 Task: Plan a trip to Valvedditturai, Sri Lanka from 9th November, 2023 to 11th November, 2023 for 2 adults.2 bedrooms having 2 beds and 1 bathroom. Property type can be guest house. Amenities needed are: wifi. Look for 5 properties as per requirement.
Action: Mouse moved to (441, 66)
Screenshot: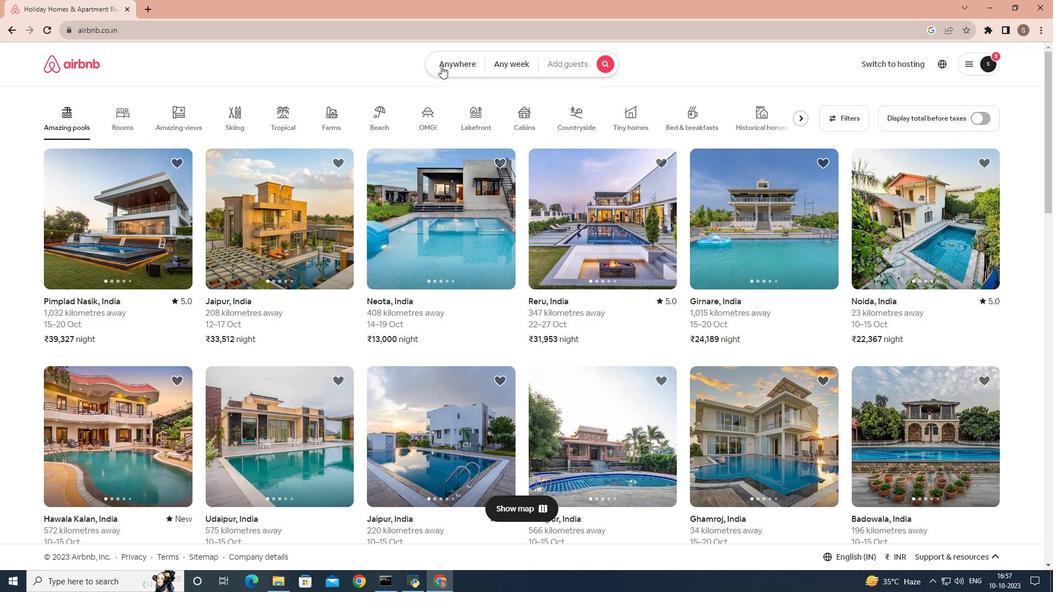 
Action: Mouse pressed left at (441, 66)
Screenshot: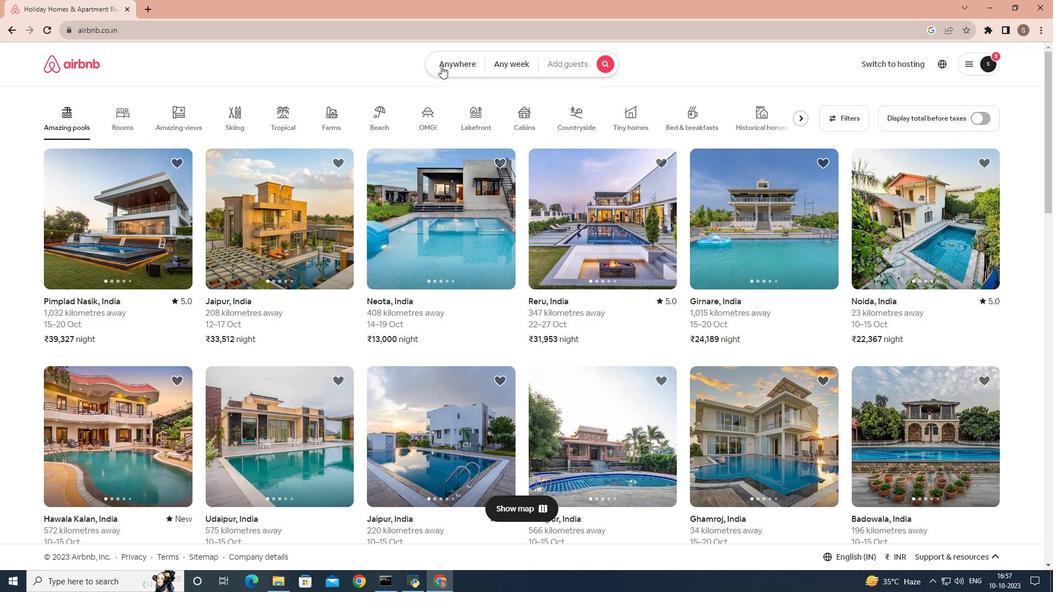 
Action: Mouse moved to (390, 103)
Screenshot: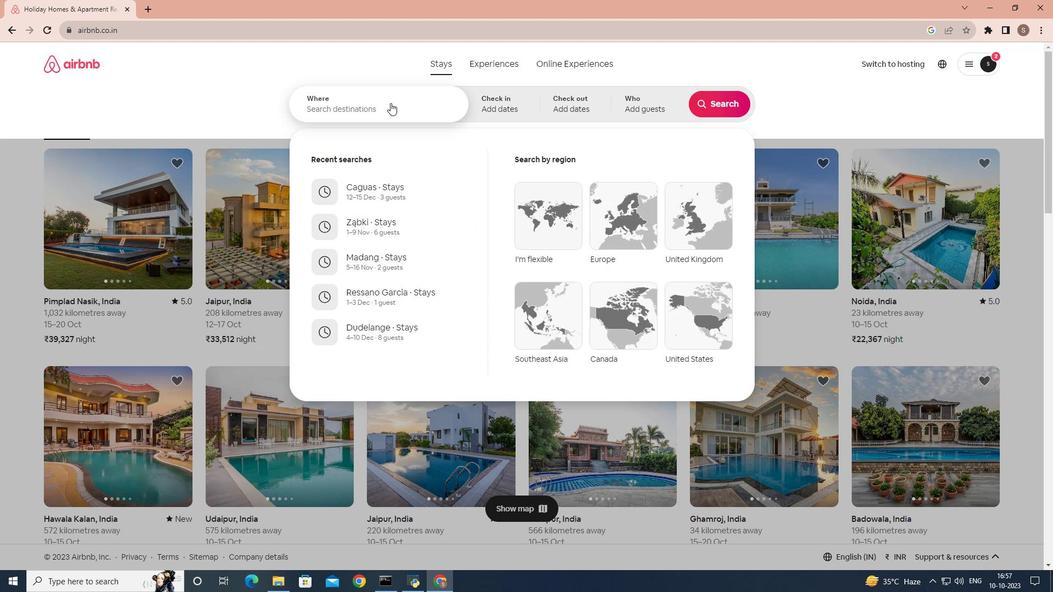 
Action: Mouse pressed left at (390, 103)
Screenshot: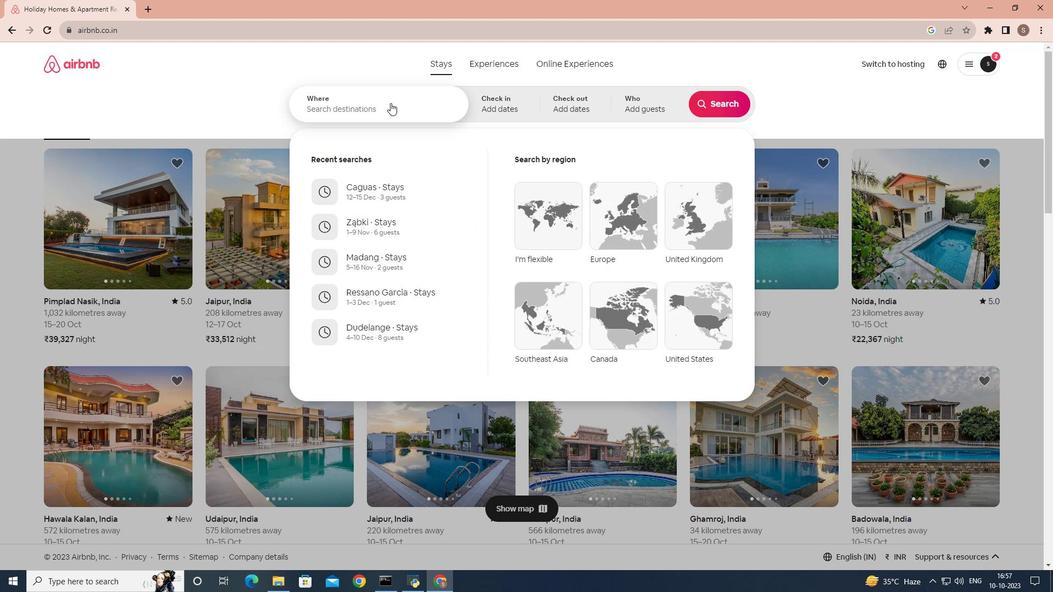 
Action: Mouse moved to (383, 108)
Screenshot: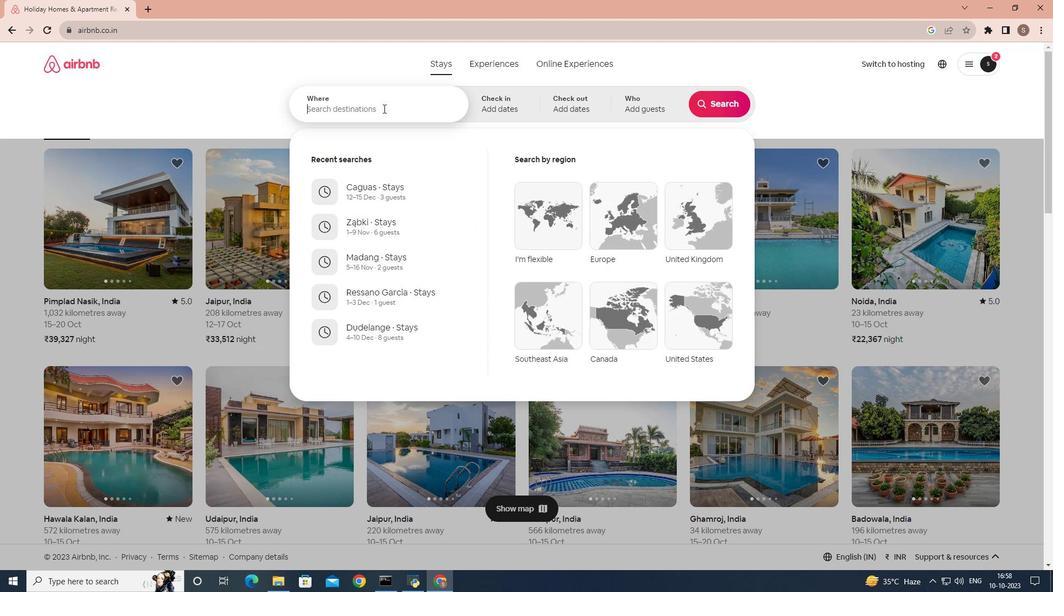 
Action: Key pressed <Key.shift>Valvedditturai,<Key.space><Key.shift>Sri<Key.space><Key.shift>Lanka
Screenshot: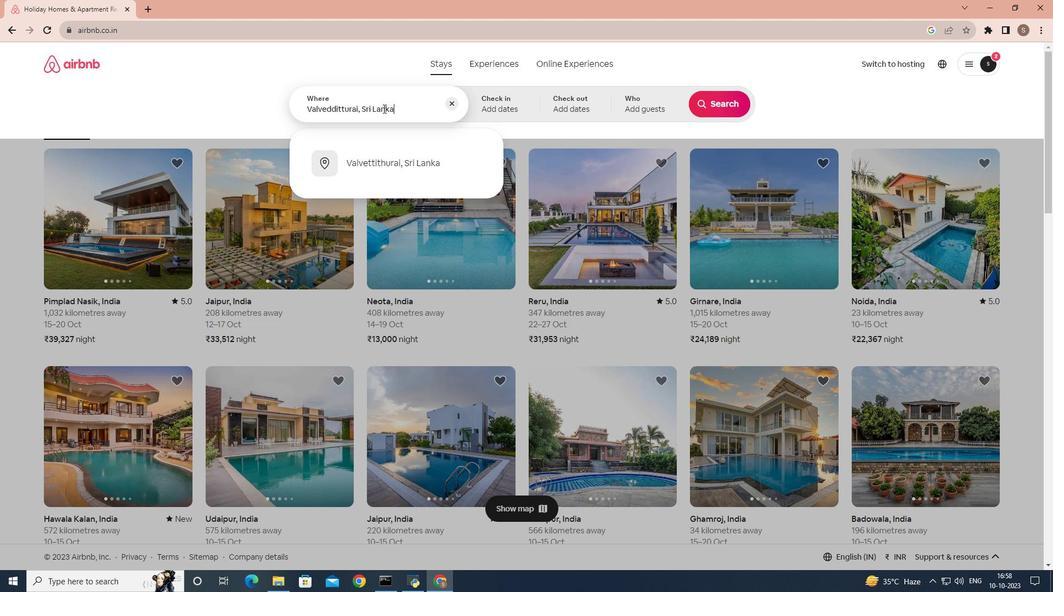 
Action: Mouse moved to (416, 162)
Screenshot: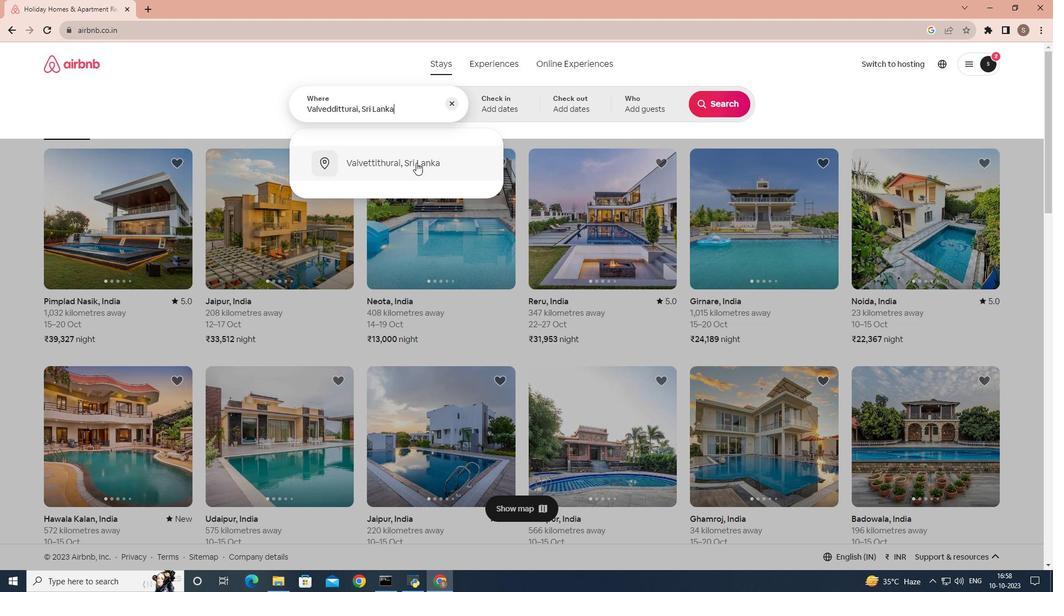 
Action: Mouse pressed left at (416, 162)
Screenshot: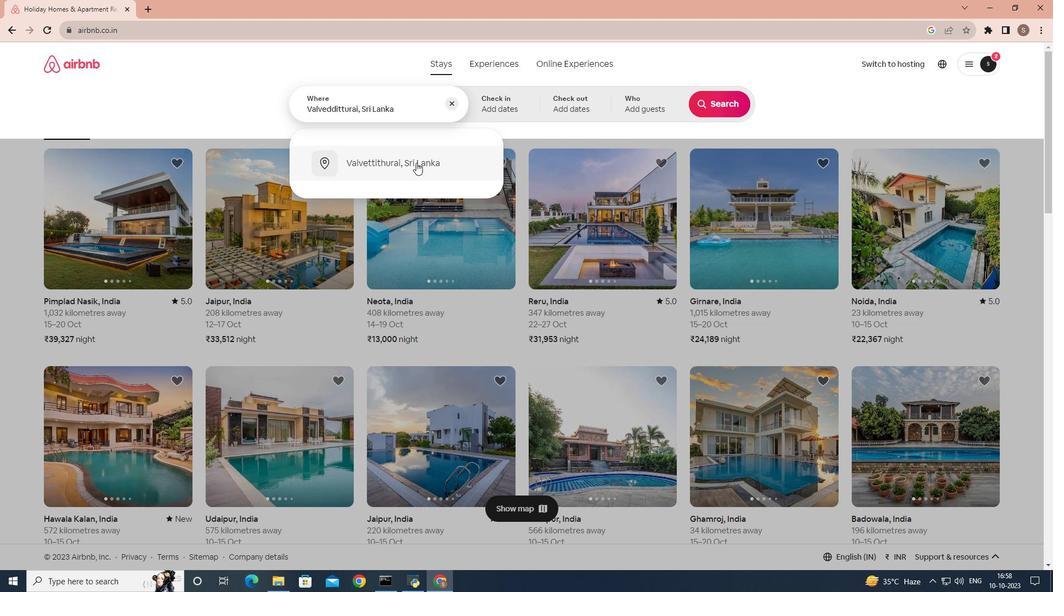 
Action: Mouse moved to (655, 262)
Screenshot: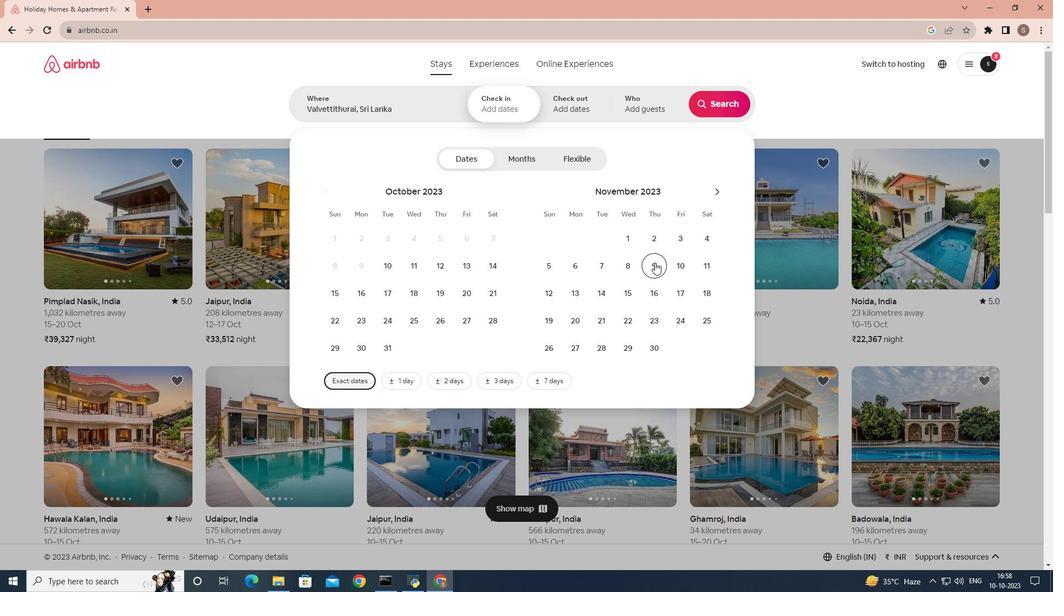 
Action: Mouse pressed left at (655, 262)
Screenshot: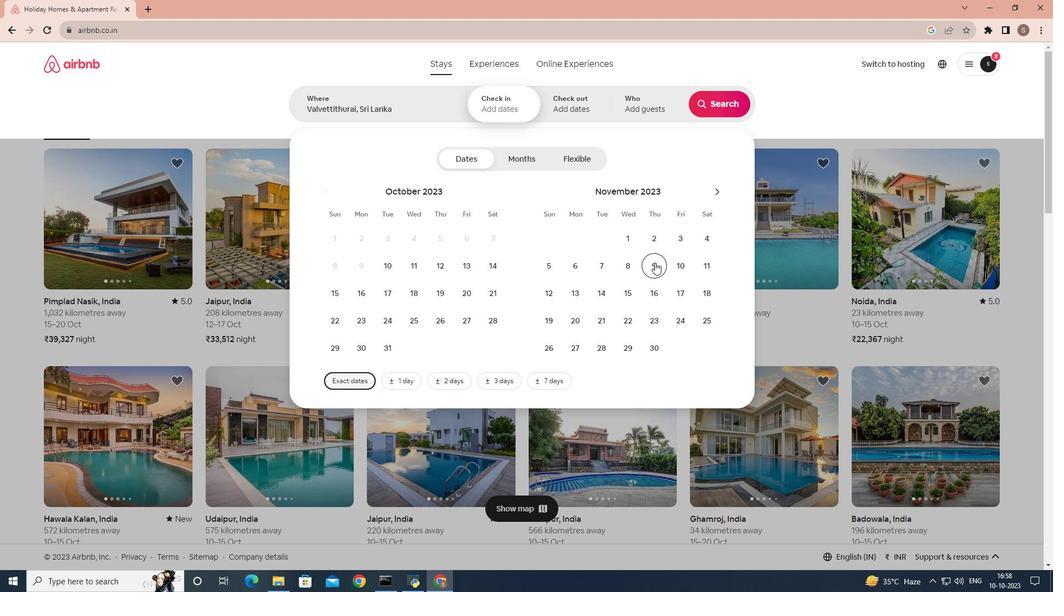 
Action: Mouse moved to (707, 266)
Screenshot: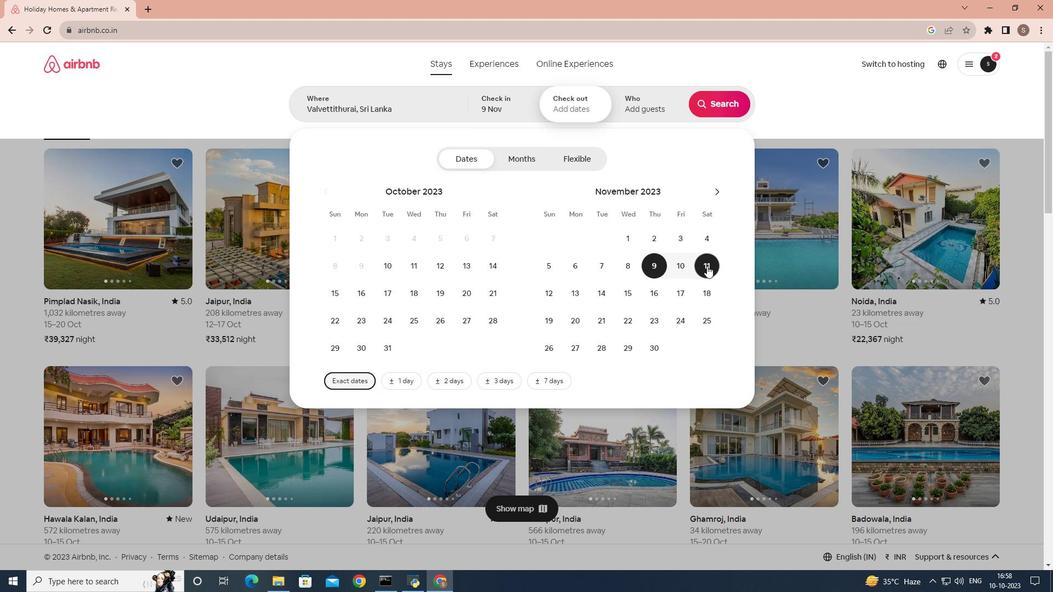 
Action: Mouse pressed left at (707, 266)
Screenshot: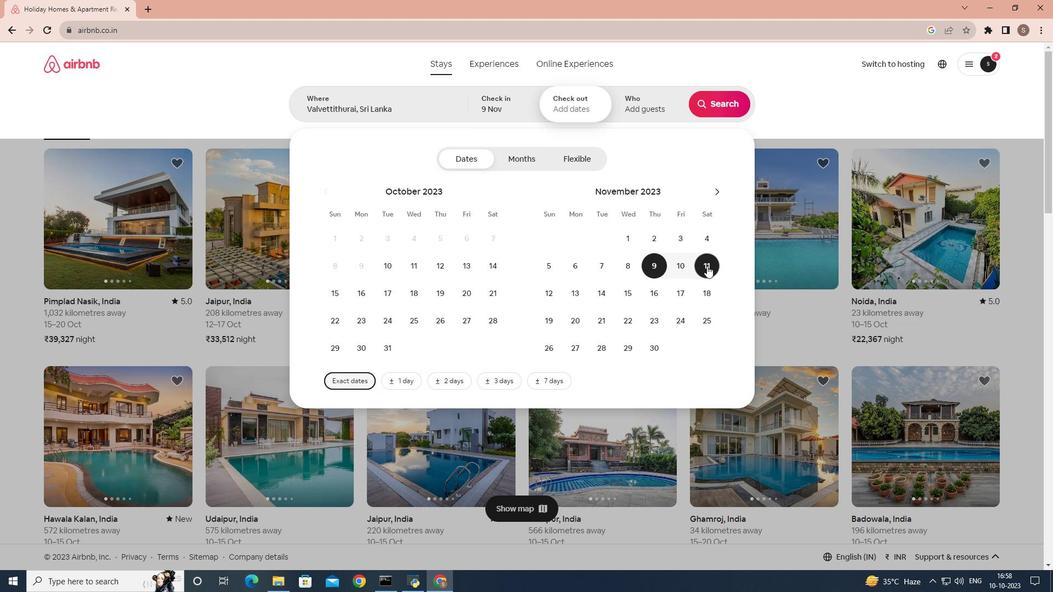 
Action: Mouse moved to (648, 100)
Screenshot: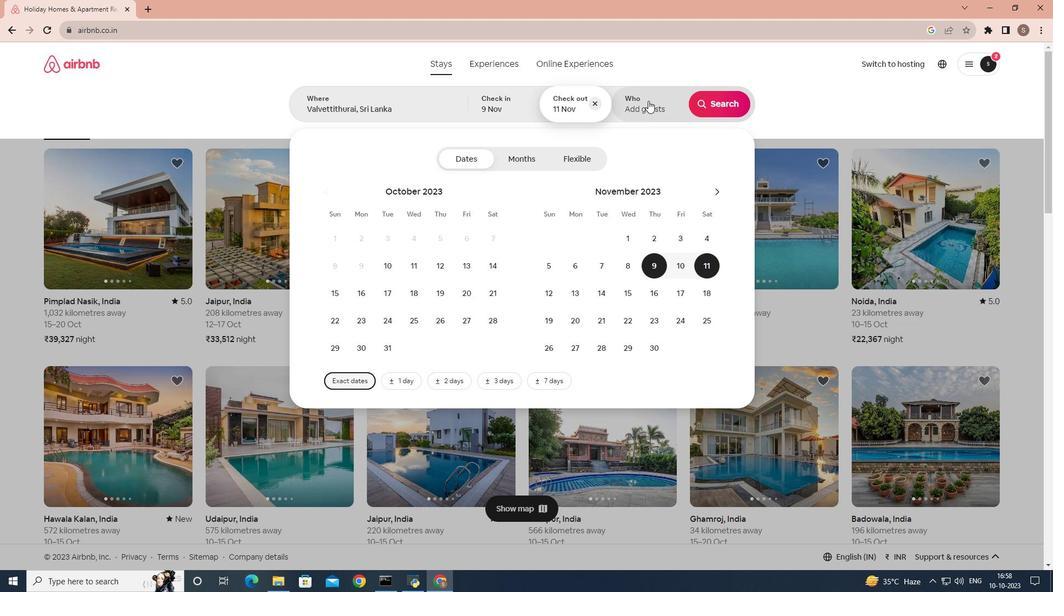 
Action: Mouse pressed left at (648, 100)
Screenshot: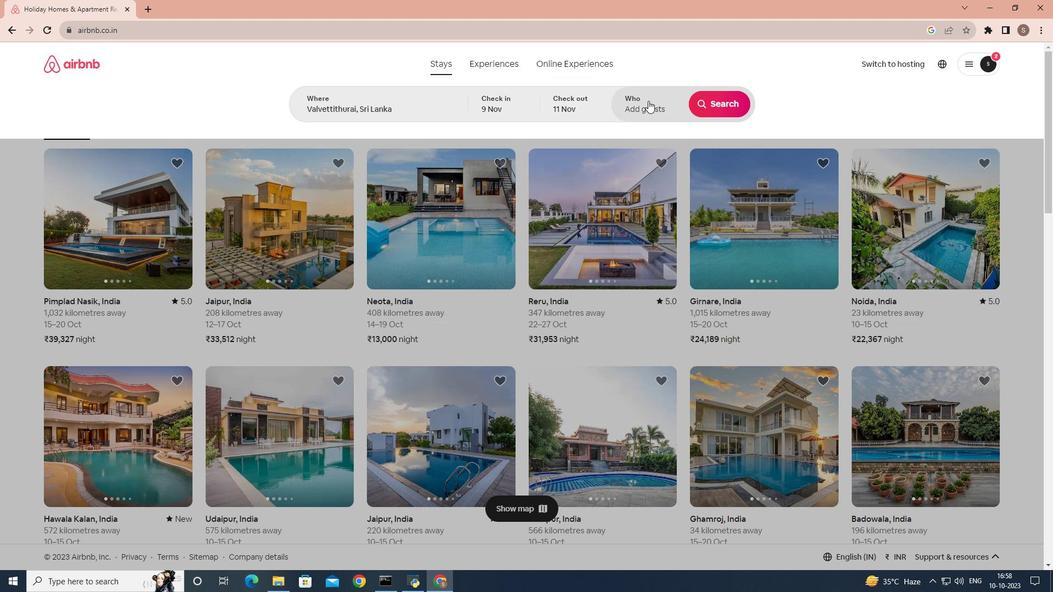 
Action: Mouse moved to (722, 155)
Screenshot: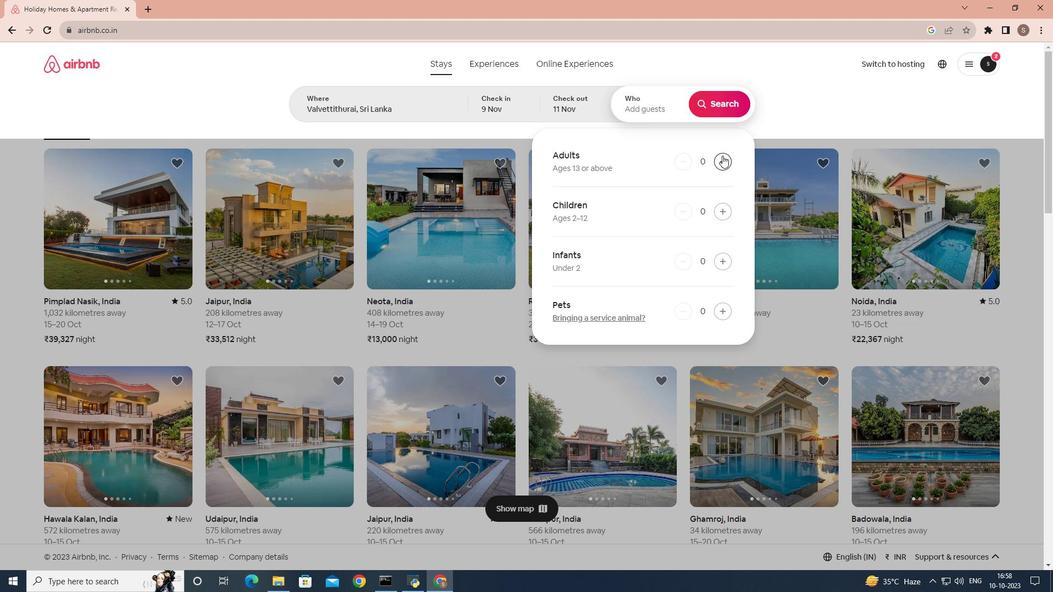 
Action: Mouse pressed left at (722, 155)
Screenshot: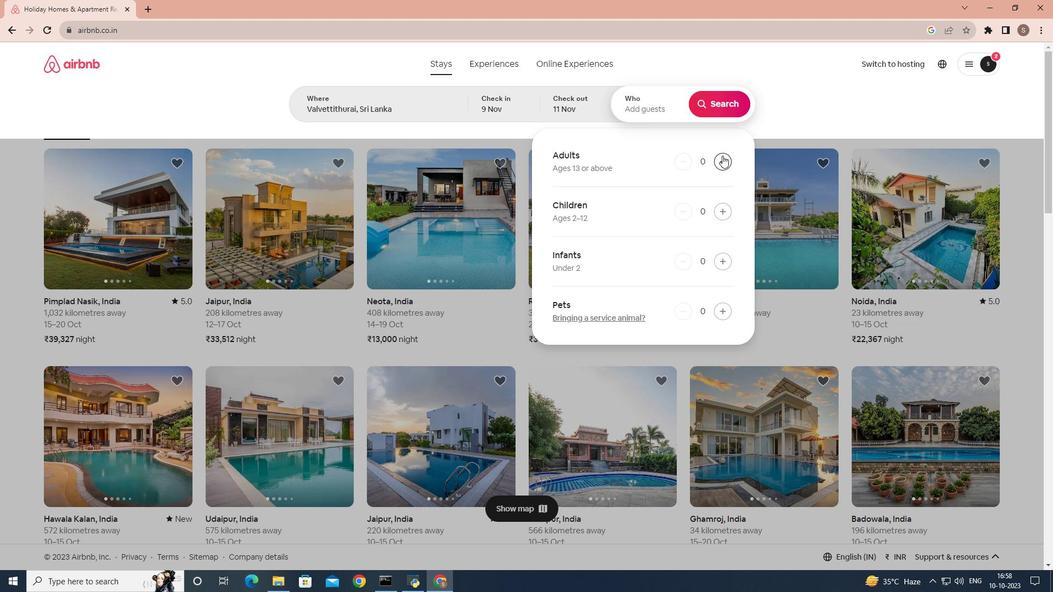 
Action: Mouse pressed left at (722, 155)
Screenshot: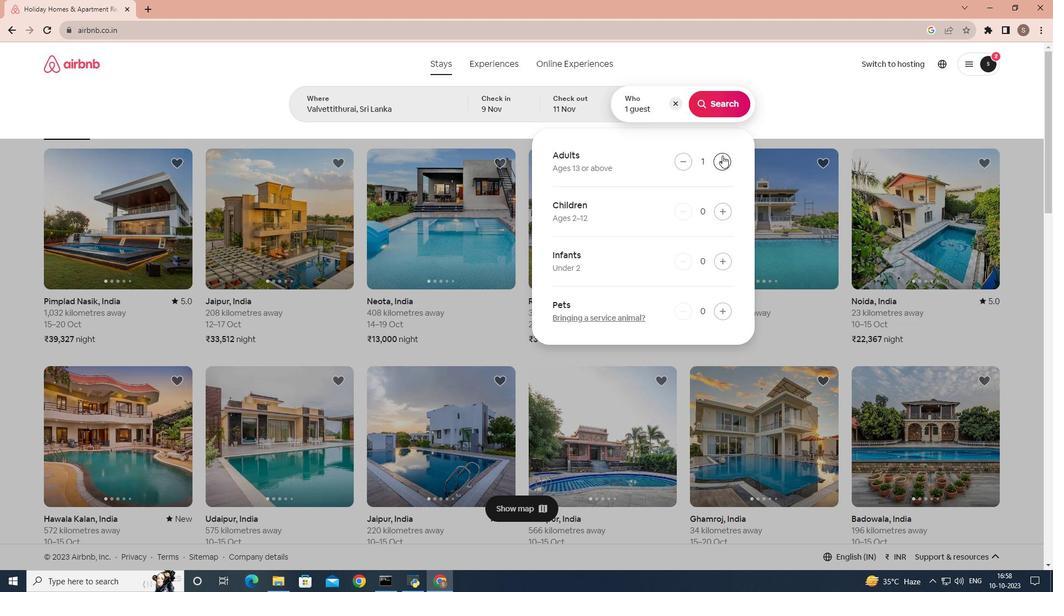 
Action: Mouse moved to (727, 105)
Screenshot: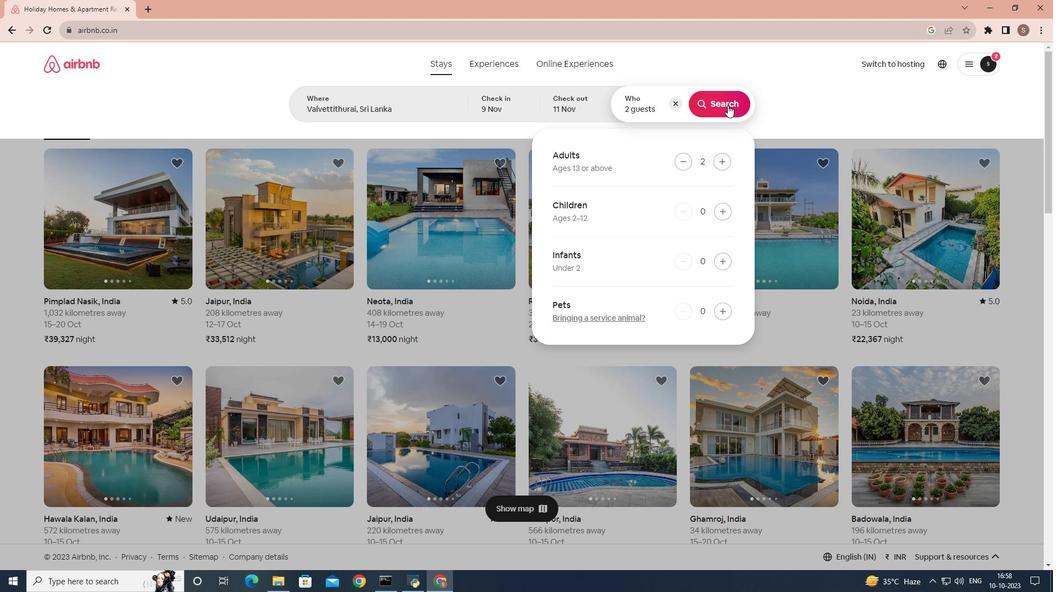 
Action: Mouse pressed left at (727, 105)
Screenshot: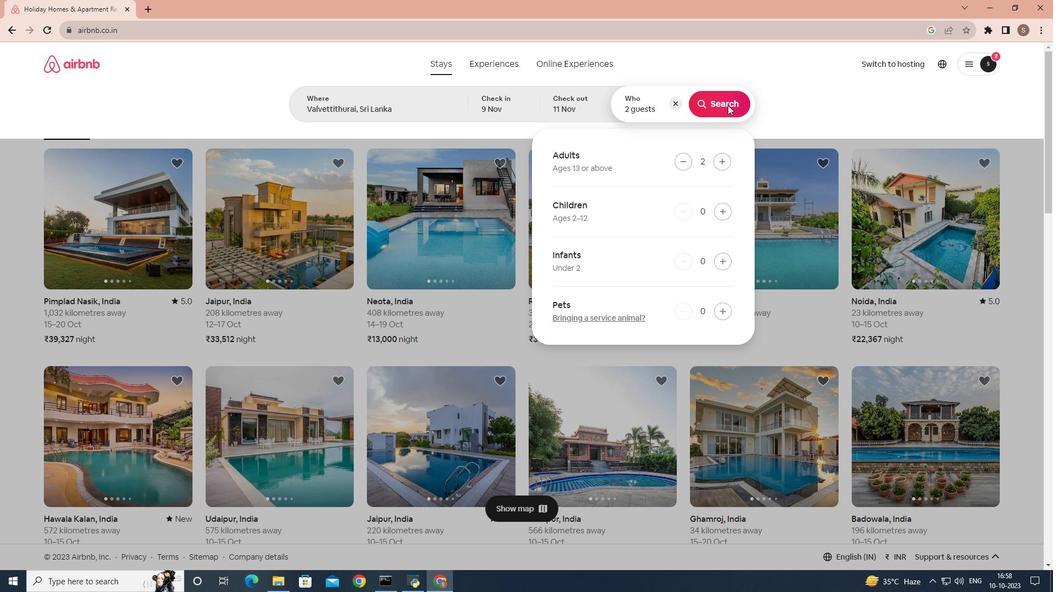 
Action: Mouse moved to (874, 104)
Screenshot: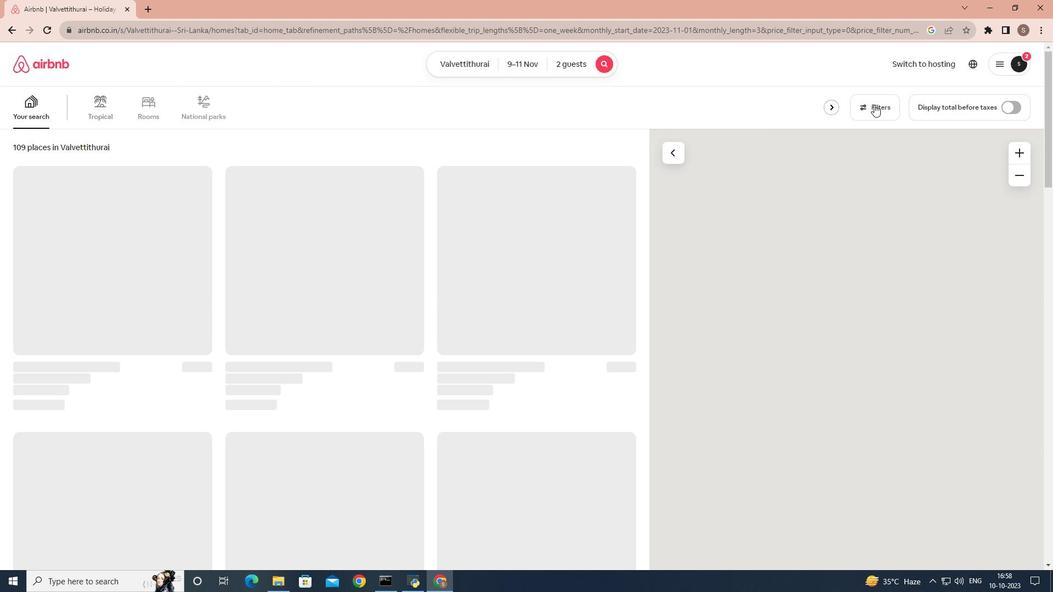 
Action: Mouse pressed left at (874, 104)
Screenshot: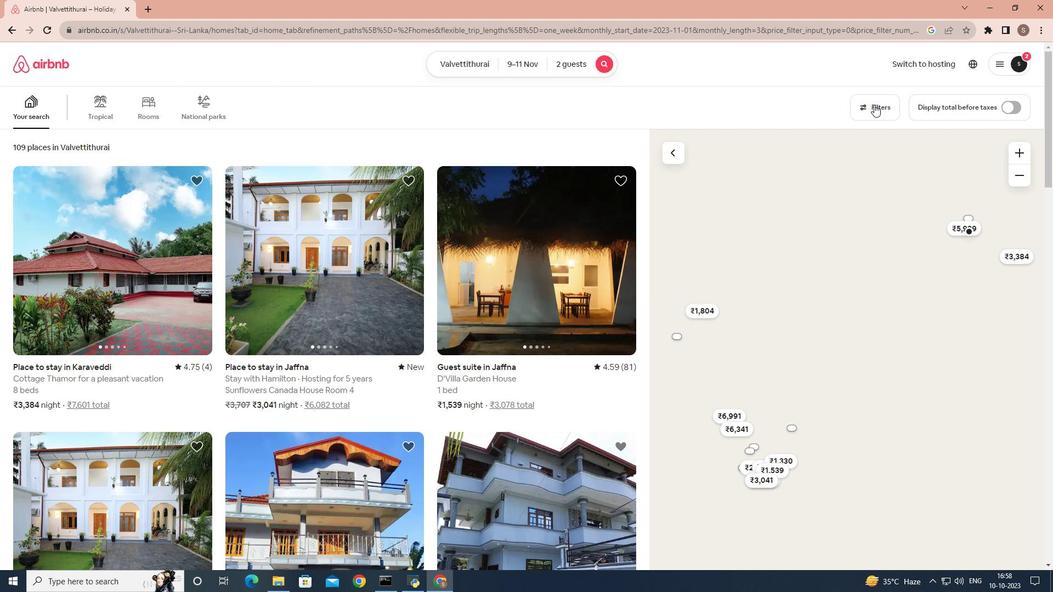 
Action: Mouse moved to (523, 300)
Screenshot: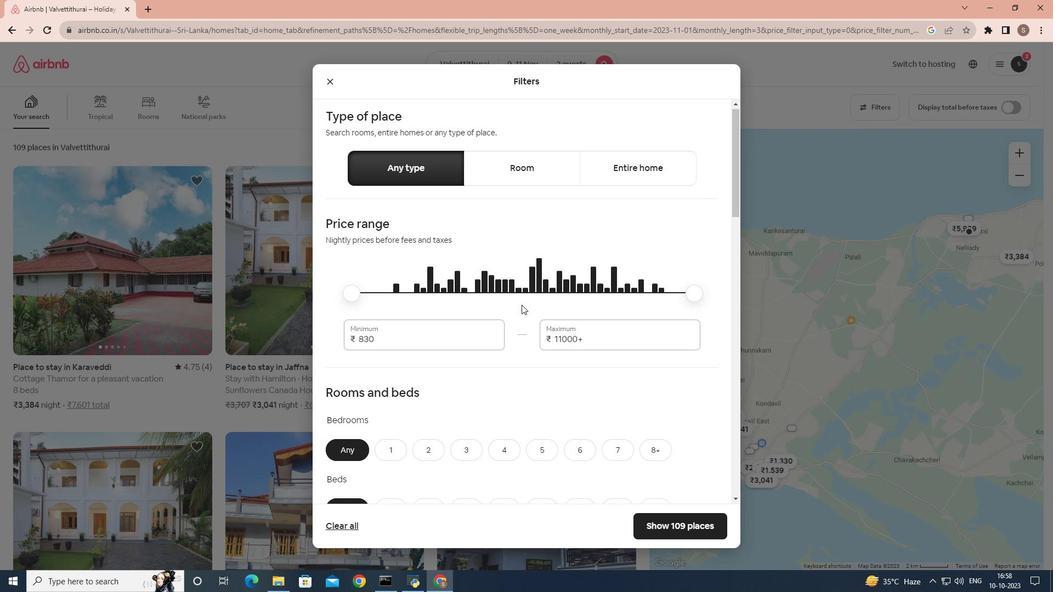 
Action: Mouse scrolled (523, 300) with delta (0, 0)
Screenshot: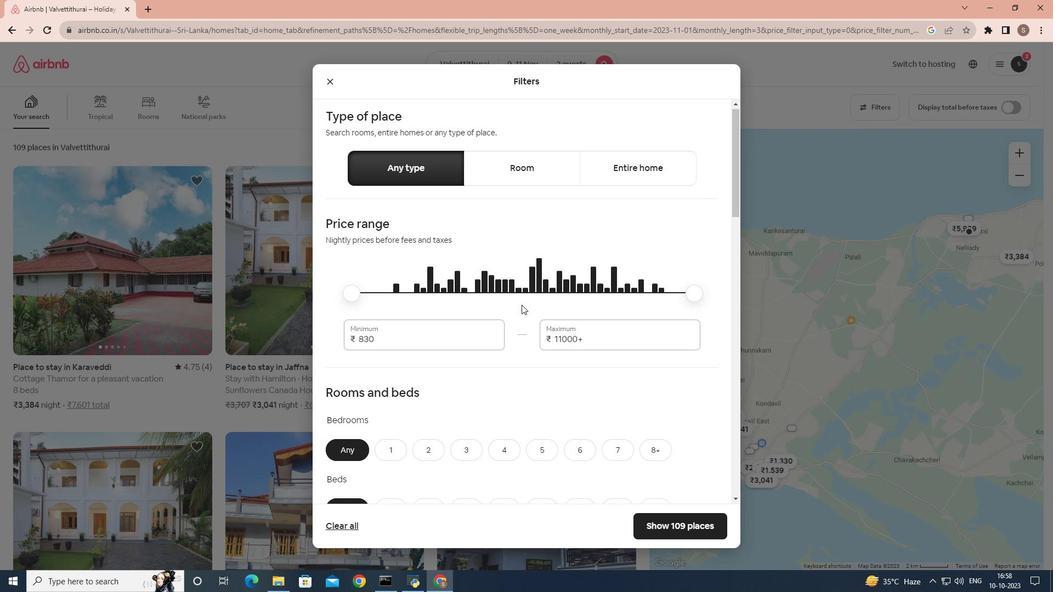 
Action: Mouse moved to (427, 394)
Screenshot: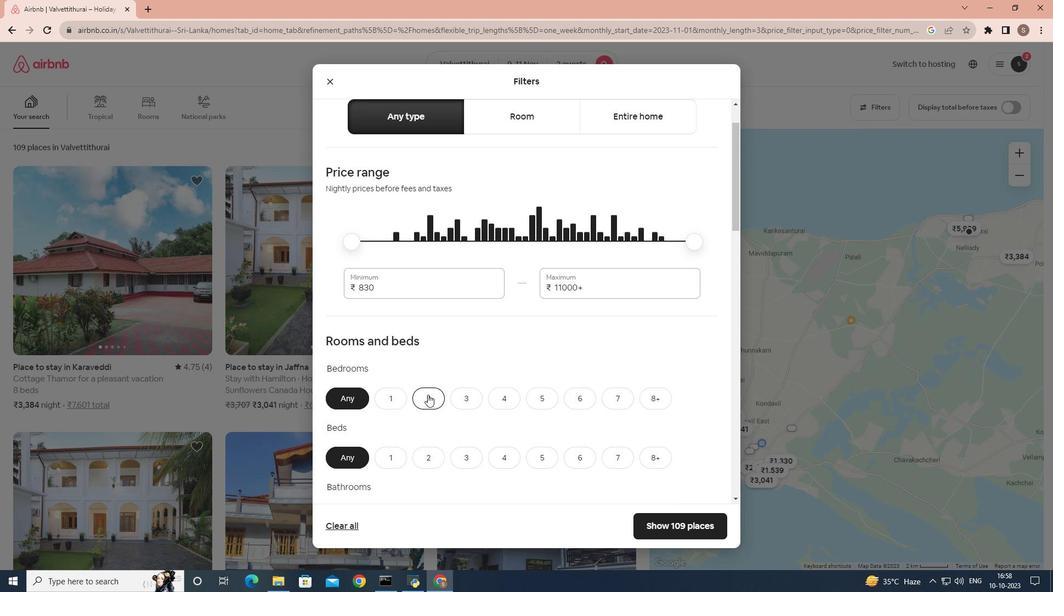 
Action: Mouse pressed left at (427, 394)
Screenshot: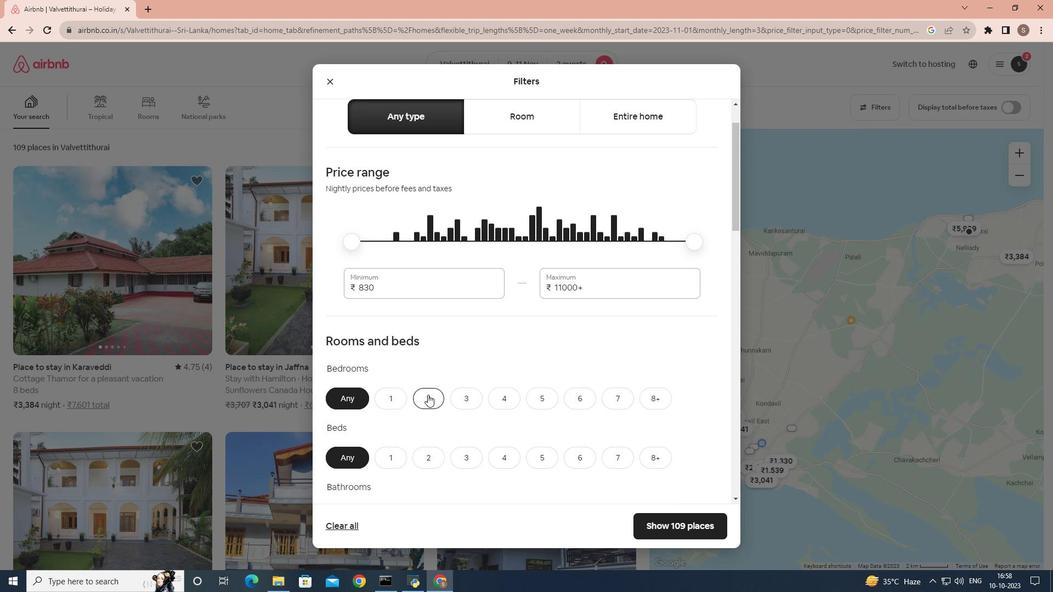 
Action: Mouse moved to (440, 390)
Screenshot: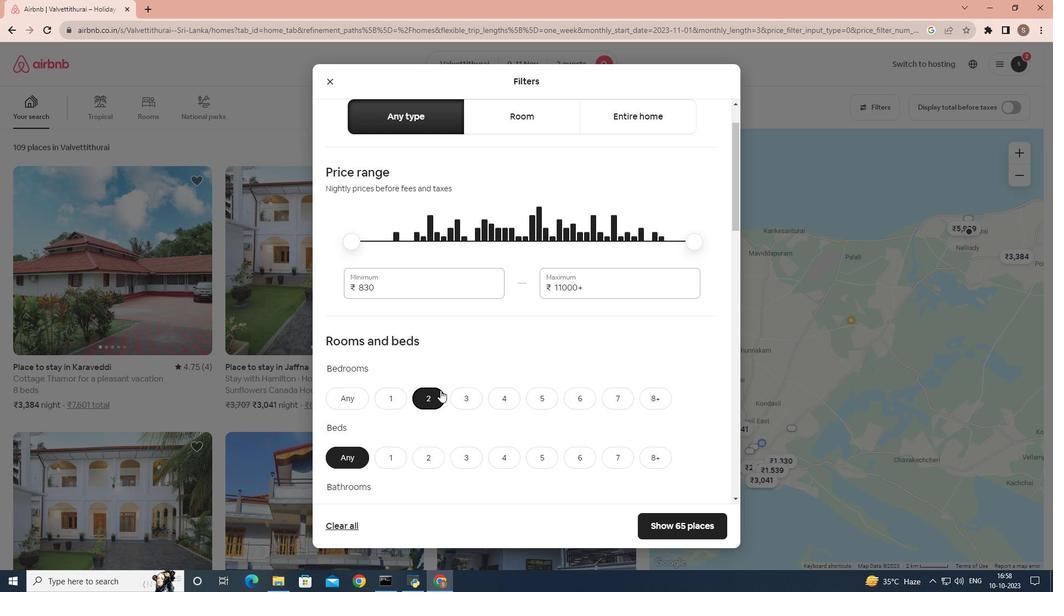 
Action: Mouse scrolled (440, 390) with delta (0, 0)
Screenshot: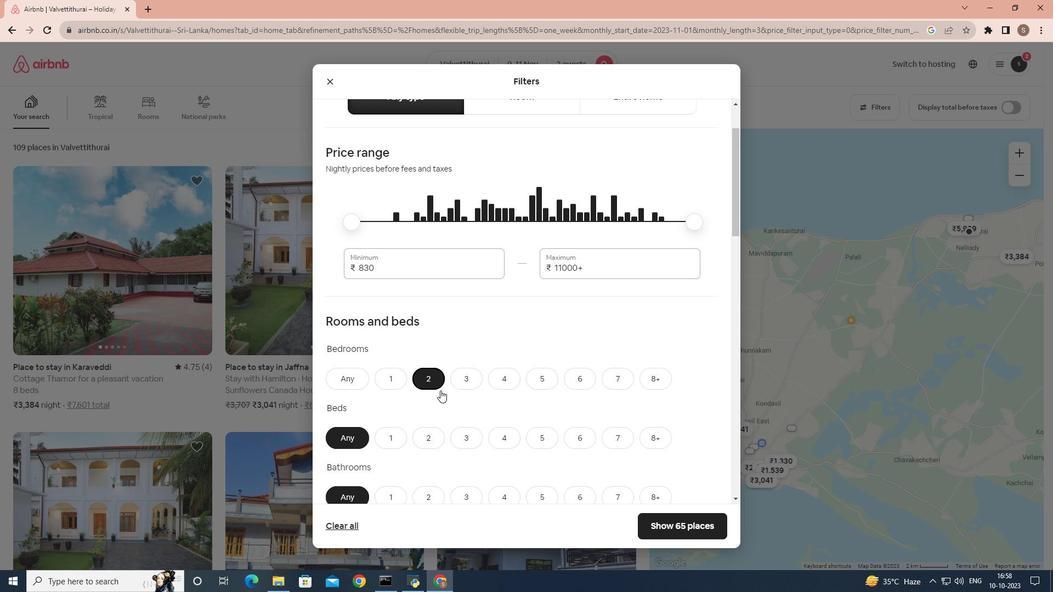 
Action: Mouse moved to (429, 399)
Screenshot: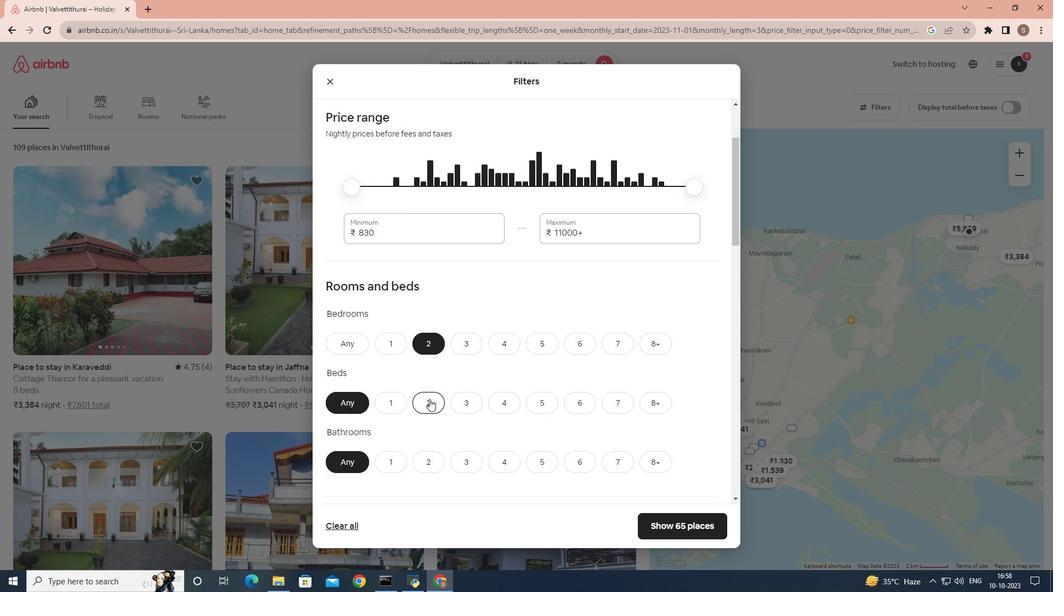 
Action: Mouse pressed left at (429, 399)
Screenshot: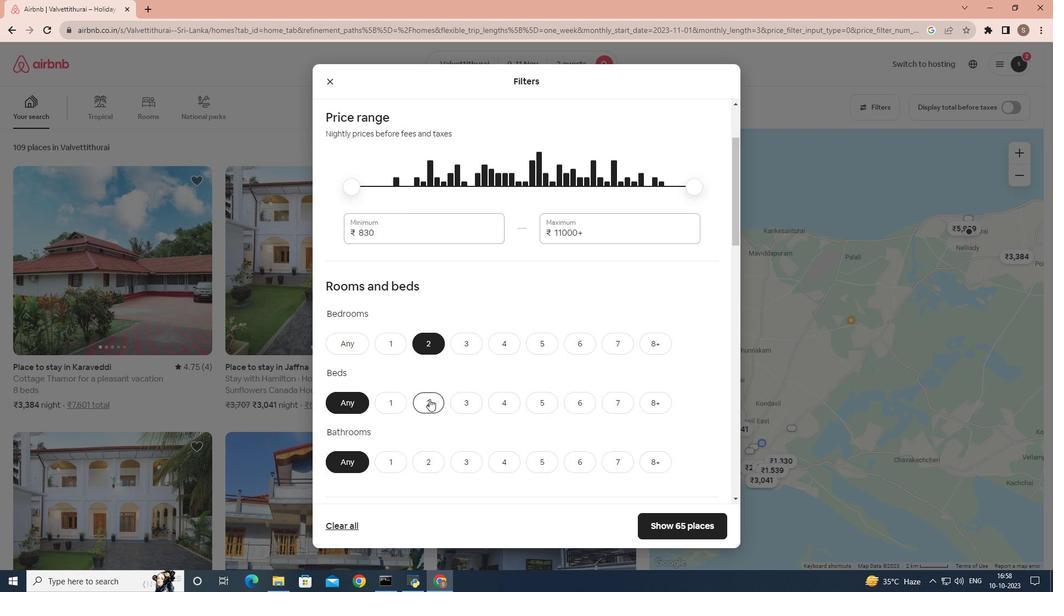 
Action: Mouse scrolled (429, 398) with delta (0, 0)
Screenshot: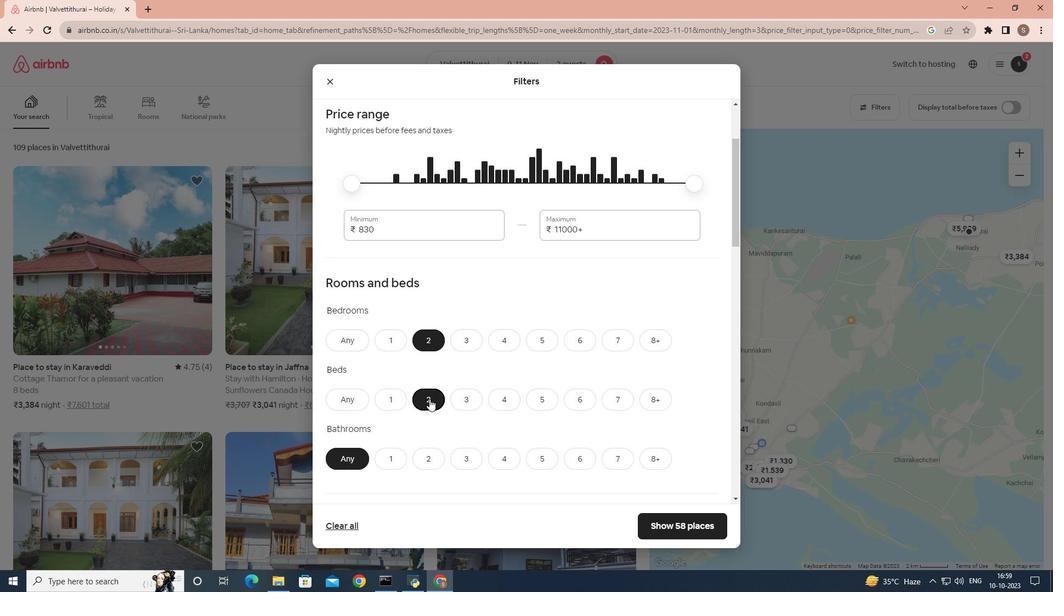 
Action: Mouse moved to (391, 404)
Screenshot: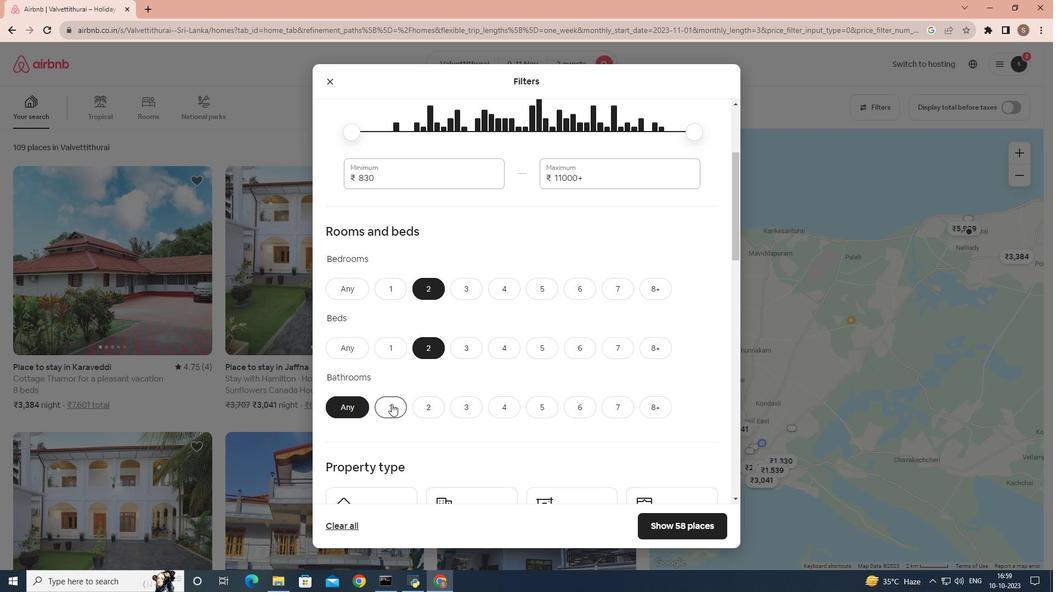 
Action: Mouse pressed left at (391, 404)
Screenshot: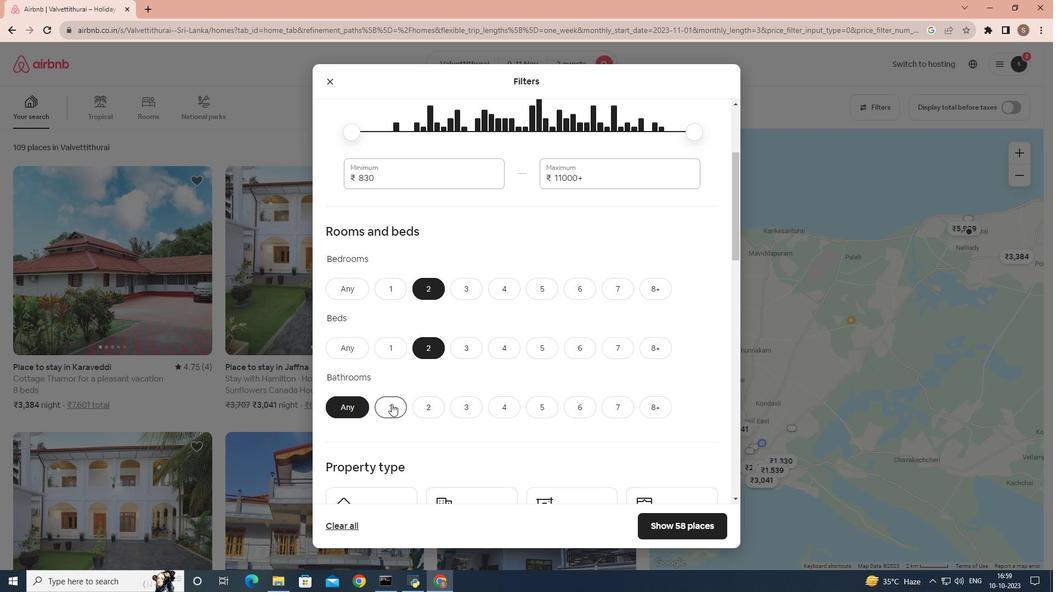 
Action: Mouse moved to (446, 397)
Screenshot: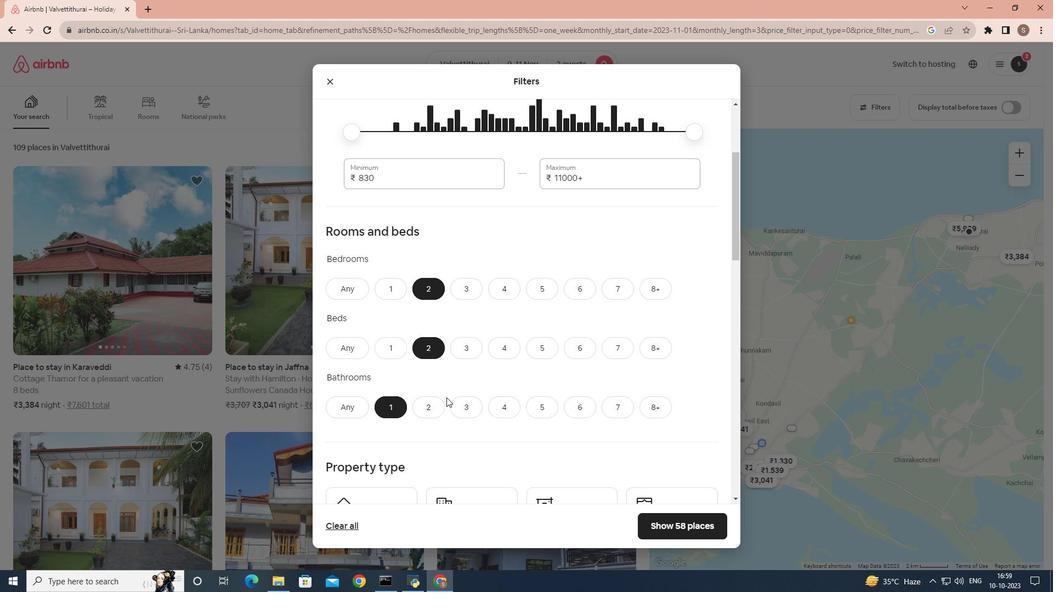 
Action: Mouse scrolled (446, 397) with delta (0, 0)
Screenshot: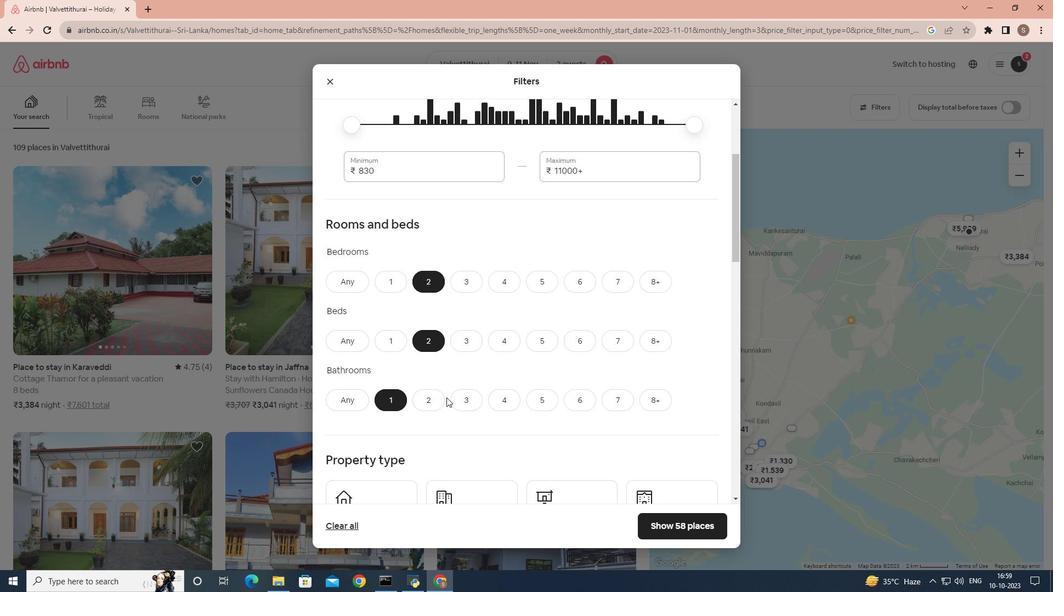 
Action: Mouse scrolled (446, 397) with delta (0, 0)
Screenshot: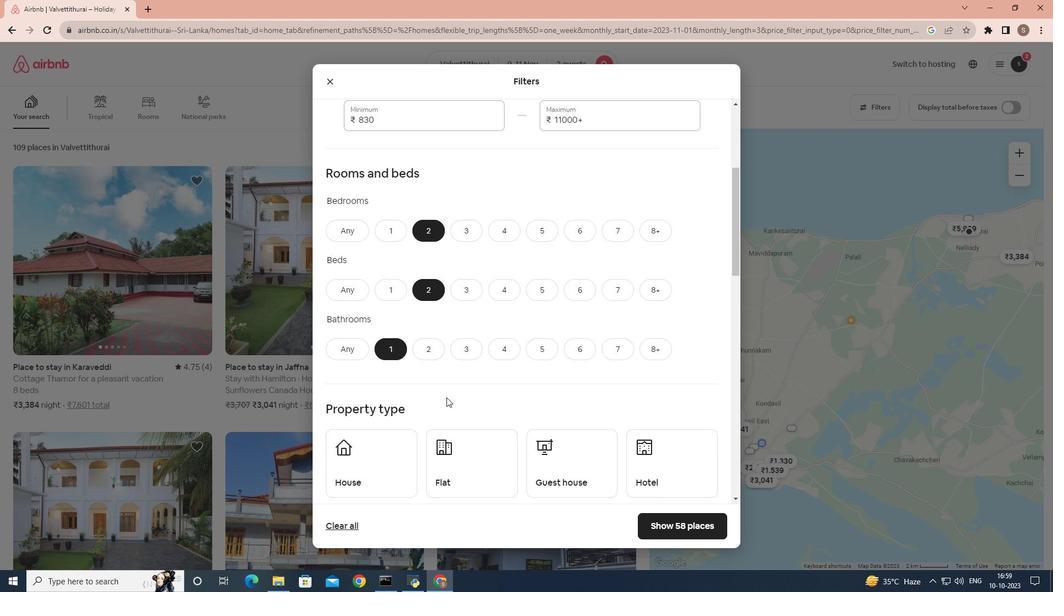 
Action: Mouse moved to (552, 414)
Screenshot: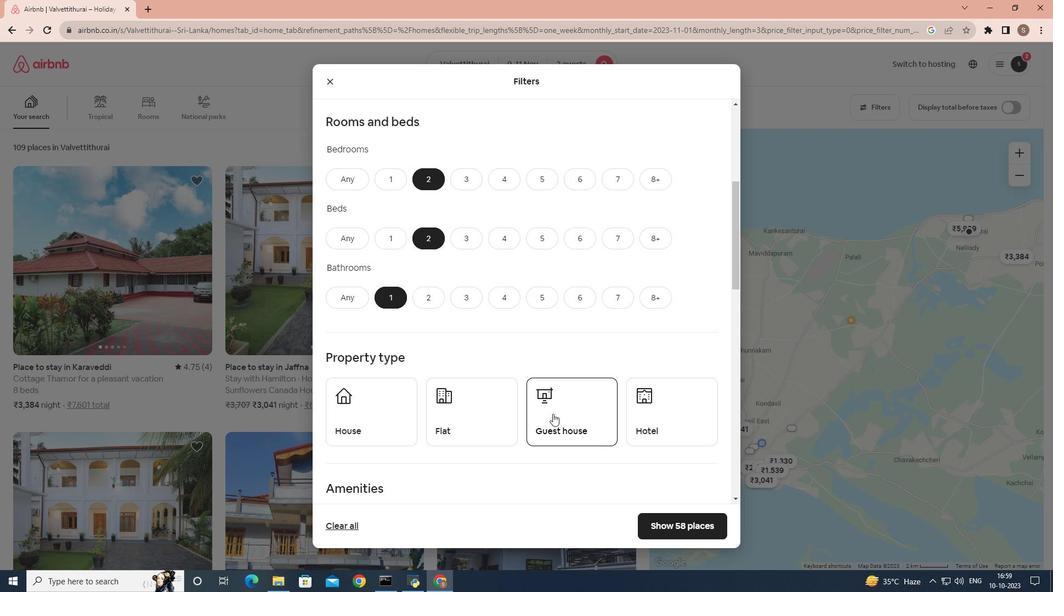 
Action: Mouse pressed left at (552, 414)
Screenshot: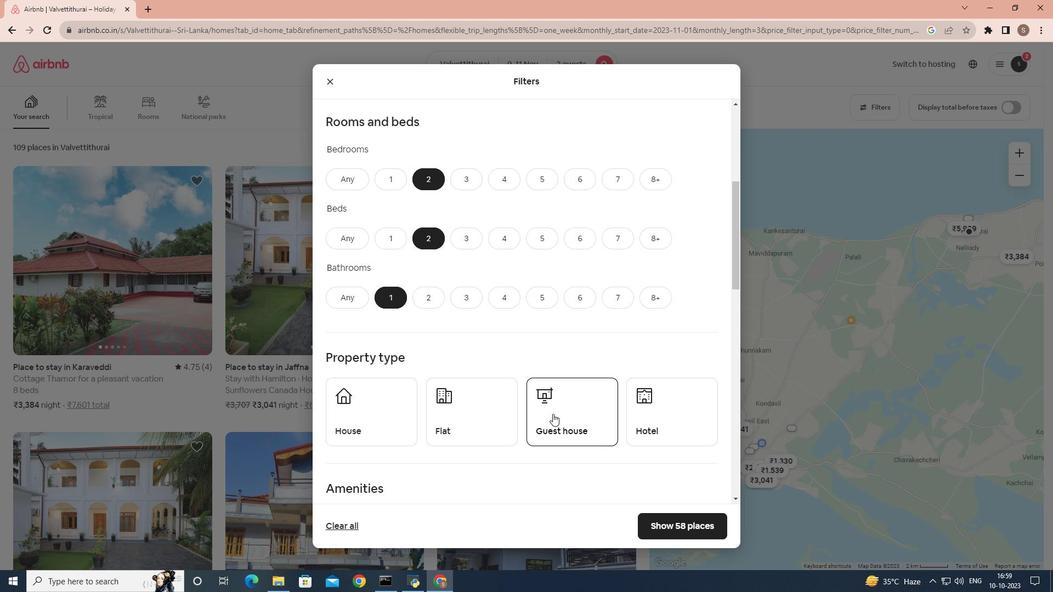 
Action: Mouse moved to (507, 387)
Screenshot: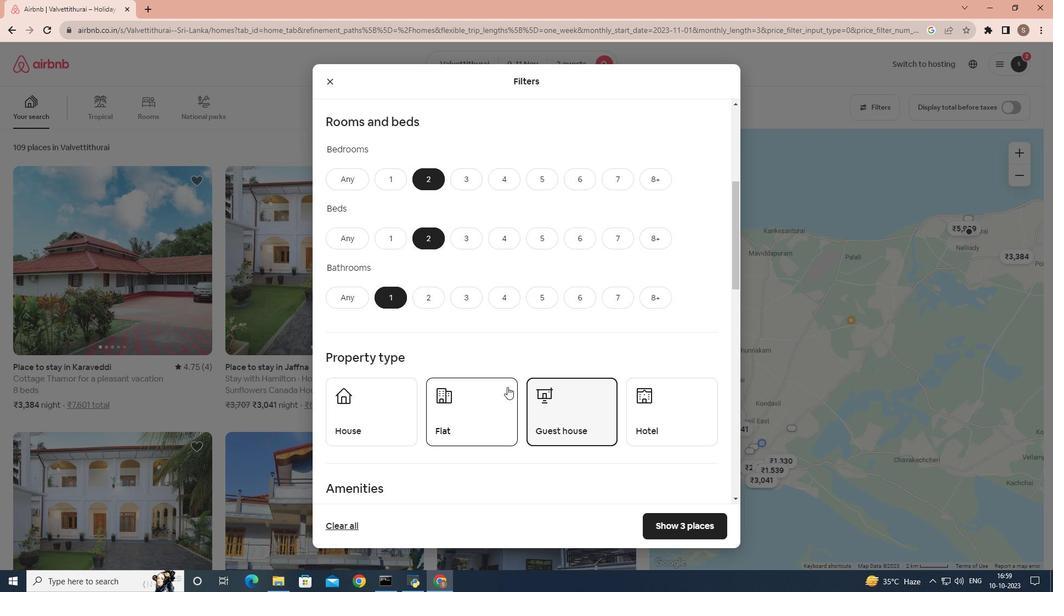 
Action: Mouse scrolled (507, 386) with delta (0, 0)
Screenshot: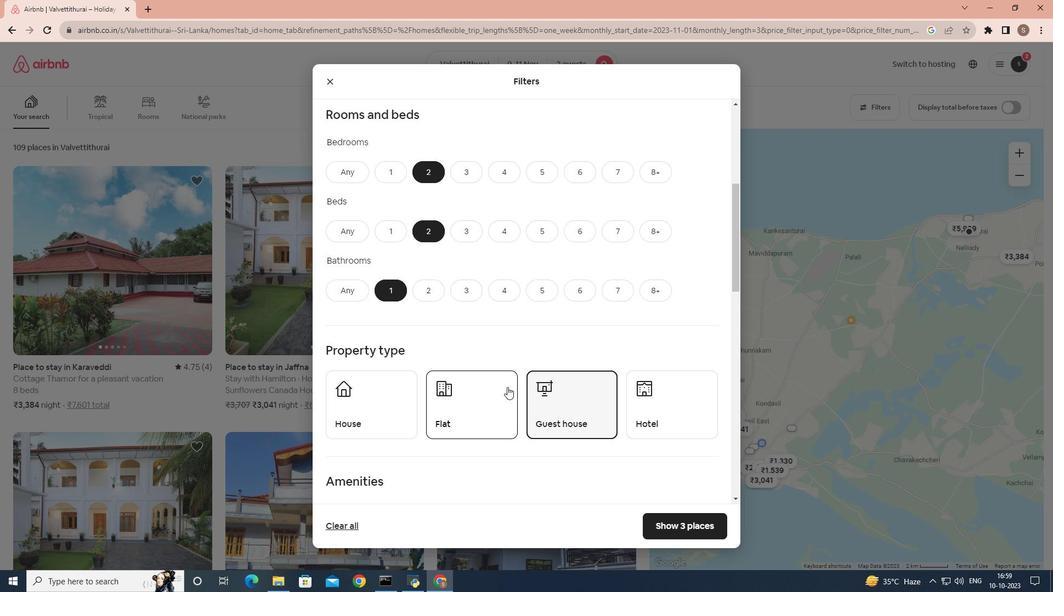
Action: Mouse moved to (509, 387)
Screenshot: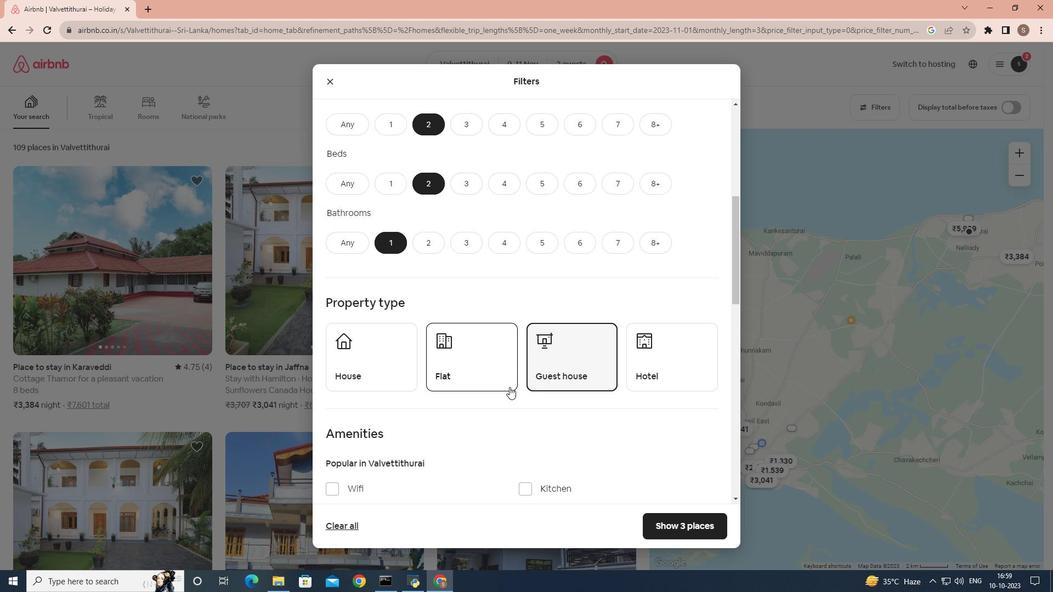 
Action: Mouse scrolled (509, 386) with delta (0, 0)
Screenshot: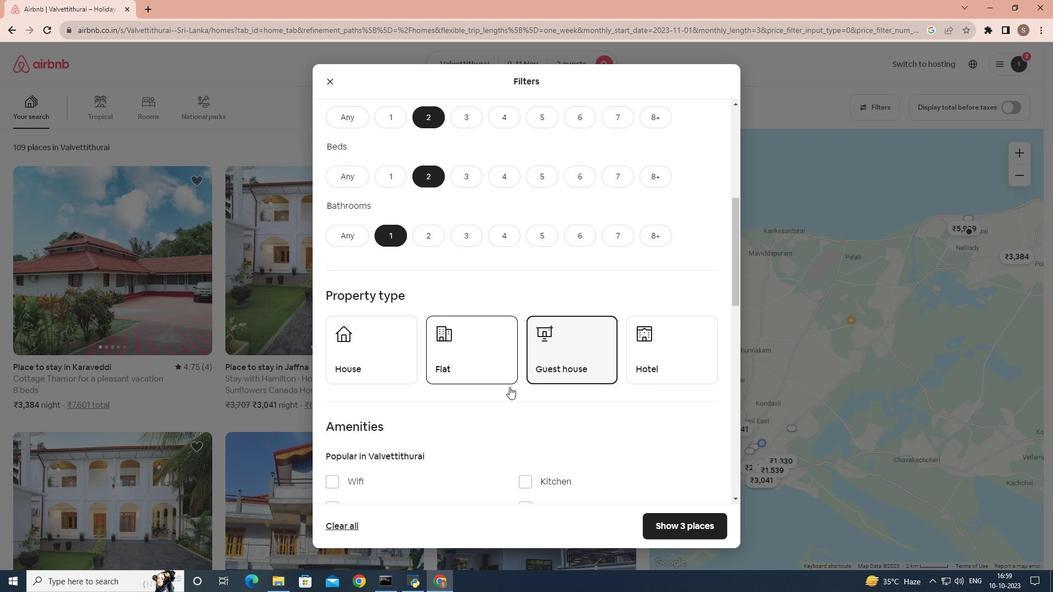 
Action: Mouse scrolled (509, 386) with delta (0, 0)
Screenshot: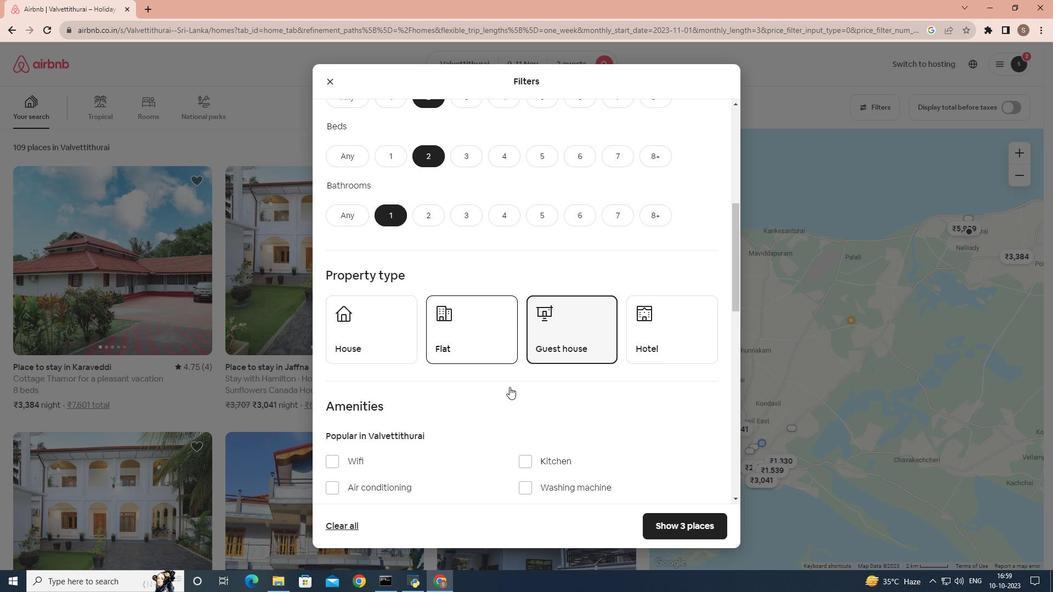 
Action: Mouse moved to (497, 394)
Screenshot: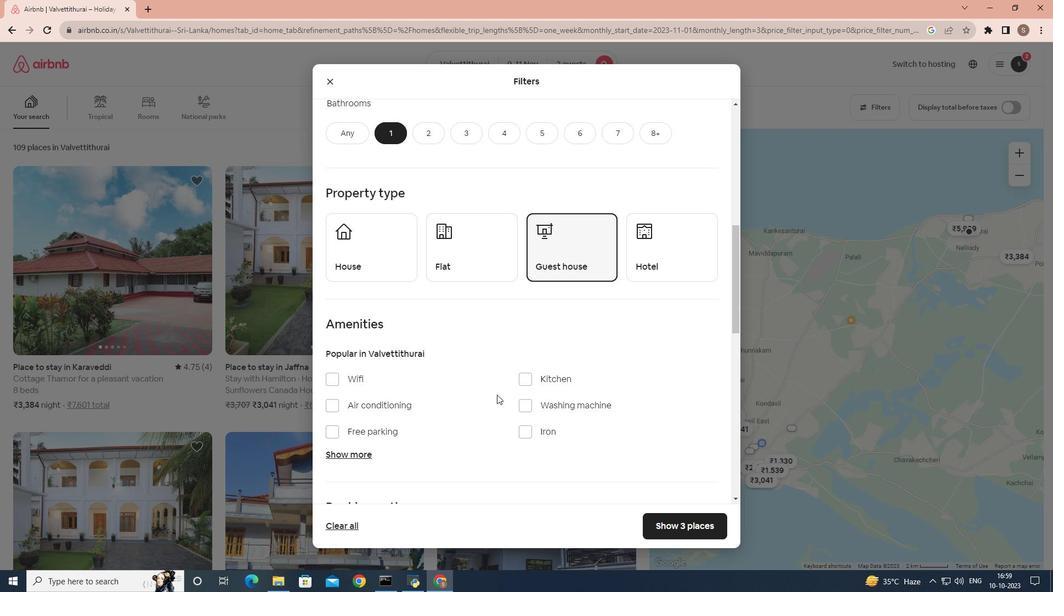 
Action: Mouse scrolled (497, 394) with delta (0, 0)
Screenshot: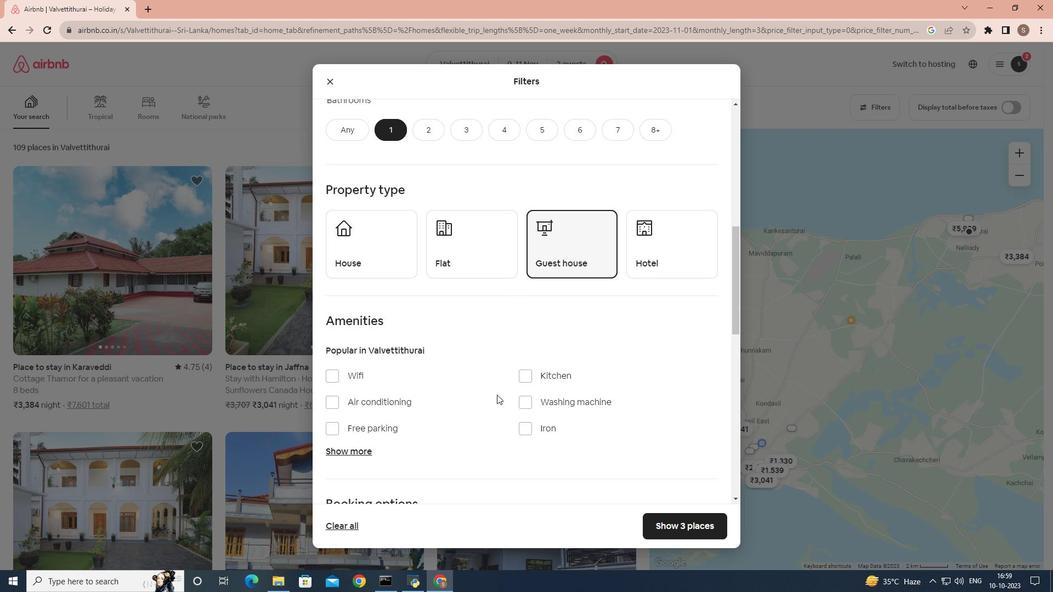 
Action: Mouse moved to (334, 326)
Screenshot: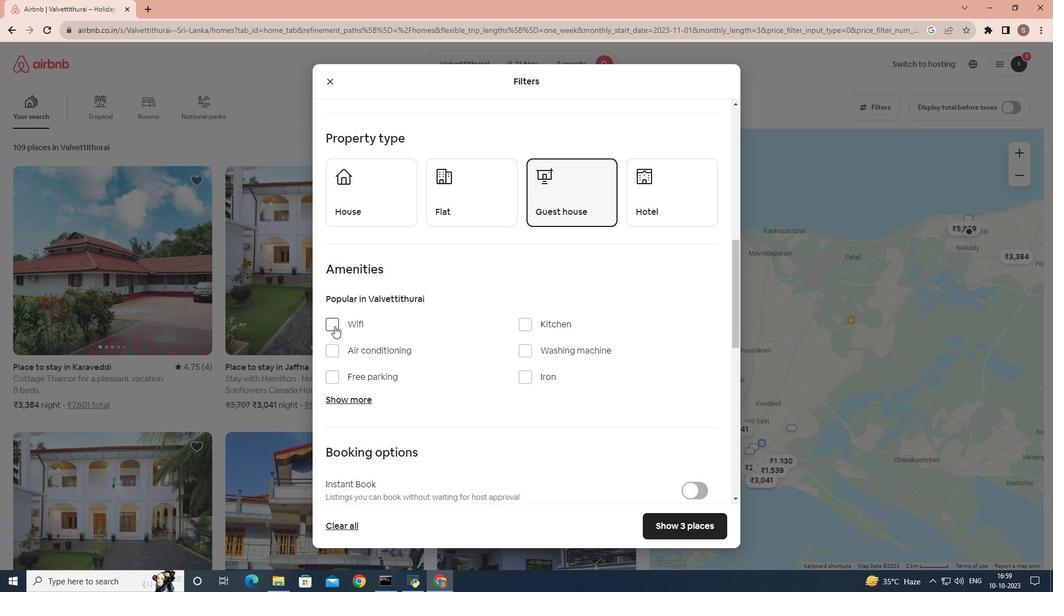 
Action: Mouse pressed left at (334, 326)
Screenshot: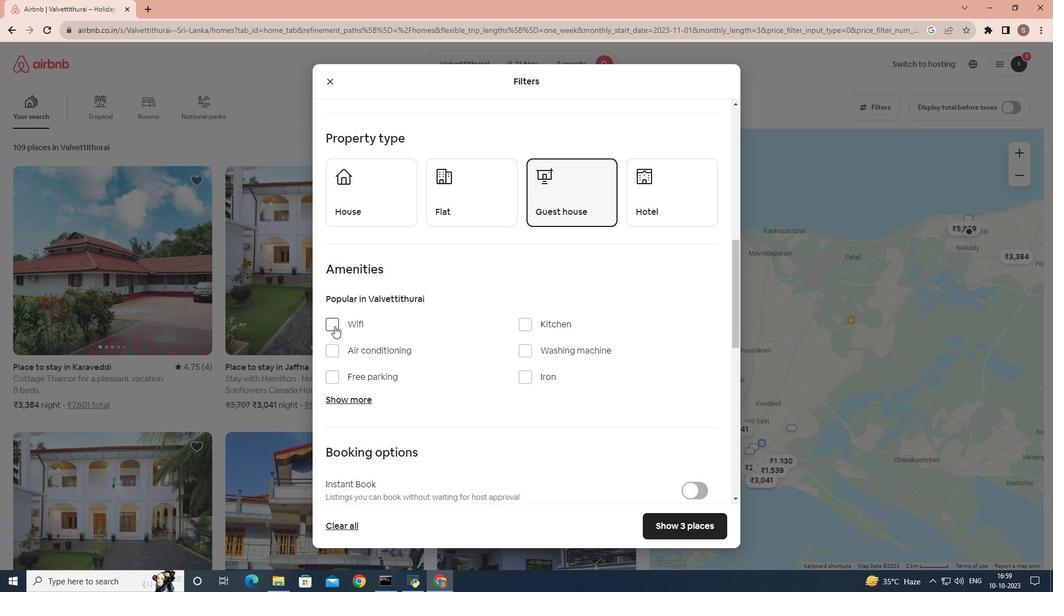 
Action: Mouse moved to (428, 335)
Screenshot: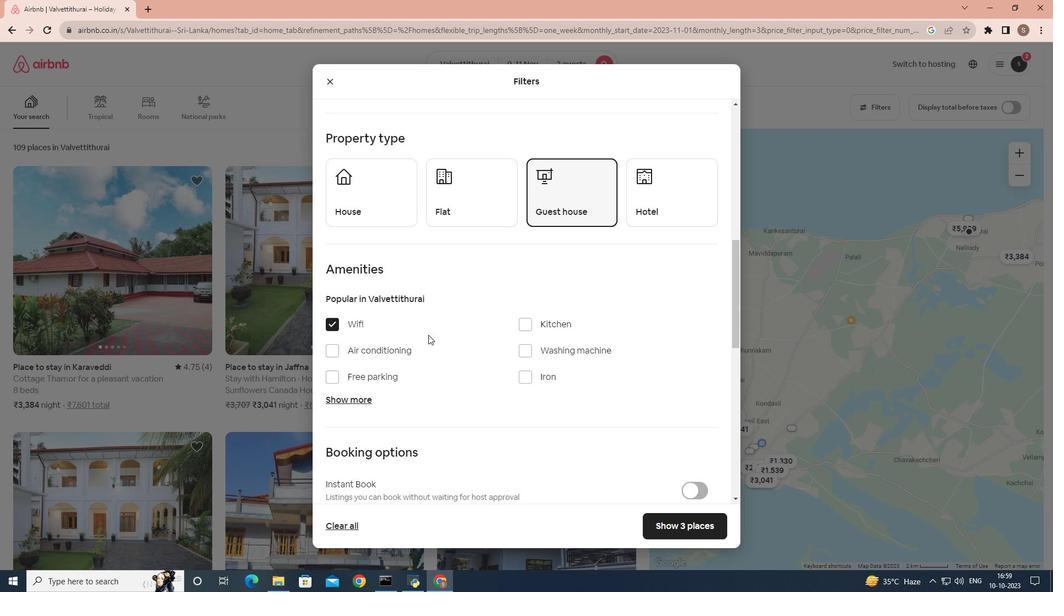 
Action: Mouse scrolled (428, 334) with delta (0, 0)
Screenshot: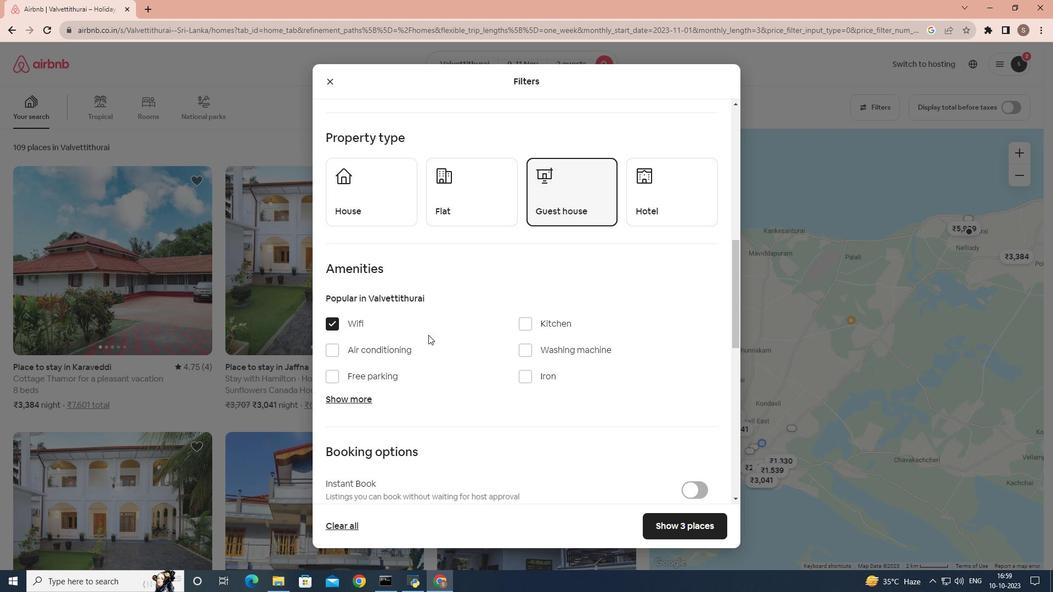 
Action: Mouse moved to (668, 523)
Screenshot: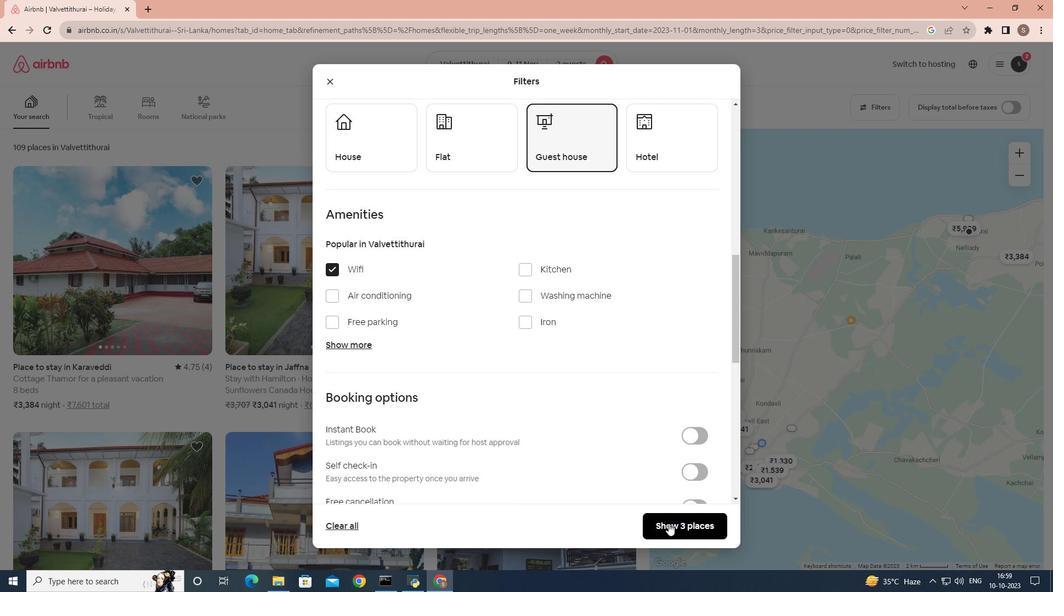 
Action: Mouse pressed left at (668, 523)
Screenshot: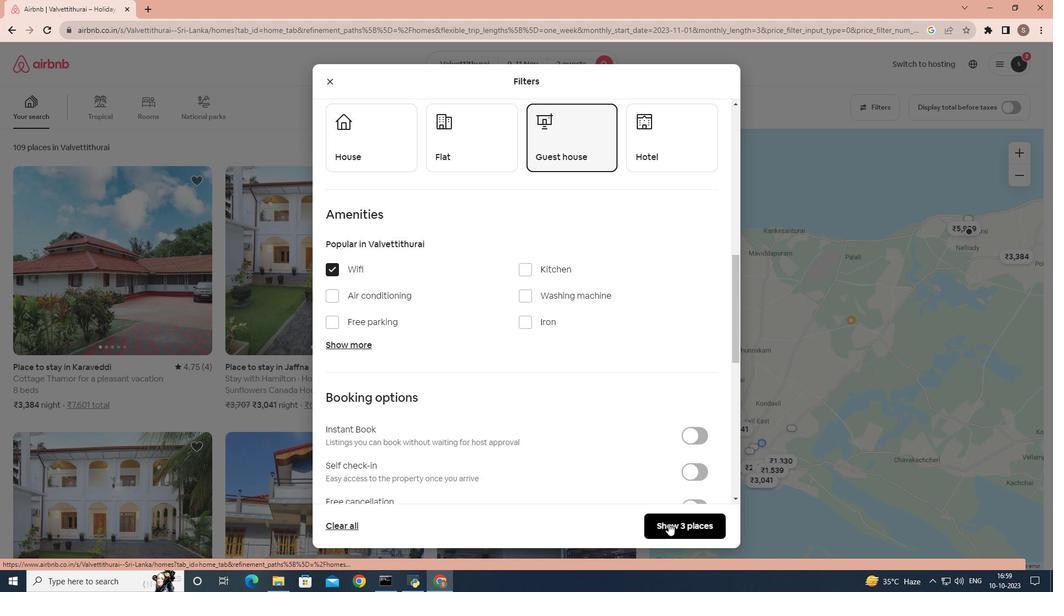 
Action: Mouse moved to (145, 277)
Screenshot: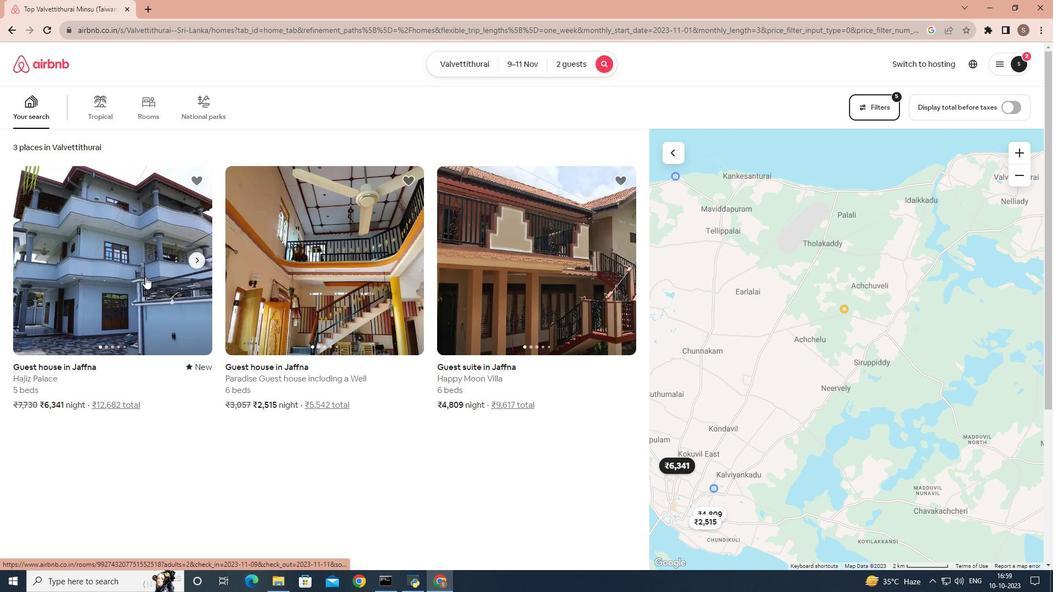 
Action: Mouse pressed left at (145, 277)
Screenshot: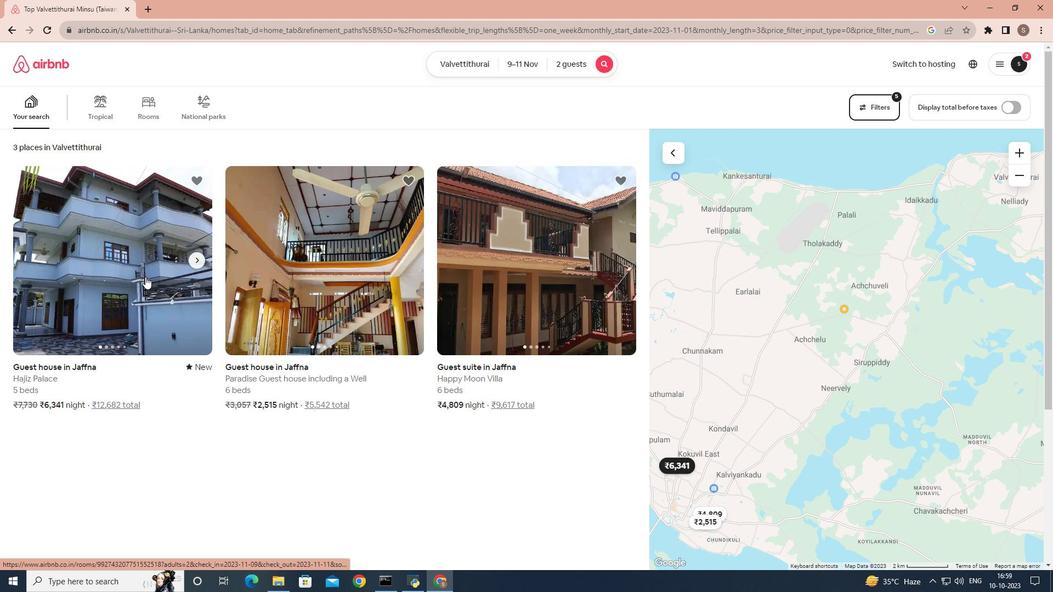 
Action: Mouse moved to (761, 404)
Screenshot: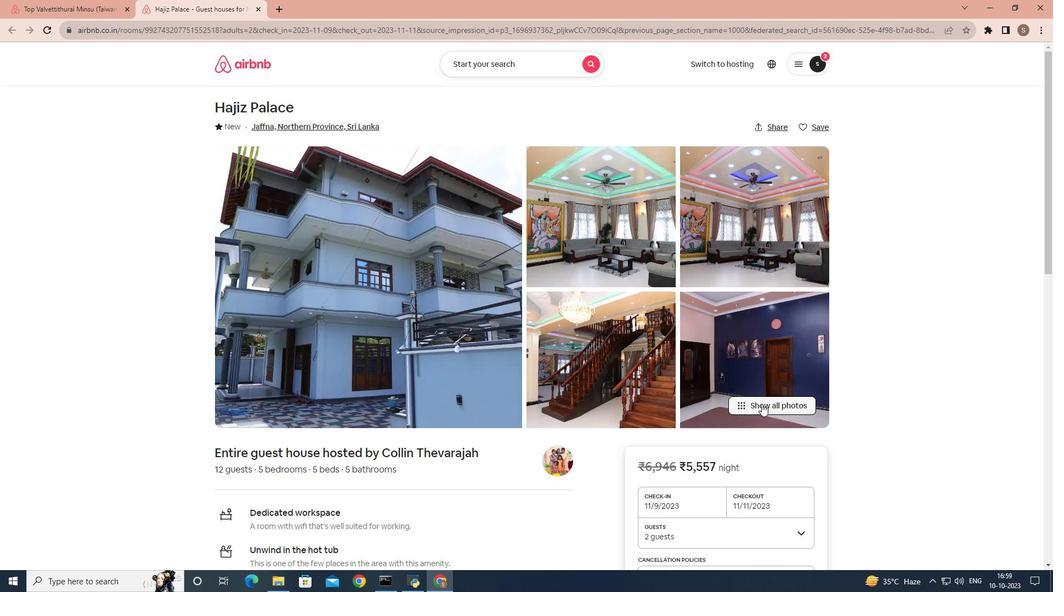 
Action: Mouse pressed left at (761, 404)
Screenshot: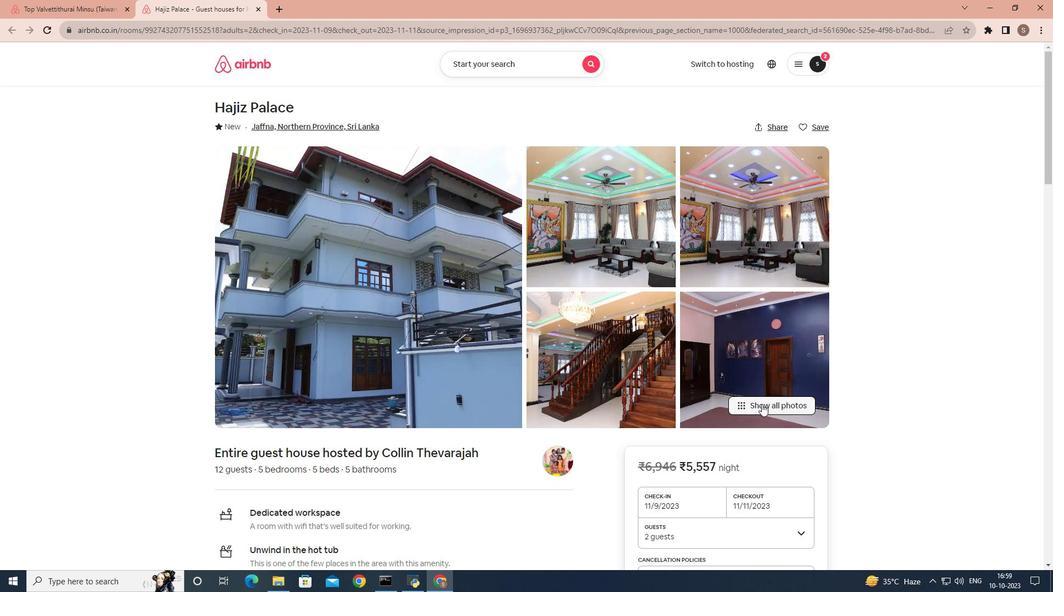 
Action: Mouse moved to (758, 364)
Screenshot: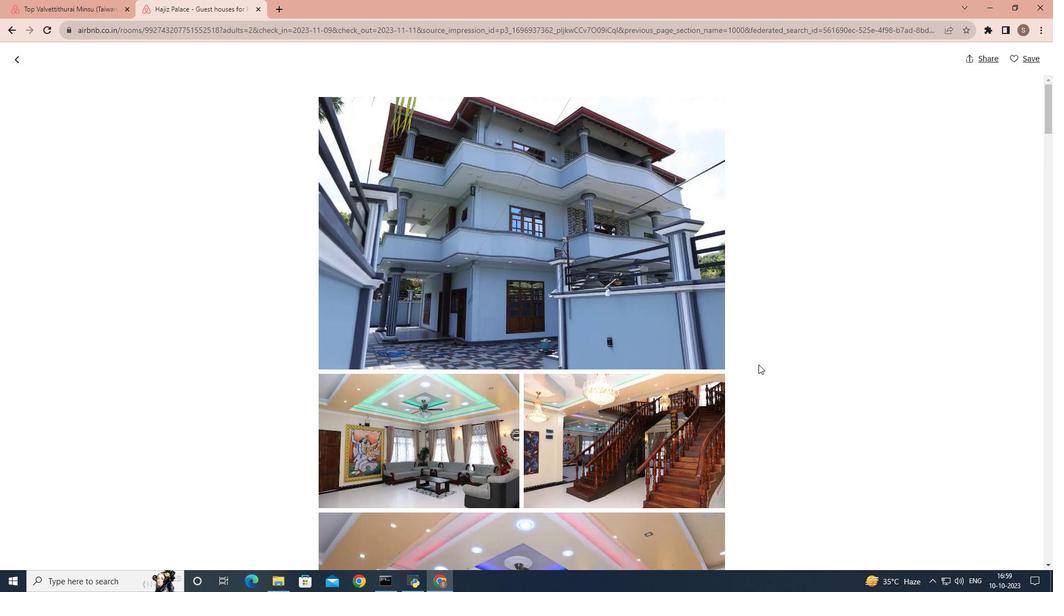 
Action: Mouse scrolled (758, 364) with delta (0, 0)
Screenshot: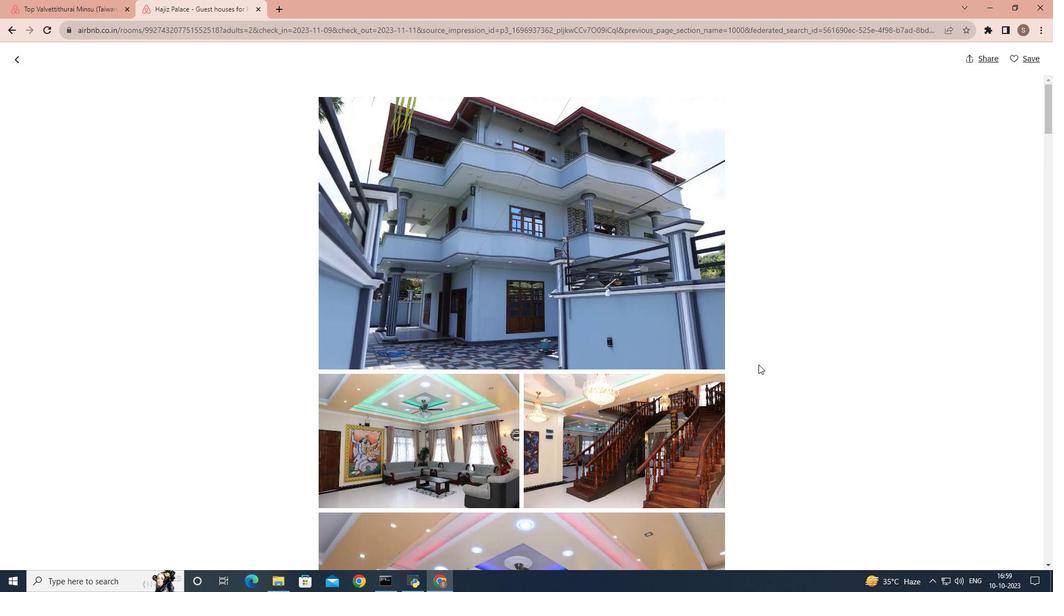 
Action: Mouse scrolled (758, 364) with delta (0, 0)
Screenshot: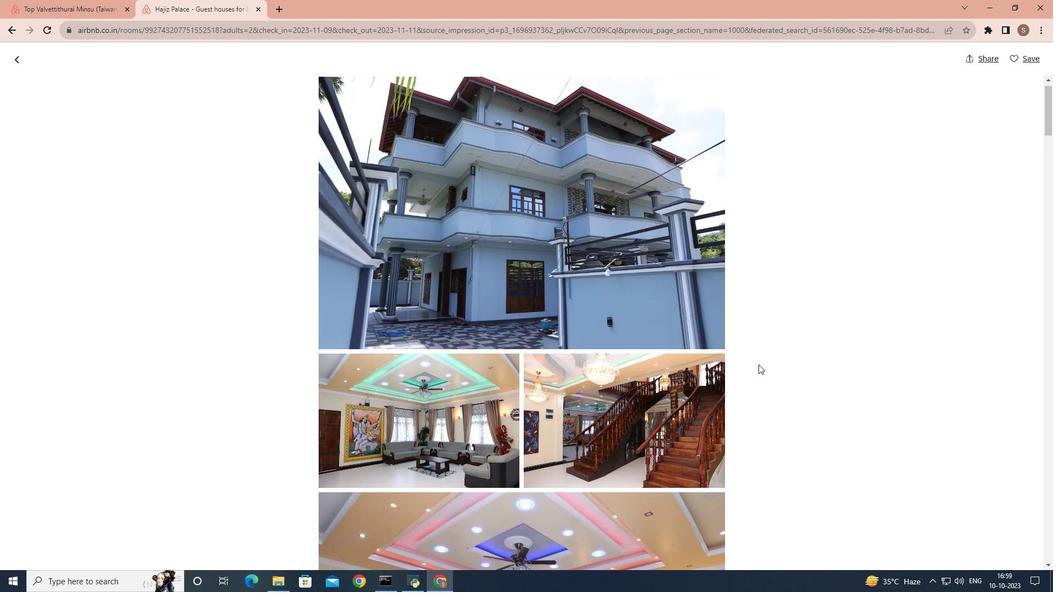 
Action: Mouse scrolled (758, 364) with delta (0, 0)
Screenshot: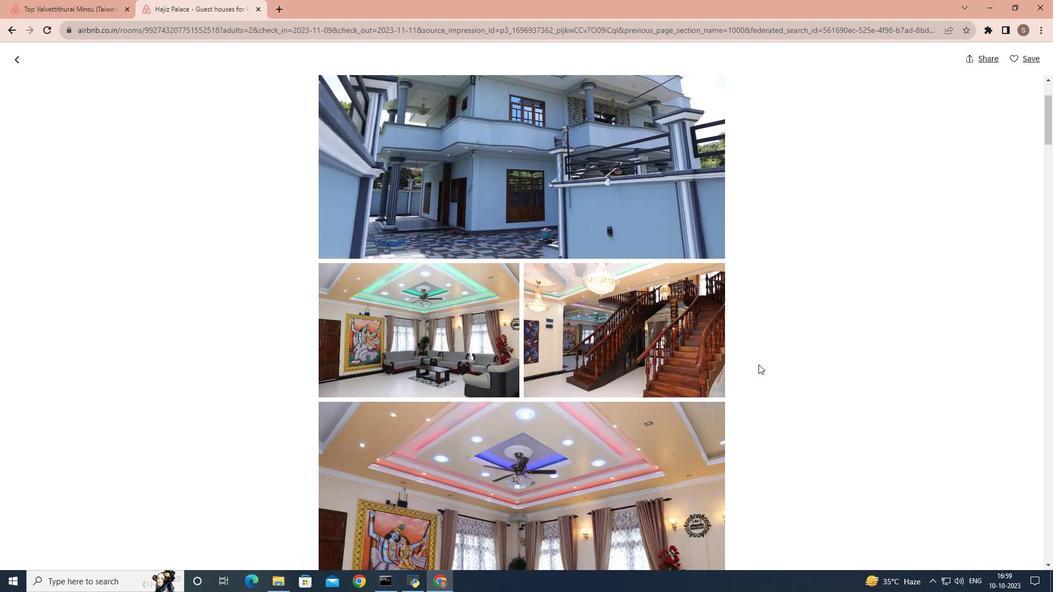 
Action: Mouse scrolled (758, 364) with delta (0, 0)
Screenshot: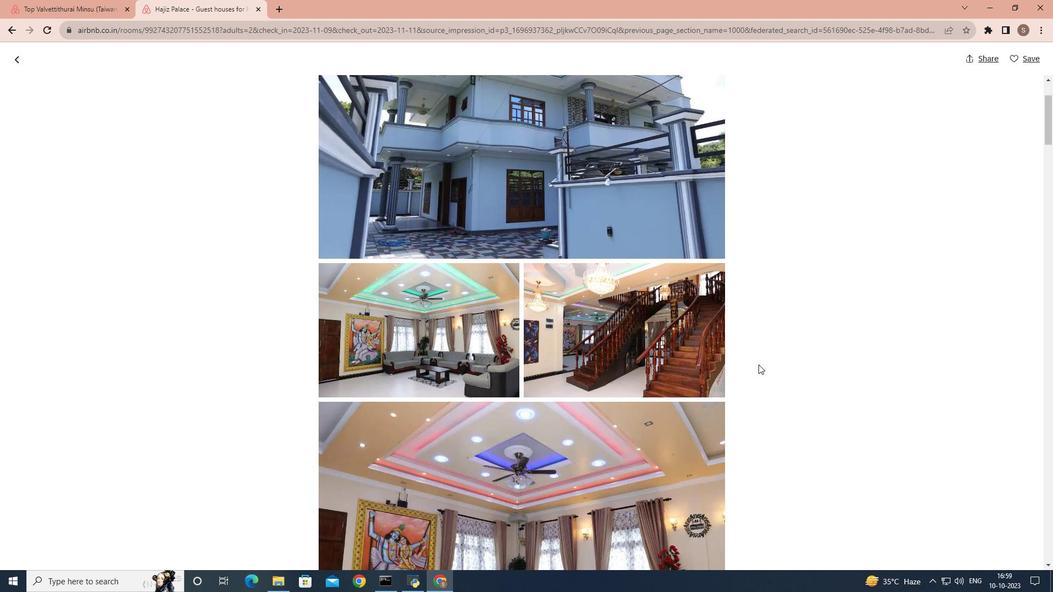 
Action: Mouse scrolled (758, 364) with delta (0, 0)
Screenshot: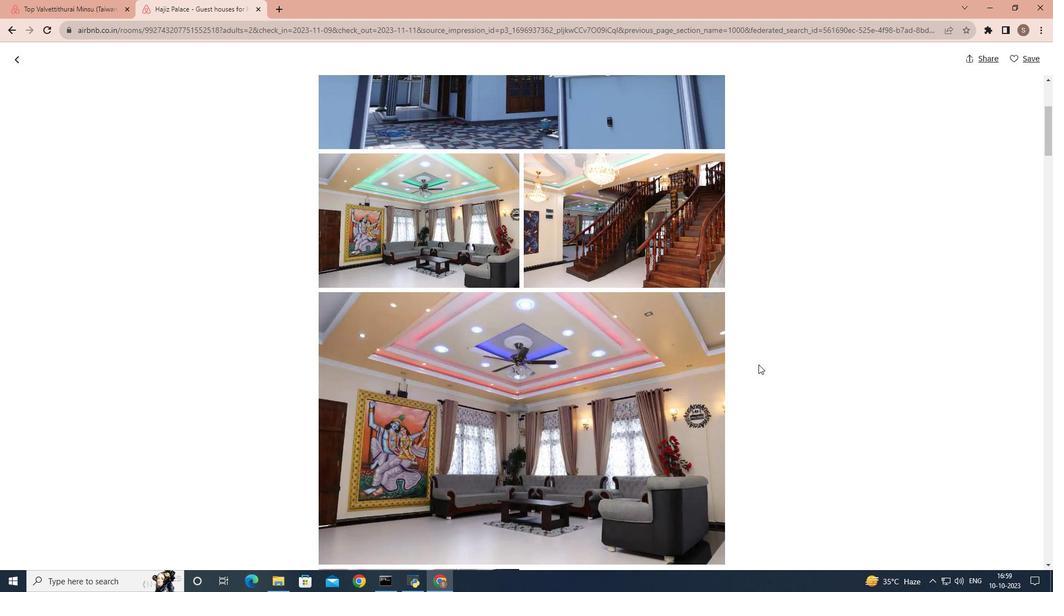 
Action: Mouse scrolled (758, 364) with delta (0, 0)
Screenshot: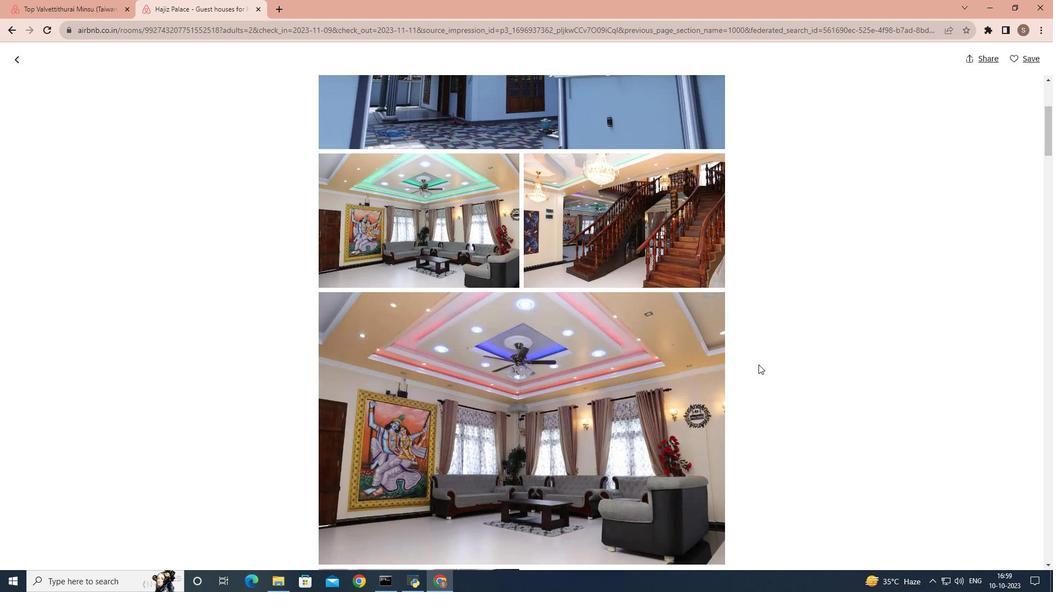 
Action: Mouse scrolled (758, 364) with delta (0, 0)
Screenshot: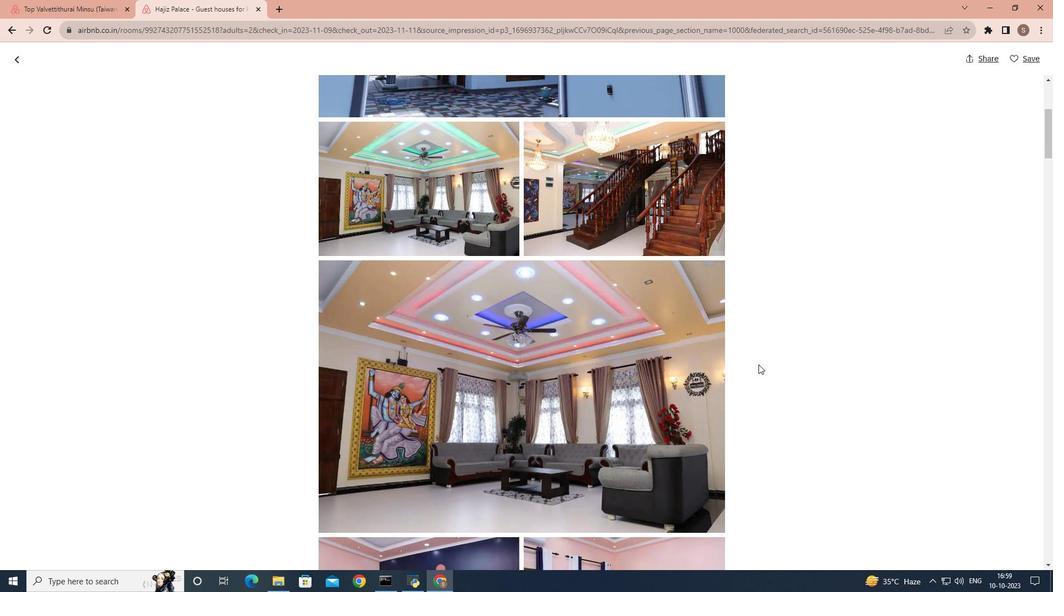 
Action: Mouse scrolled (758, 364) with delta (0, 0)
Screenshot: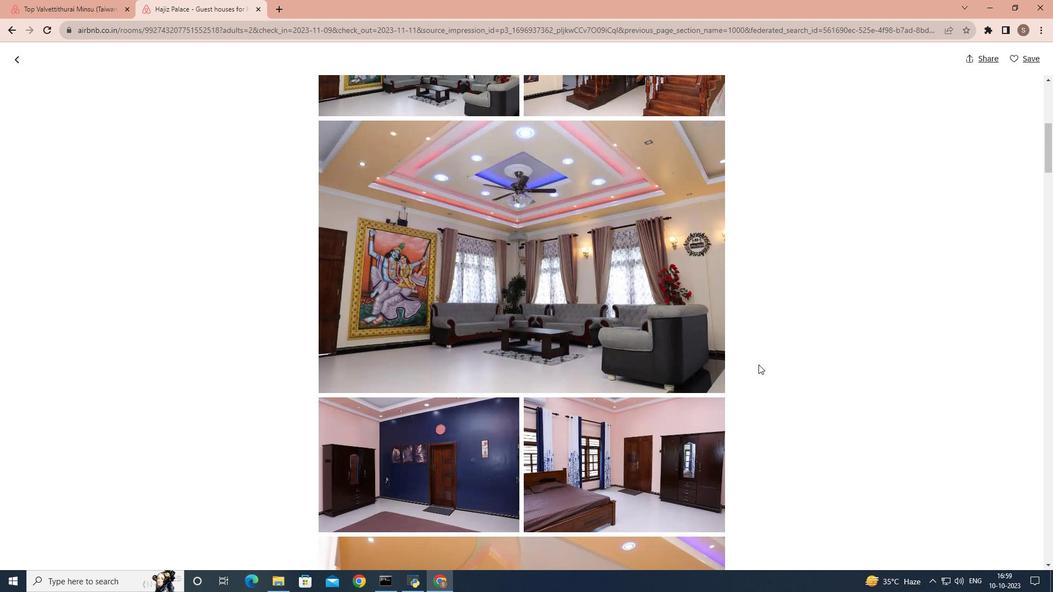 
Action: Mouse scrolled (758, 364) with delta (0, 0)
Screenshot: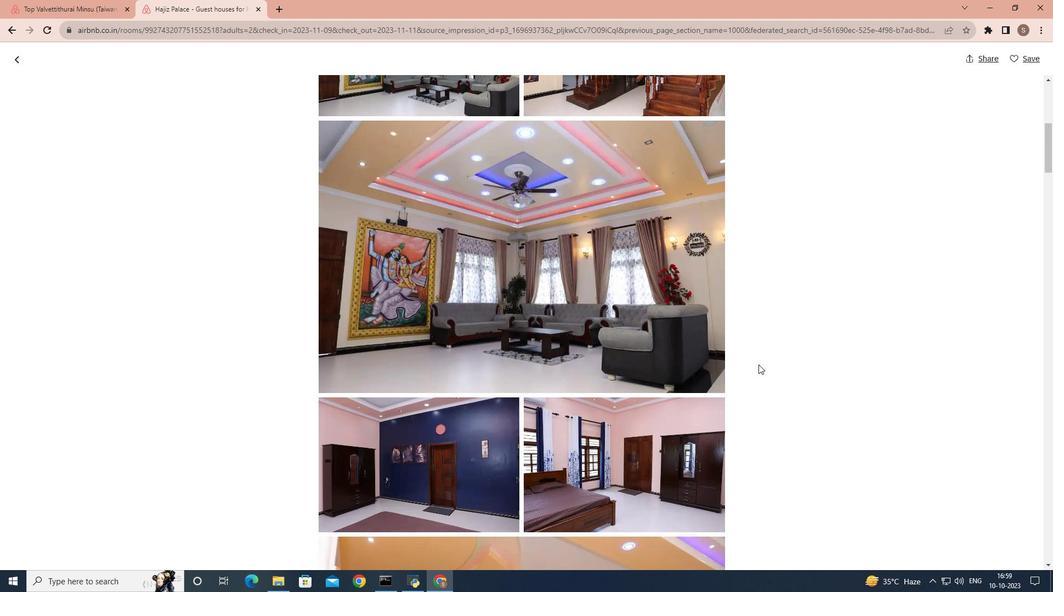 
Action: Mouse scrolled (758, 364) with delta (0, 0)
Screenshot: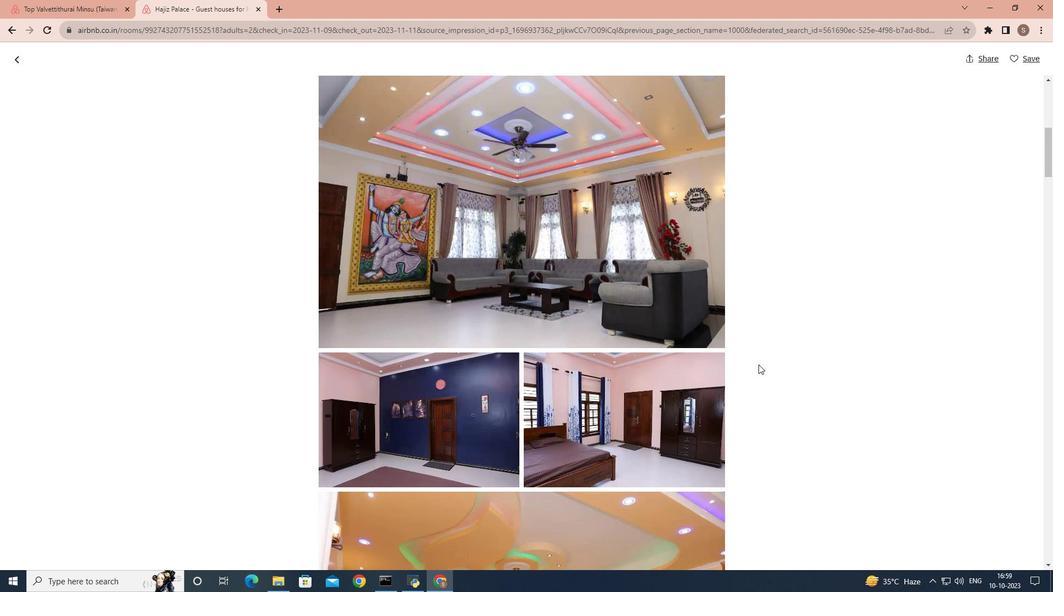 
Action: Mouse scrolled (758, 364) with delta (0, 0)
Screenshot: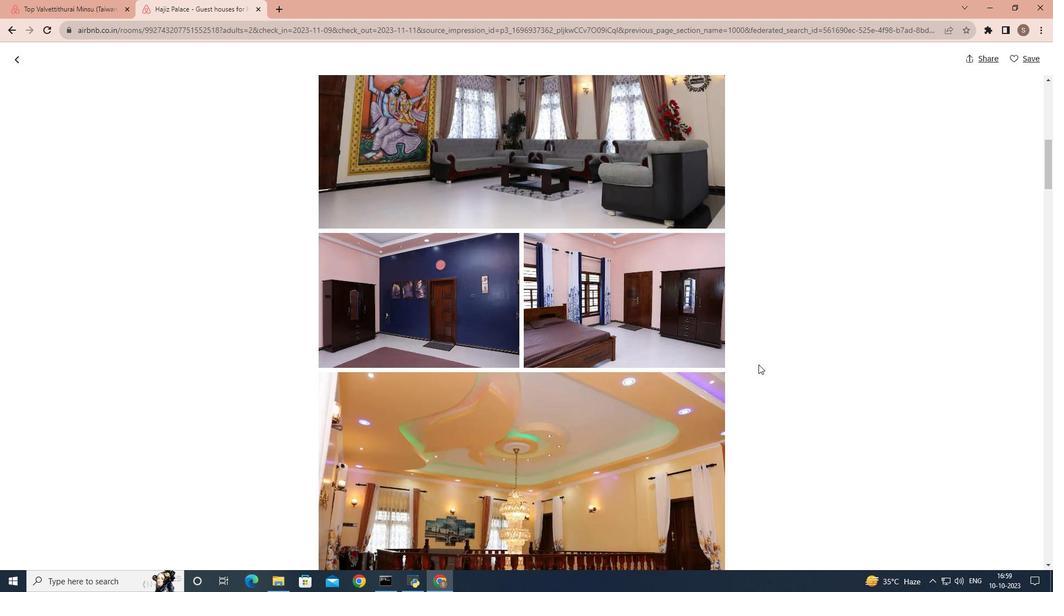 
Action: Mouse scrolled (758, 364) with delta (0, 0)
Screenshot: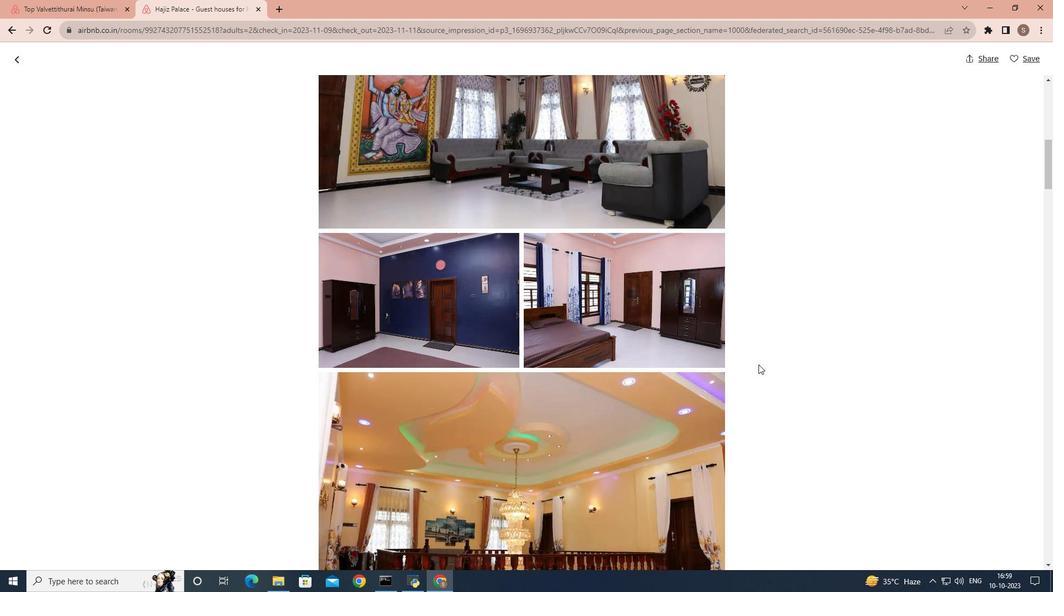 
Action: Mouse scrolled (758, 364) with delta (0, 0)
Screenshot: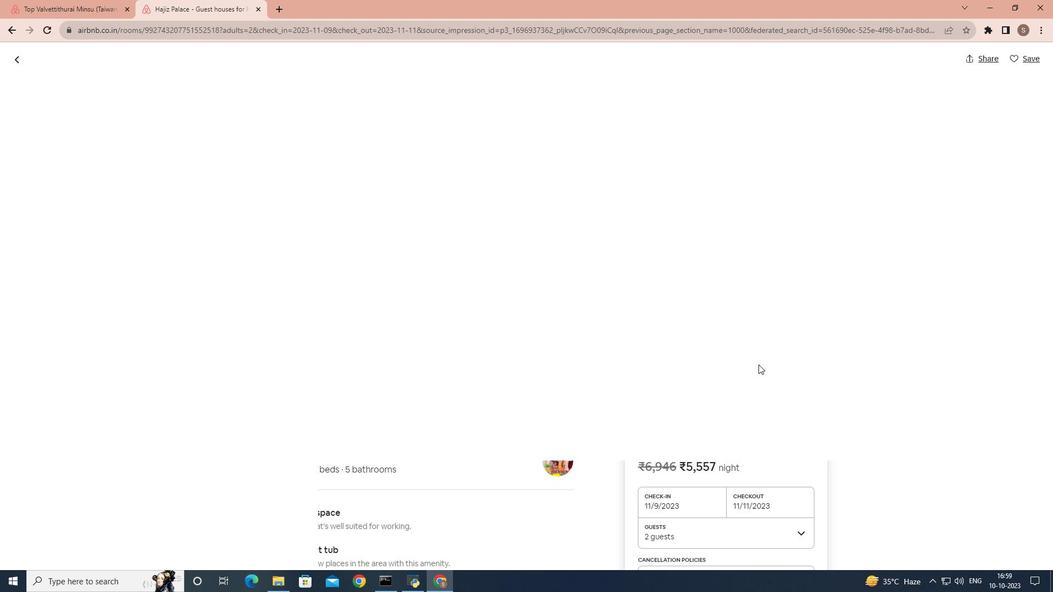 
Action: Mouse scrolled (758, 364) with delta (0, 0)
Screenshot: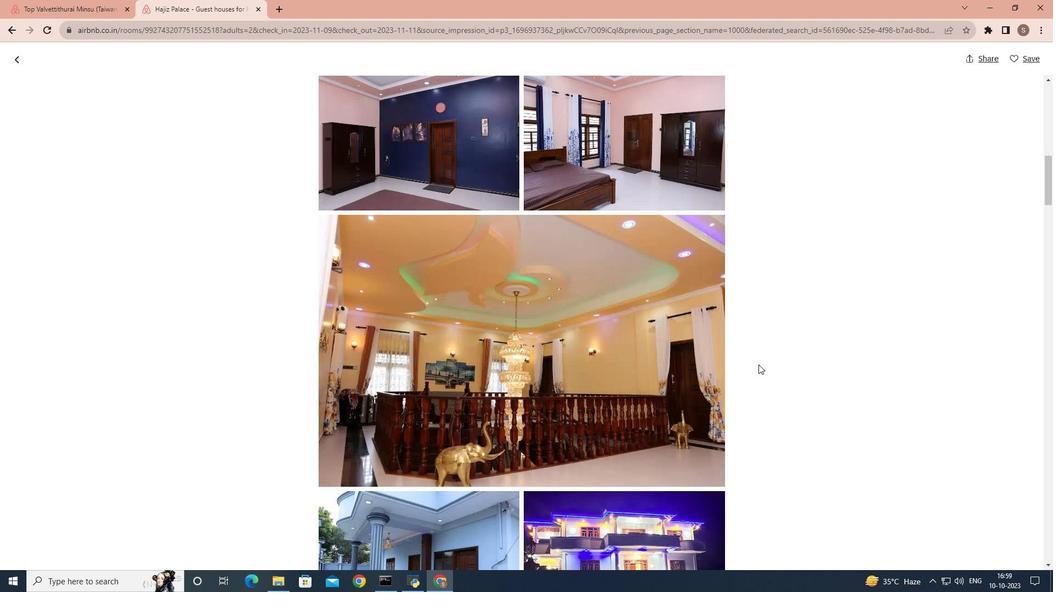 
Action: Mouse scrolled (758, 364) with delta (0, 0)
Screenshot: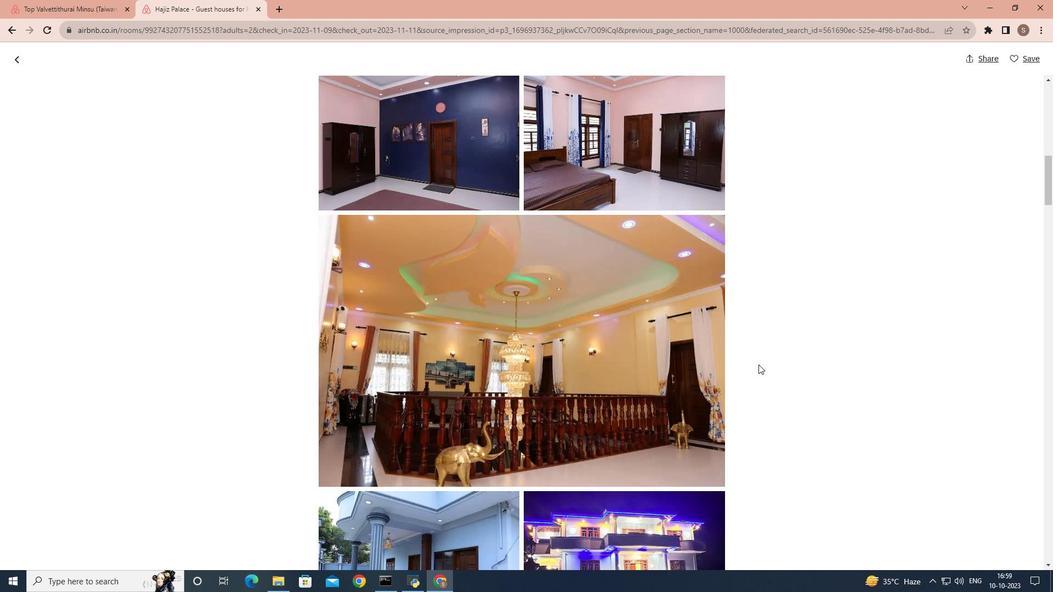 
Action: Mouse scrolled (758, 364) with delta (0, 0)
Screenshot: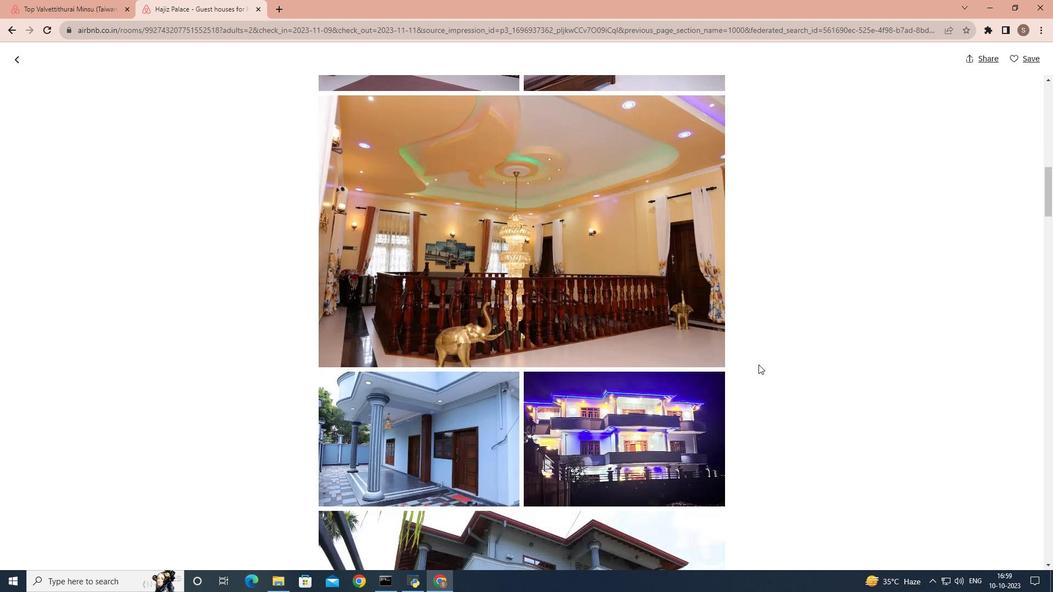 
Action: Mouse scrolled (758, 364) with delta (0, 0)
Screenshot: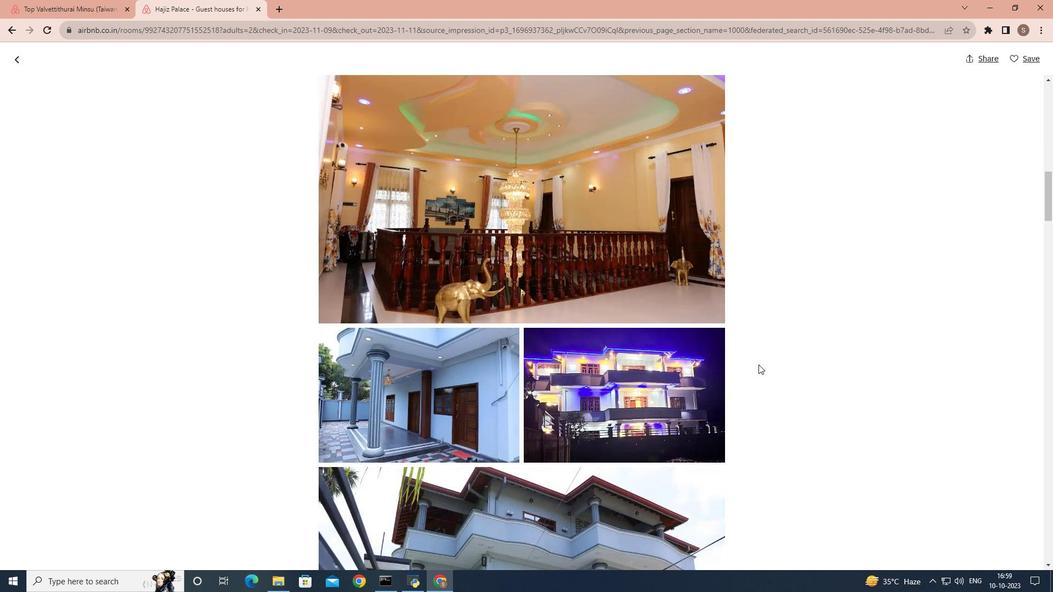 
Action: Mouse scrolled (758, 364) with delta (0, 0)
Screenshot: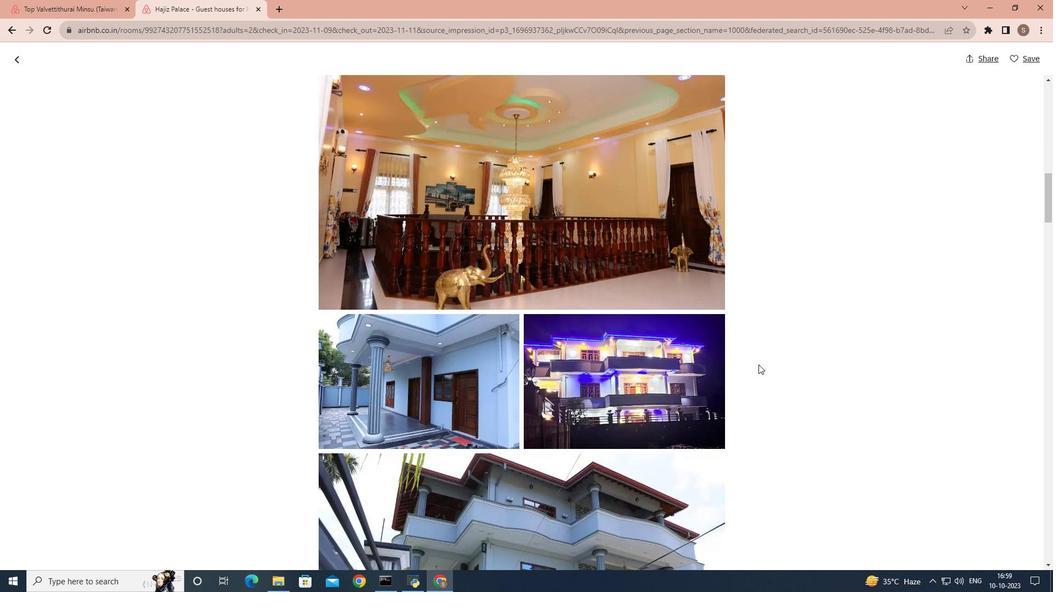 
Action: Mouse scrolled (758, 364) with delta (0, 0)
Screenshot: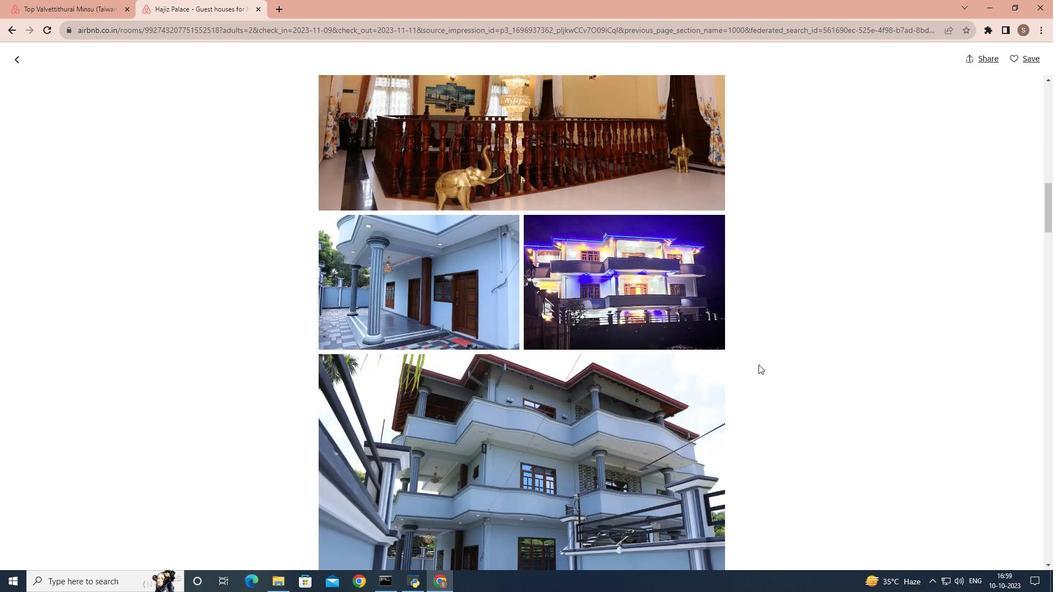 
Action: Mouse scrolled (758, 364) with delta (0, 0)
Screenshot: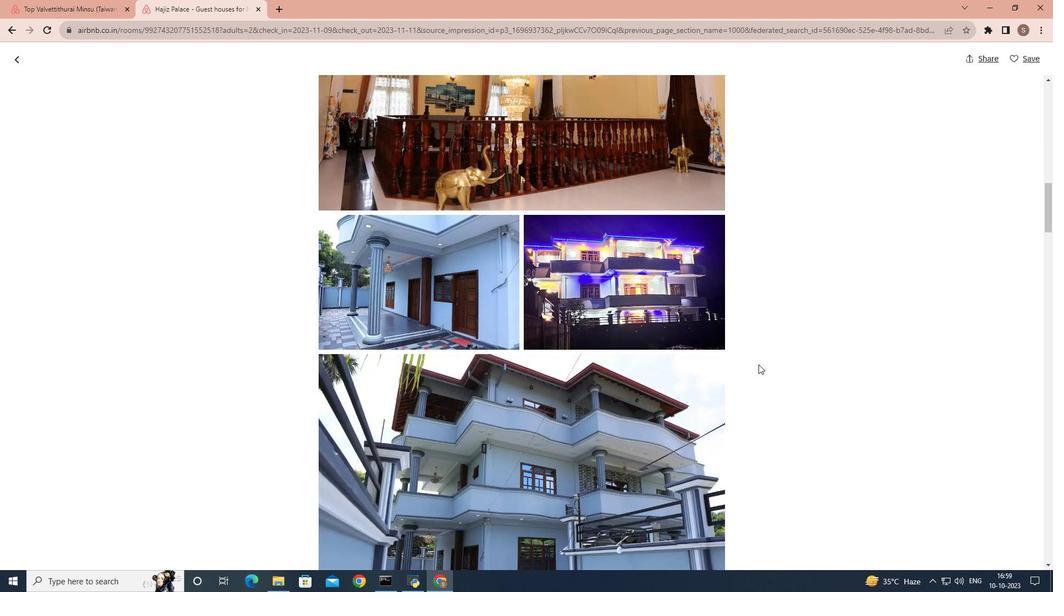 
Action: Mouse scrolled (758, 364) with delta (0, 0)
Screenshot: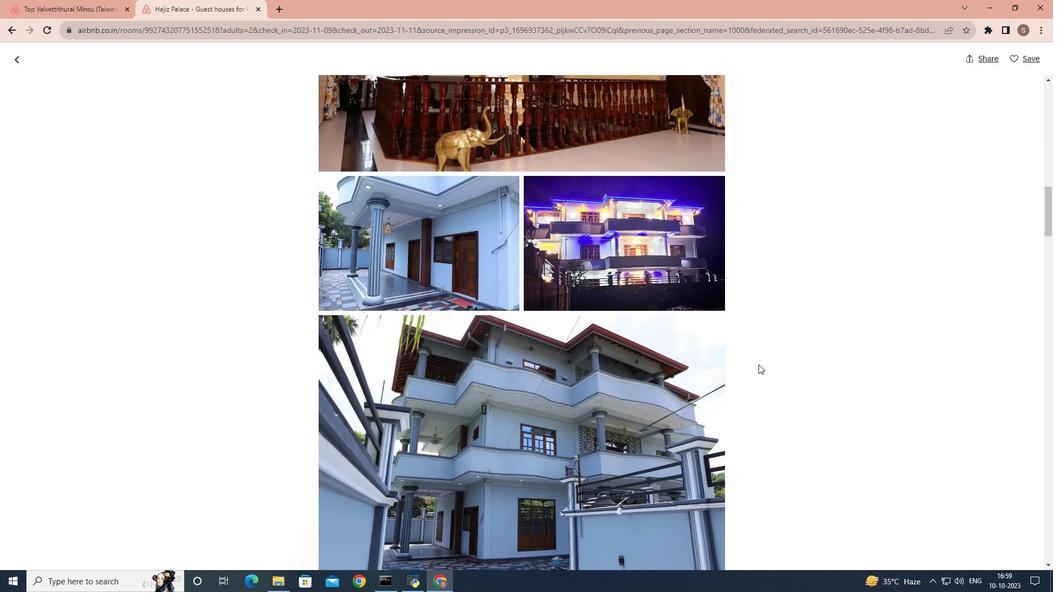 
Action: Mouse scrolled (758, 364) with delta (0, 0)
Screenshot: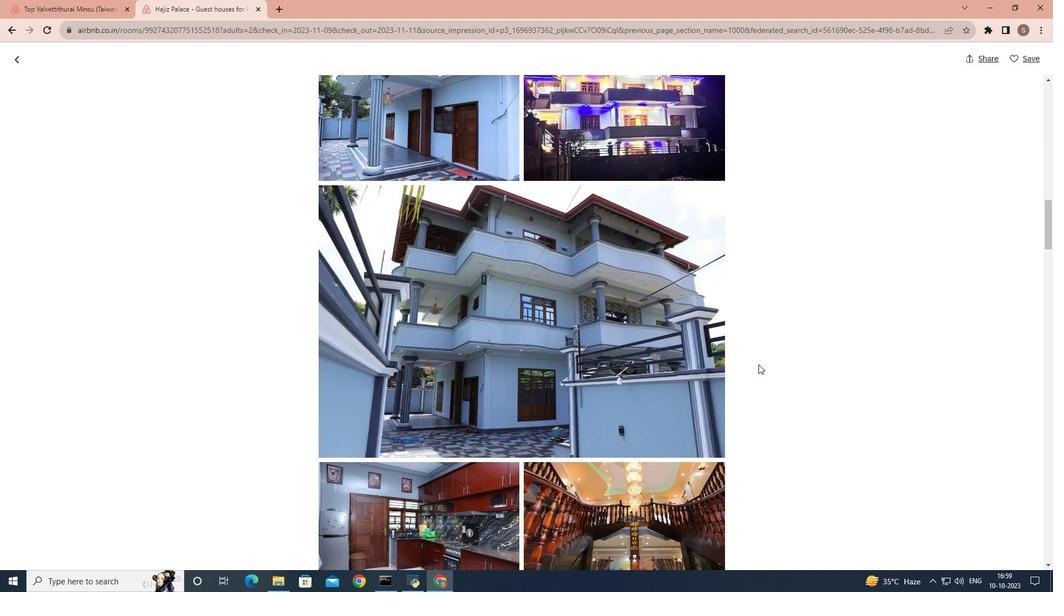 
Action: Mouse scrolled (758, 364) with delta (0, 0)
Screenshot: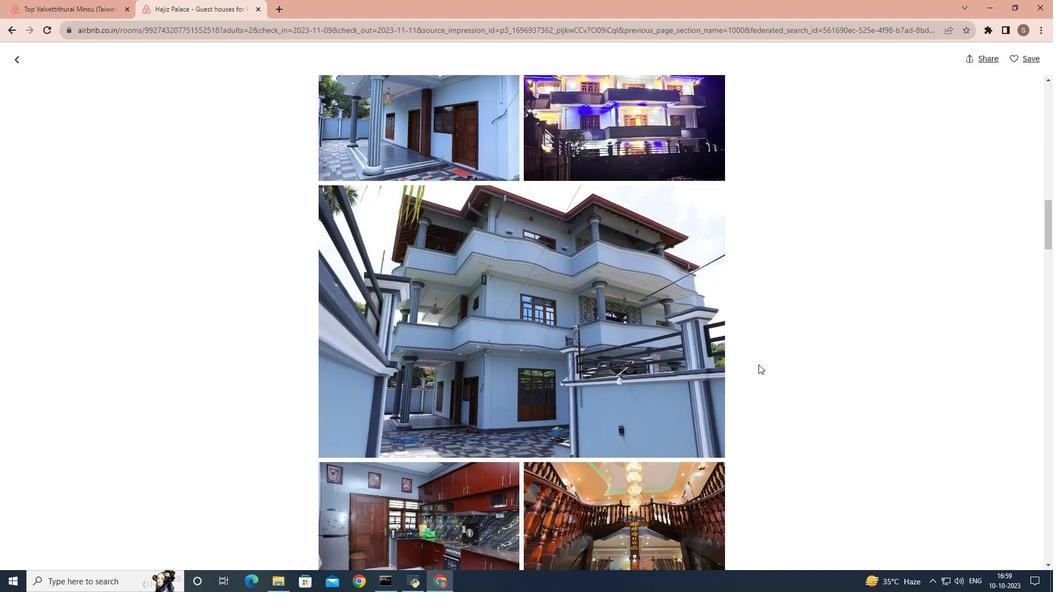 
Action: Mouse scrolled (758, 364) with delta (0, 0)
Screenshot: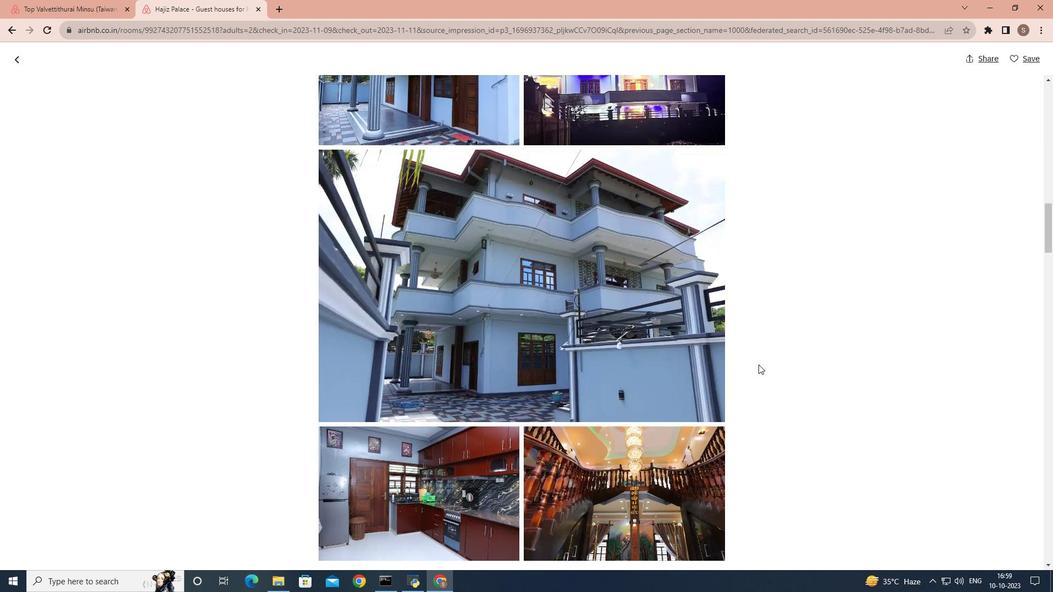 
Action: Mouse scrolled (758, 364) with delta (0, 0)
Screenshot: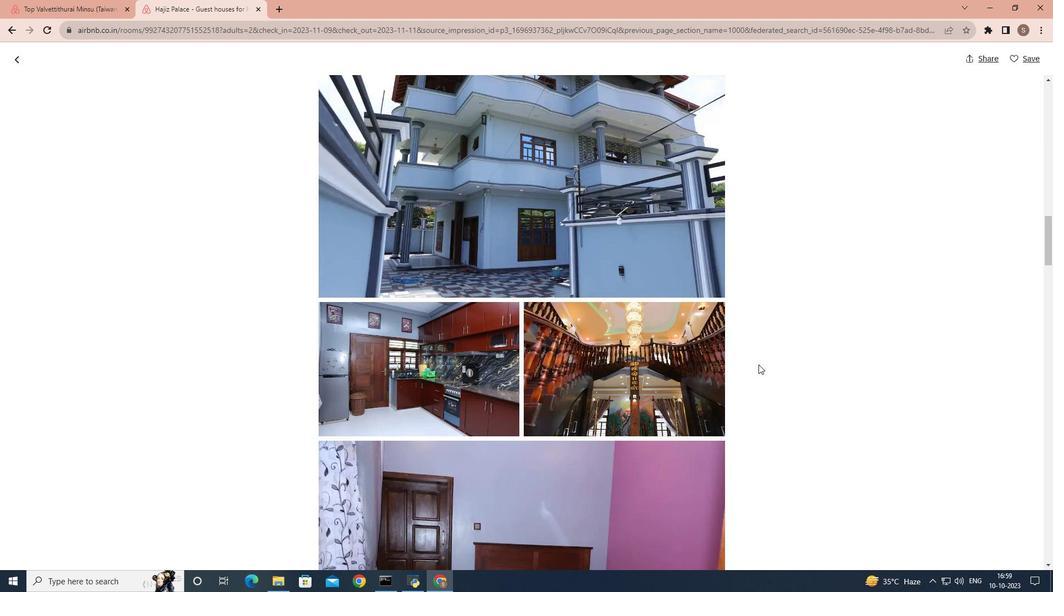 
Action: Mouse scrolled (758, 364) with delta (0, 0)
Screenshot: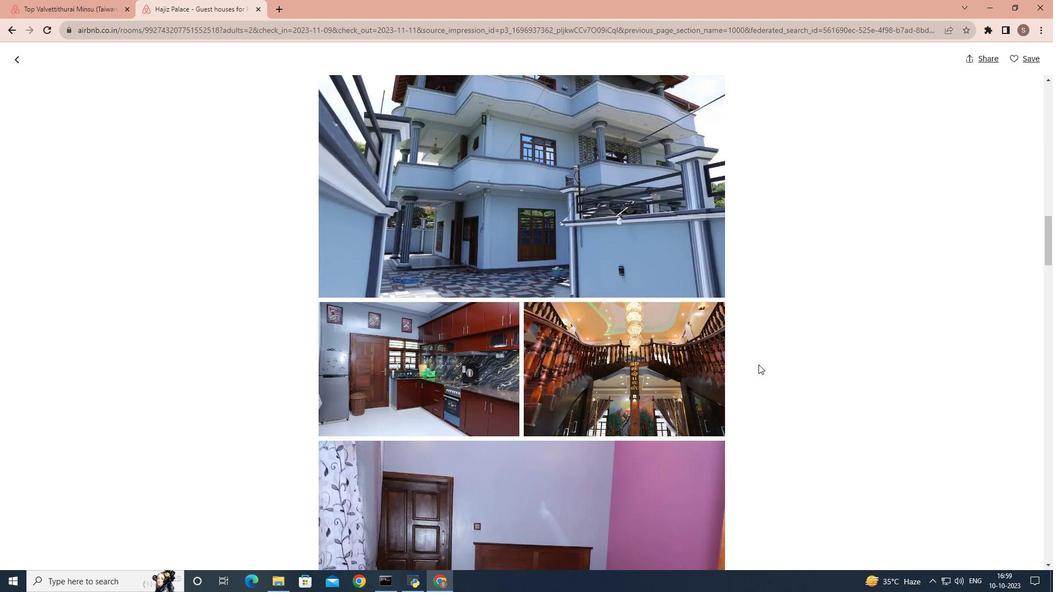 
Action: Mouse scrolled (758, 364) with delta (0, 0)
Screenshot: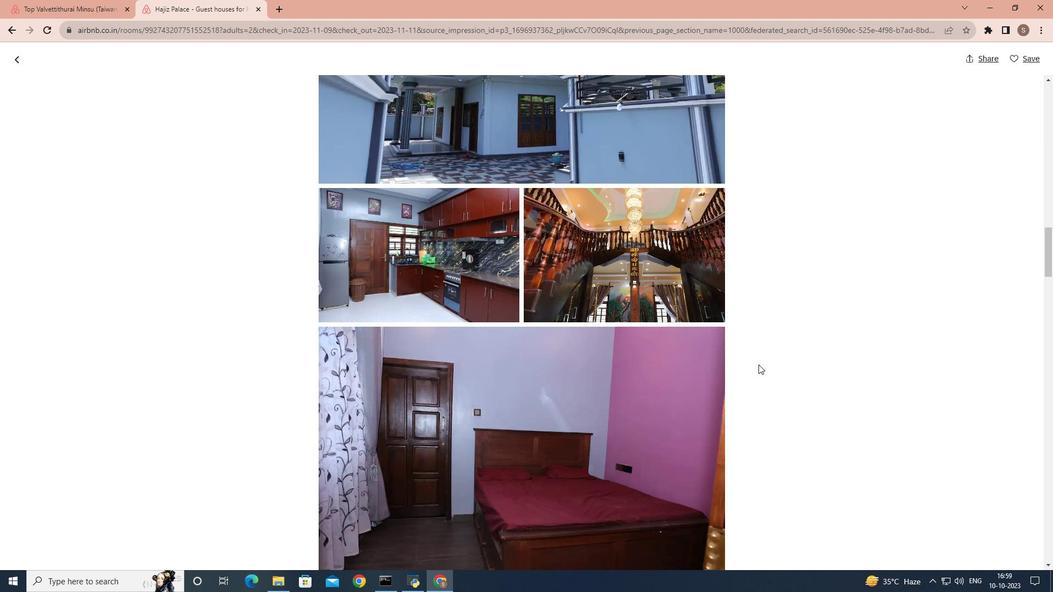 
Action: Mouse scrolled (758, 364) with delta (0, 0)
Screenshot: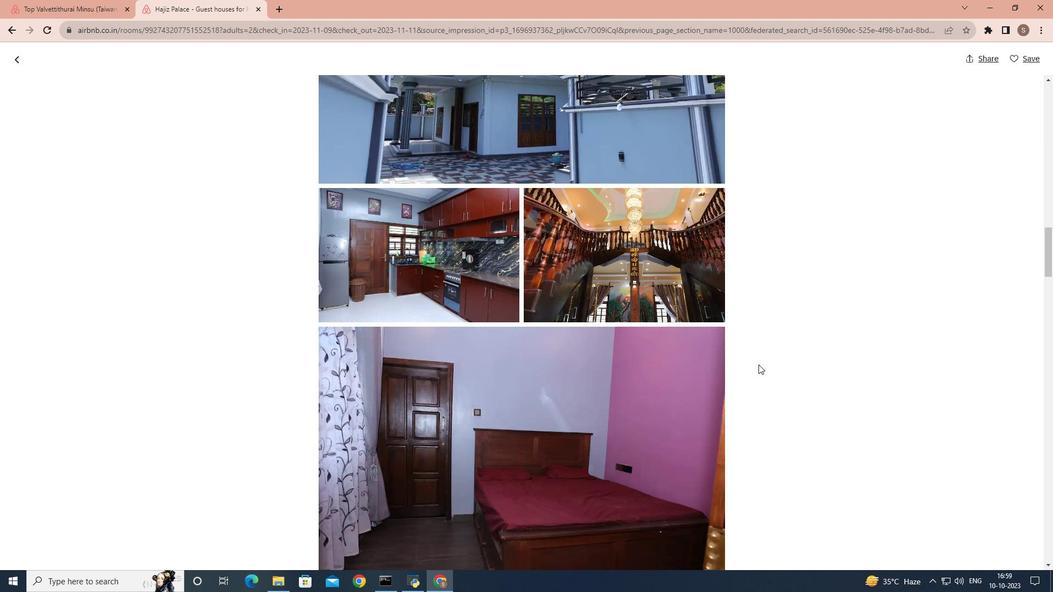 
Action: Mouse scrolled (758, 364) with delta (0, 0)
Screenshot: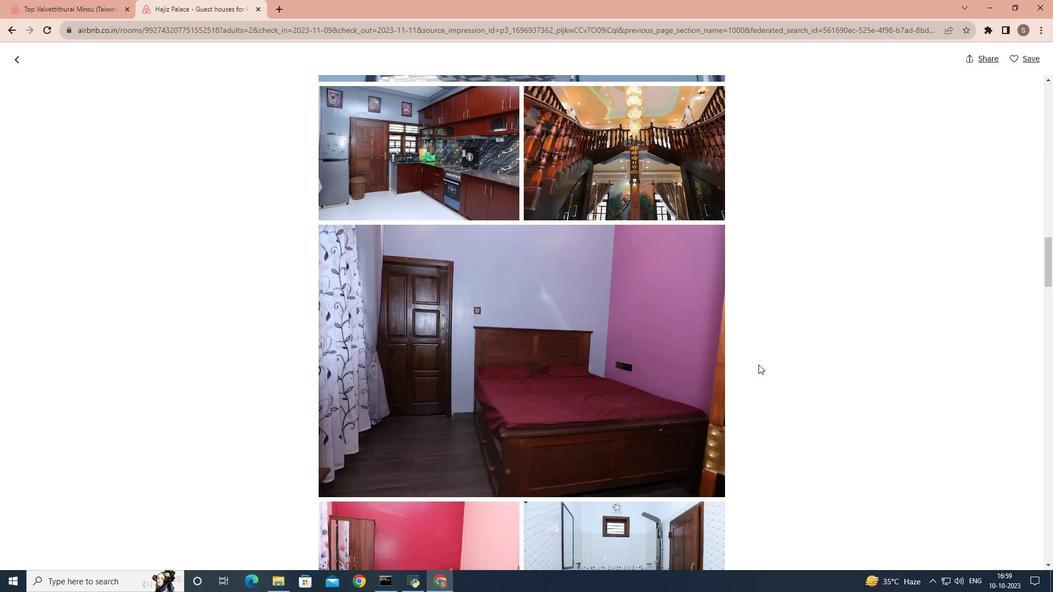 
Action: Mouse scrolled (758, 364) with delta (0, 0)
Screenshot: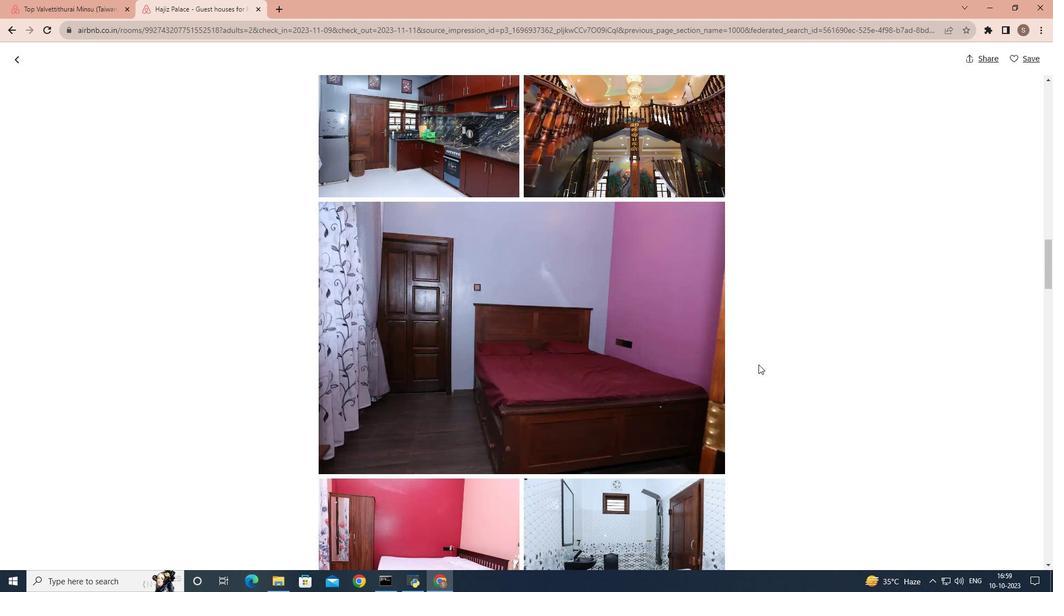 
Action: Mouse scrolled (758, 364) with delta (0, 0)
Screenshot: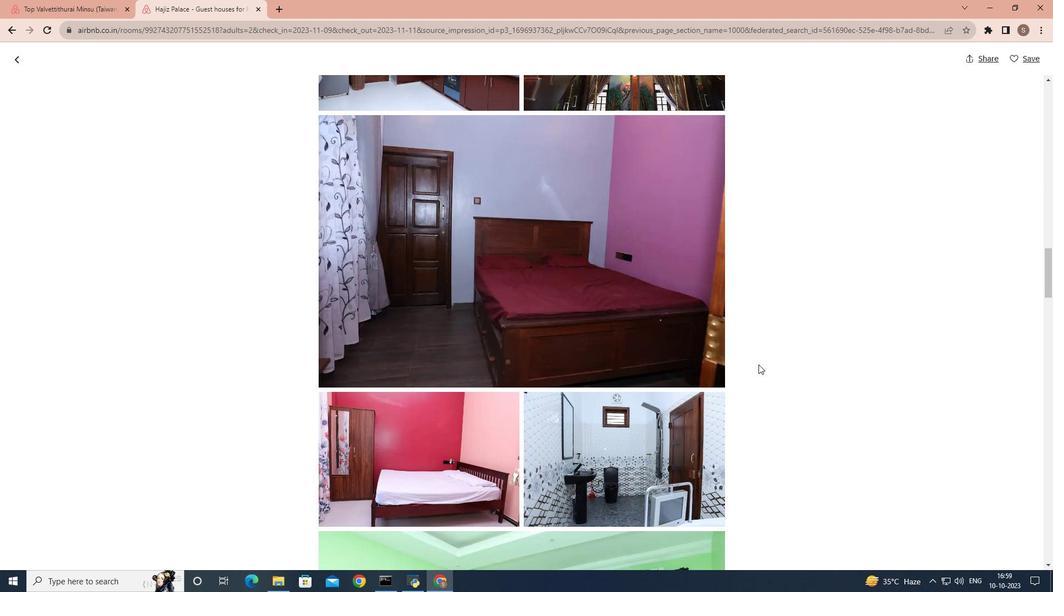 
Action: Mouse scrolled (758, 364) with delta (0, 0)
Screenshot: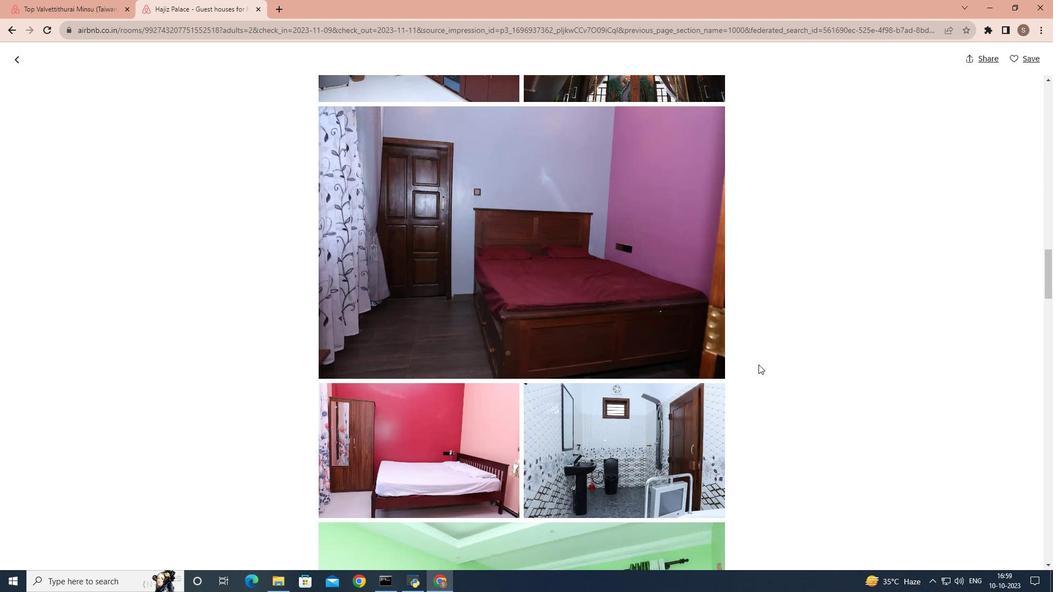 
Action: Mouse scrolled (758, 364) with delta (0, 0)
Screenshot: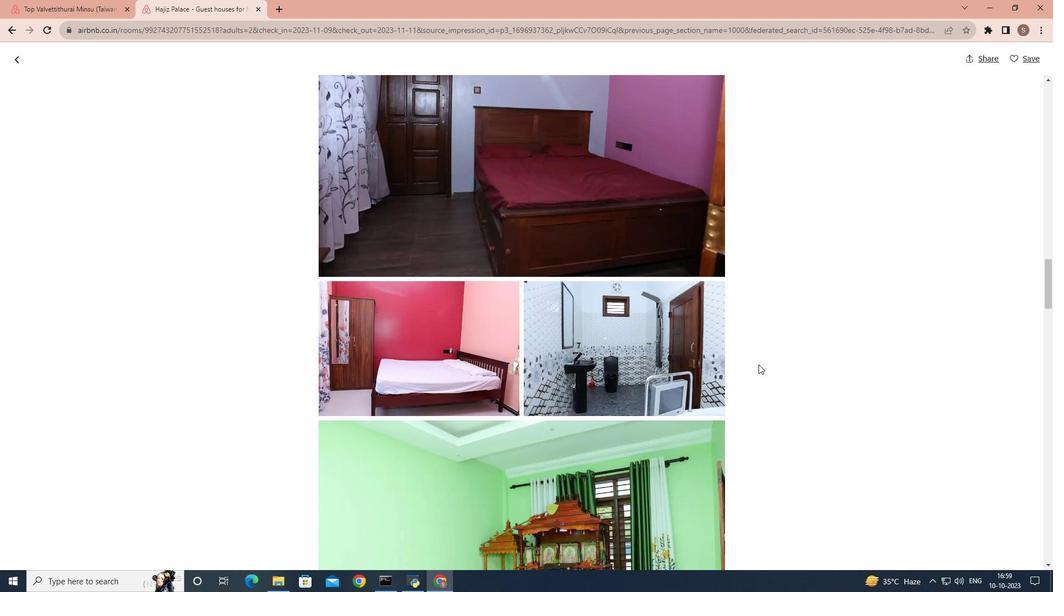 
Action: Mouse scrolled (758, 364) with delta (0, 0)
Screenshot: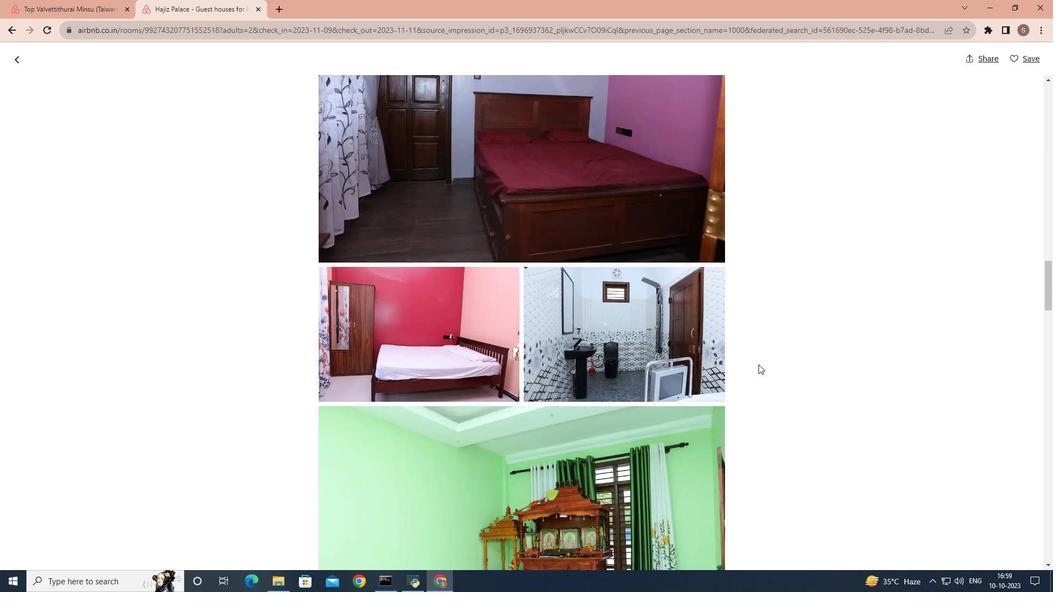 
Action: Mouse scrolled (758, 364) with delta (0, 0)
Screenshot: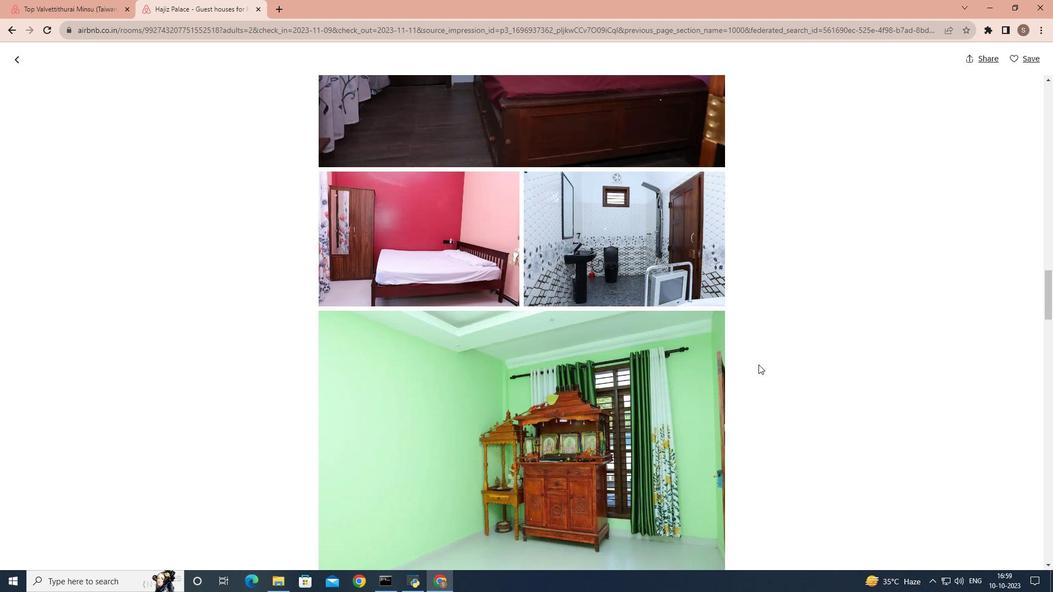 
Action: Mouse scrolled (758, 364) with delta (0, 0)
Screenshot: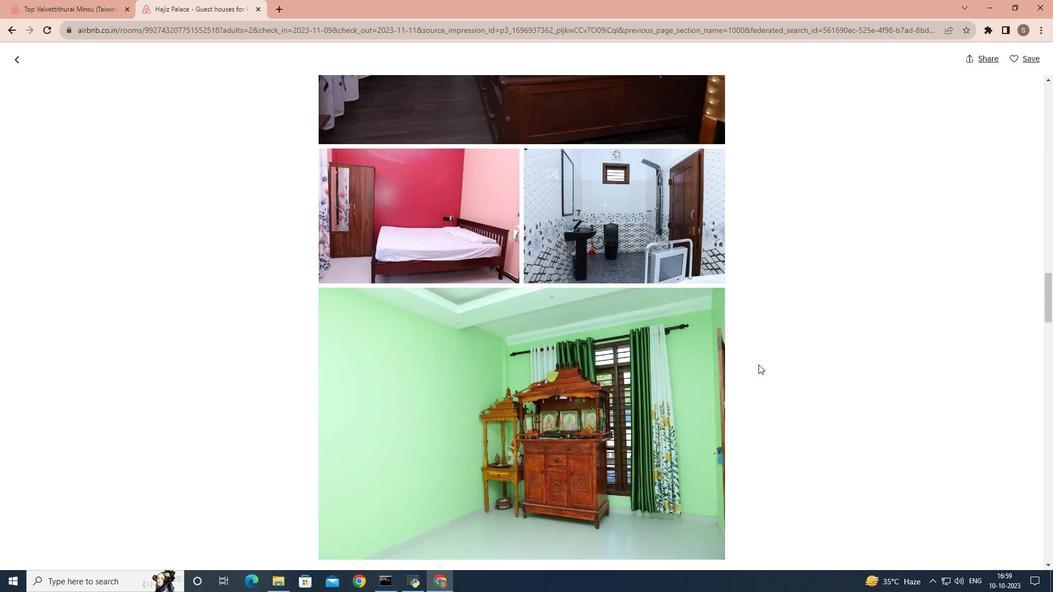 
Action: Mouse scrolled (758, 364) with delta (0, 0)
Screenshot: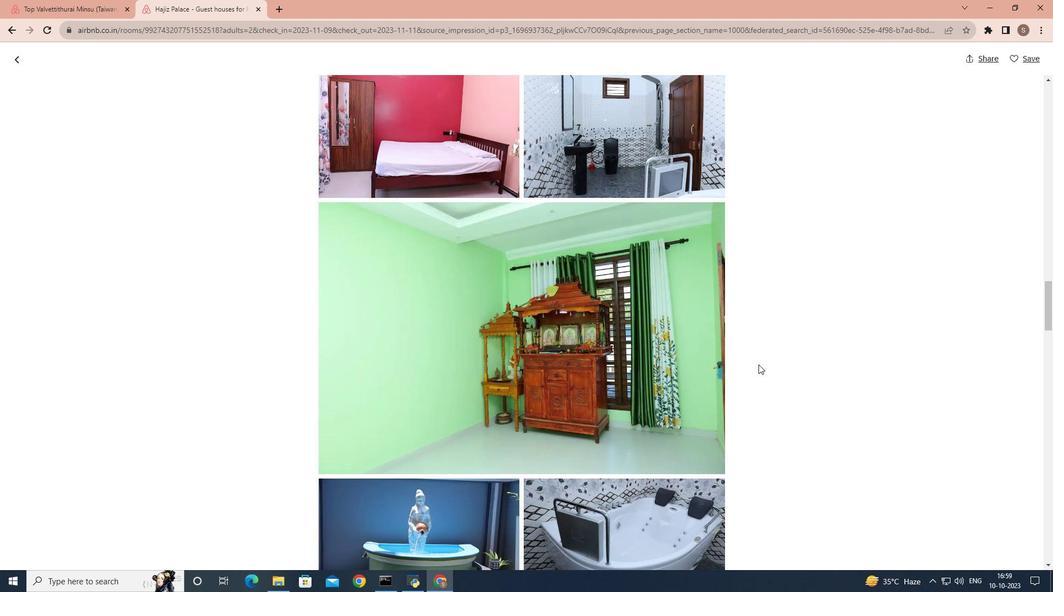 
Action: Mouse scrolled (758, 364) with delta (0, 0)
Screenshot: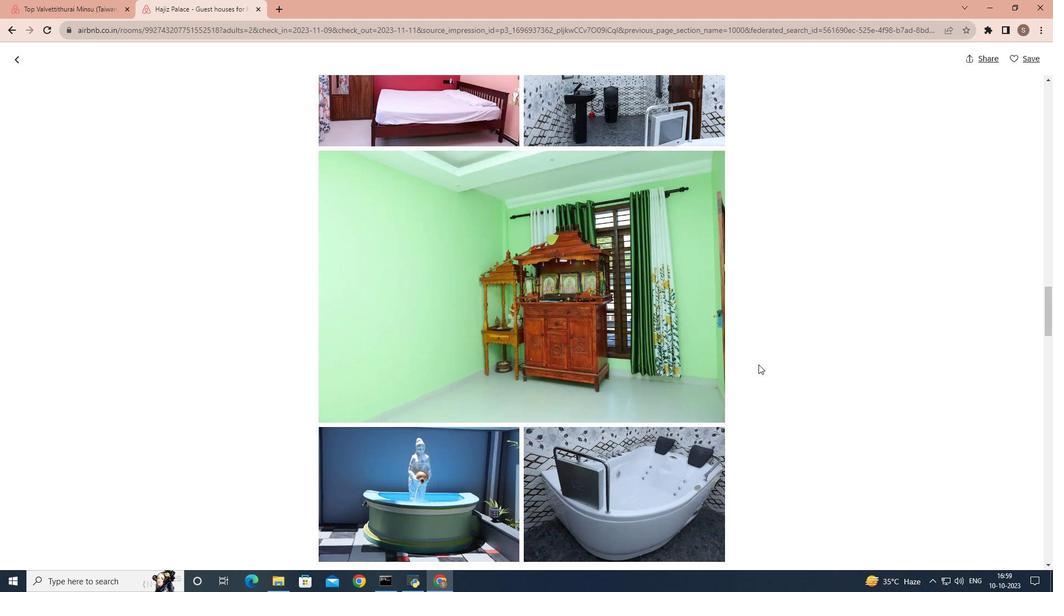 
Action: Mouse scrolled (758, 364) with delta (0, 0)
Screenshot: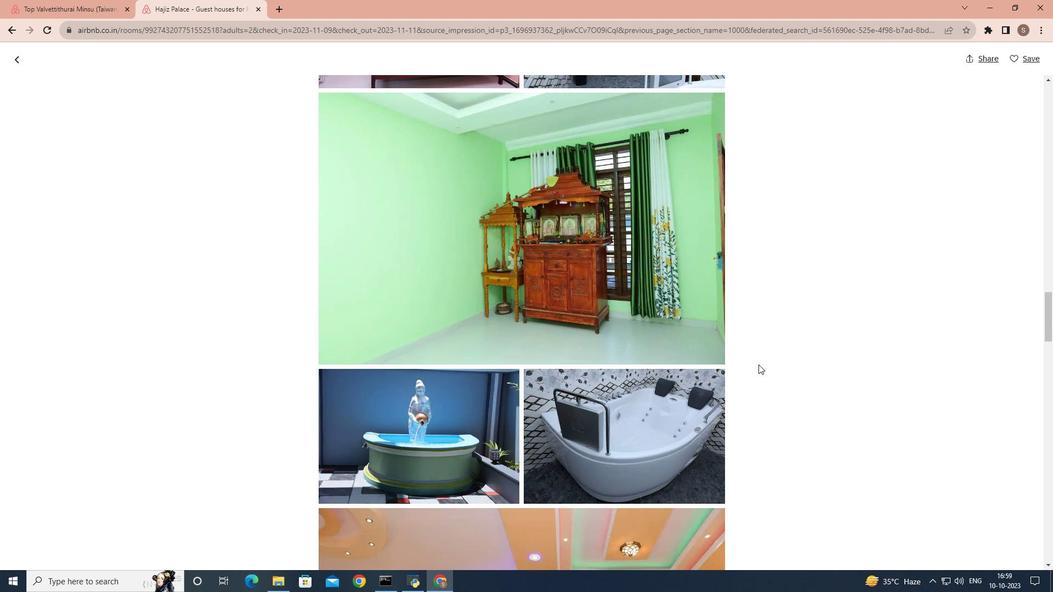 
Action: Mouse scrolled (758, 364) with delta (0, 0)
Screenshot: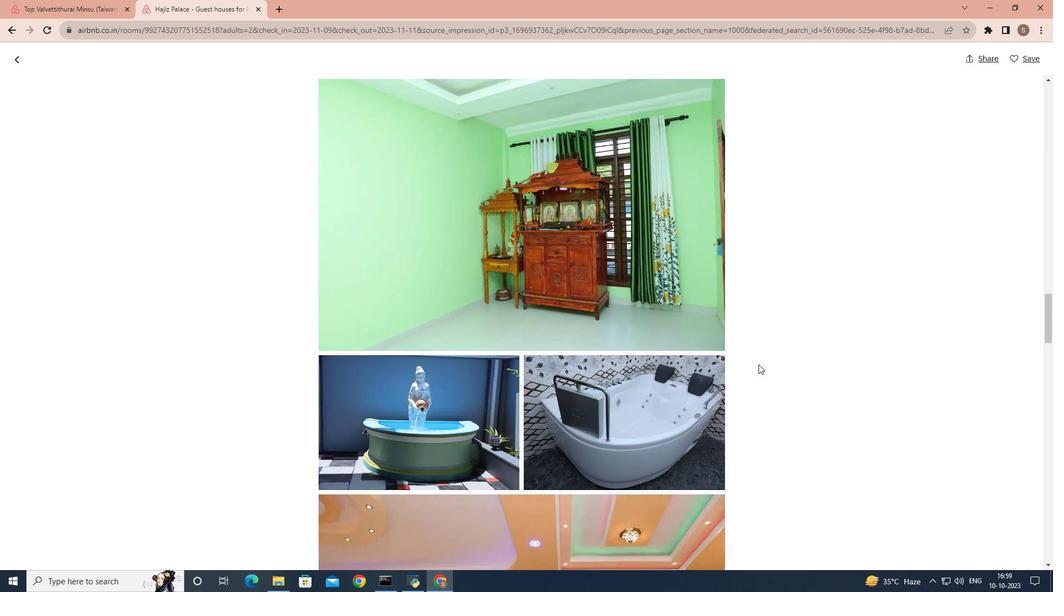 
Action: Mouse scrolled (758, 364) with delta (0, 0)
Screenshot: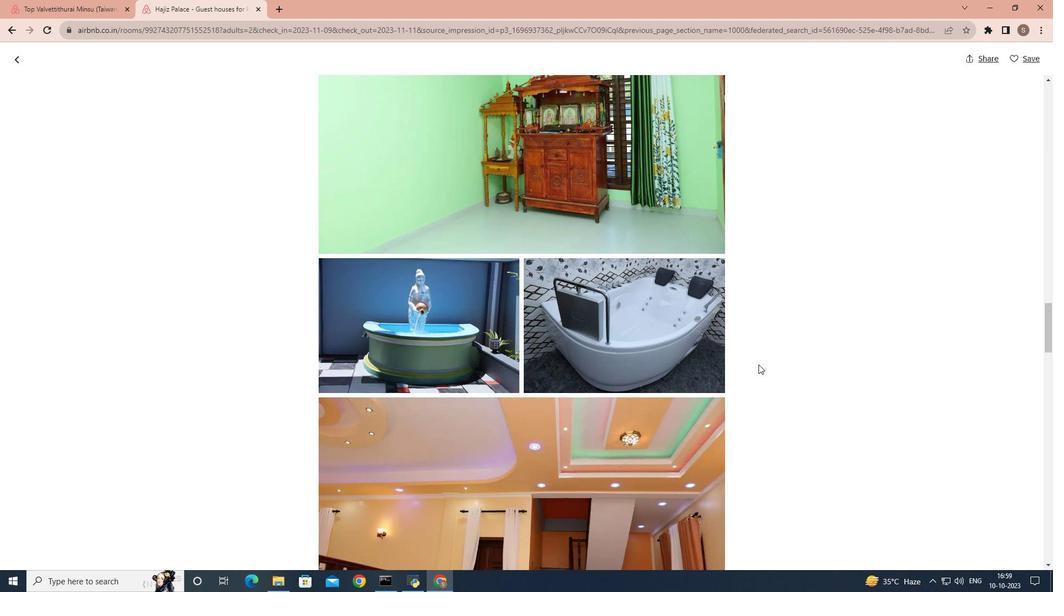 
Action: Mouse scrolled (758, 364) with delta (0, 0)
Screenshot: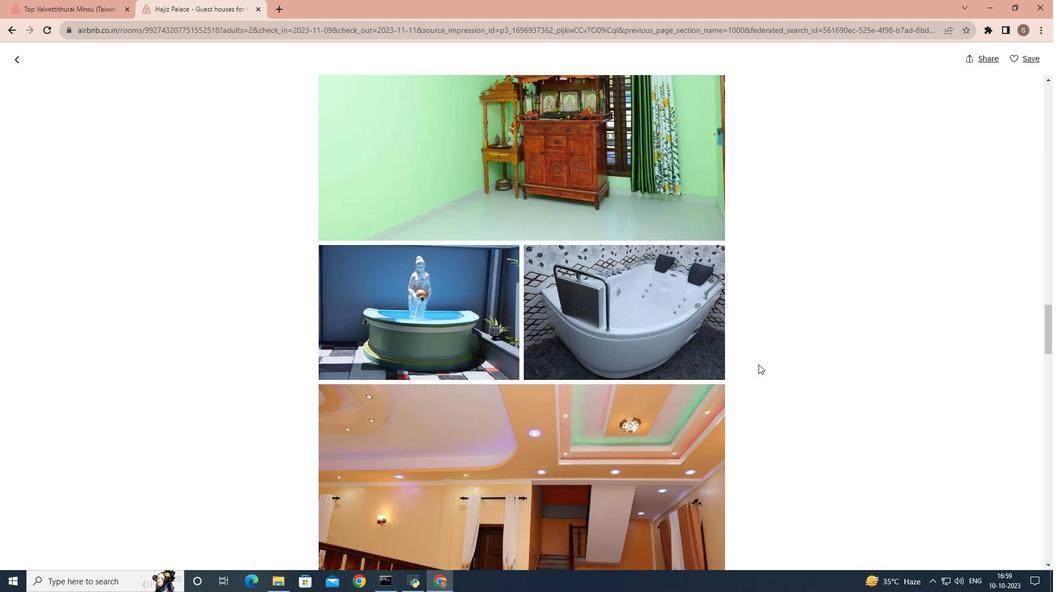 
Action: Mouse scrolled (758, 364) with delta (0, 0)
Screenshot: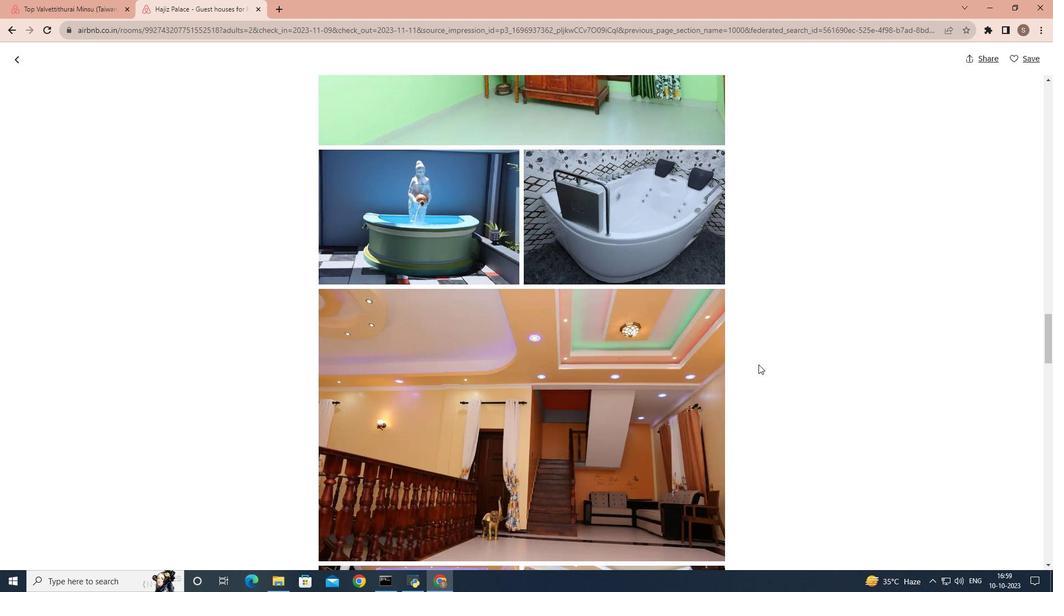 
Action: Mouse scrolled (758, 364) with delta (0, 0)
Screenshot: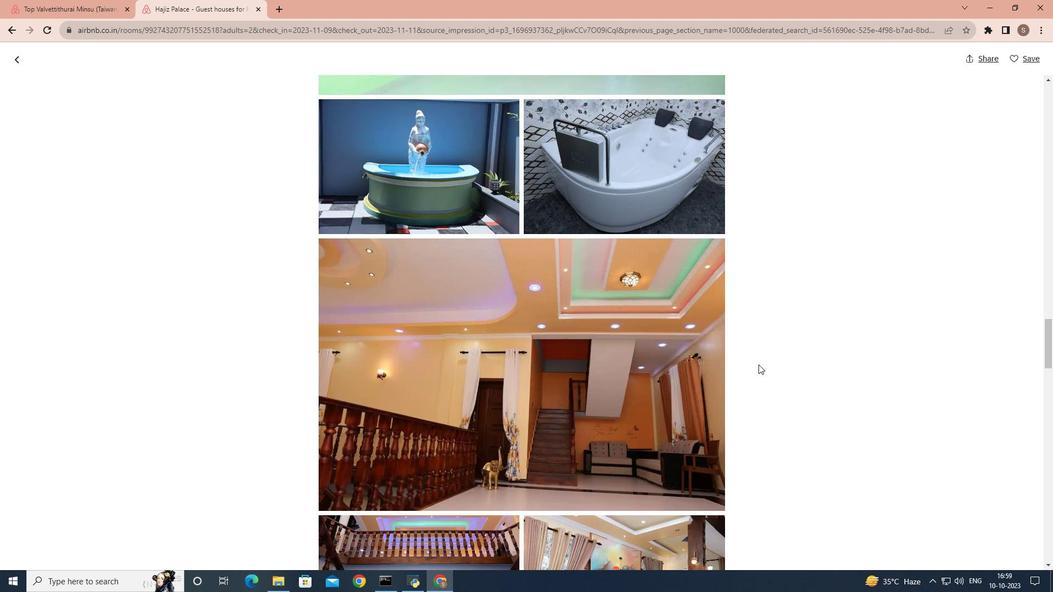 
Action: Mouse scrolled (758, 364) with delta (0, 0)
Screenshot: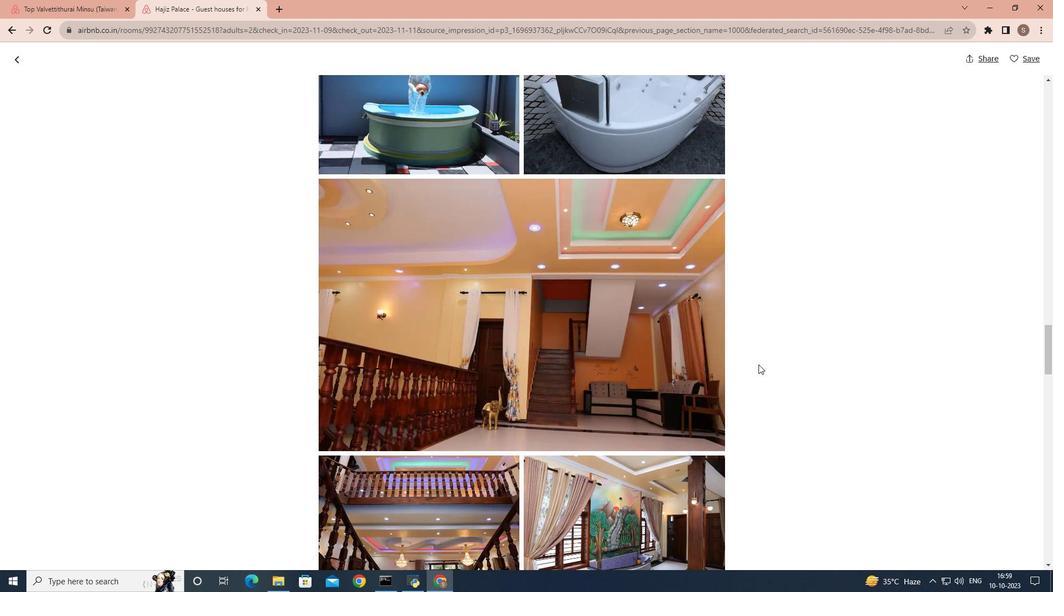 
Action: Mouse scrolled (758, 364) with delta (0, 0)
Screenshot: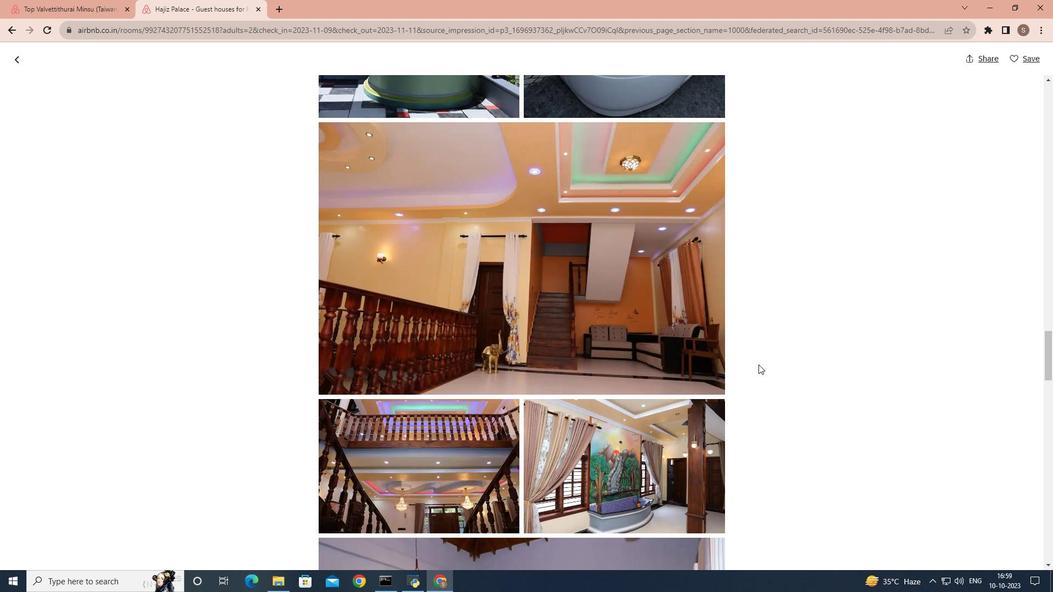 
Action: Mouse scrolled (758, 364) with delta (0, 0)
Screenshot: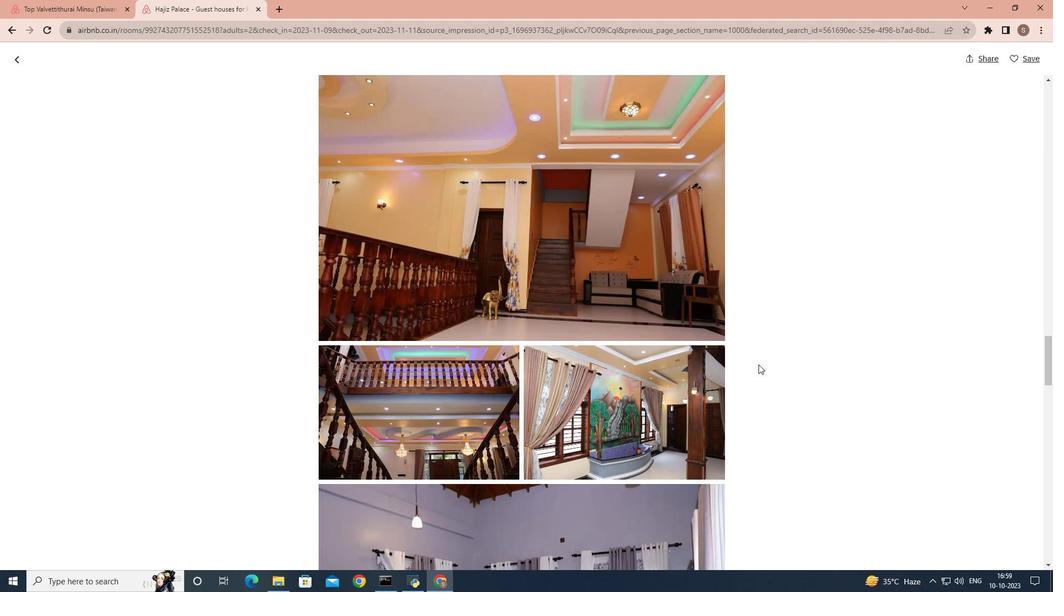 
Action: Mouse scrolled (758, 364) with delta (0, 0)
Screenshot: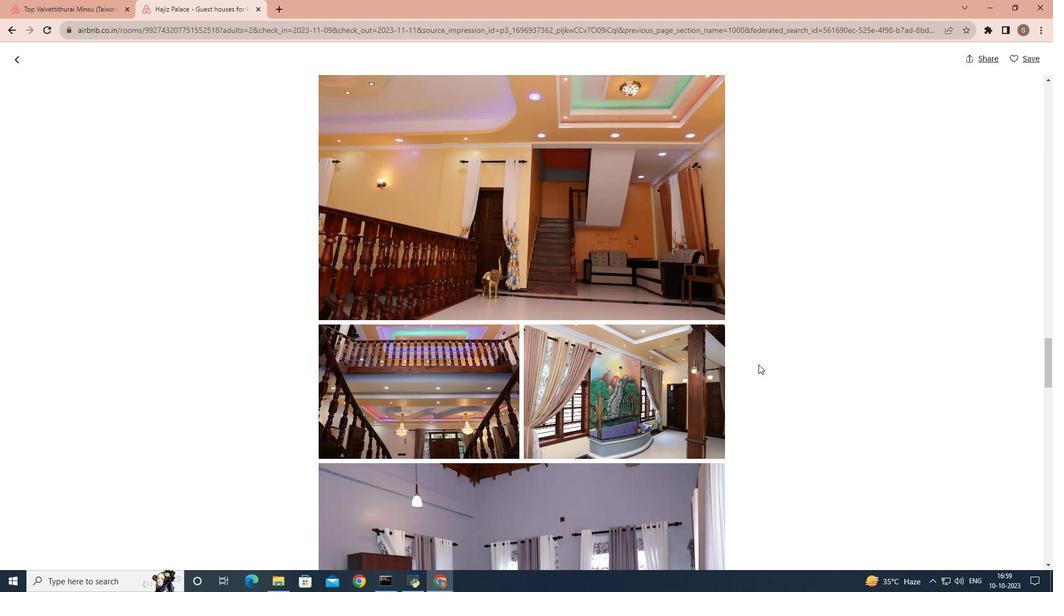 
Action: Mouse scrolled (758, 364) with delta (0, 0)
Screenshot: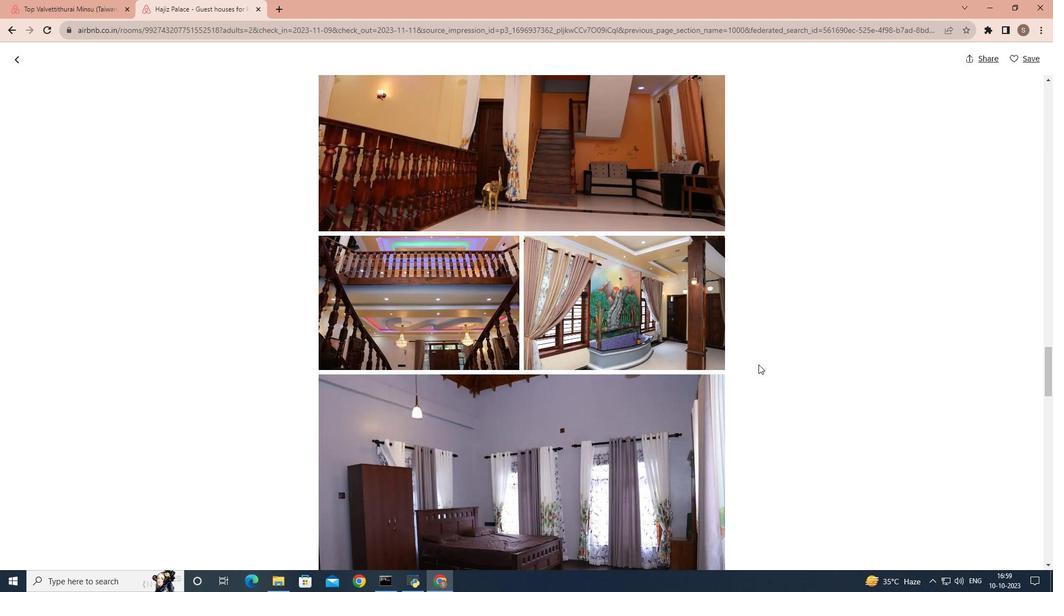 
Action: Mouse scrolled (758, 364) with delta (0, 0)
Screenshot: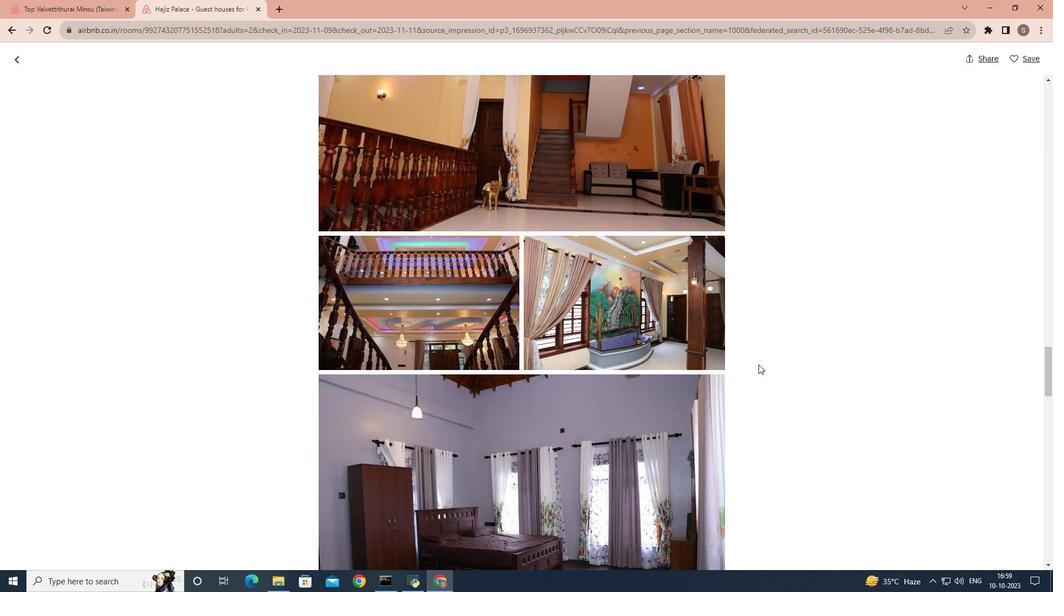 
Action: Mouse scrolled (758, 364) with delta (0, 0)
Screenshot: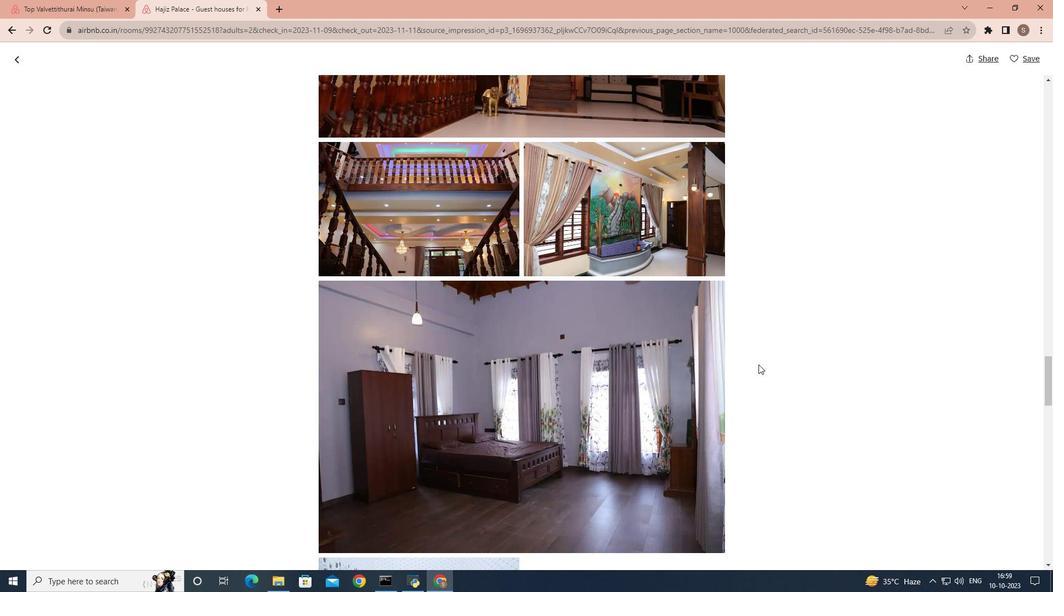 
Action: Mouse scrolled (758, 364) with delta (0, 0)
Screenshot: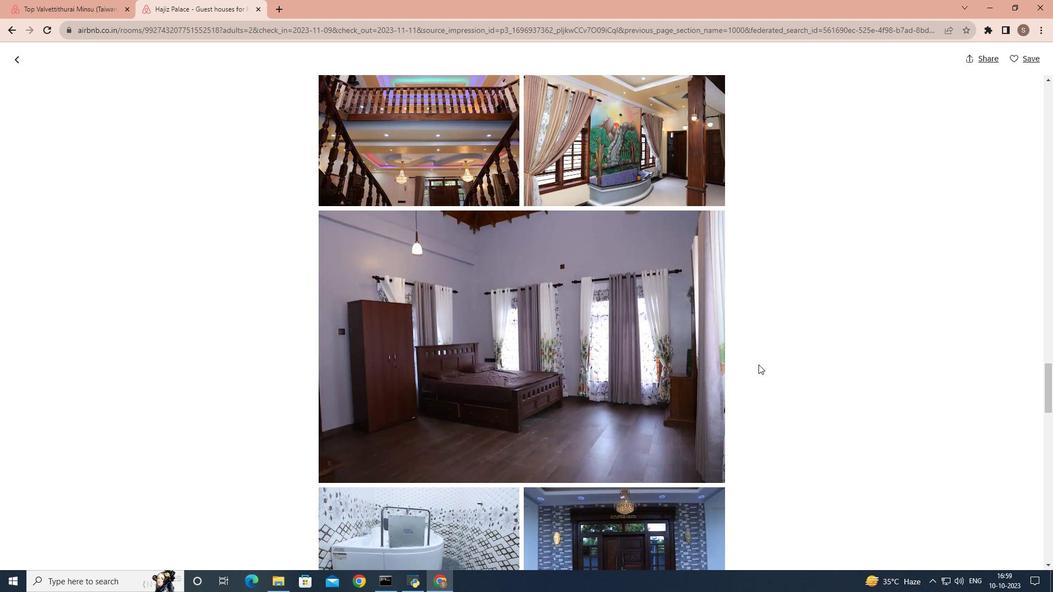 
Action: Mouse scrolled (758, 364) with delta (0, 0)
Screenshot: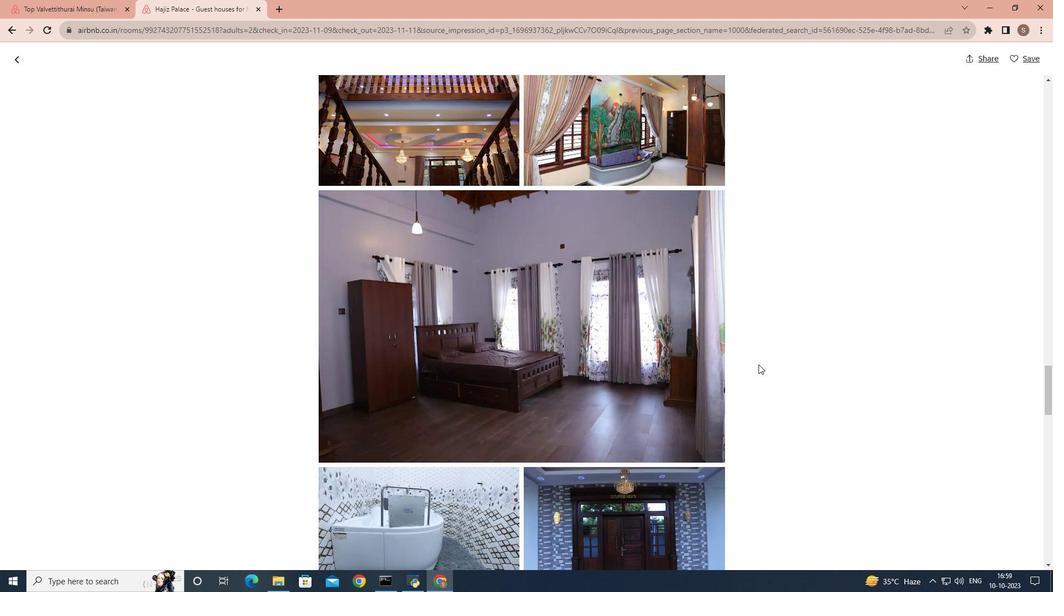 
Action: Mouse scrolled (758, 364) with delta (0, 0)
Screenshot: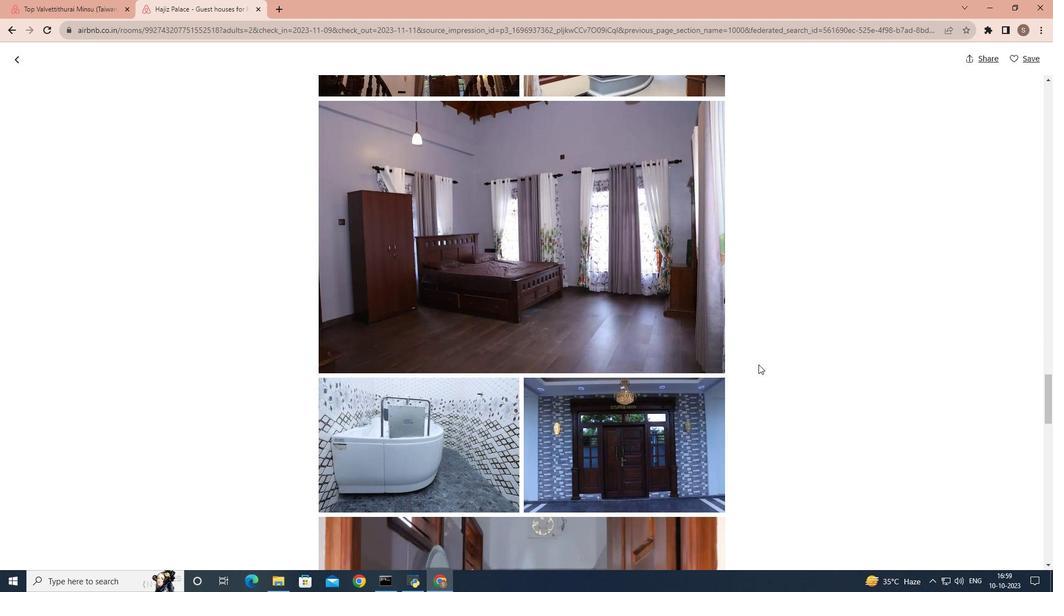 
Action: Mouse scrolled (758, 364) with delta (0, 0)
Screenshot: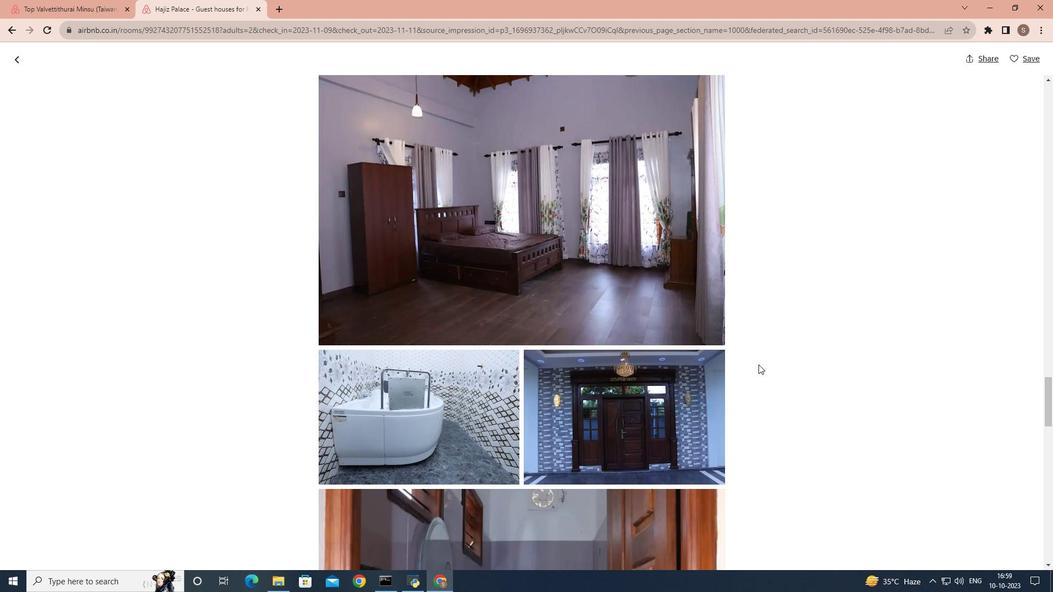 
Action: Mouse scrolled (758, 364) with delta (0, 0)
Screenshot: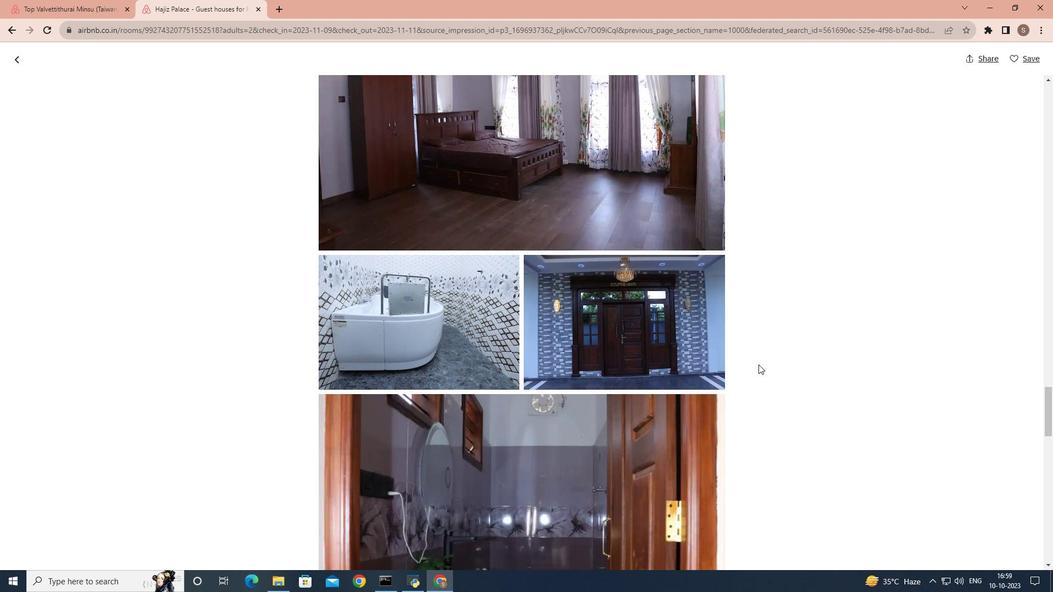 
Action: Mouse scrolled (758, 364) with delta (0, 0)
Screenshot: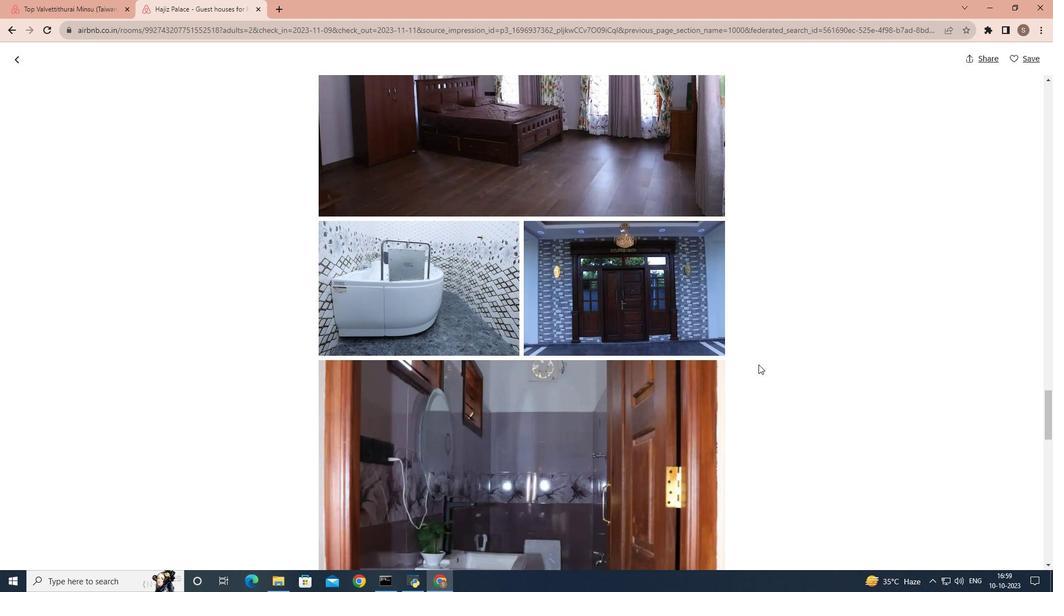 
Action: Mouse scrolled (758, 364) with delta (0, 0)
Screenshot: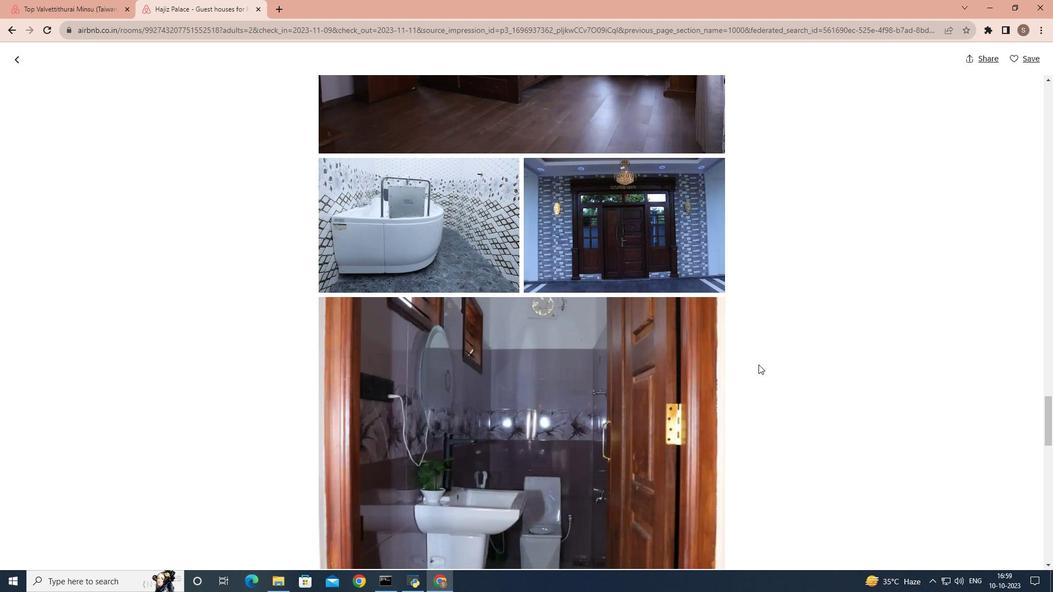 
Action: Mouse scrolled (758, 364) with delta (0, 0)
Screenshot: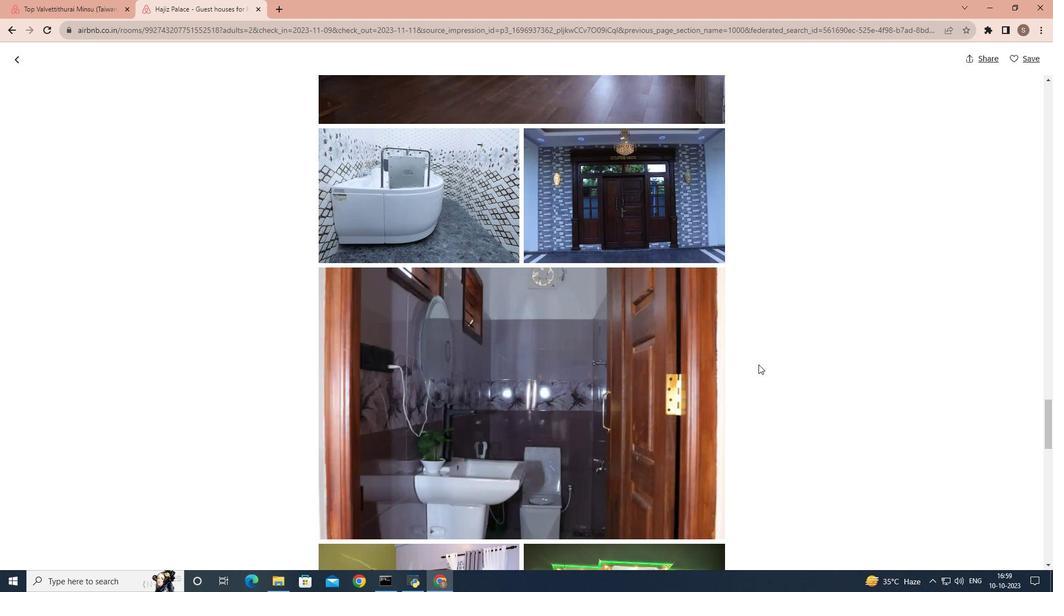 
Action: Mouse scrolled (758, 364) with delta (0, 0)
Screenshot: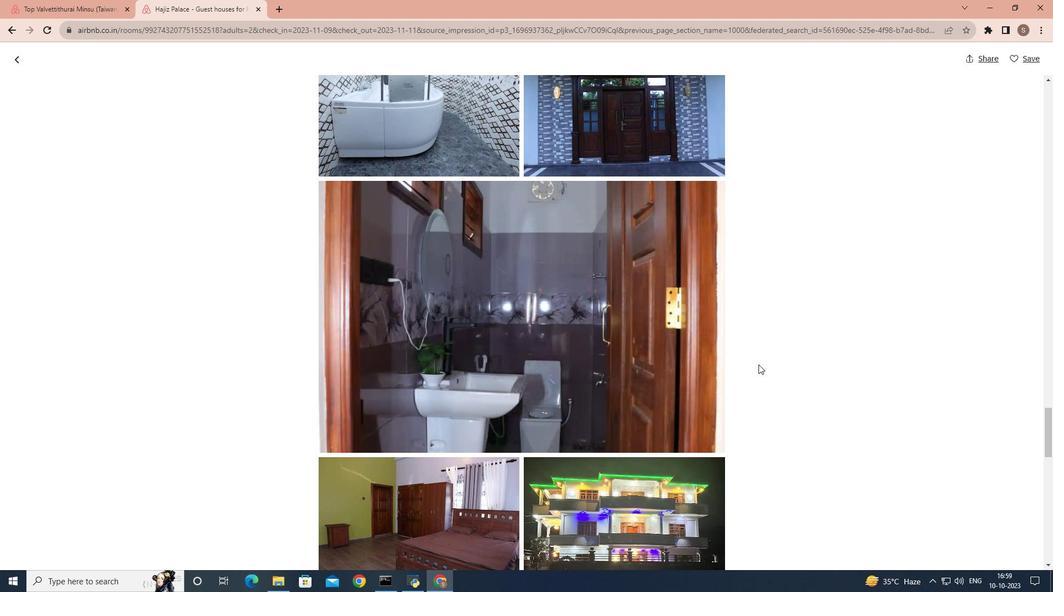 
Action: Mouse scrolled (758, 364) with delta (0, 0)
Screenshot: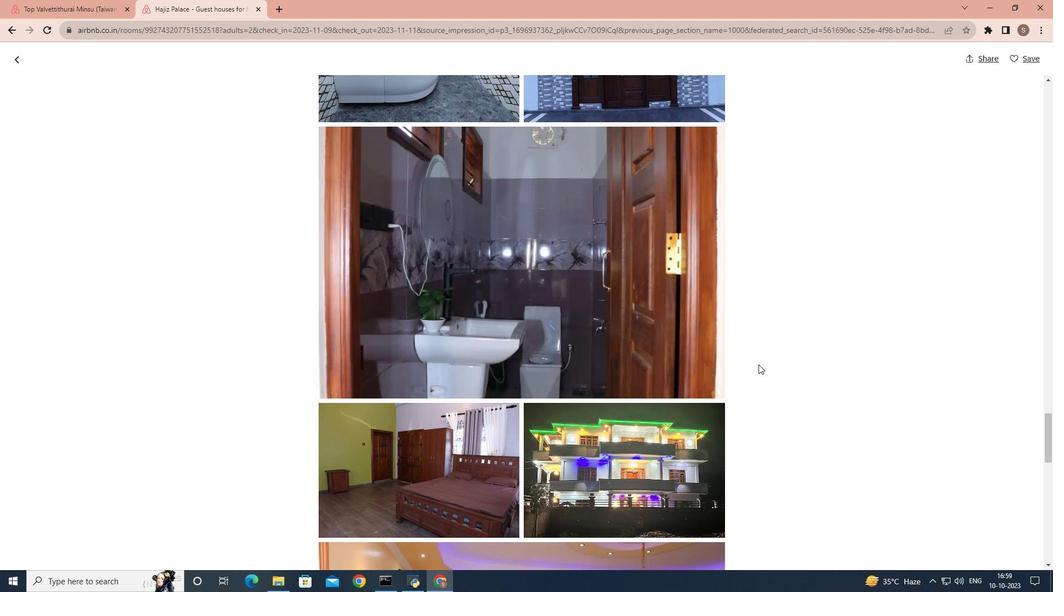 
Action: Mouse scrolled (758, 364) with delta (0, 0)
Screenshot: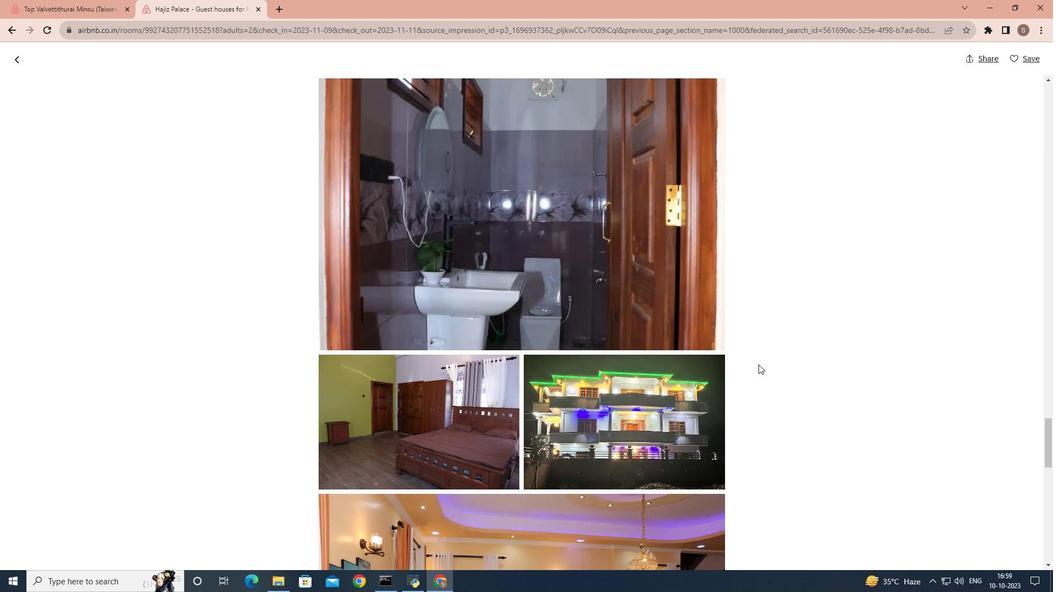 
Action: Mouse scrolled (758, 364) with delta (0, 0)
Screenshot: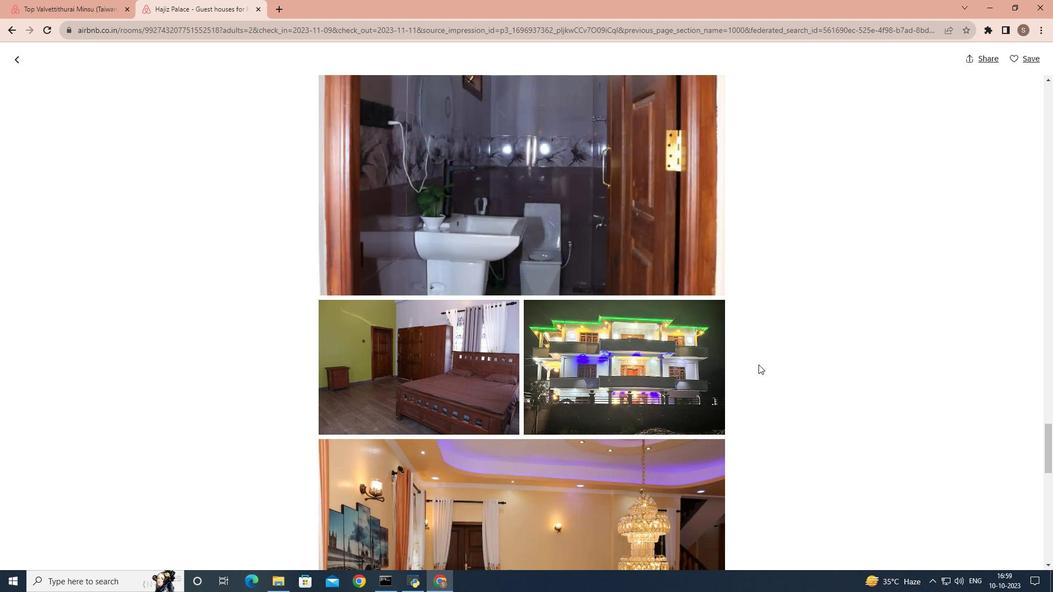 
Action: Mouse scrolled (758, 364) with delta (0, 0)
Screenshot: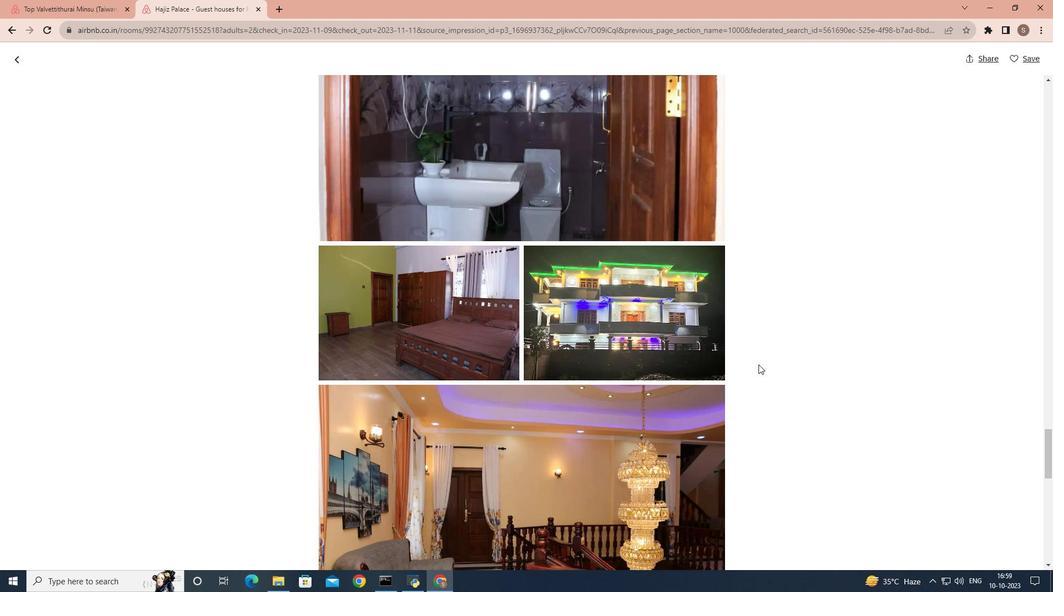 
Action: Mouse scrolled (758, 364) with delta (0, 0)
Screenshot: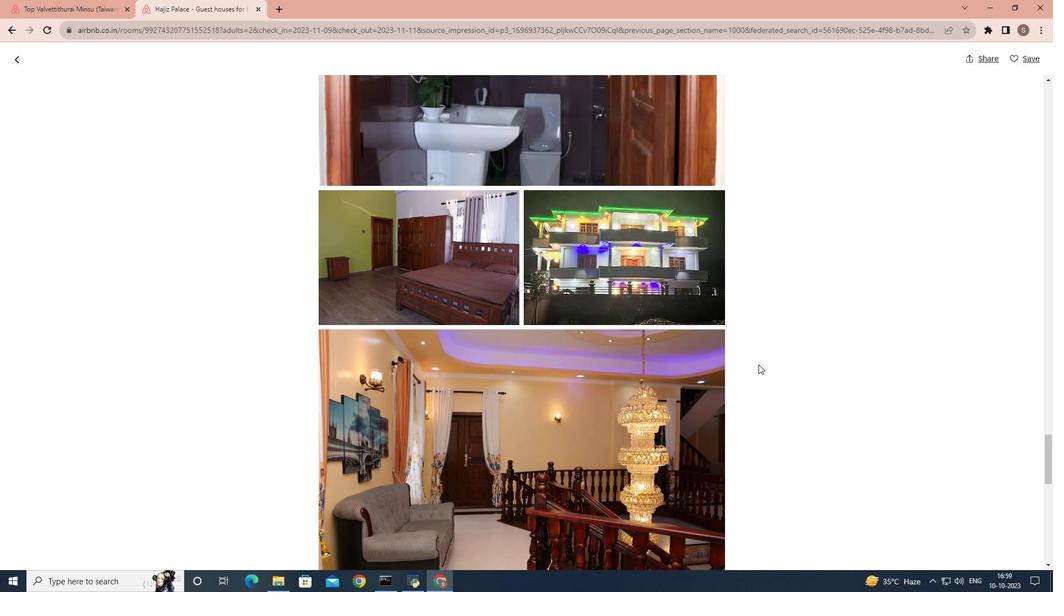 
Action: Mouse scrolled (758, 364) with delta (0, 0)
Screenshot: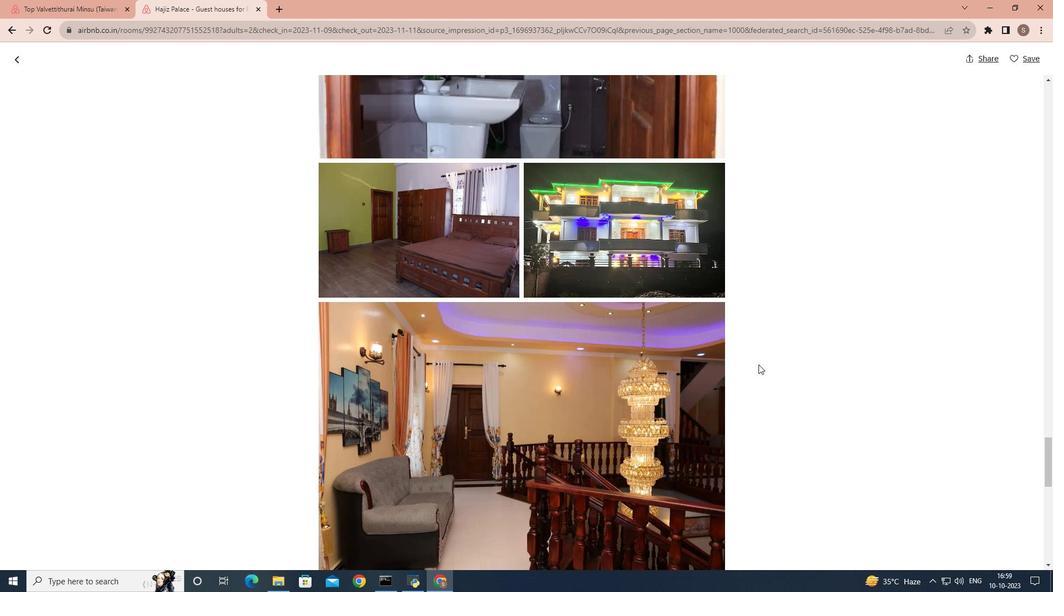 
Action: Mouse scrolled (758, 364) with delta (0, 0)
Screenshot: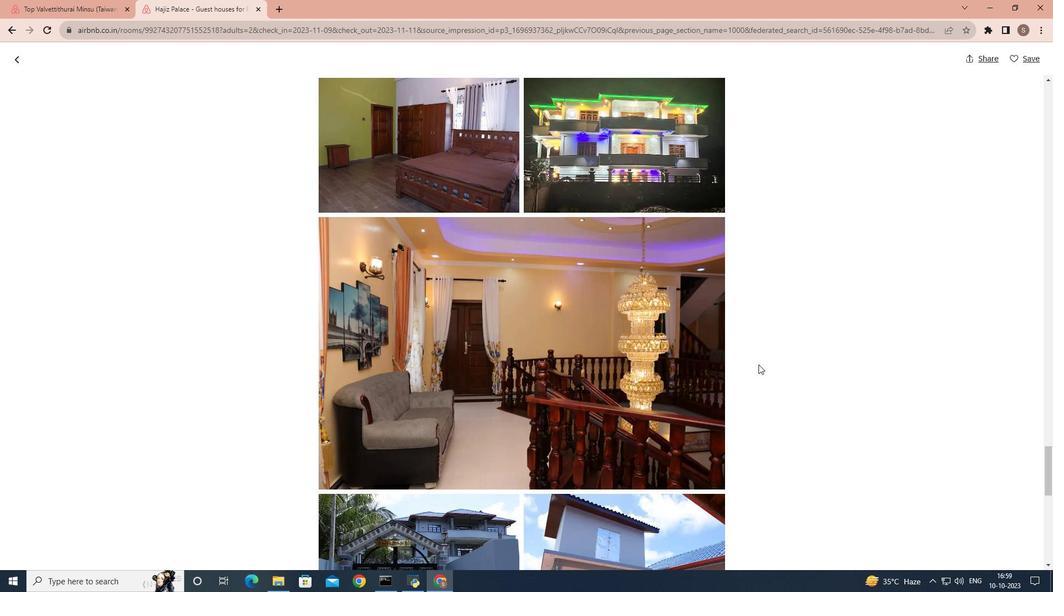 
Action: Mouse scrolled (758, 364) with delta (0, 0)
Screenshot: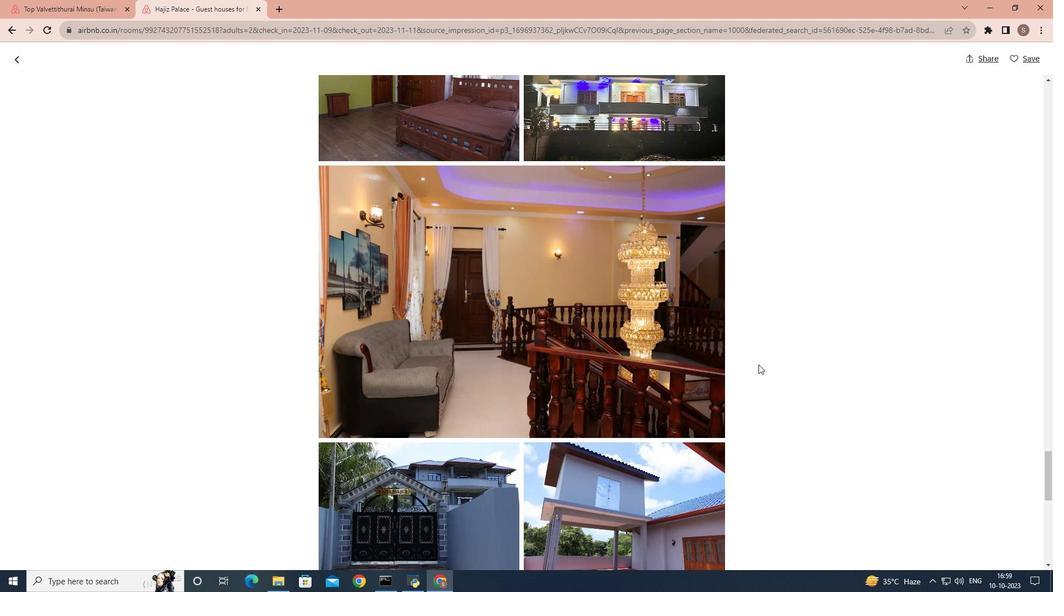 
Action: Mouse scrolled (758, 364) with delta (0, 0)
Screenshot: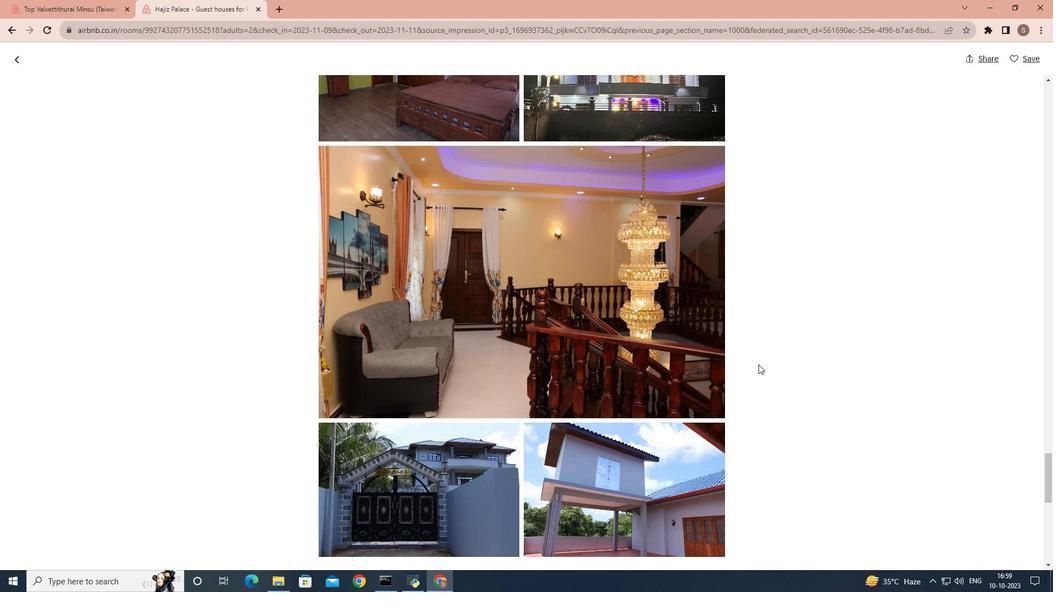 
Action: Mouse scrolled (758, 364) with delta (0, 0)
Screenshot: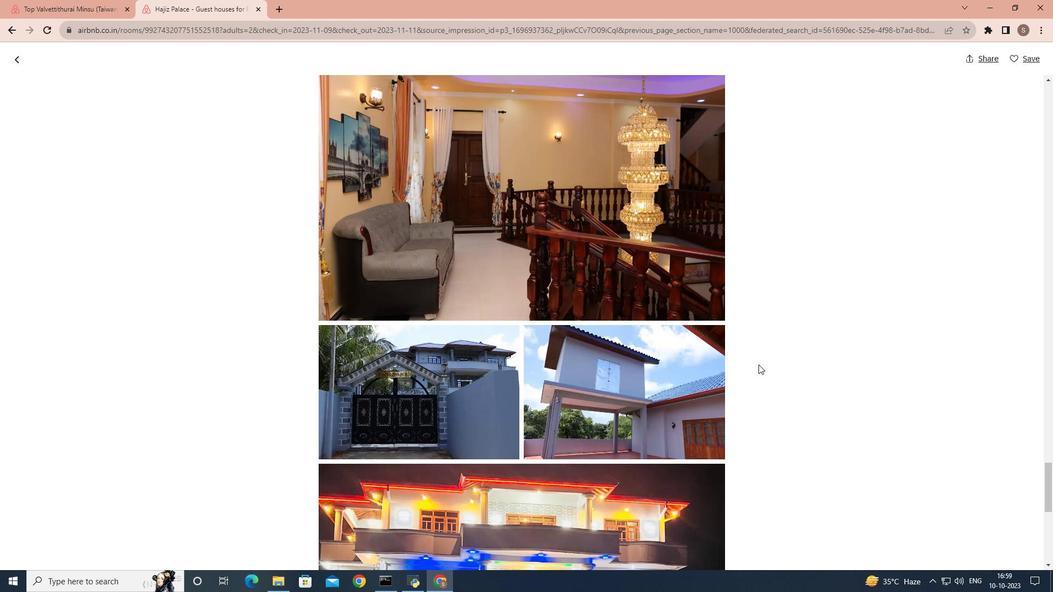 
Action: Mouse scrolled (758, 364) with delta (0, 0)
Screenshot: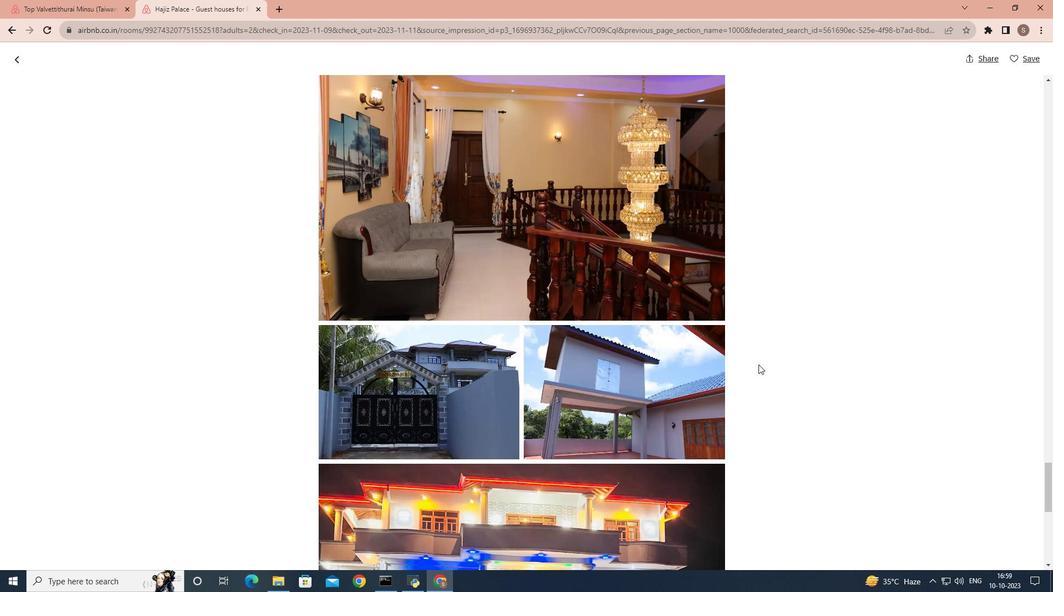 
Action: Mouse scrolled (758, 364) with delta (0, 0)
Screenshot: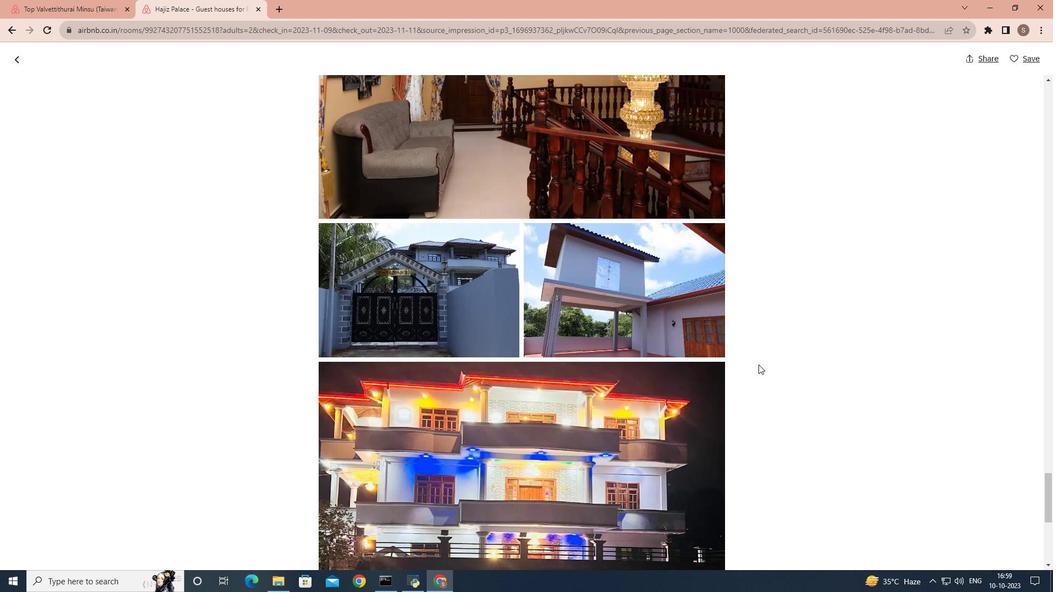 
Action: Mouse scrolled (758, 364) with delta (0, 0)
Screenshot: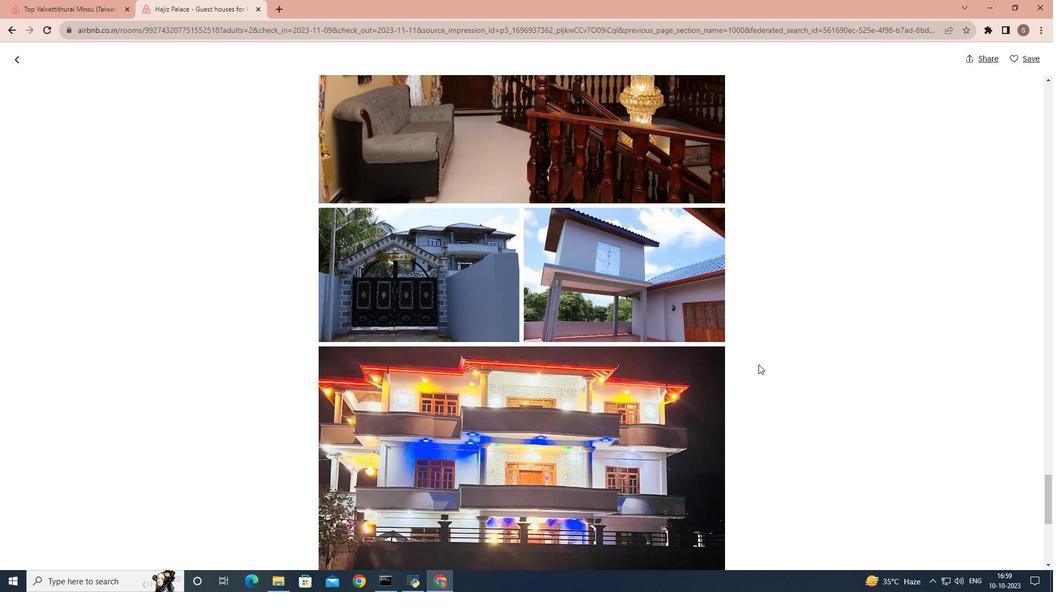 
Action: Mouse scrolled (758, 364) with delta (0, 0)
Screenshot: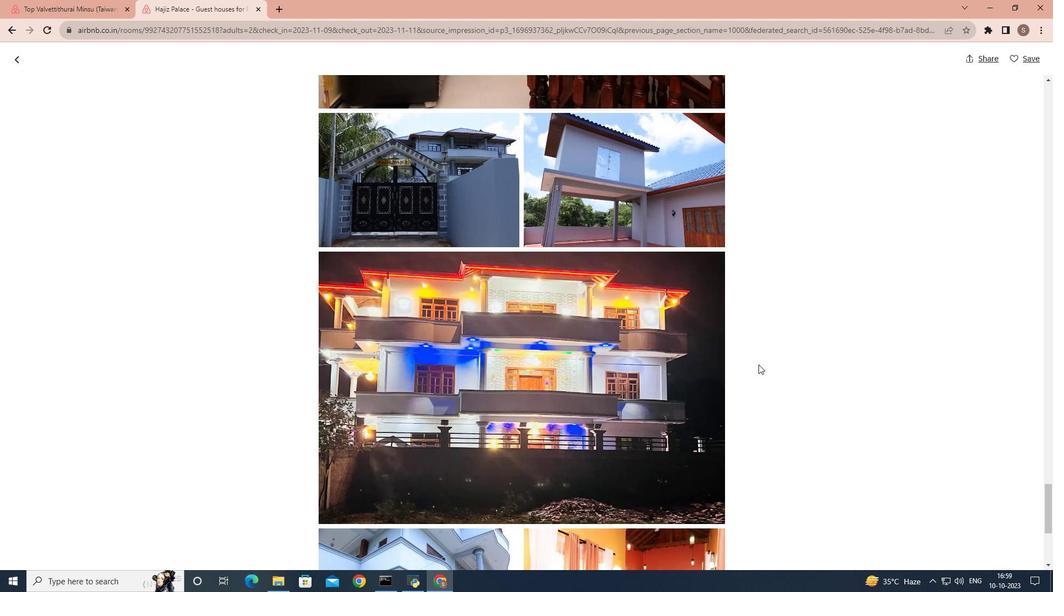 
Action: Mouse scrolled (758, 364) with delta (0, 0)
Screenshot: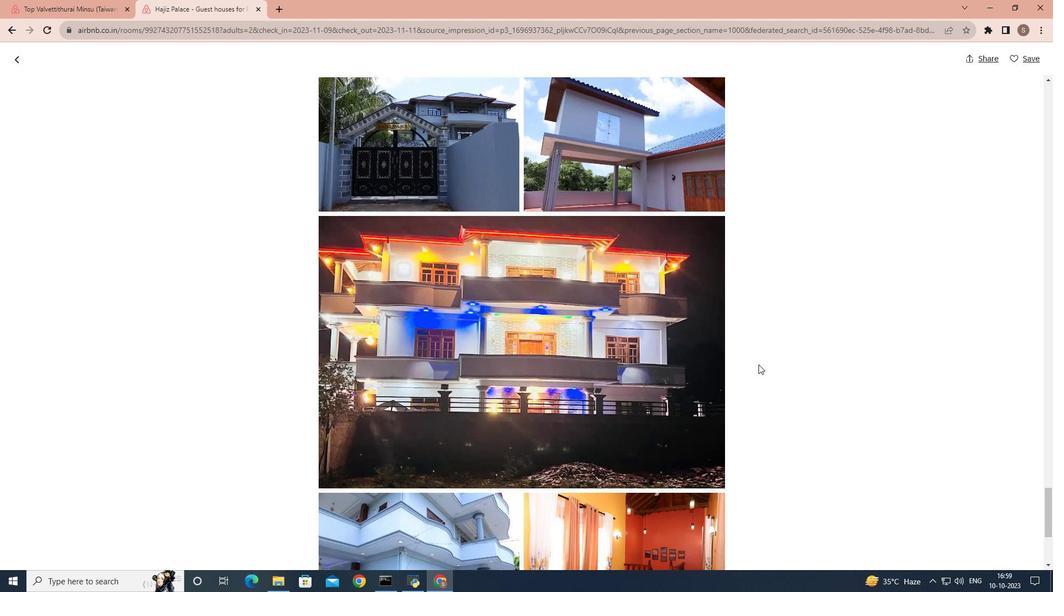 
Action: Mouse scrolled (758, 364) with delta (0, 0)
Screenshot: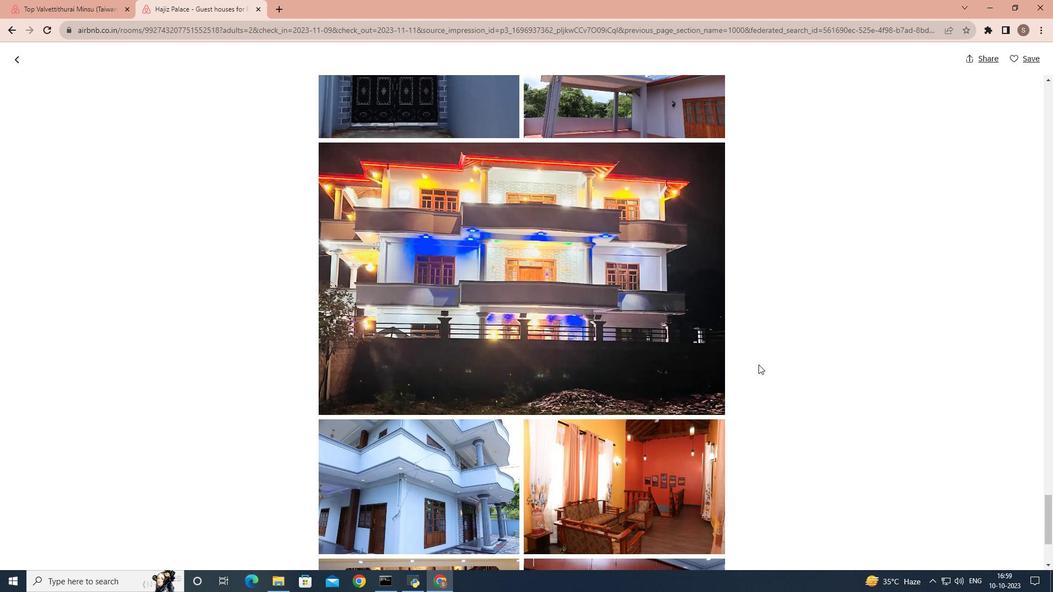 
Action: Mouse scrolled (758, 364) with delta (0, 0)
Screenshot: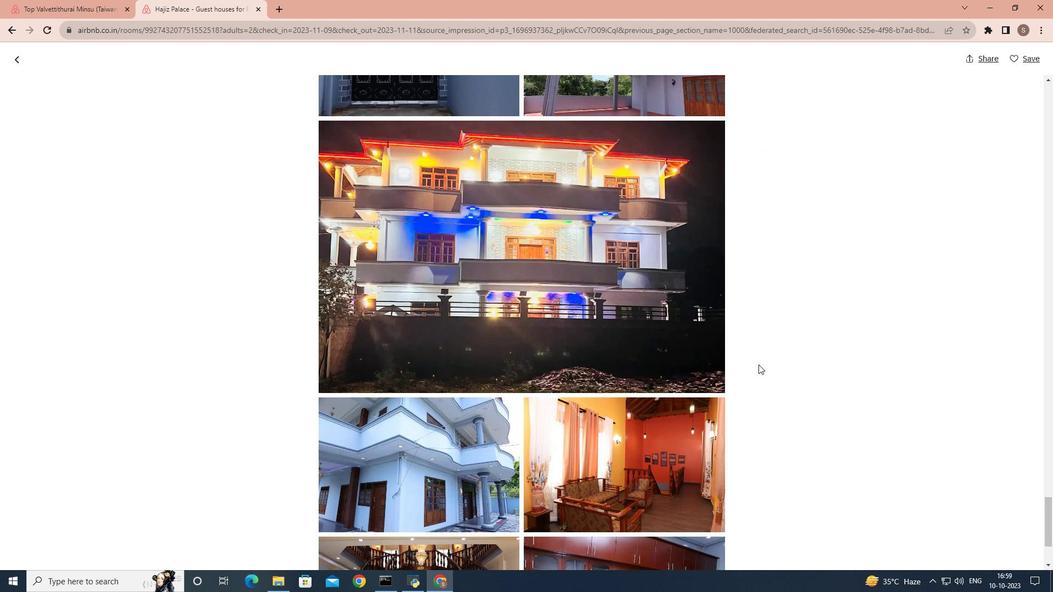 
Action: Mouse scrolled (758, 364) with delta (0, 0)
Screenshot: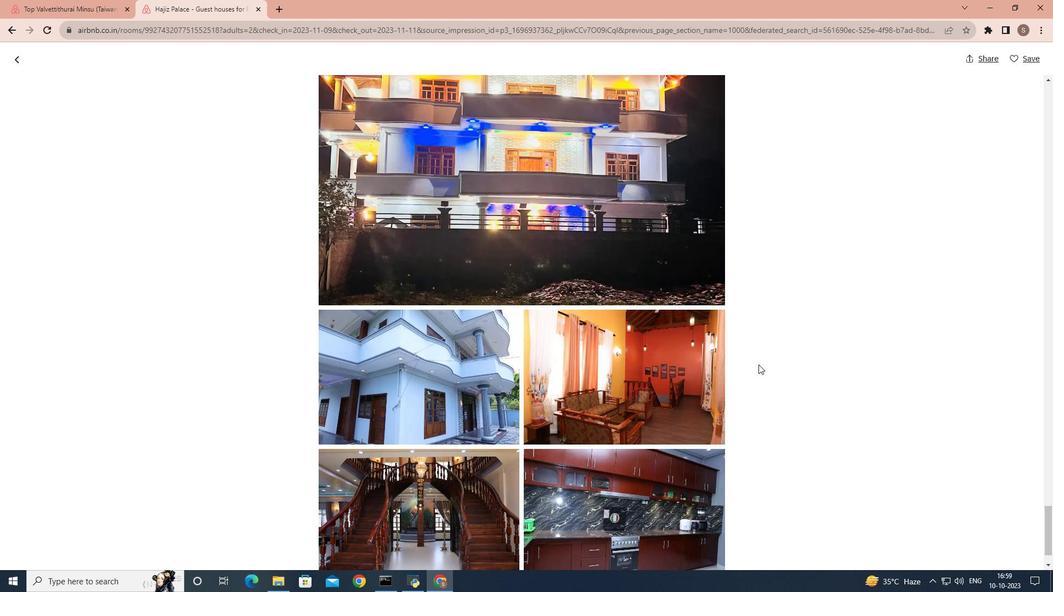 
Action: Mouse scrolled (758, 364) with delta (0, 0)
Screenshot: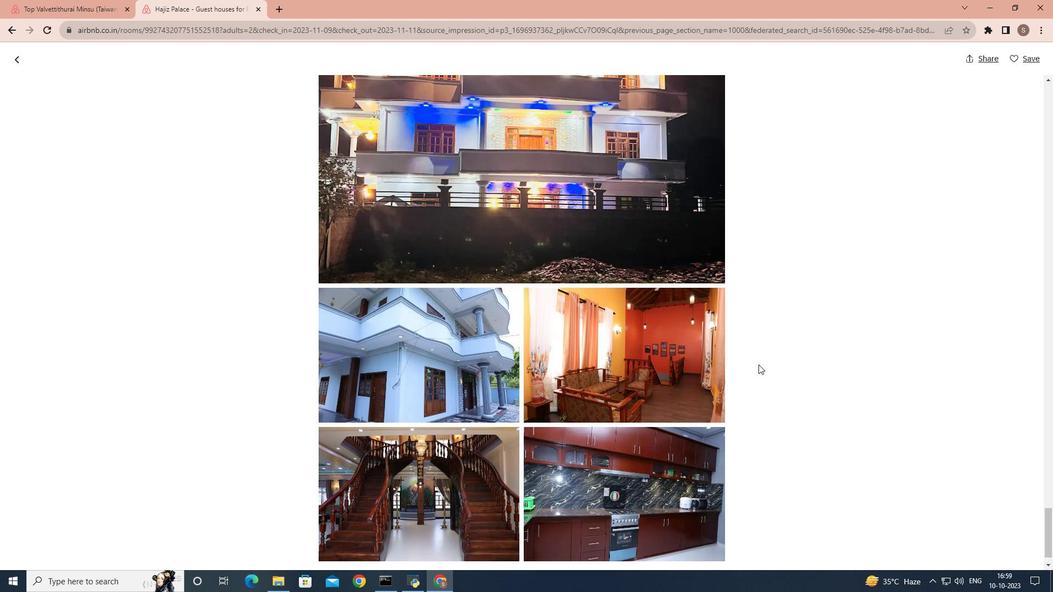 
Action: Mouse scrolled (758, 364) with delta (0, 0)
Screenshot: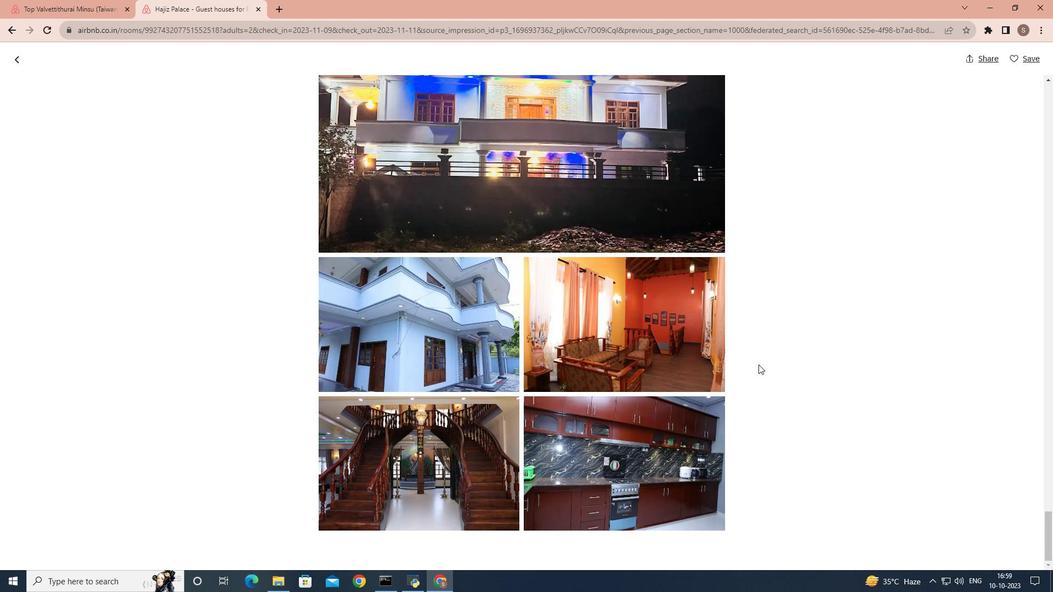
Action: Mouse scrolled (758, 364) with delta (0, 0)
Screenshot: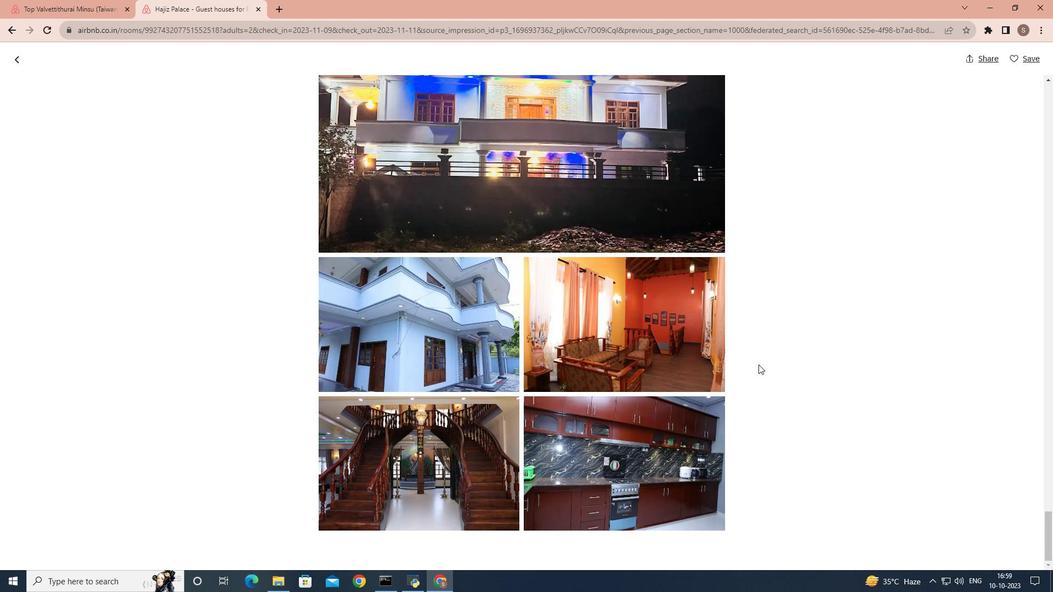 
Action: Mouse scrolled (758, 364) with delta (0, 0)
Screenshot: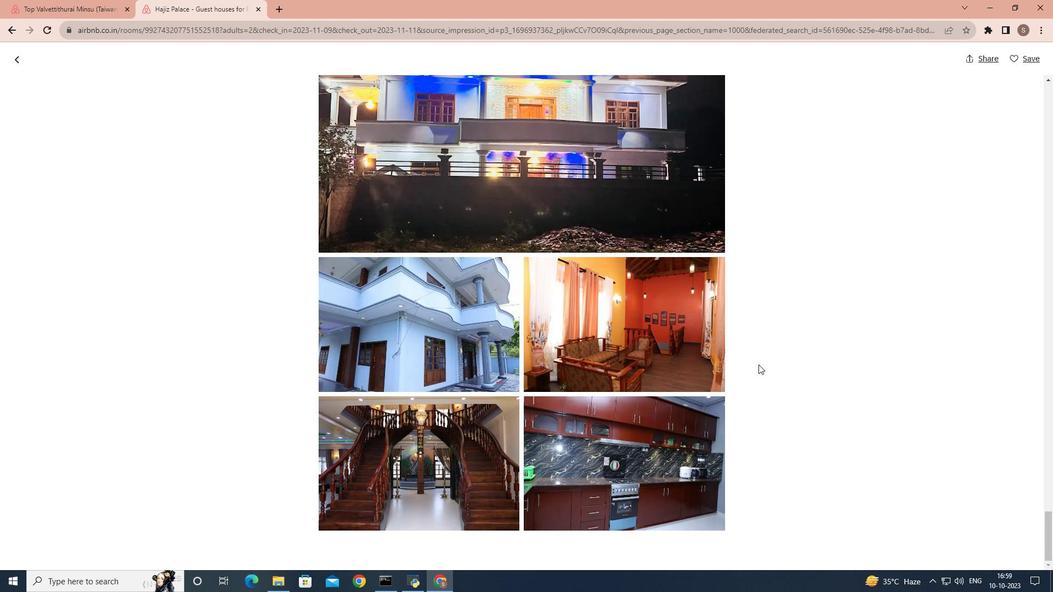 
Action: Mouse scrolled (758, 364) with delta (0, 0)
Screenshot: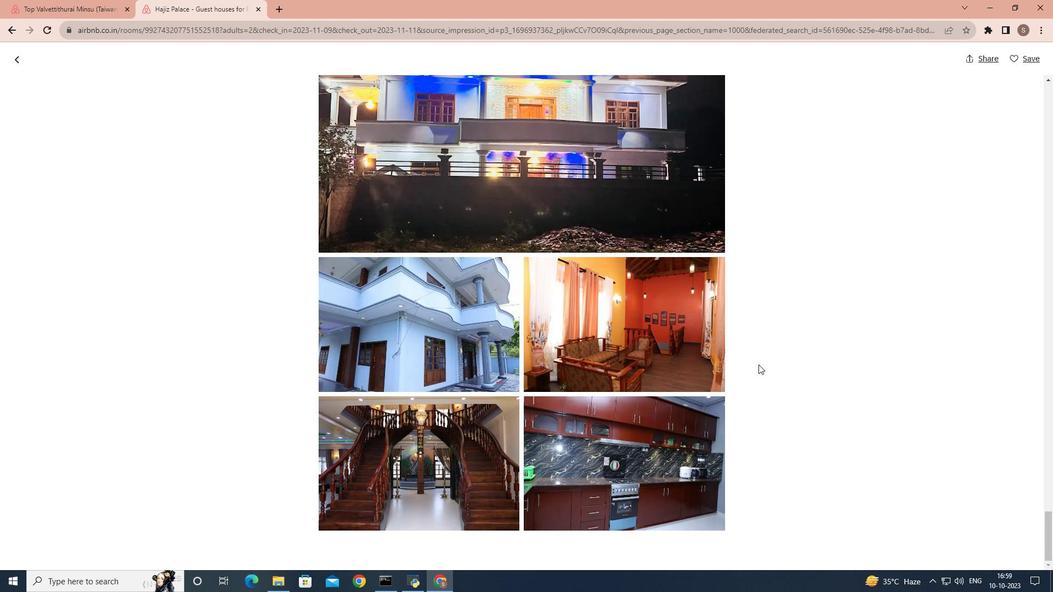 
Action: Mouse scrolled (758, 364) with delta (0, 0)
Screenshot: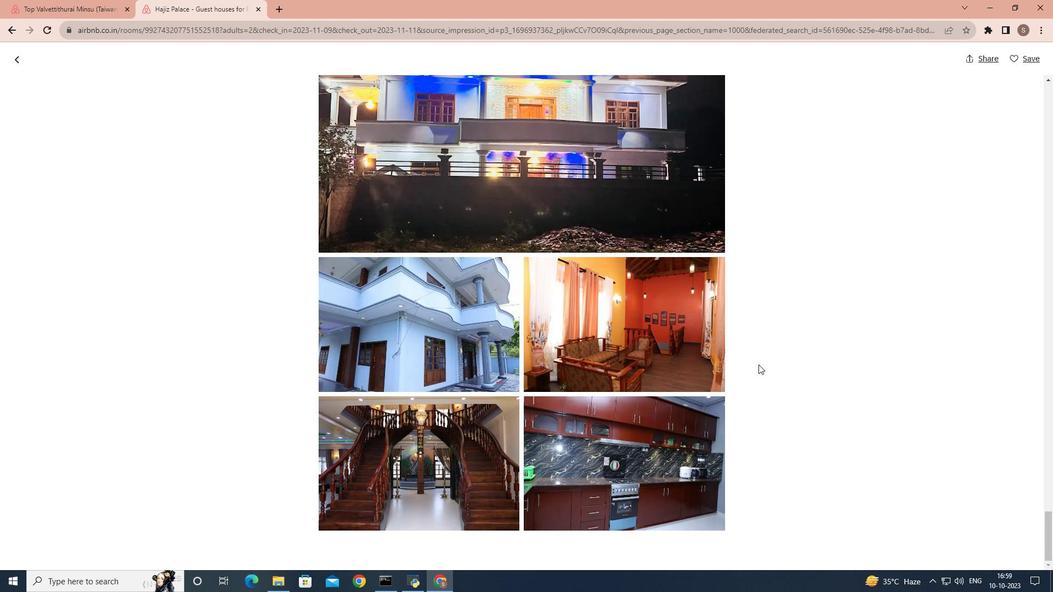
Action: Mouse moved to (18, 63)
Screenshot: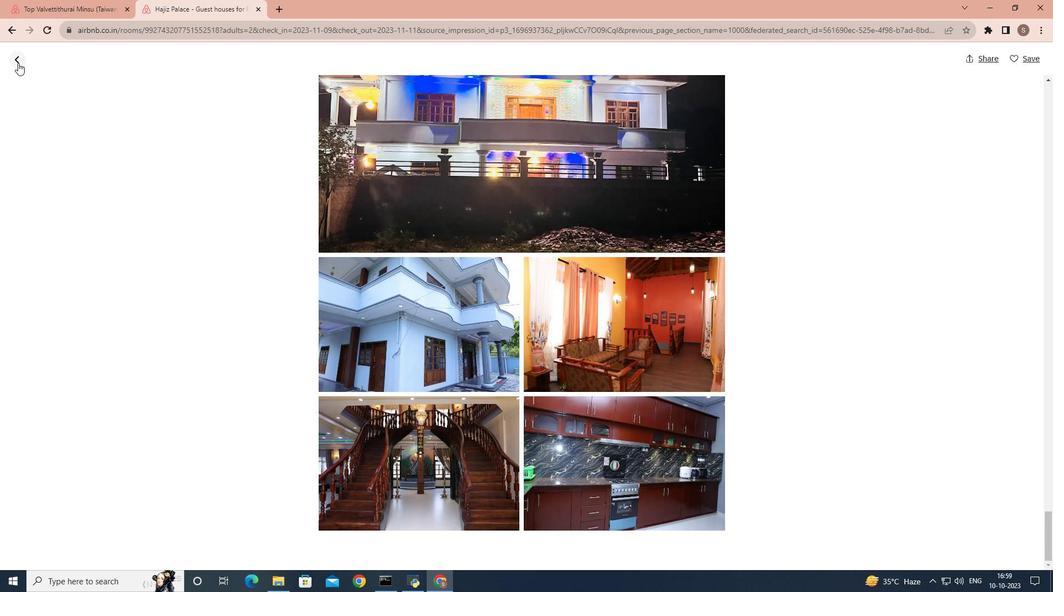 
Action: Mouse pressed left at (18, 63)
Screenshot: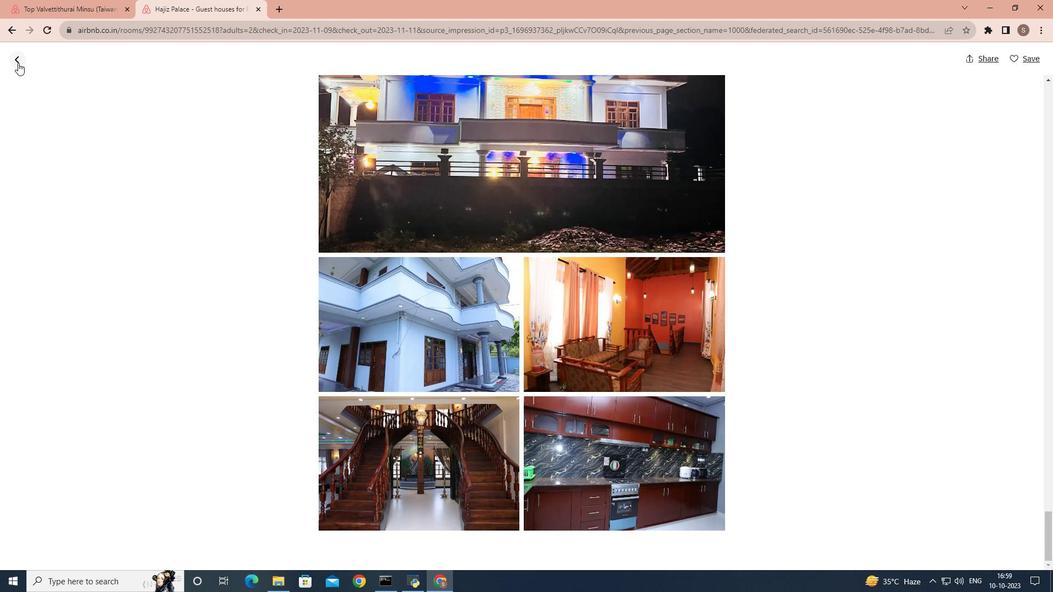 
Action: Mouse moved to (472, 319)
Screenshot: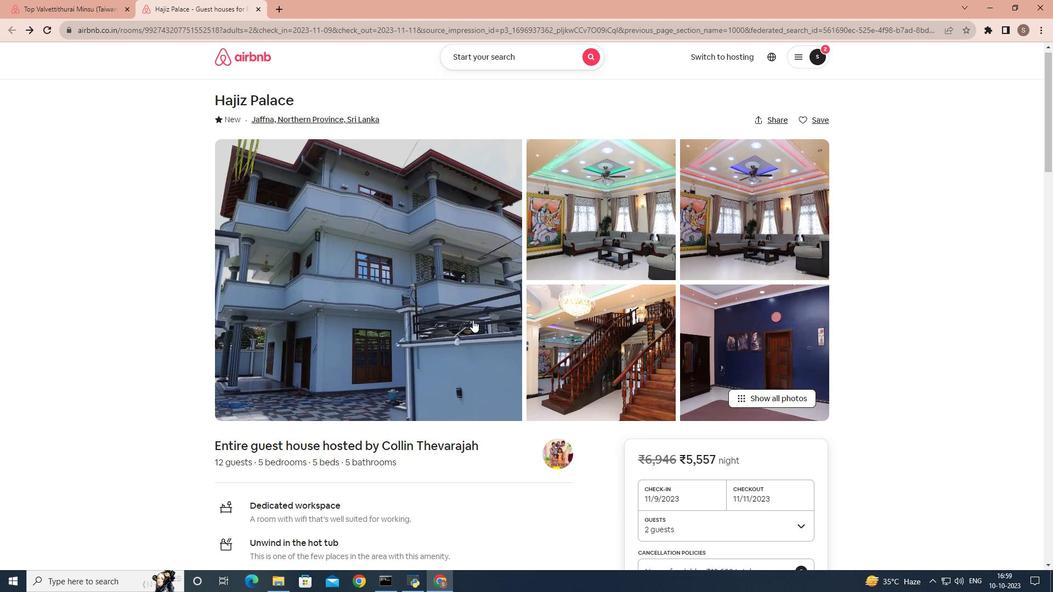 
Action: Mouse scrolled (472, 319) with delta (0, 0)
Screenshot: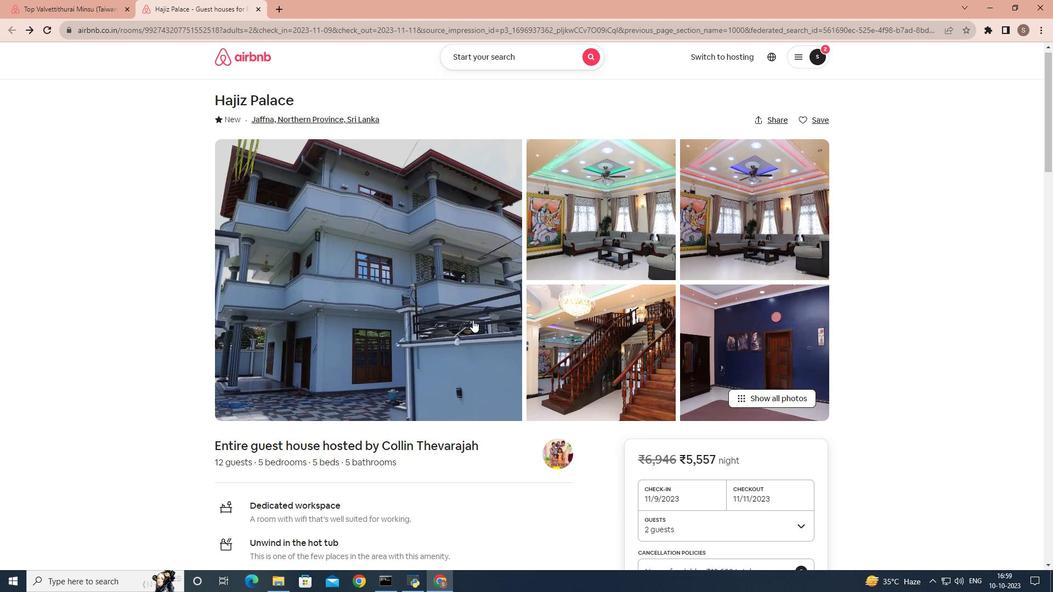 
Action: Mouse moved to (472, 320)
Screenshot: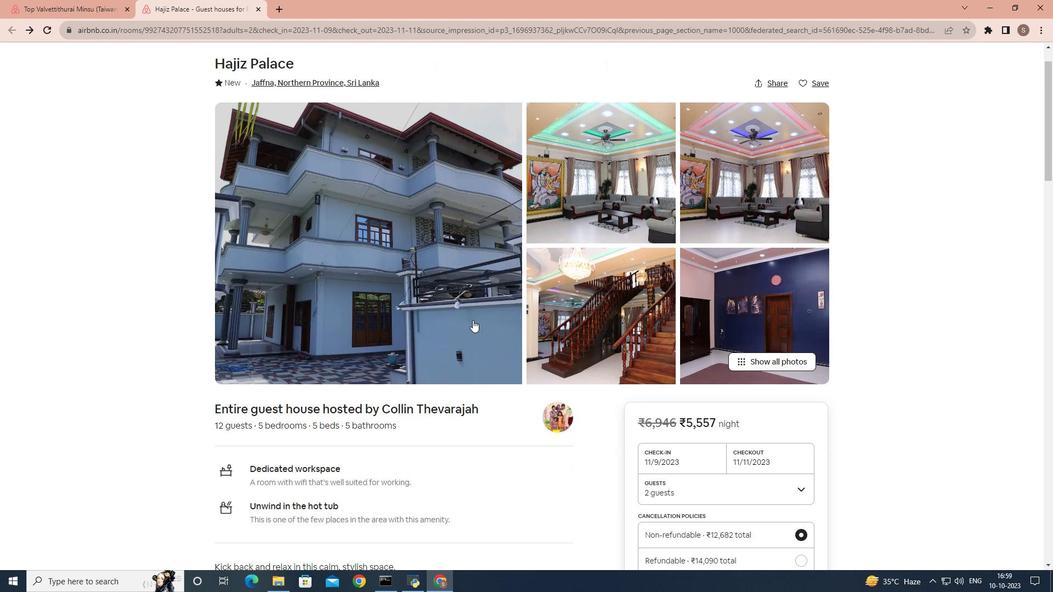 
Action: Mouse scrolled (472, 319) with delta (0, 0)
Screenshot: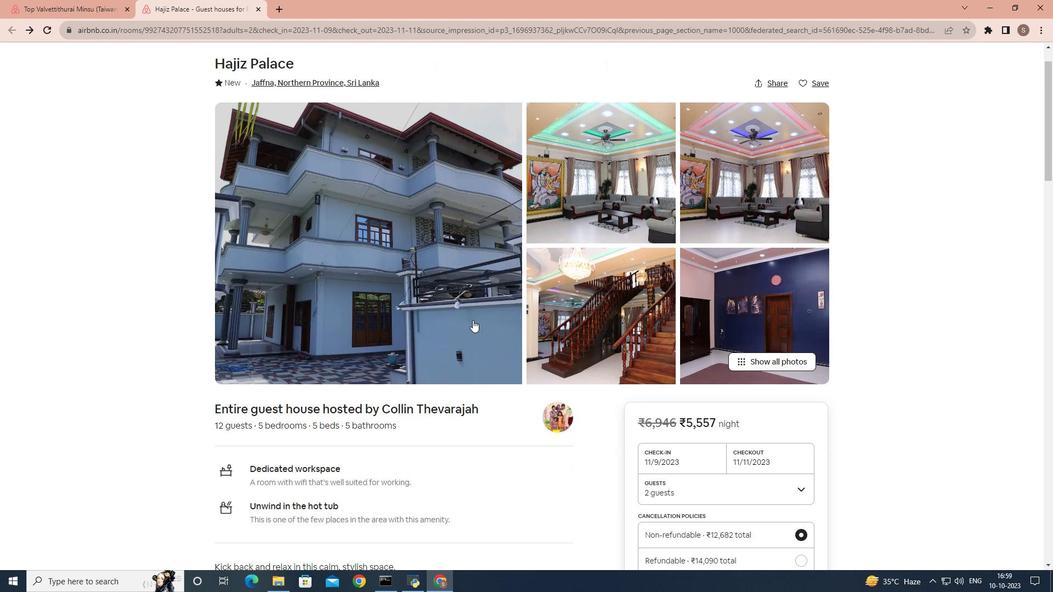 
Action: Mouse scrolled (472, 319) with delta (0, 0)
Screenshot: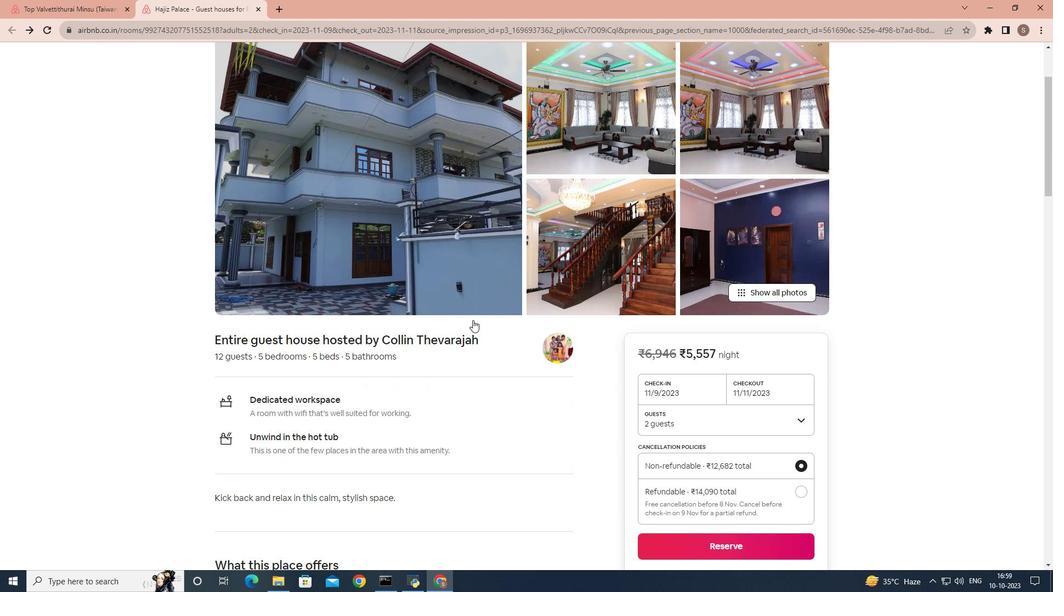 
Action: Mouse moved to (654, 372)
Screenshot: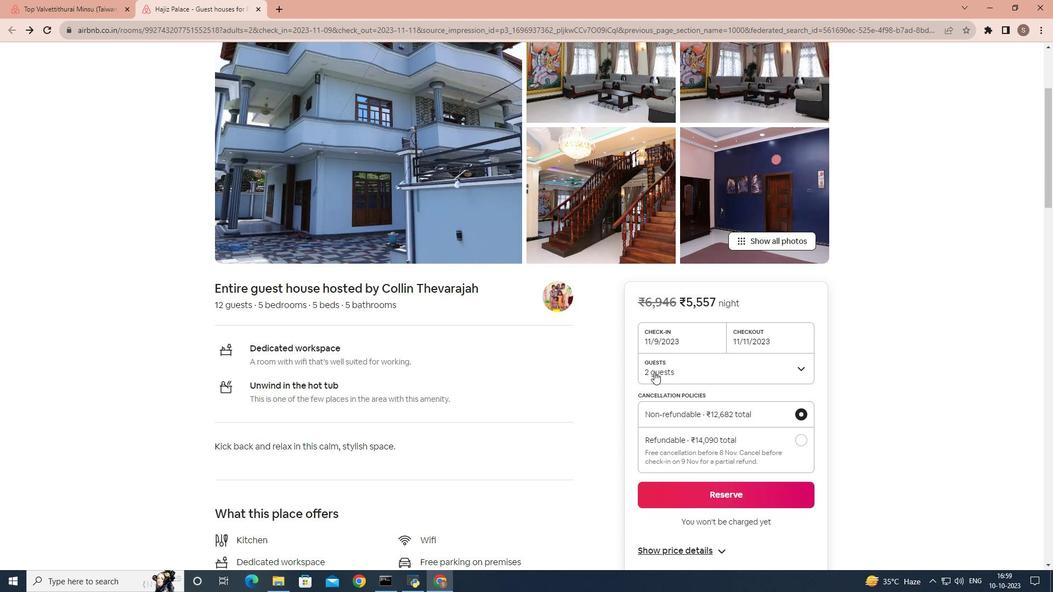 
Action: Mouse scrolled (654, 371) with delta (0, 0)
Screenshot: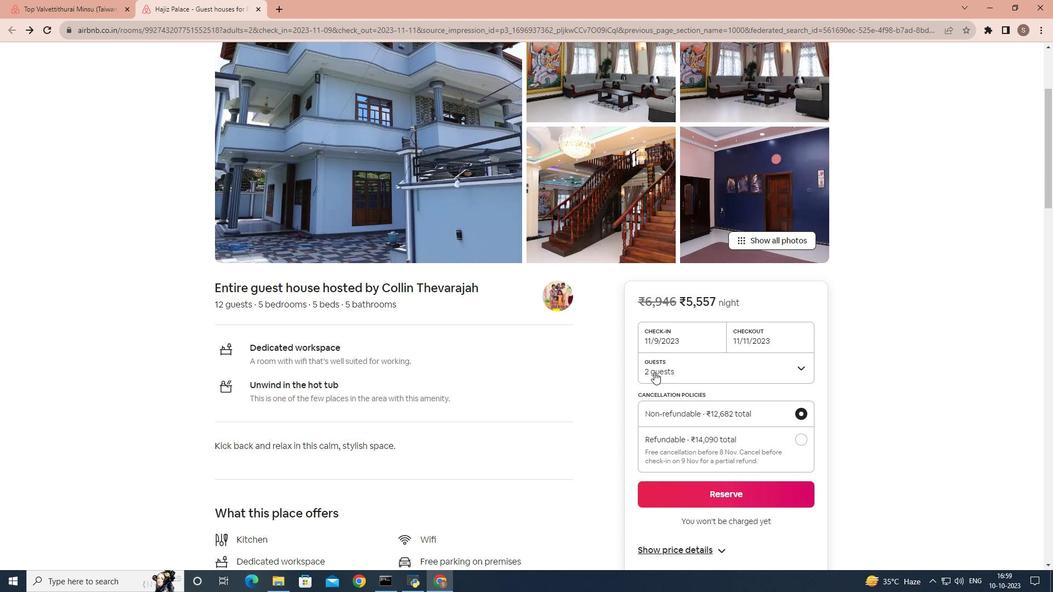 
Action: Mouse moved to (634, 370)
Screenshot: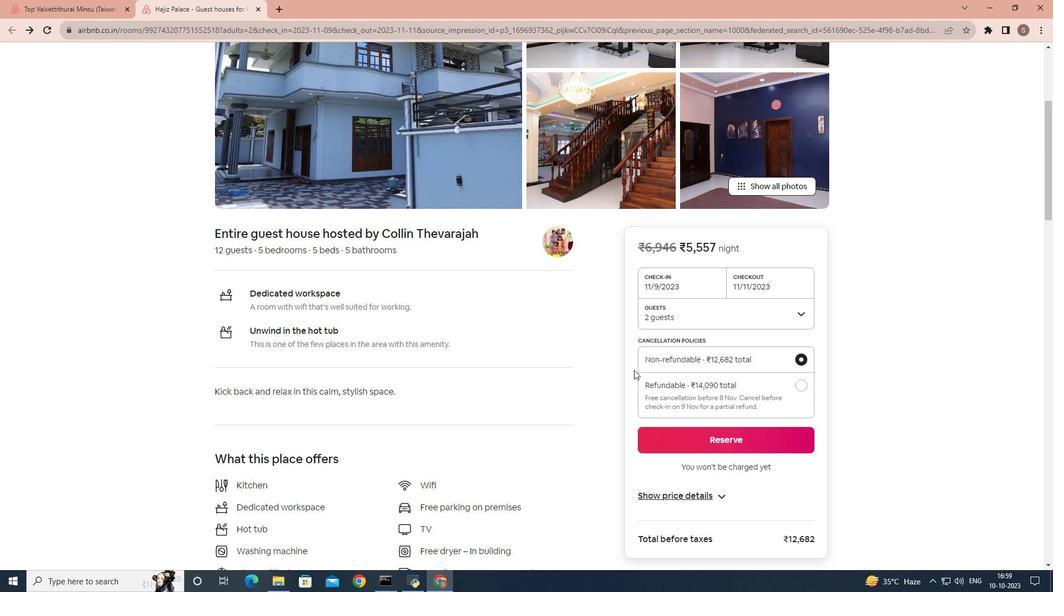 
Action: Mouse scrolled (634, 369) with delta (0, 0)
Screenshot: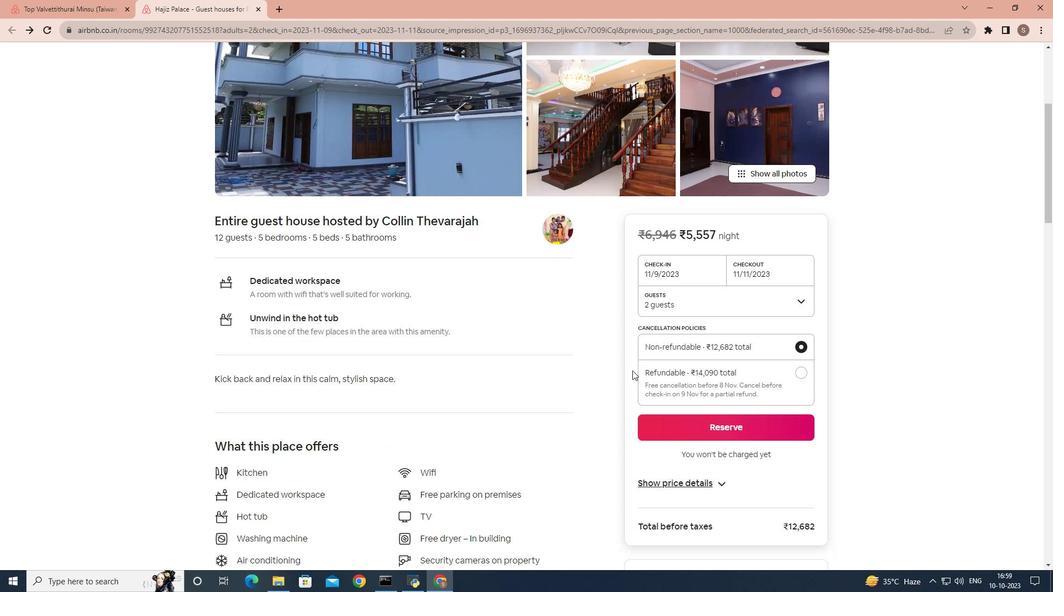 
Action: Mouse moved to (632, 370)
Screenshot: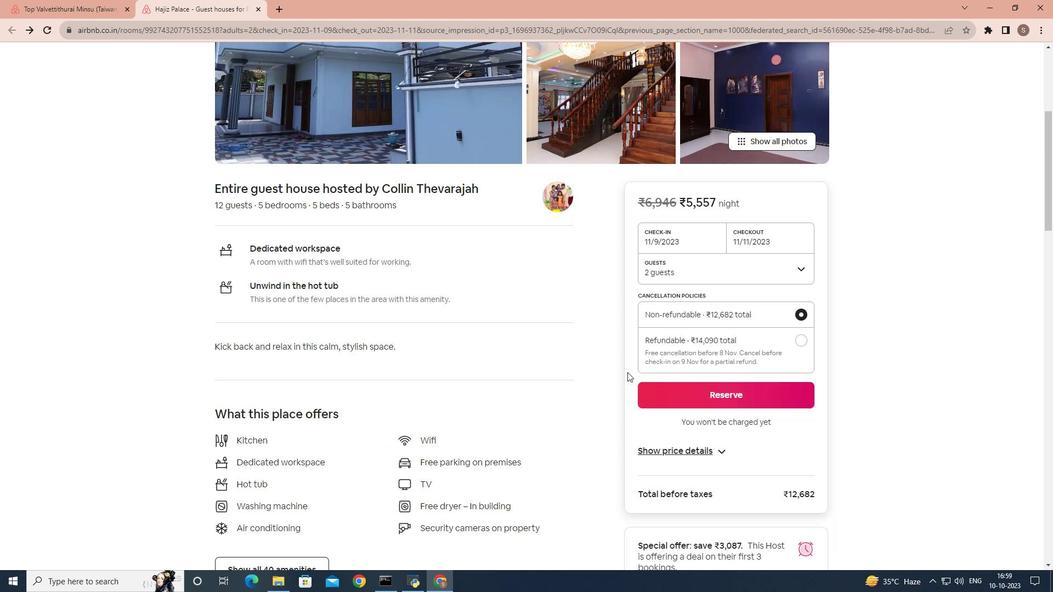 
Action: Mouse scrolled (632, 370) with delta (0, 0)
Screenshot: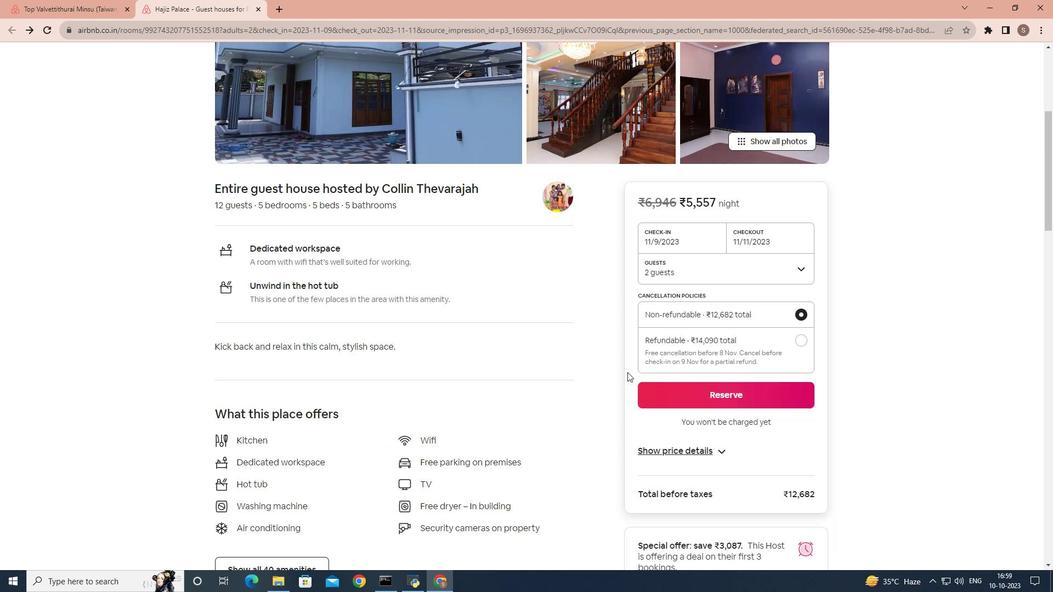 
Action: Mouse moved to (490, 364)
Screenshot: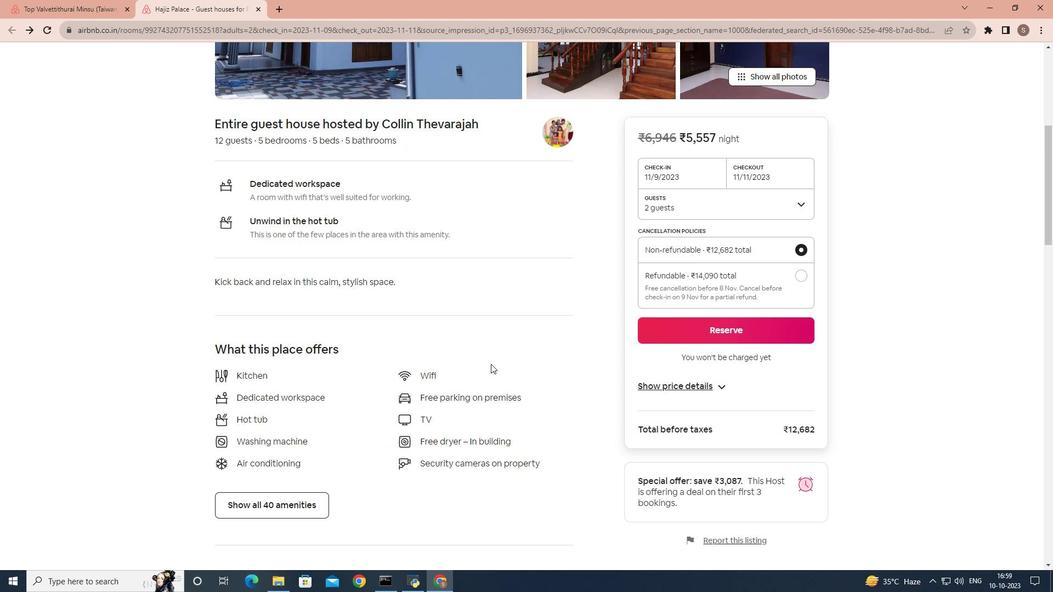 
Action: Mouse scrolled (490, 363) with delta (0, 0)
Screenshot: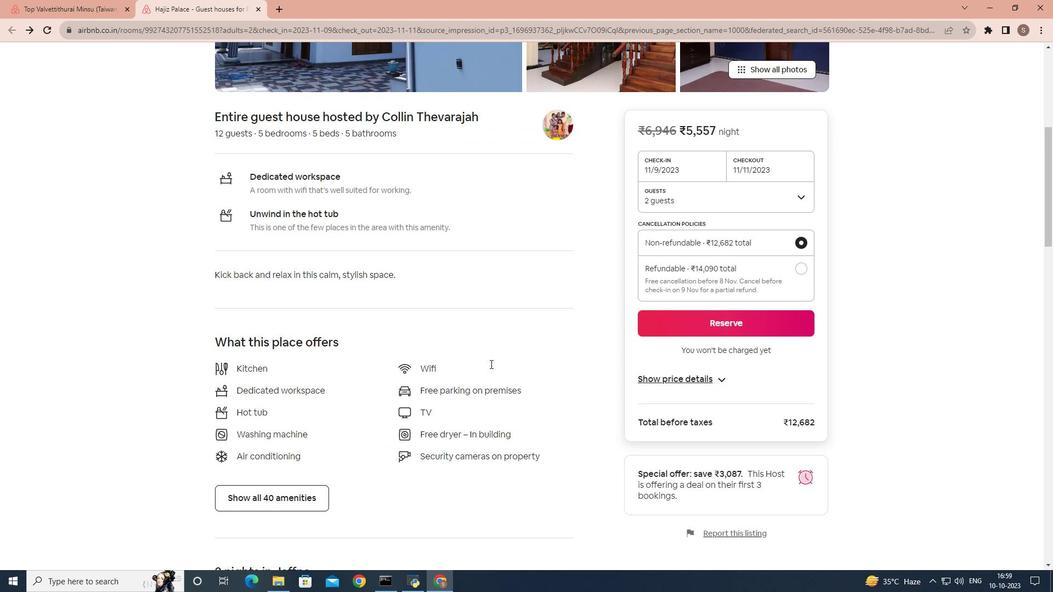 
Action: Mouse moved to (438, 361)
Screenshot: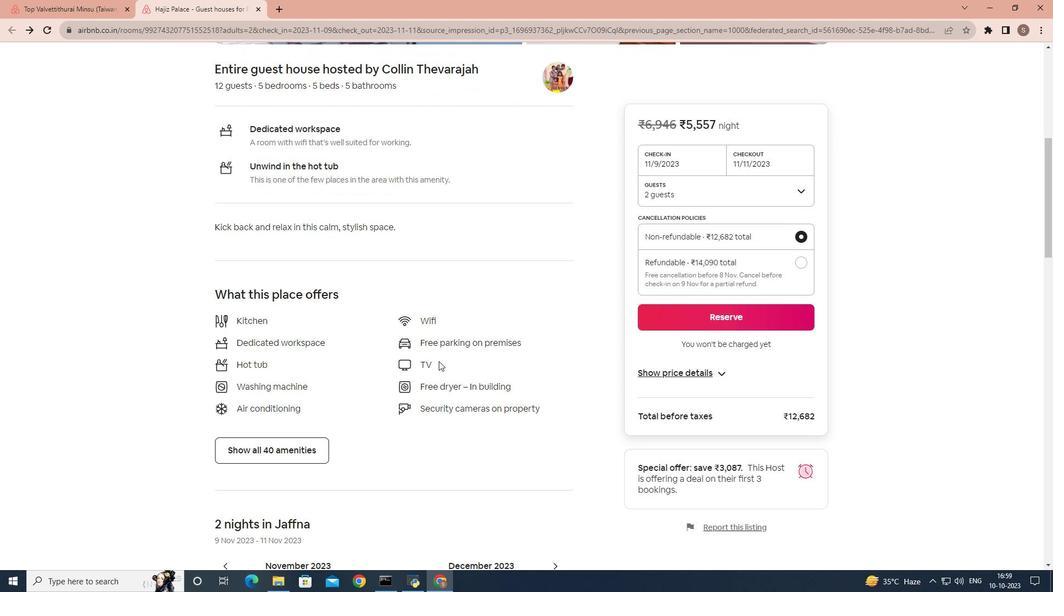 
Action: Mouse scrolled (438, 360) with delta (0, 0)
Screenshot: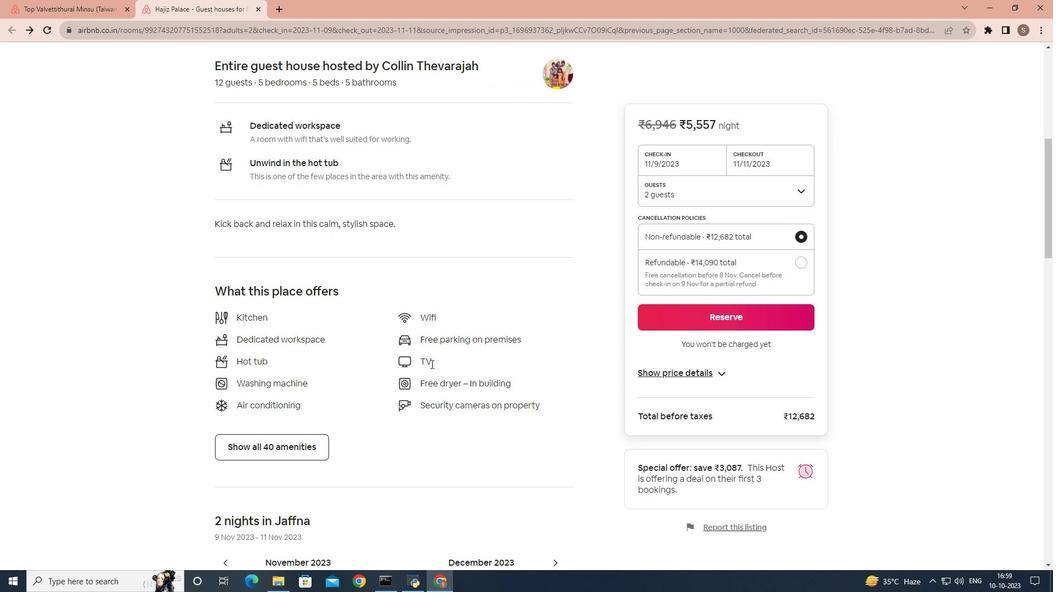 
Action: Mouse moved to (422, 366)
Screenshot: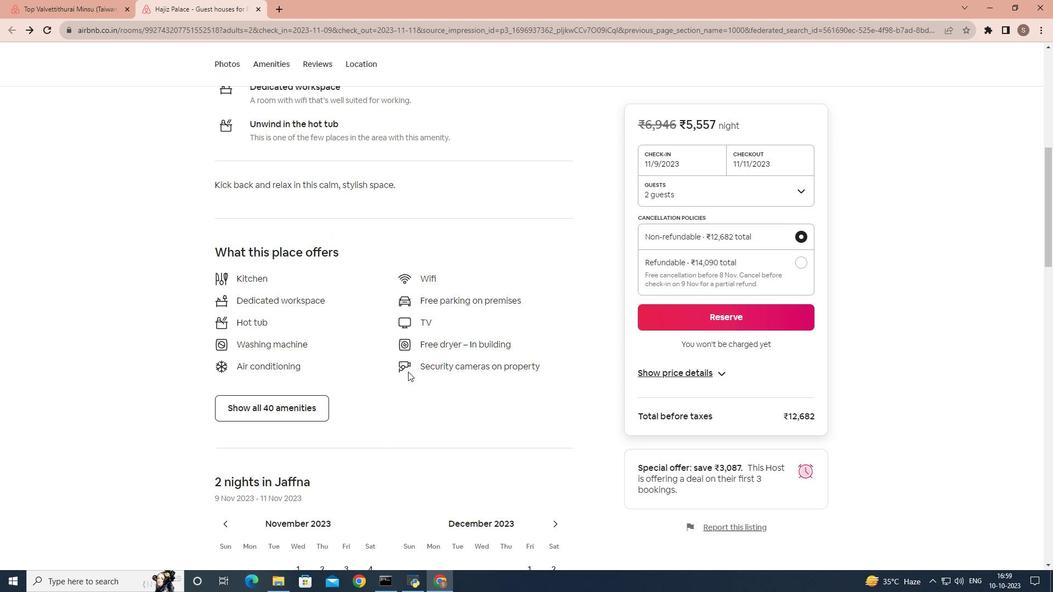 
Action: Mouse scrolled (427, 364) with delta (0, 0)
Screenshot: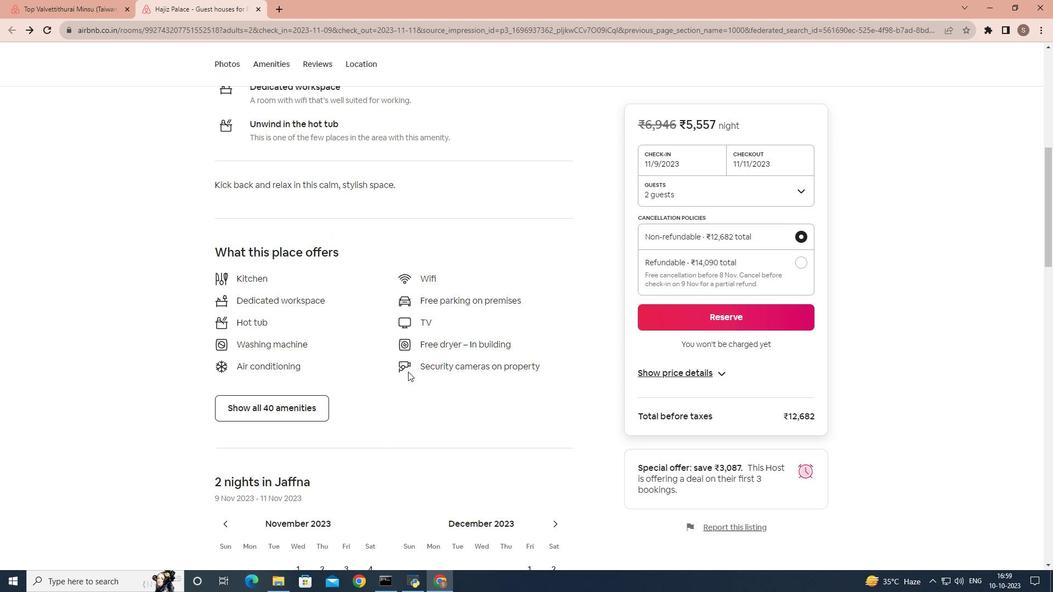 
Action: Mouse moved to (286, 336)
Screenshot: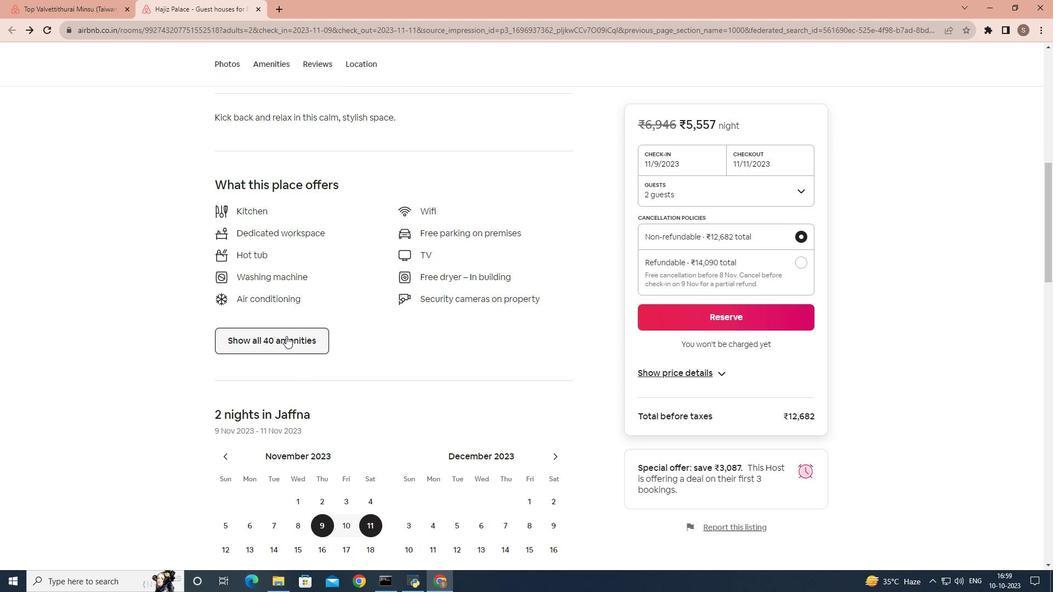 
Action: Mouse pressed left at (286, 336)
Screenshot: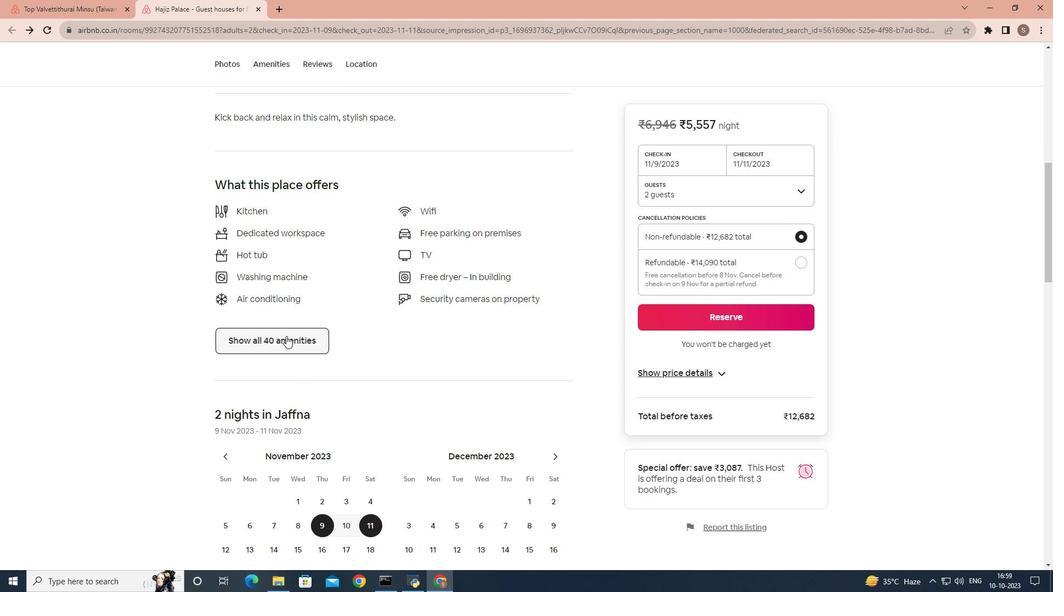 
Action: Mouse moved to (458, 345)
Screenshot: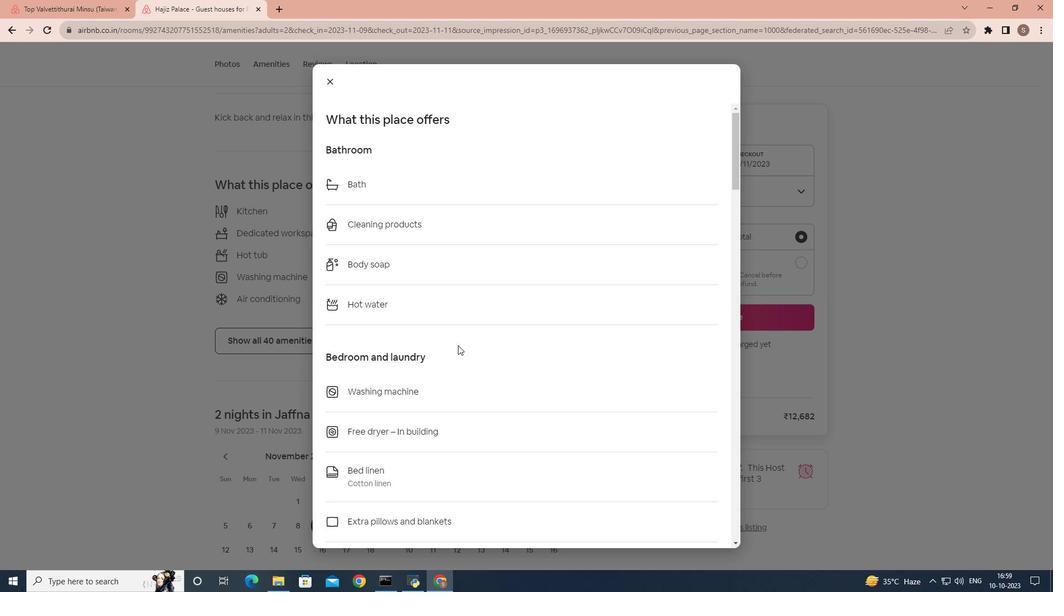 
Action: Mouse scrolled (458, 345) with delta (0, 0)
Screenshot: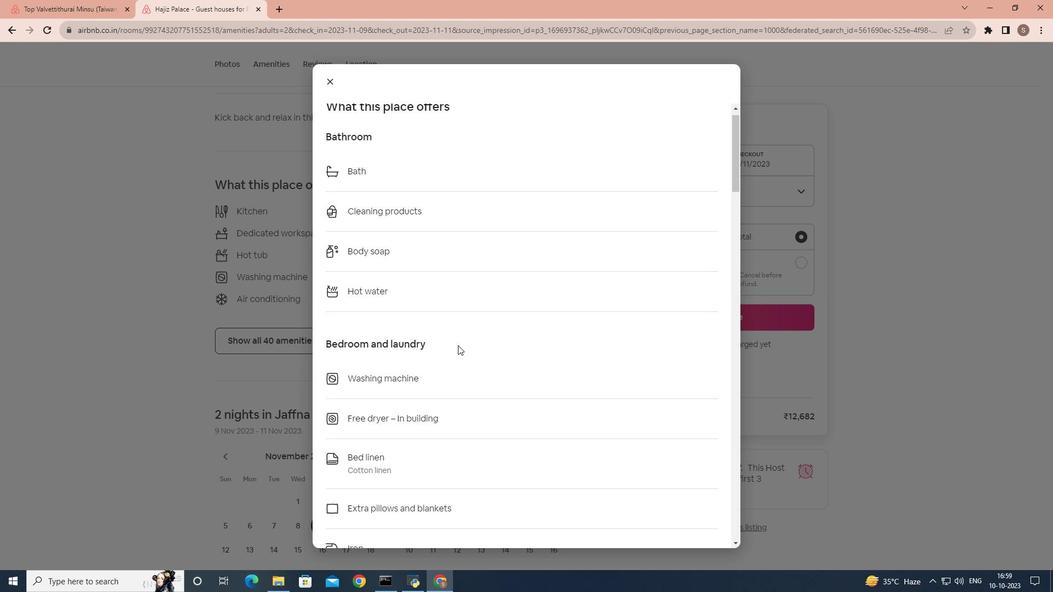 
Action: Mouse scrolled (458, 345) with delta (0, 0)
Screenshot: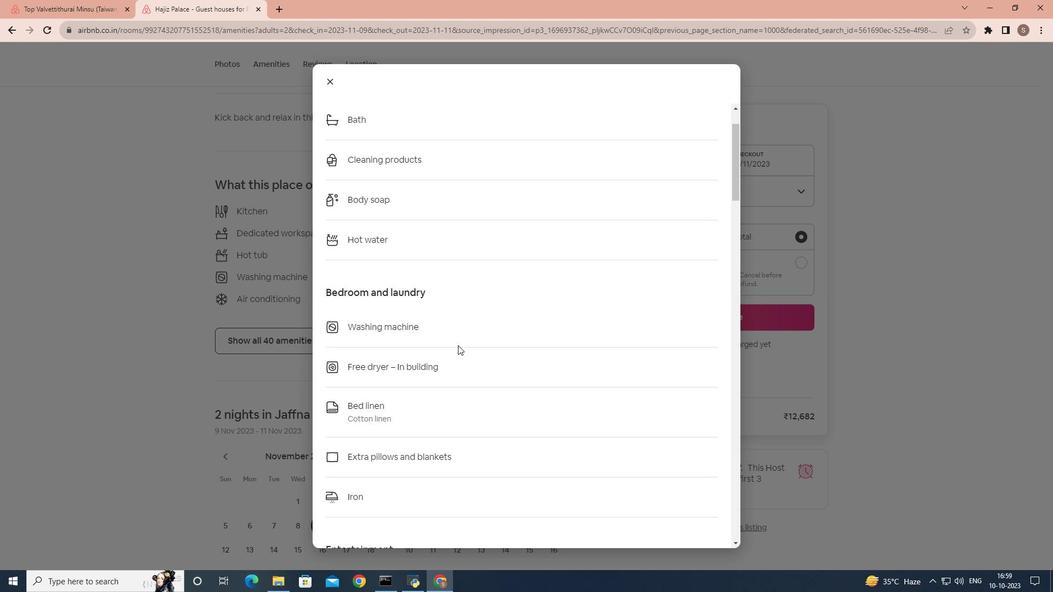 
Action: Mouse scrolled (458, 346) with delta (0, 0)
Screenshot: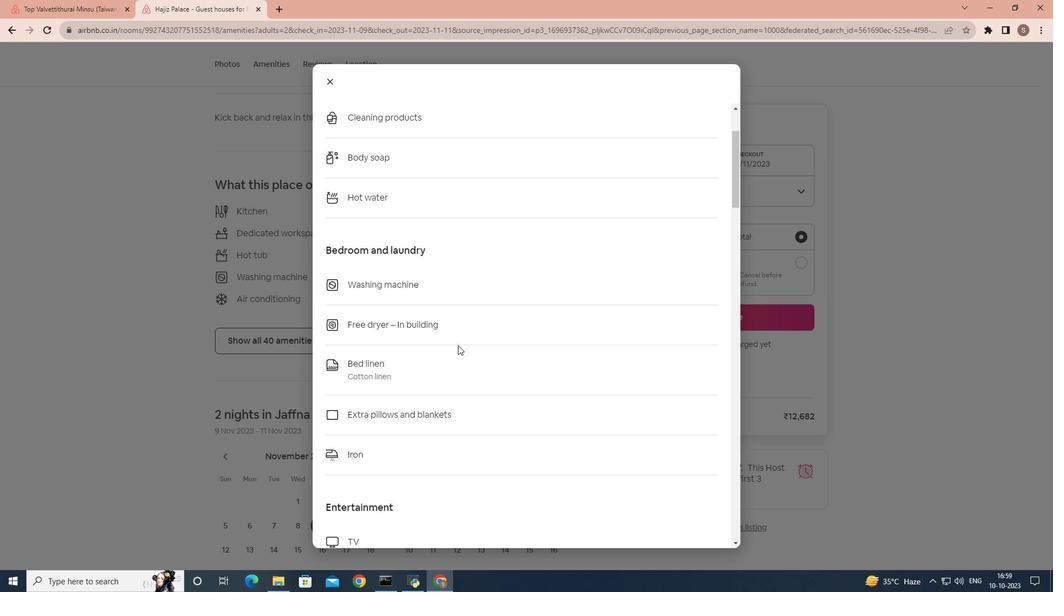 
Action: Mouse scrolled (458, 345) with delta (0, 0)
Screenshot: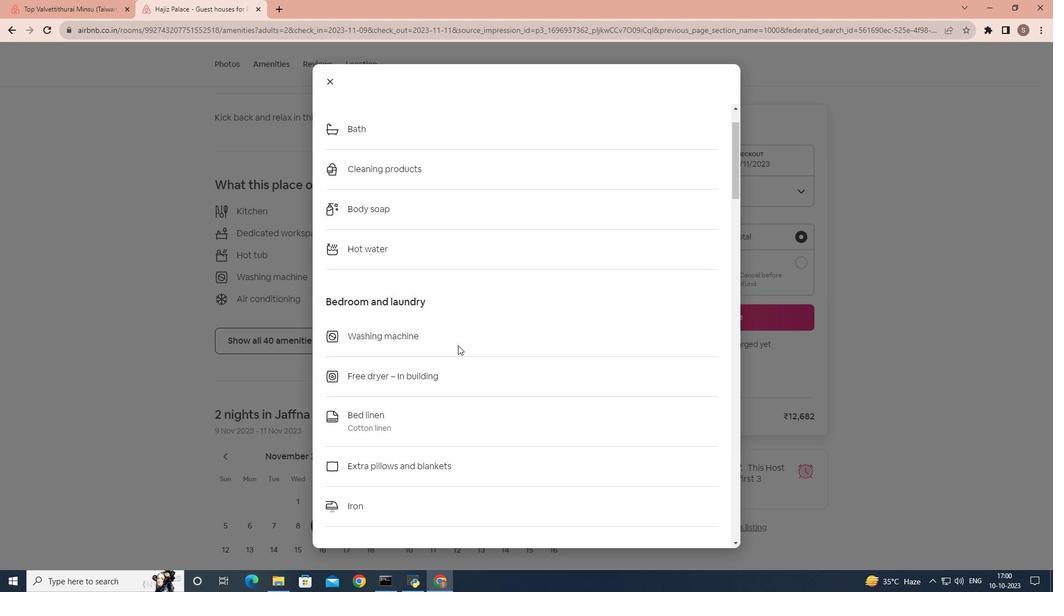 
Action: Mouse scrolled (458, 345) with delta (0, 0)
Screenshot: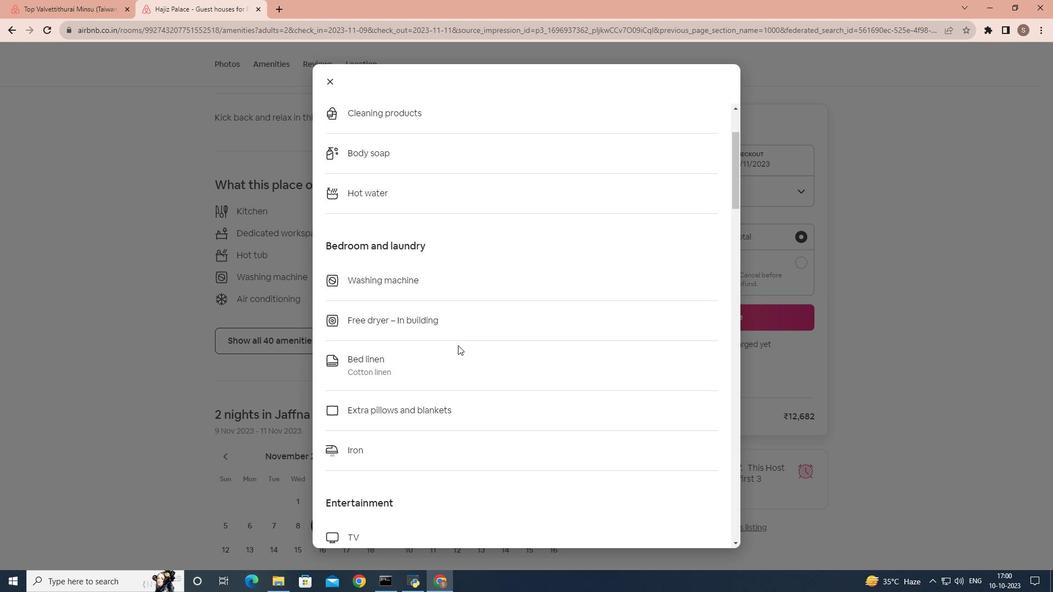 
Action: Mouse scrolled (458, 346) with delta (0, 0)
Screenshot: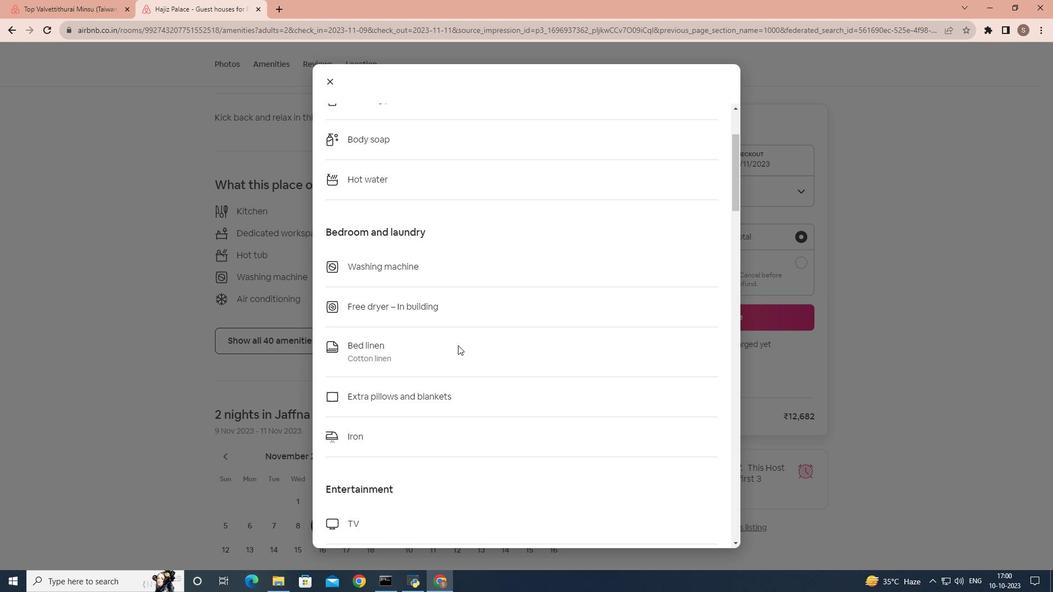 
Action: Mouse scrolled (458, 345) with delta (0, 0)
Screenshot: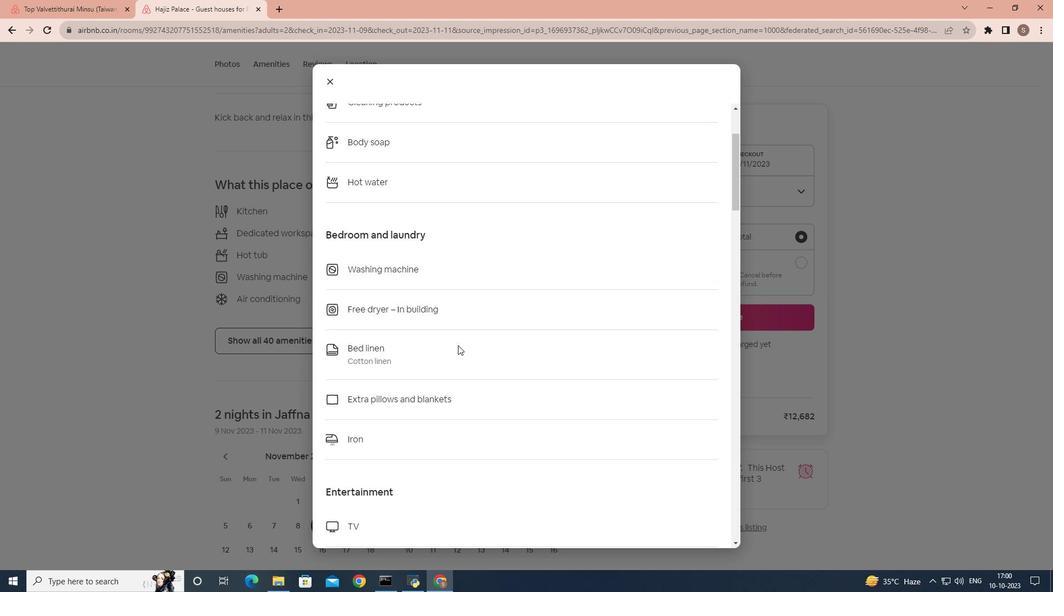 
Action: Mouse scrolled (458, 345) with delta (0, 0)
Screenshot: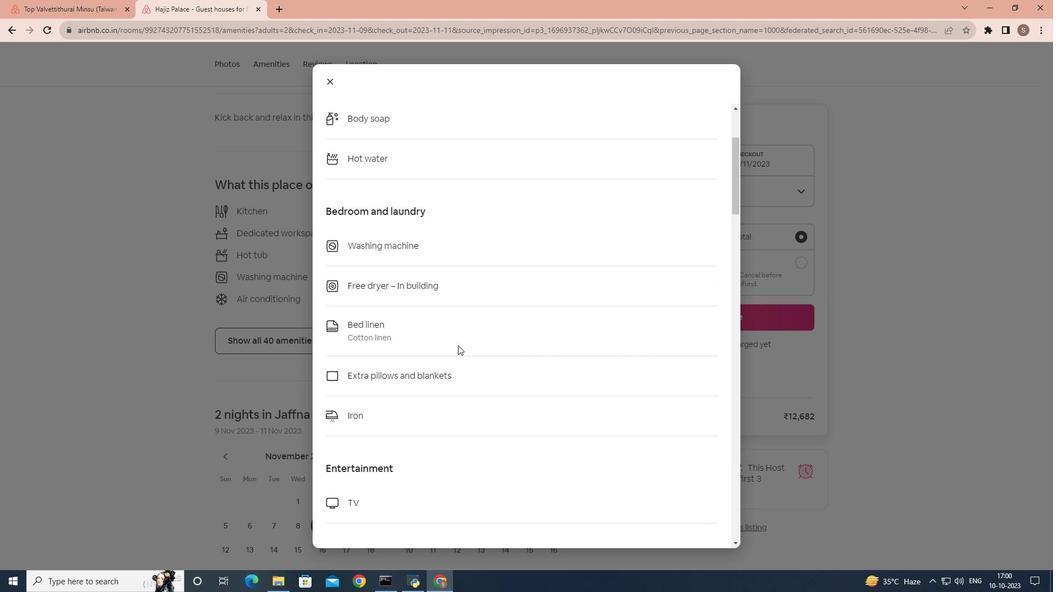 
Action: Mouse scrolled (458, 345) with delta (0, 0)
Screenshot: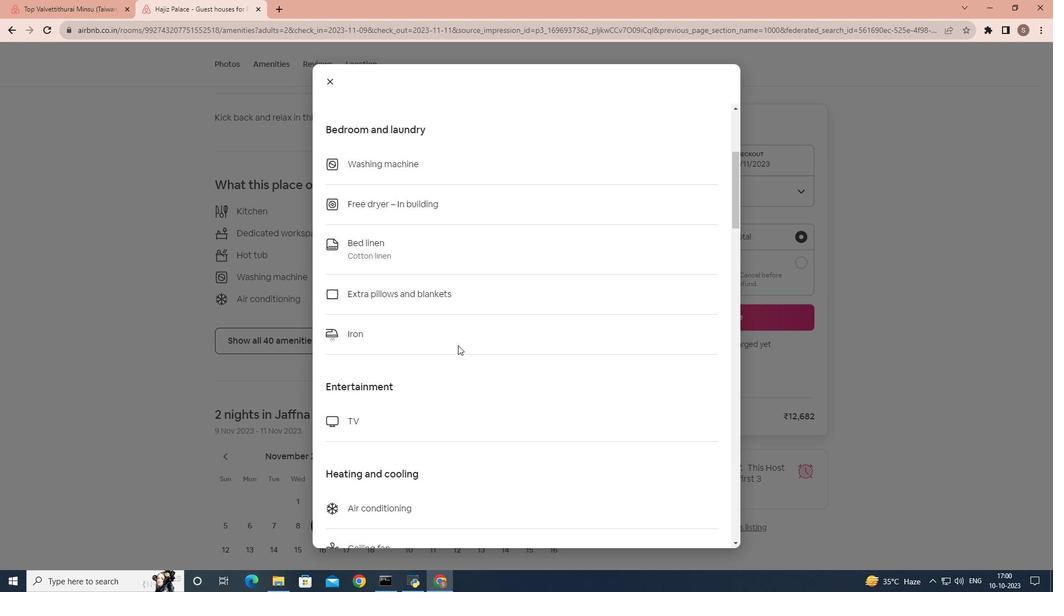 
Action: Mouse scrolled (458, 345) with delta (0, 0)
Screenshot: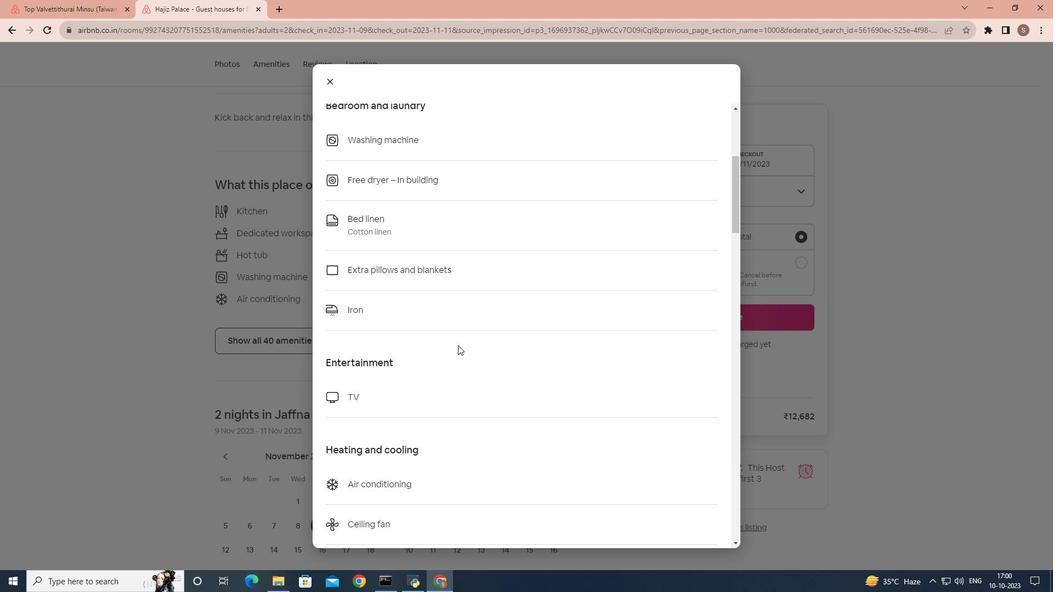 
Action: Mouse moved to (460, 370)
Screenshot: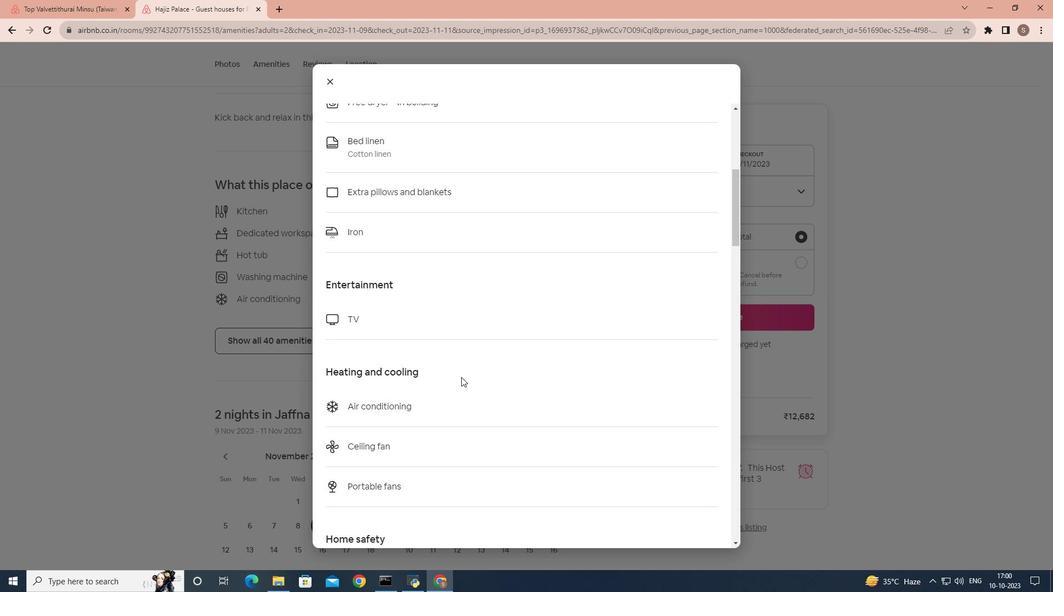 
Action: Mouse scrolled (460, 370) with delta (0, 0)
Screenshot: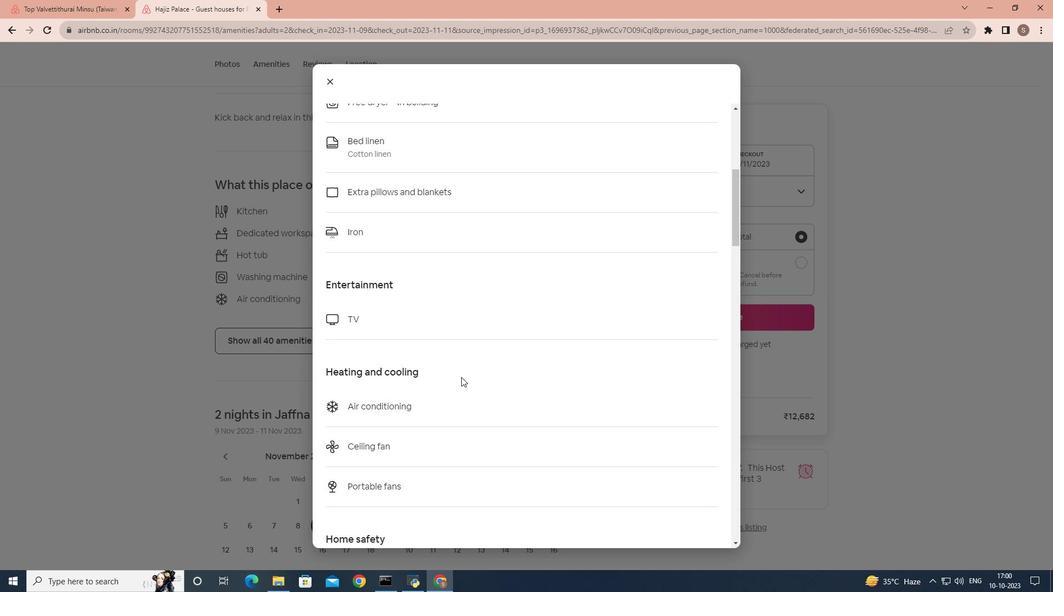 
Action: Mouse moved to (460, 375)
Screenshot: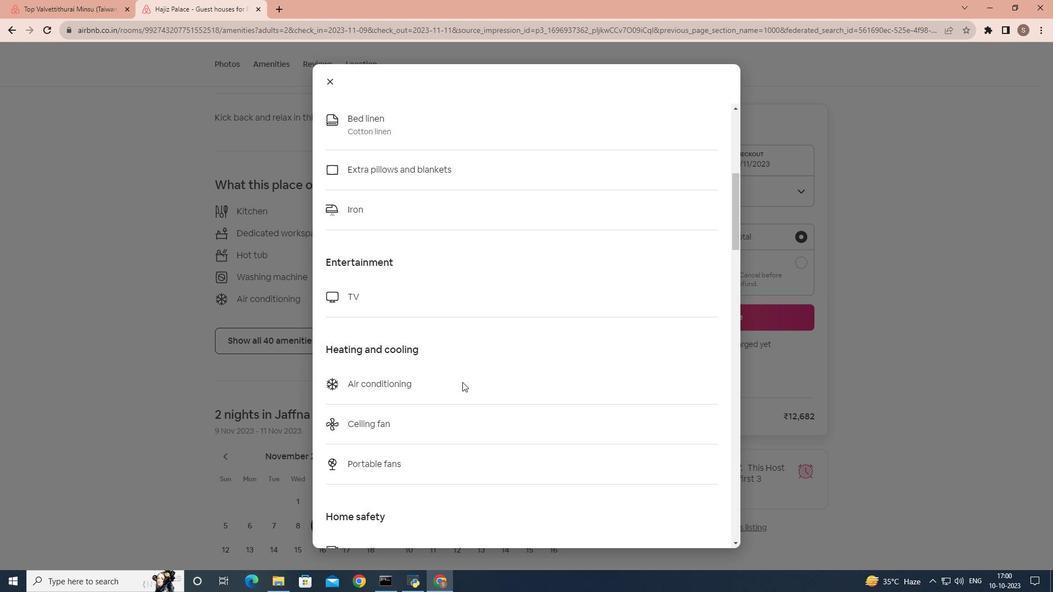 
Action: Mouse scrolled (460, 375) with delta (0, 0)
Screenshot: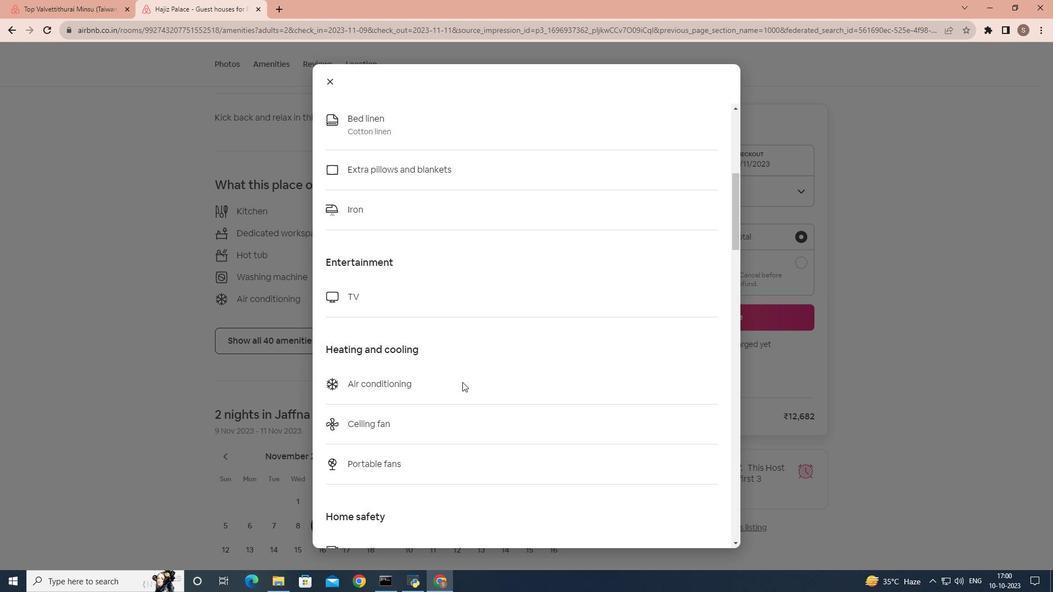 
Action: Mouse moved to (461, 381)
Screenshot: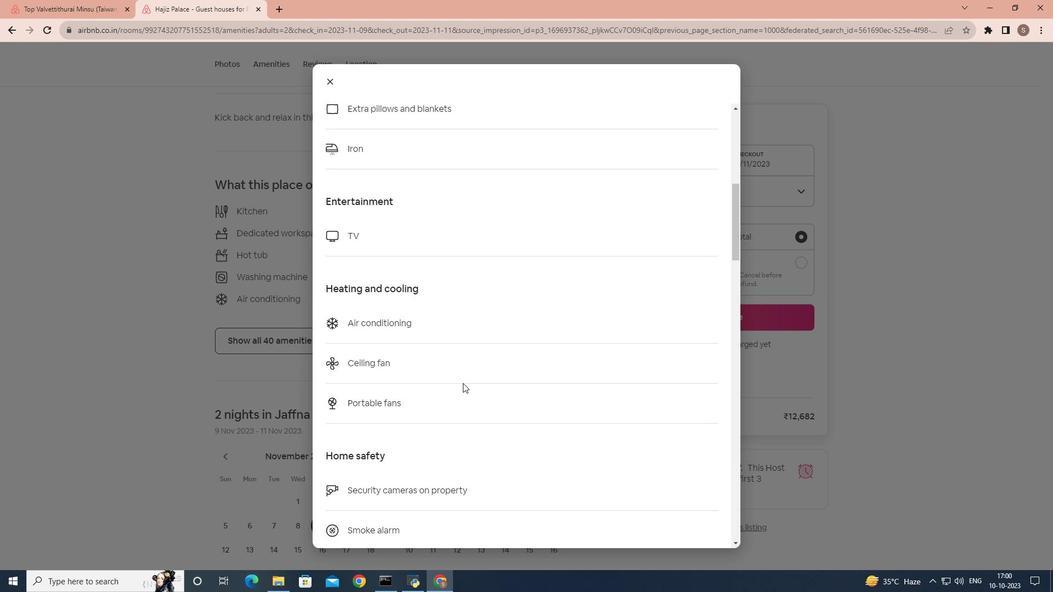 
Action: Mouse scrolled (461, 381) with delta (0, 0)
Screenshot: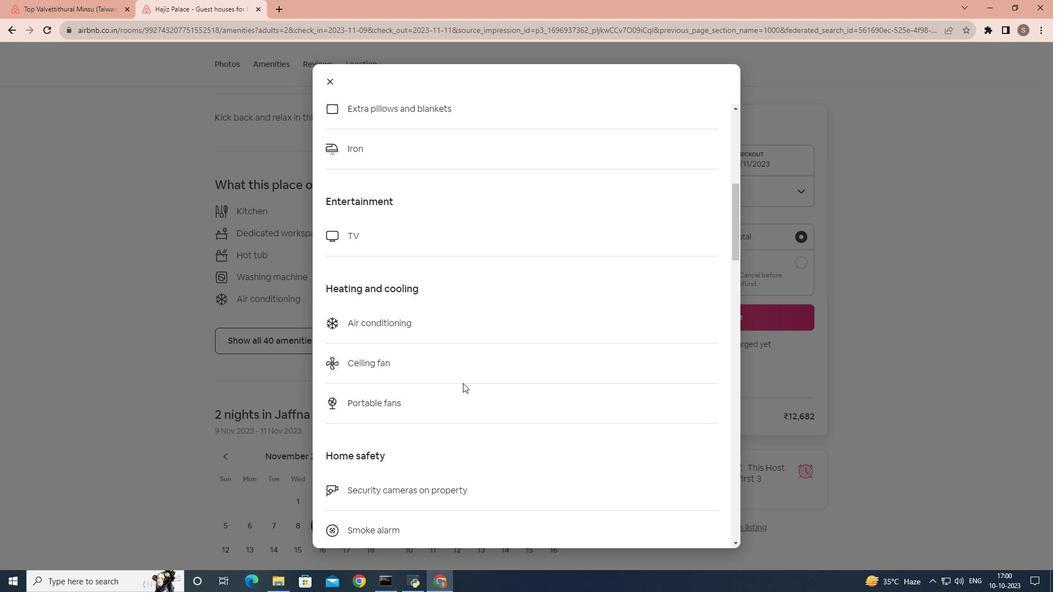 
Action: Mouse moved to (463, 383)
Screenshot: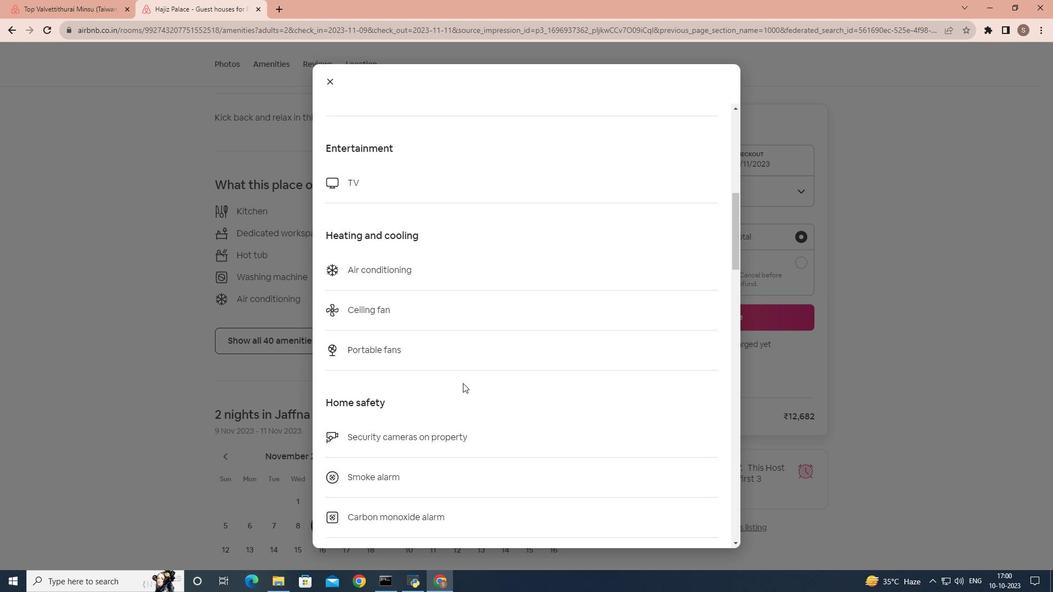 
Action: Mouse scrolled (463, 382) with delta (0, 0)
Screenshot: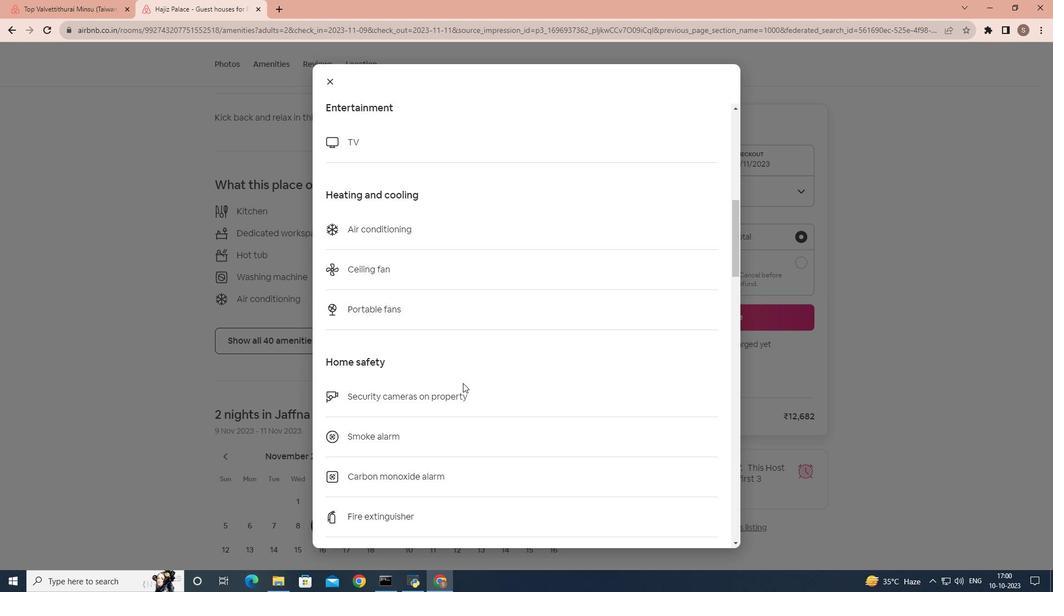 
Action: Mouse scrolled (463, 382) with delta (0, 0)
Screenshot: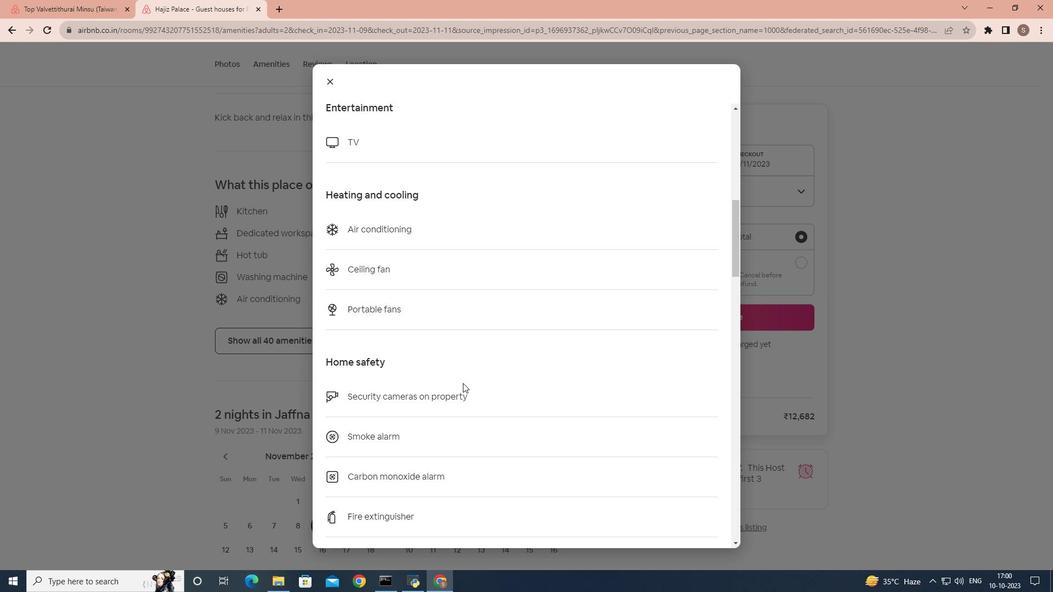 
Action: Mouse scrolled (463, 382) with delta (0, 0)
Screenshot: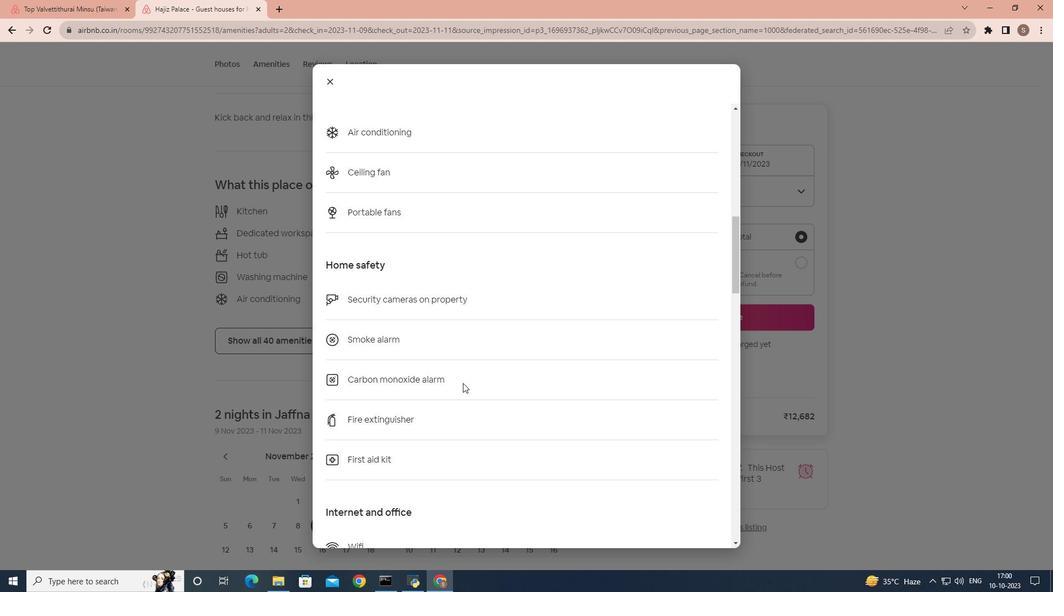 
Action: Mouse scrolled (463, 382) with delta (0, 0)
Screenshot: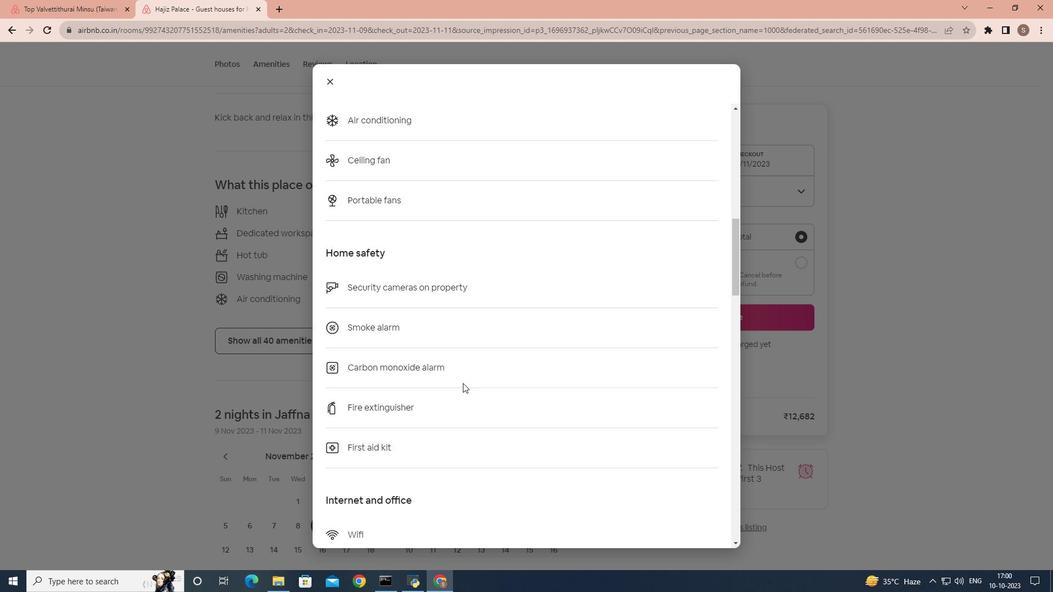
Action: Mouse scrolled (463, 382) with delta (0, 0)
Screenshot: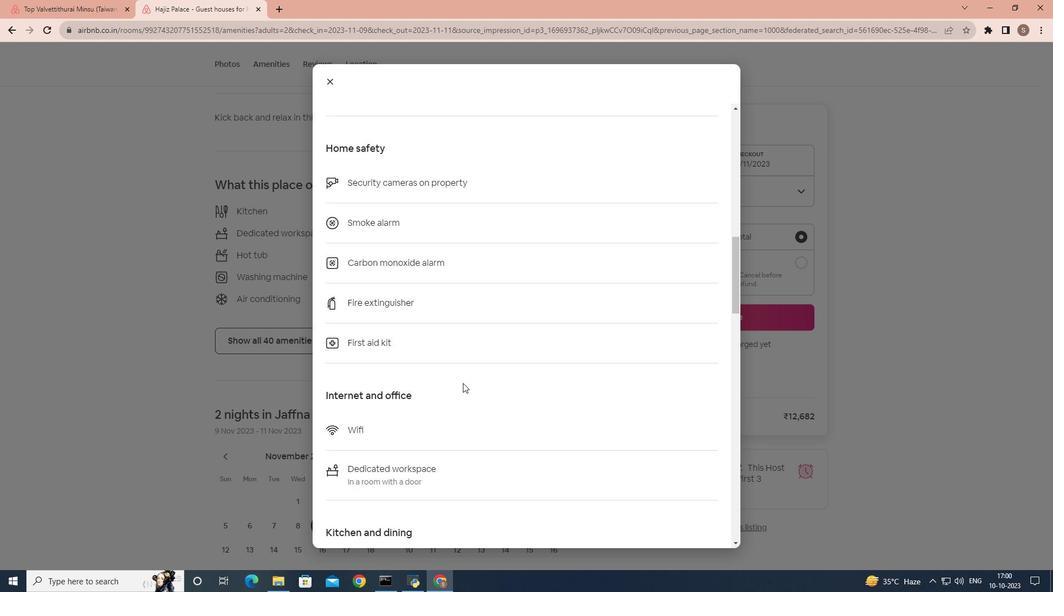 
Action: Mouse scrolled (463, 382) with delta (0, 0)
Screenshot: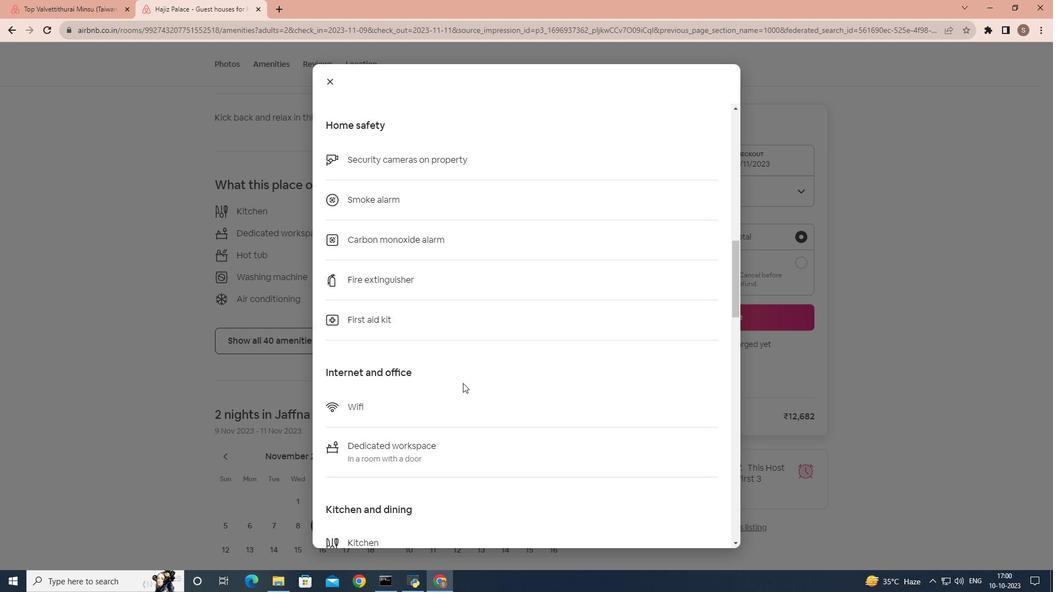 
Action: Mouse scrolled (463, 382) with delta (0, 0)
Screenshot: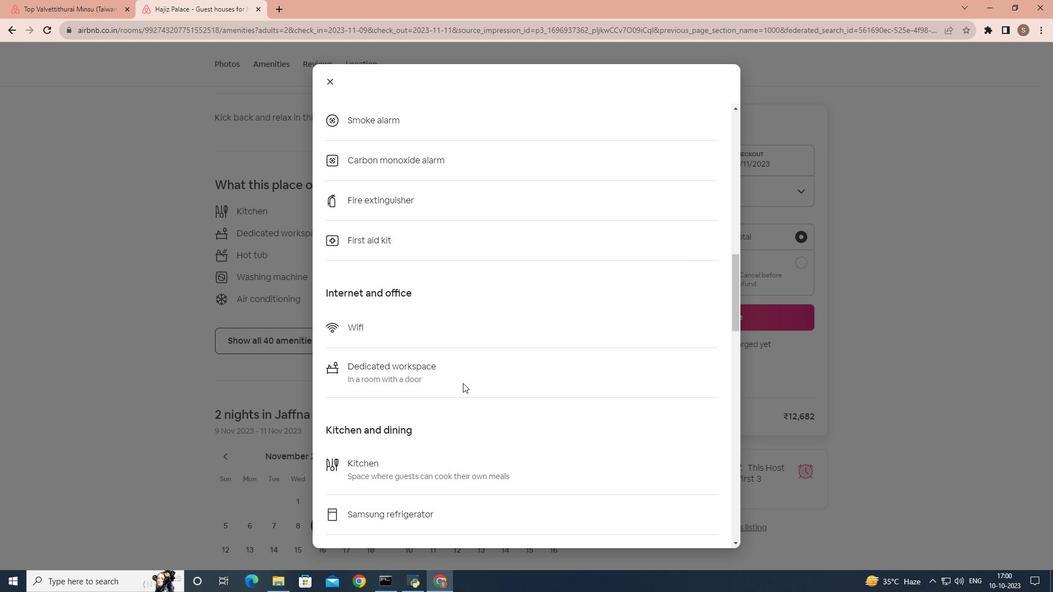 
Action: Mouse scrolled (463, 382) with delta (0, 0)
Screenshot: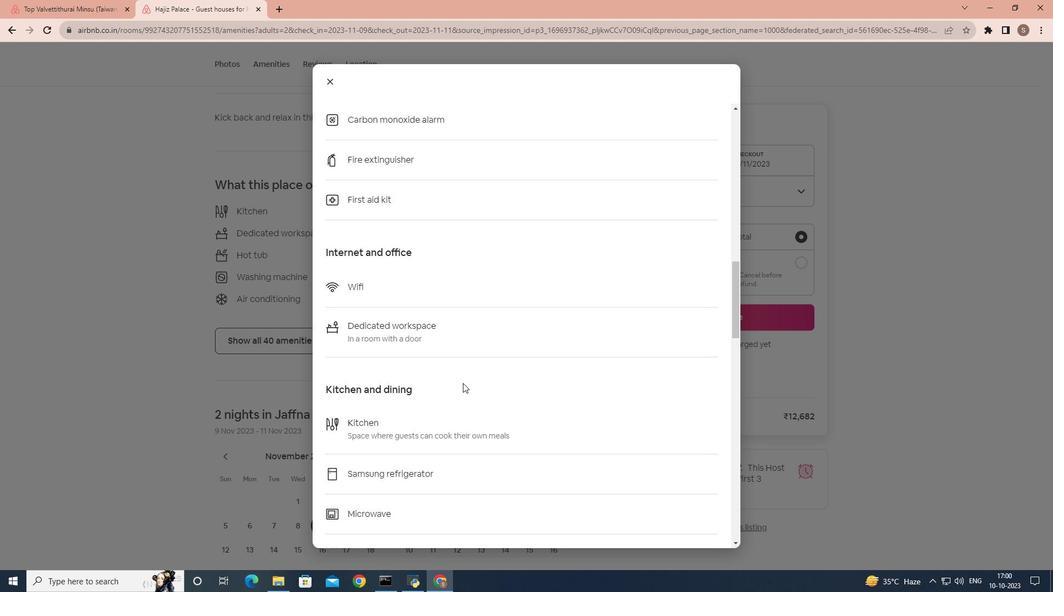 
Action: Mouse scrolled (463, 382) with delta (0, 0)
Screenshot: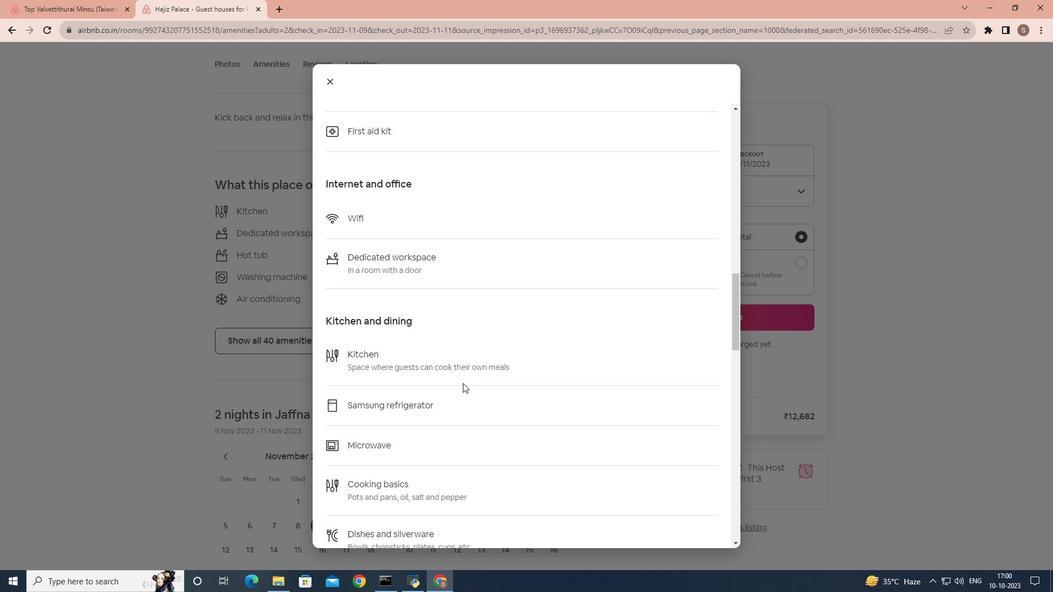 
Action: Mouse scrolled (463, 382) with delta (0, 0)
Screenshot: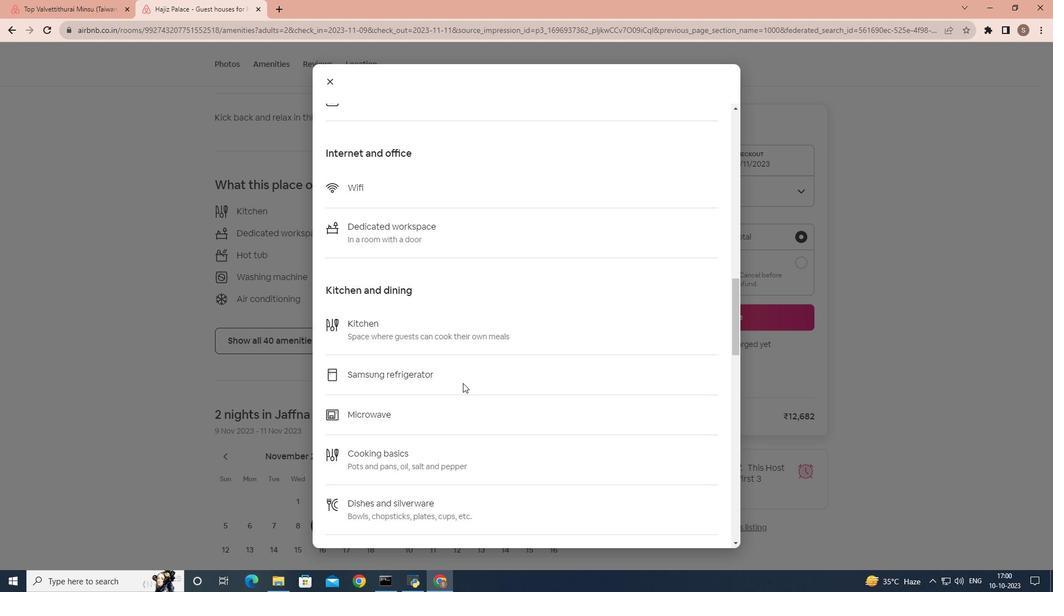 
Action: Mouse scrolled (463, 382) with delta (0, 0)
Screenshot: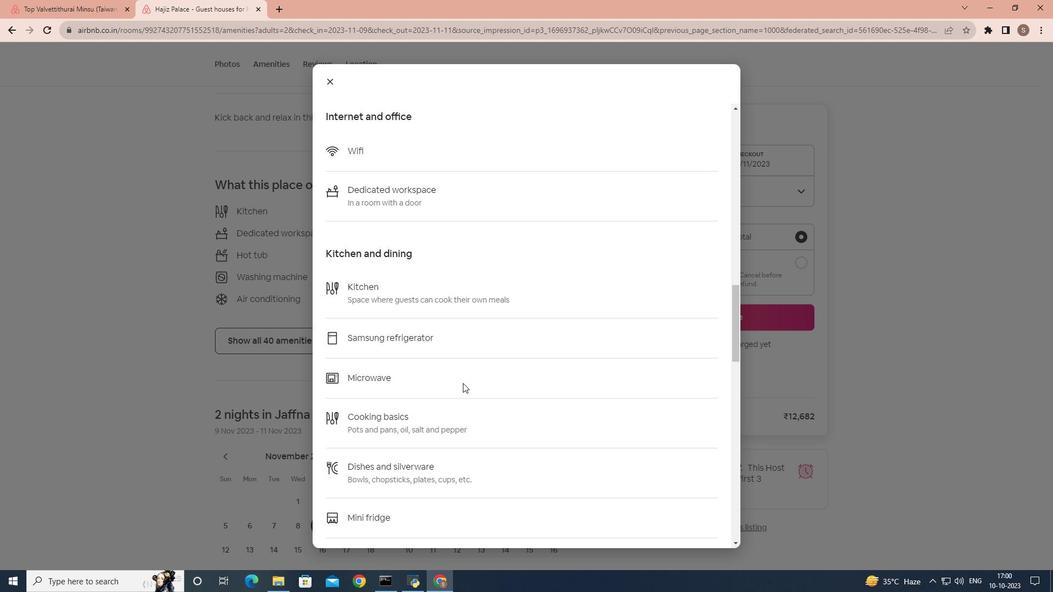 
Action: Mouse scrolled (463, 382) with delta (0, 0)
Screenshot: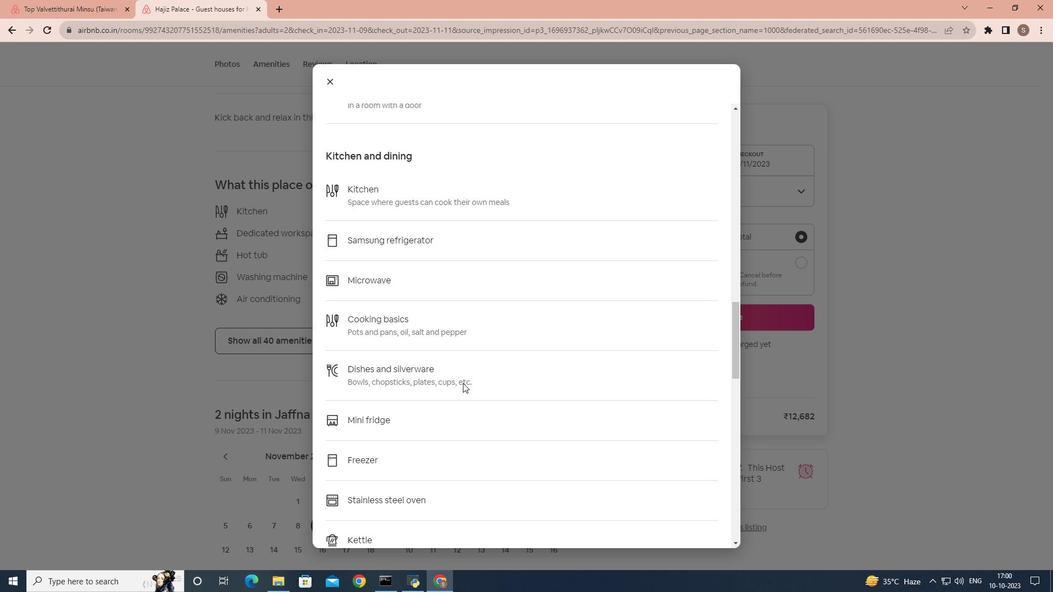 
Action: Mouse scrolled (463, 382) with delta (0, 0)
Screenshot: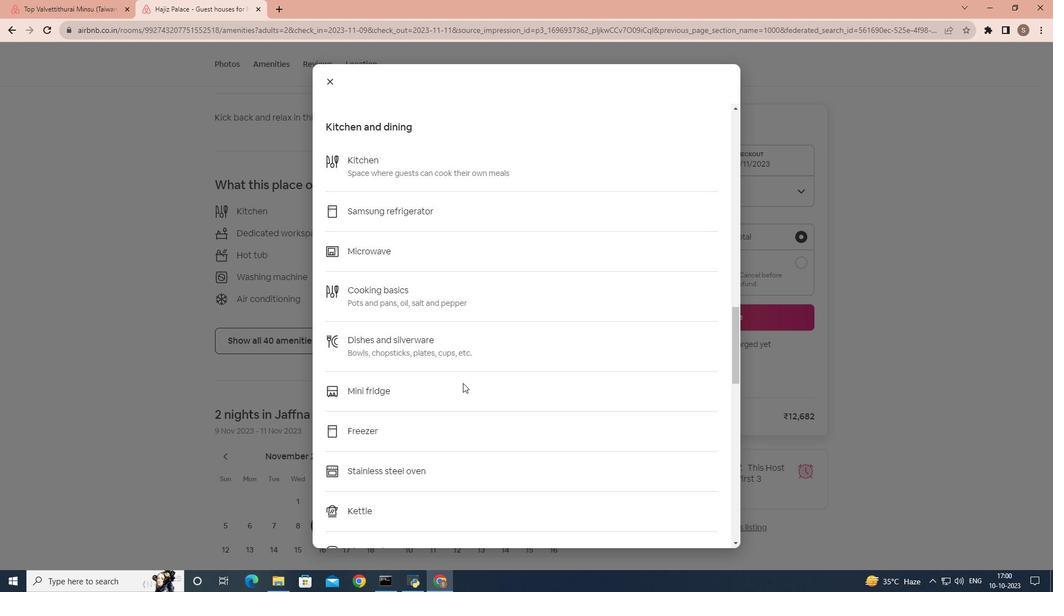 
Action: Mouse scrolled (463, 382) with delta (0, 0)
Screenshot: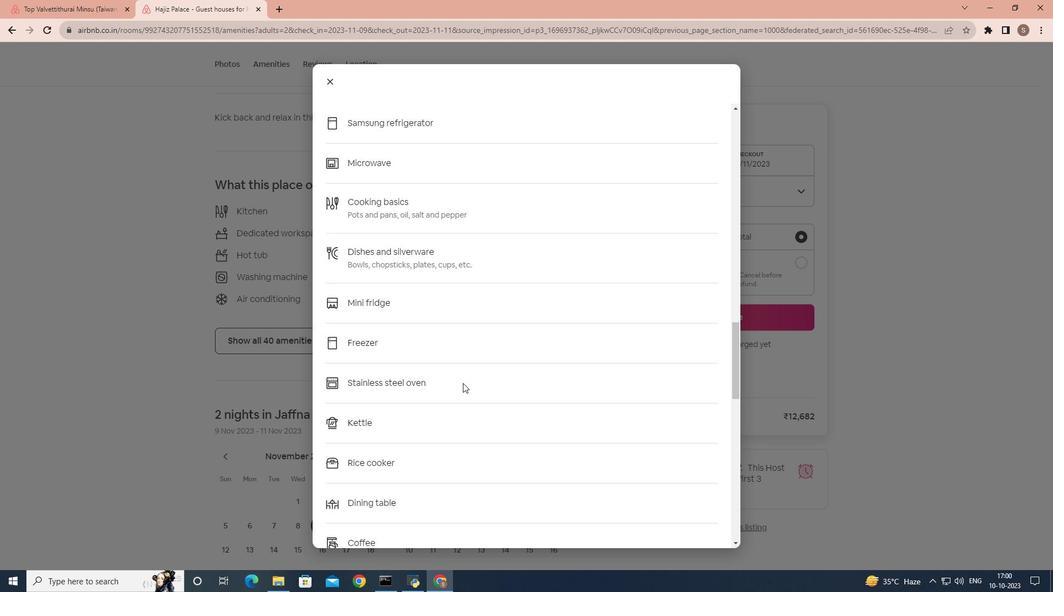 
Action: Mouse scrolled (463, 382) with delta (0, 0)
Screenshot: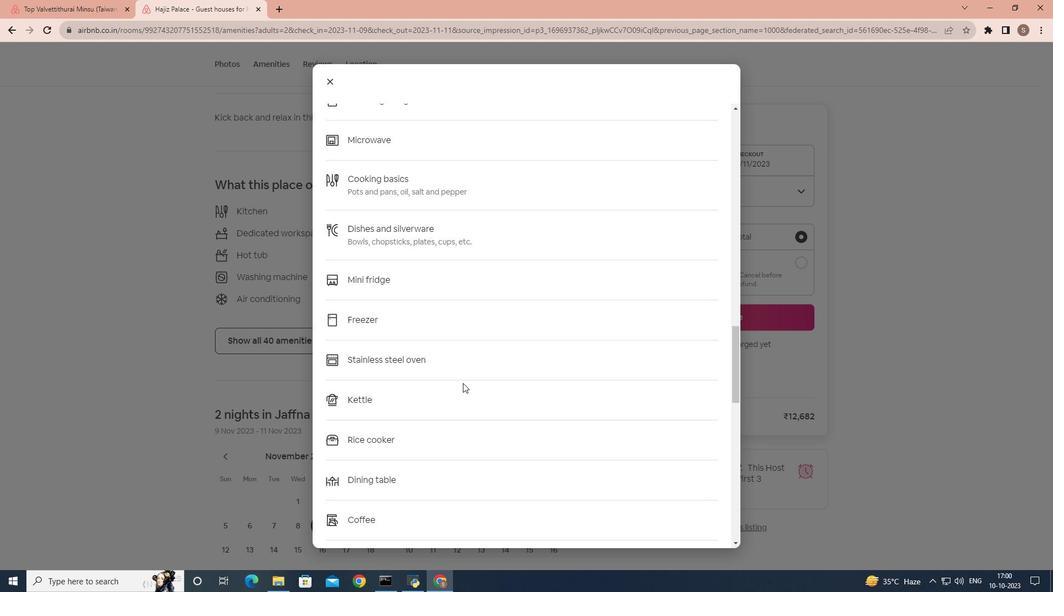 
Action: Mouse scrolled (463, 382) with delta (0, 0)
Screenshot: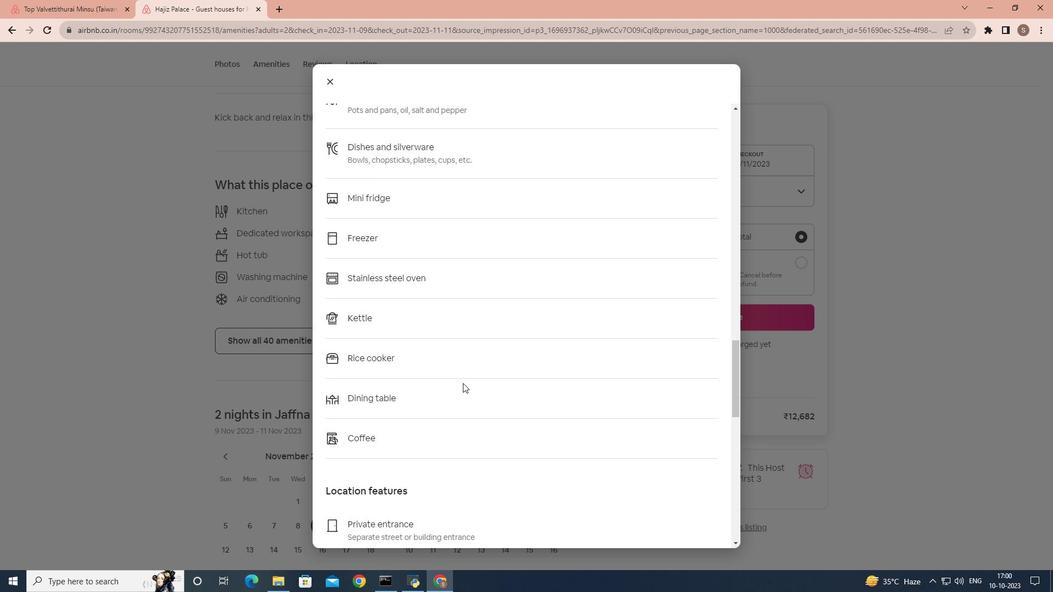 
Action: Mouse scrolled (463, 382) with delta (0, 0)
Screenshot: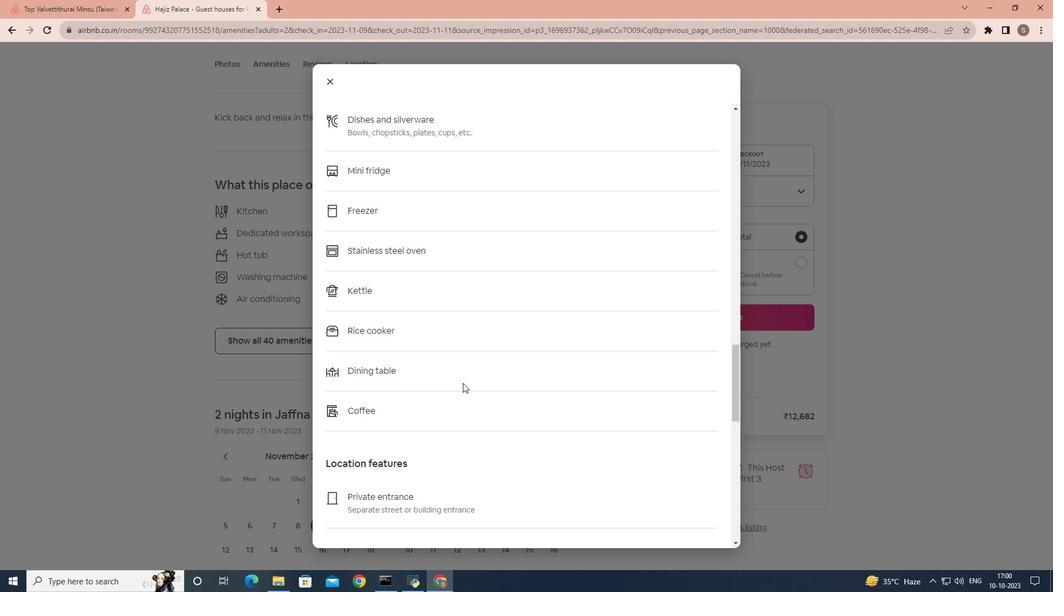 
Action: Mouse scrolled (463, 382) with delta (0, 0)
Screenshot: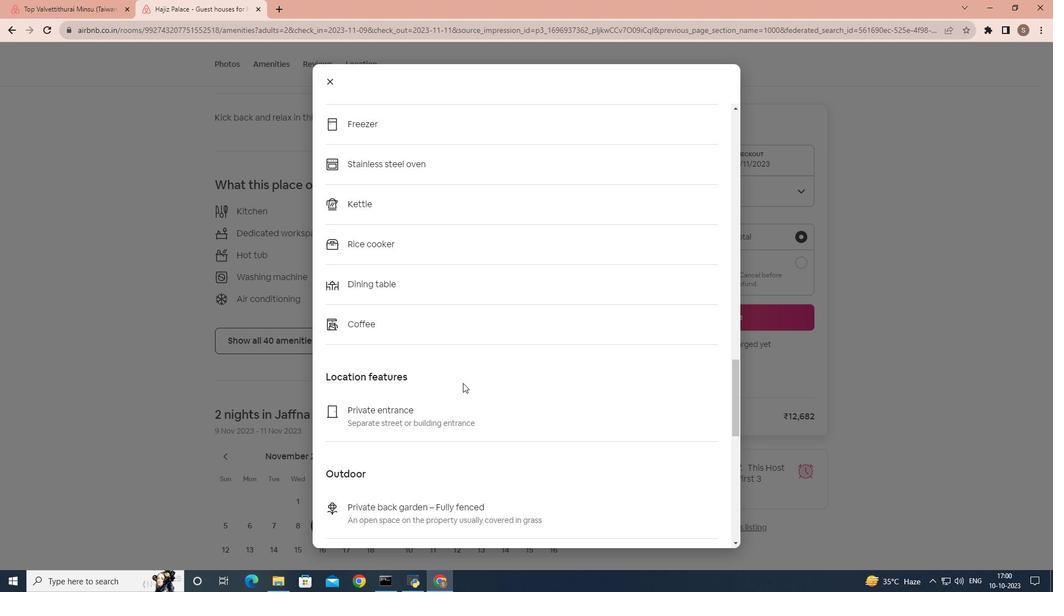 
Action: Mouse scrolled (463, 382) with delta (0, 0)
Screenshot: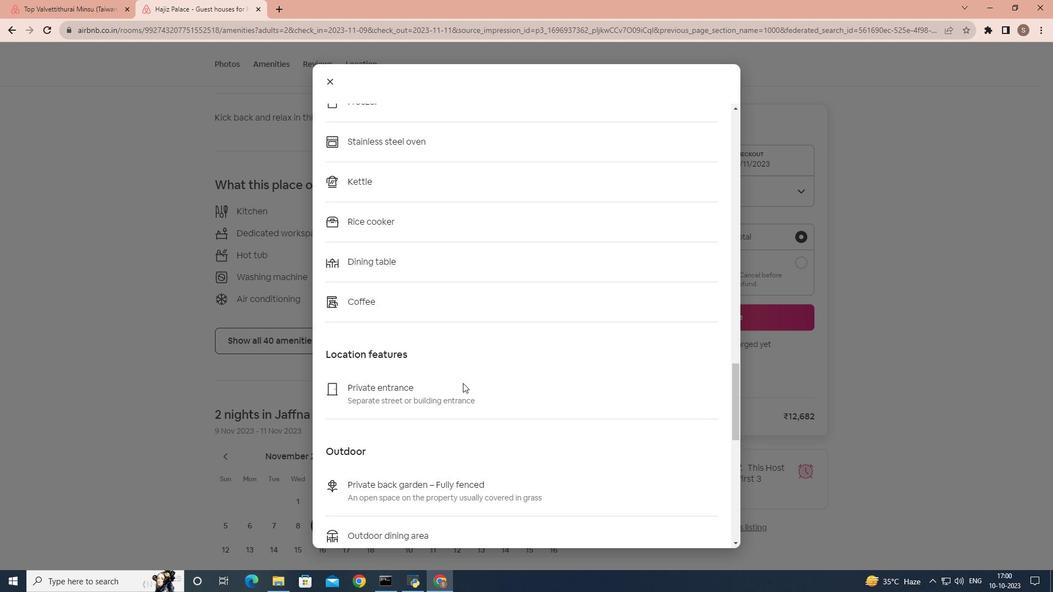 
Action: Mouse scrolled (463, 382) with delta (0, 0)
Screenshot: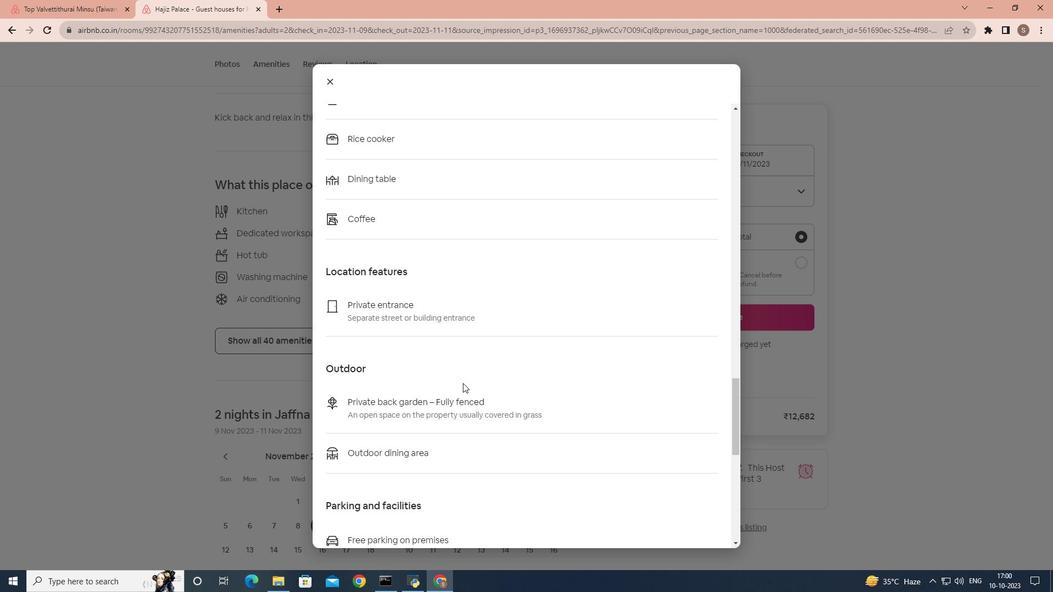
Action: Mouse scrolled (463, 382) with delta (0, 0)
Screenshot: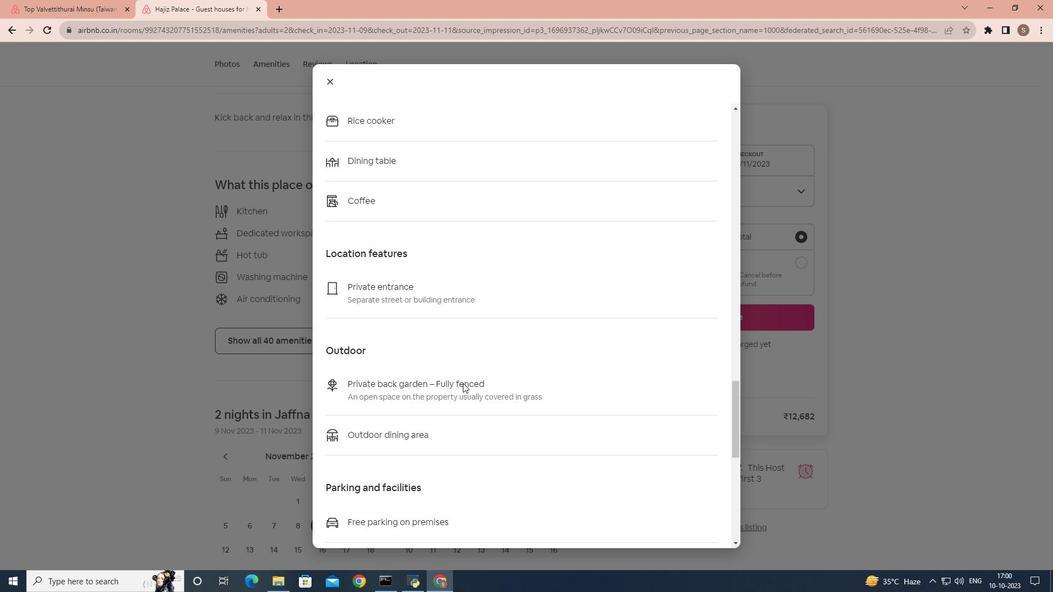 
Action: Mouse scrolled (463, 382) with delta (0, 0)
Screenshot: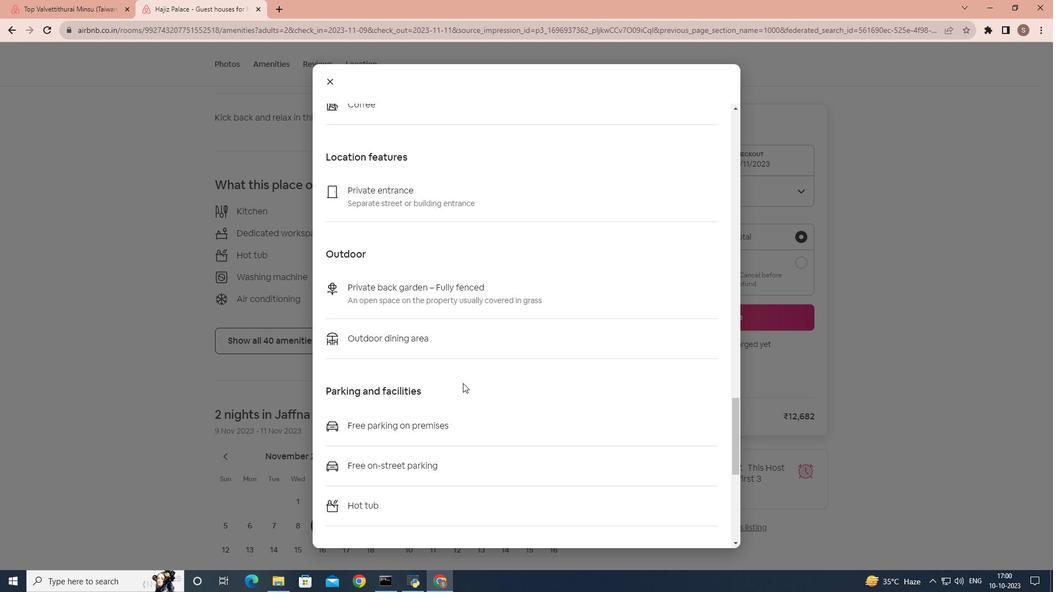 
Action: Mouse scrolled (463, 382) with delta (0, 0)
Screenshot: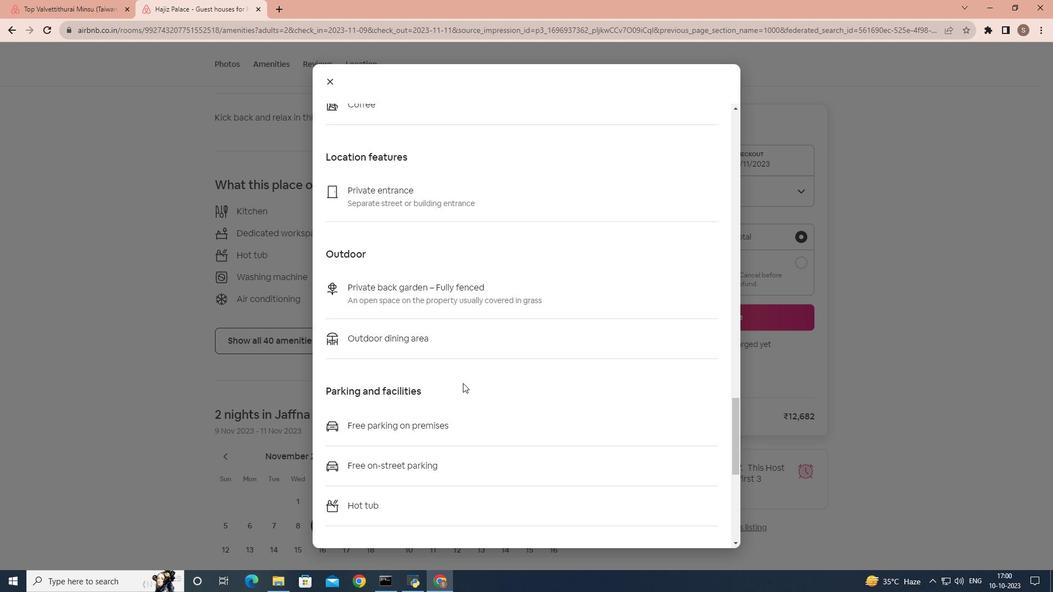 
Action: Mouse scrolled (463, 382) with delta (0, 0)
Screenshot: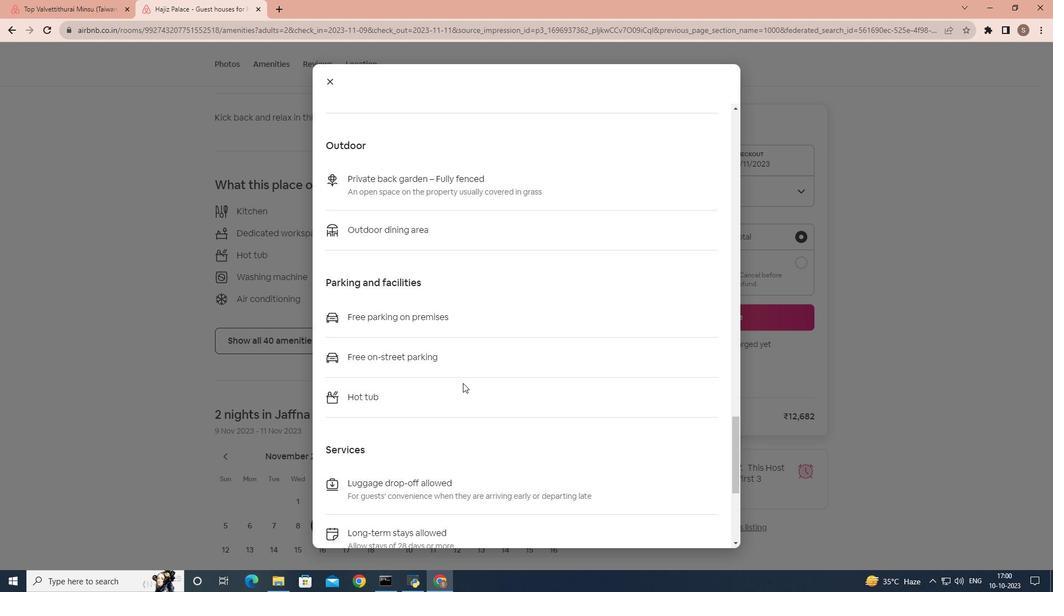 
Action: Mouse scrolled (463, 382) with delta (0, 0)
Screenshot: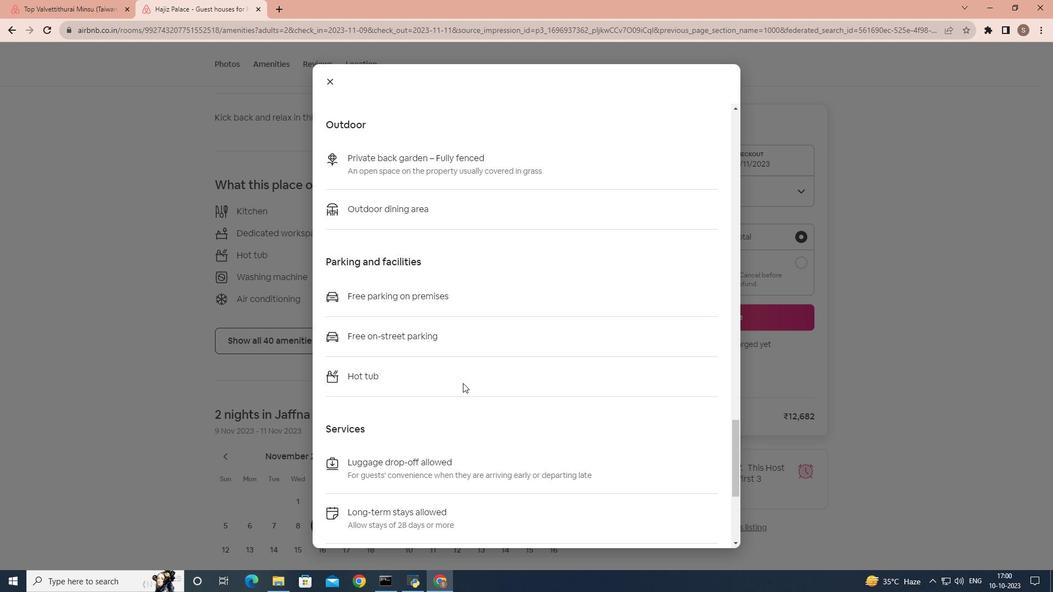 
Action: Mouse scrolled (463, 382) with delta (0, 0)
Screenshot: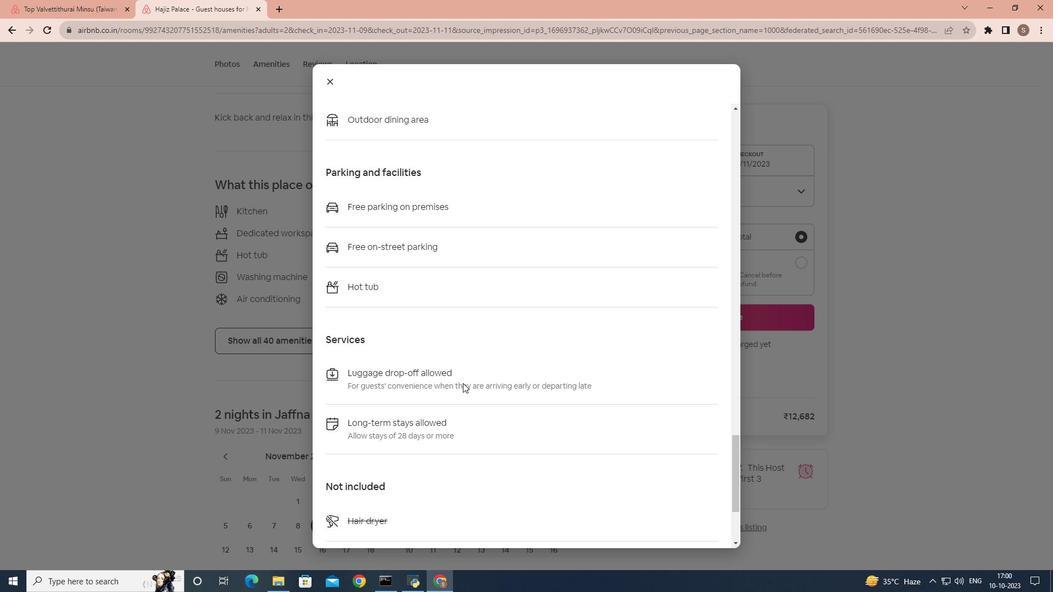 
Action: Mouse scrolled (463, 382) with delta (0, 0)
Screenshot: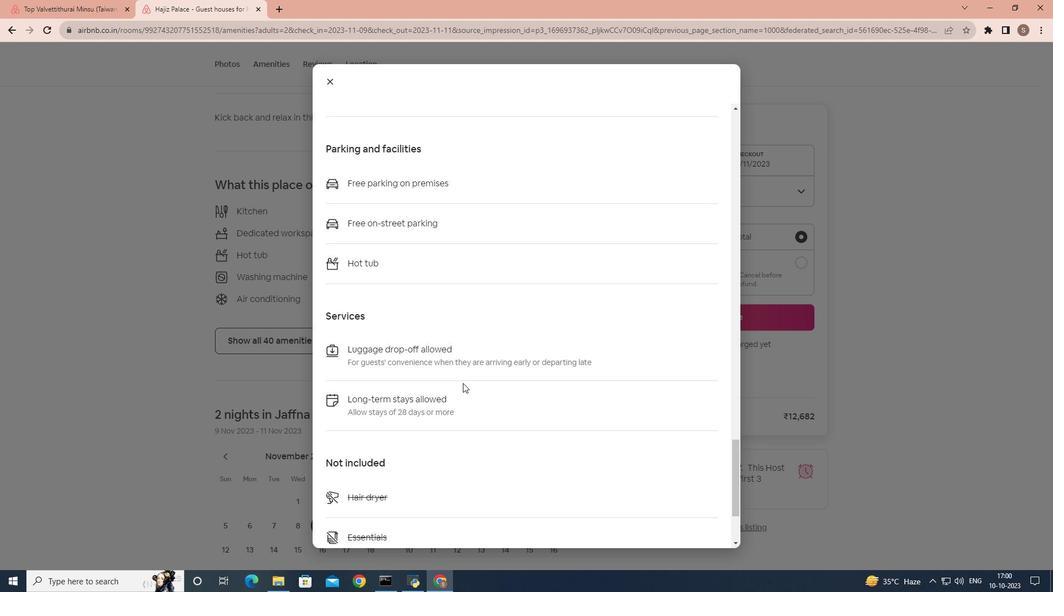 
Action: Mouse scrolled (463, 382) with delta (0, 0)
Screenshot: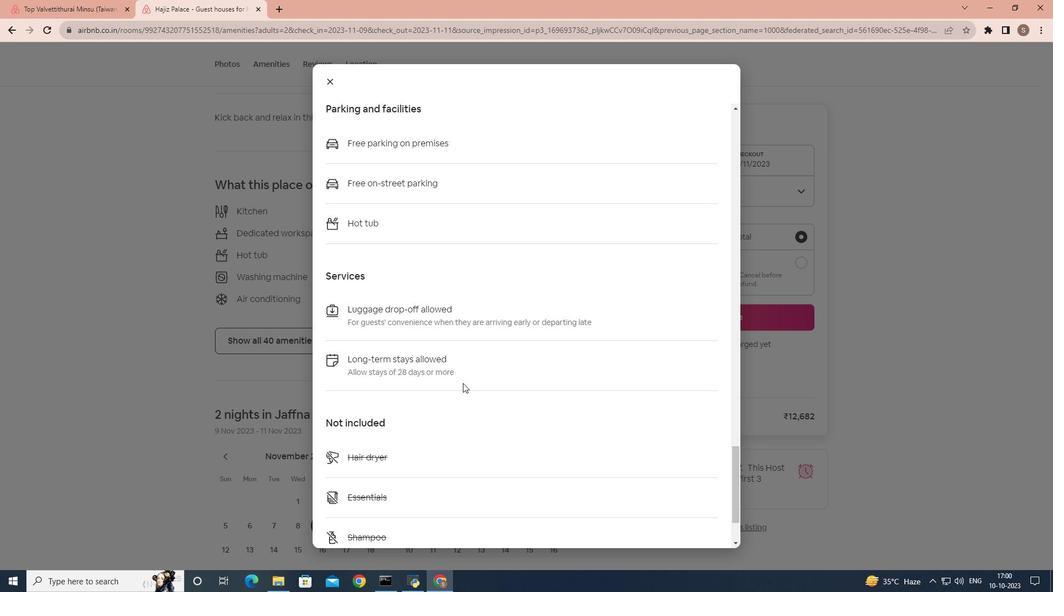 
Action: Mouse scrolled (463, 382) with delta (0, 0)
Screenshot: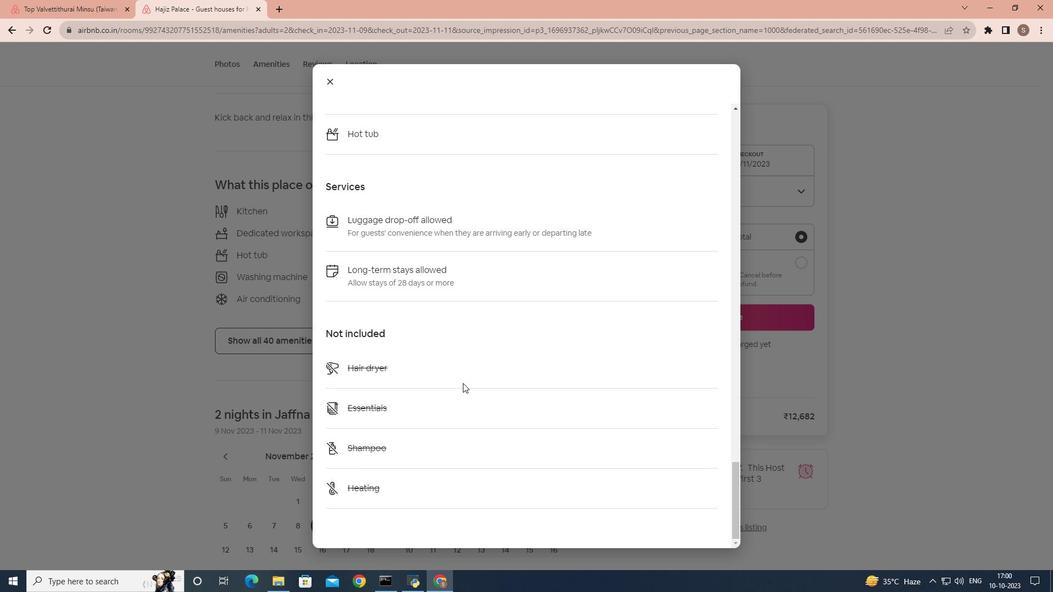 
Action: Mouse scrolled (463, 382) with delta (0, 0)
Screenshot: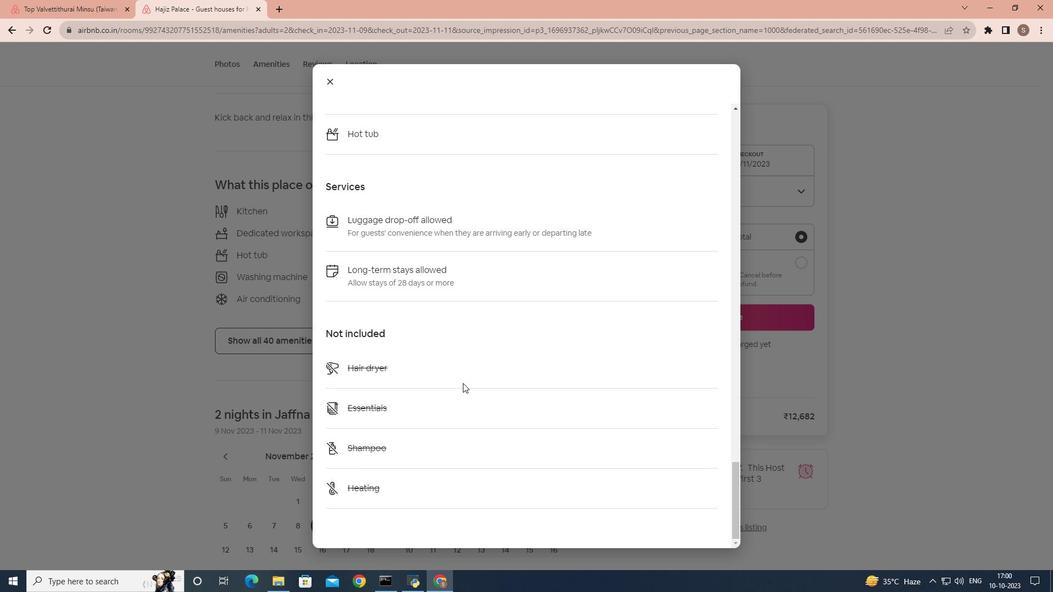 
Action: Mouse moved to (326, 81)
Screenshot: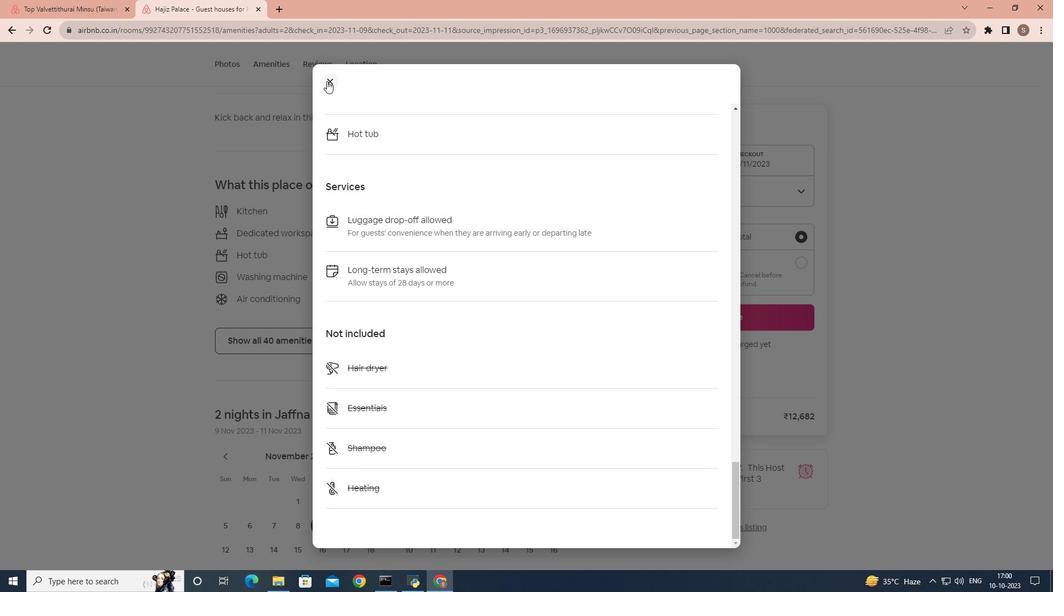 
Action: Mouse pressed left at (326, 81)
Screenshot: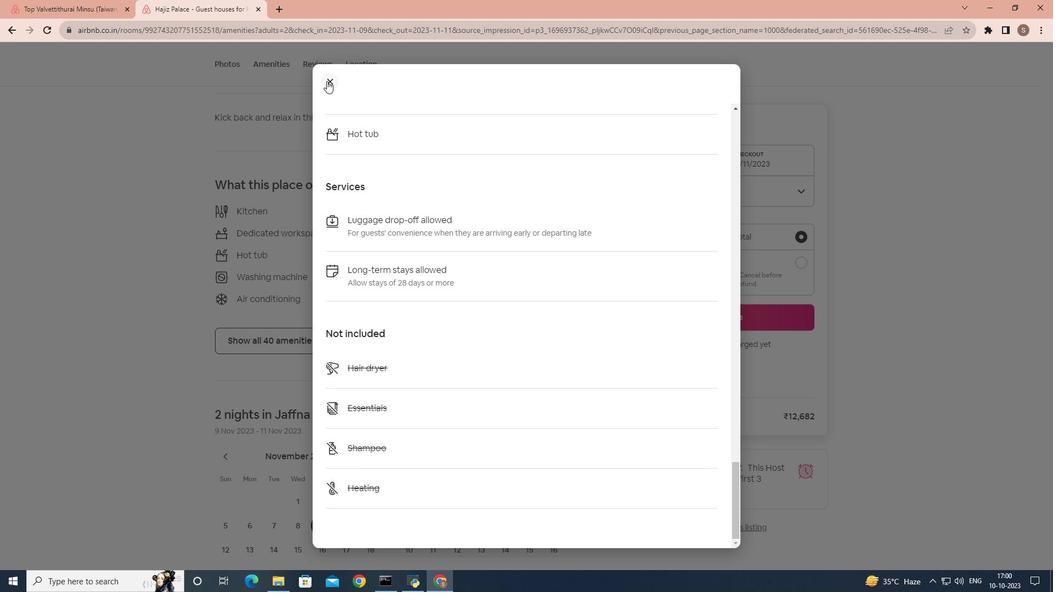 
Action: Mouse moved to (298, 297)
Screenshot: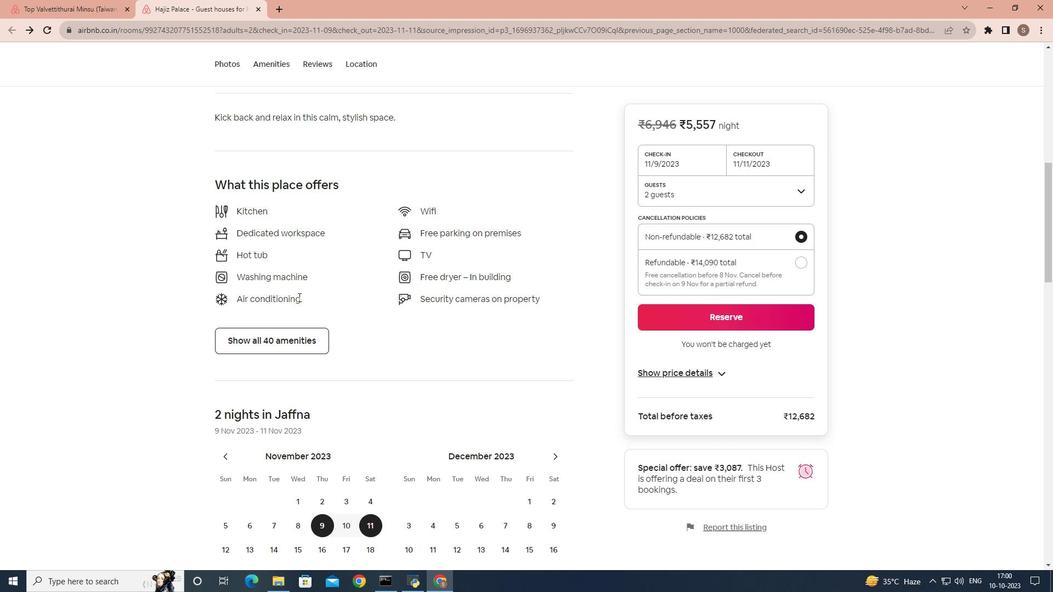 
Action: Mouse scrolled (298, 296) with delta (0, 0)
Screenshot: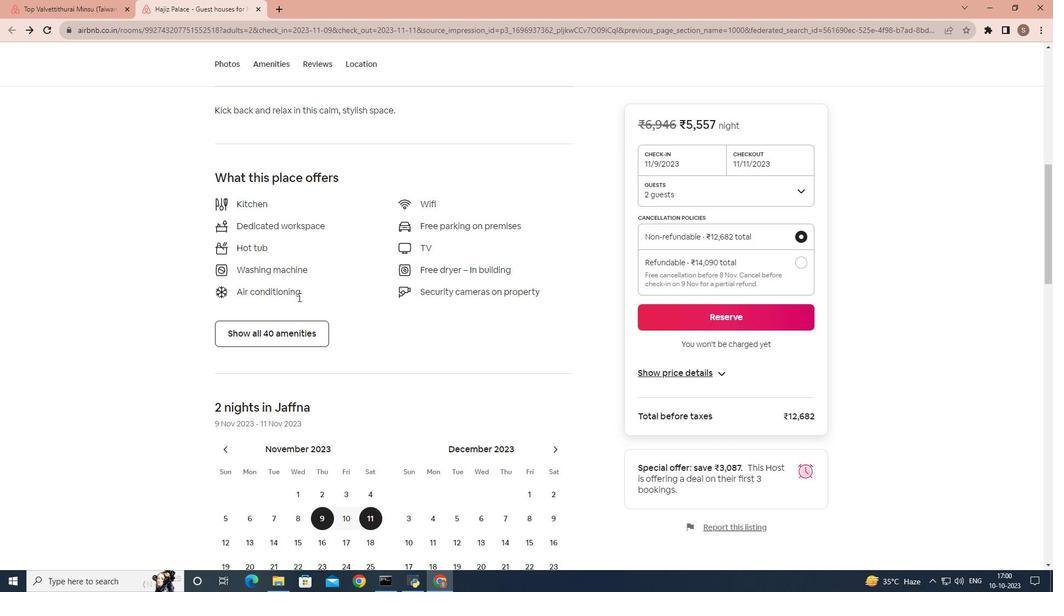 
Action: Mouse scrolled (298, 296) with delta (0, 0)
Screenshot: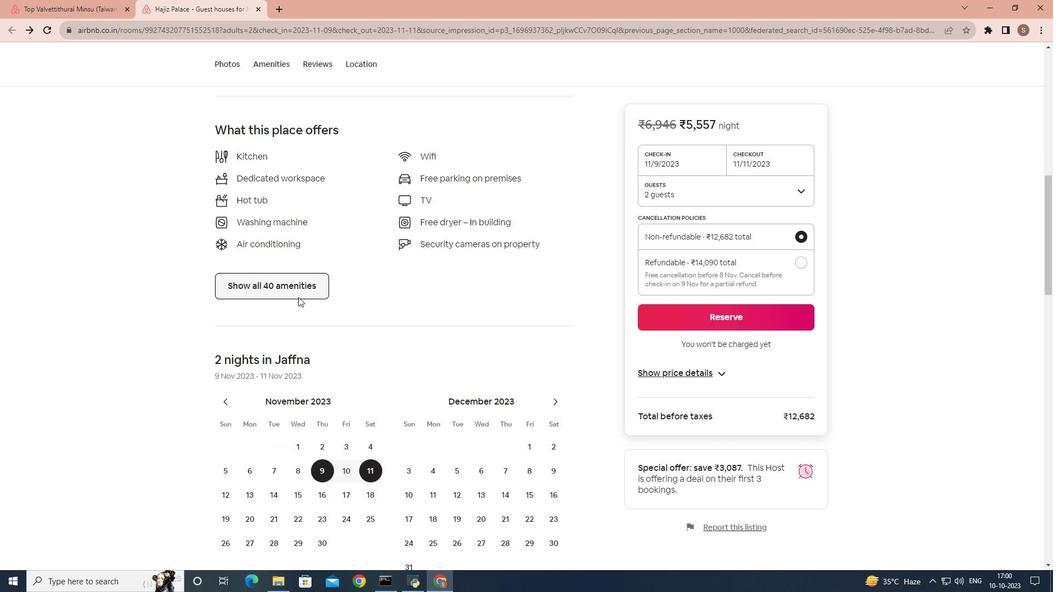 
Action: Mouse moved to (298, 297)
Screenshot: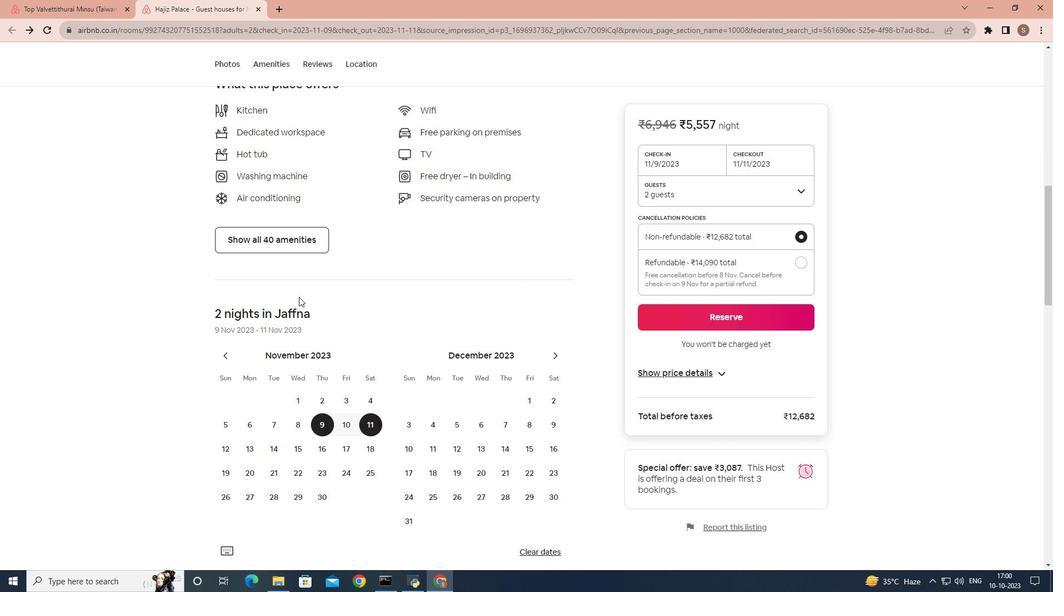 
Action: Mouse scrolled (298, 296) with delta (0, 0)
Screenshot: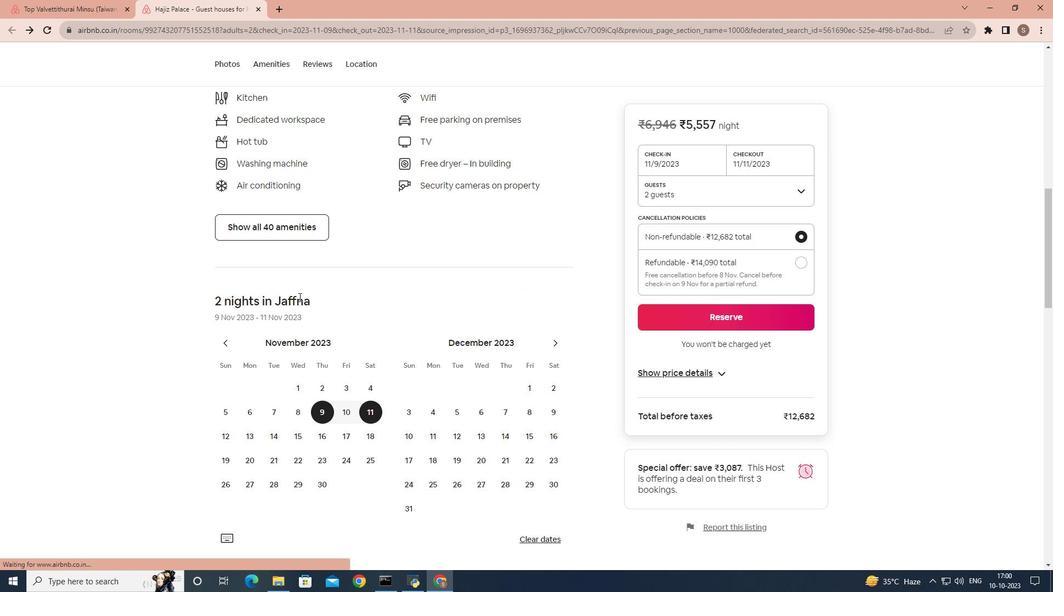 
Action: Mouse scrolled (298, 296) with delta (0, 0)
Screenshot: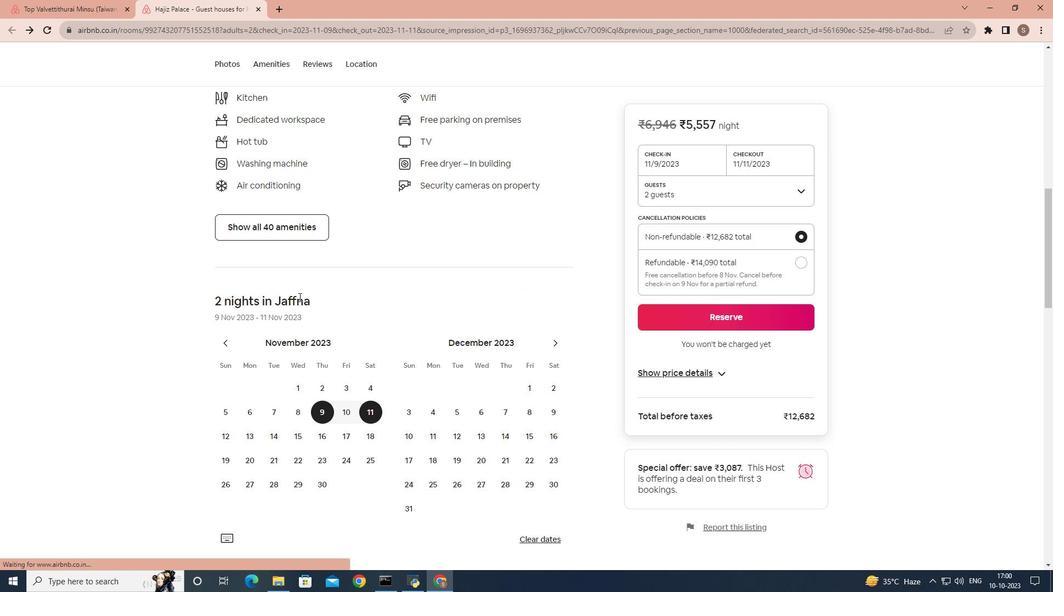 
Action: Mouse scrolled (298, 296) with delta (0, 0)
Screenshot: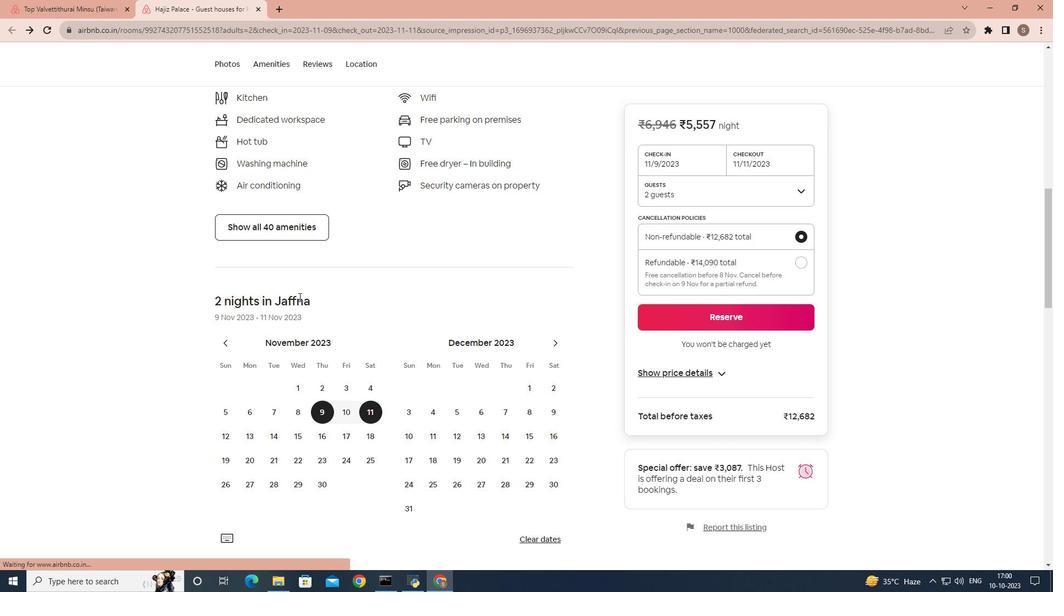 
Action: Mouse scrolled (298, 296) with delta (0, 0)
Screenshot: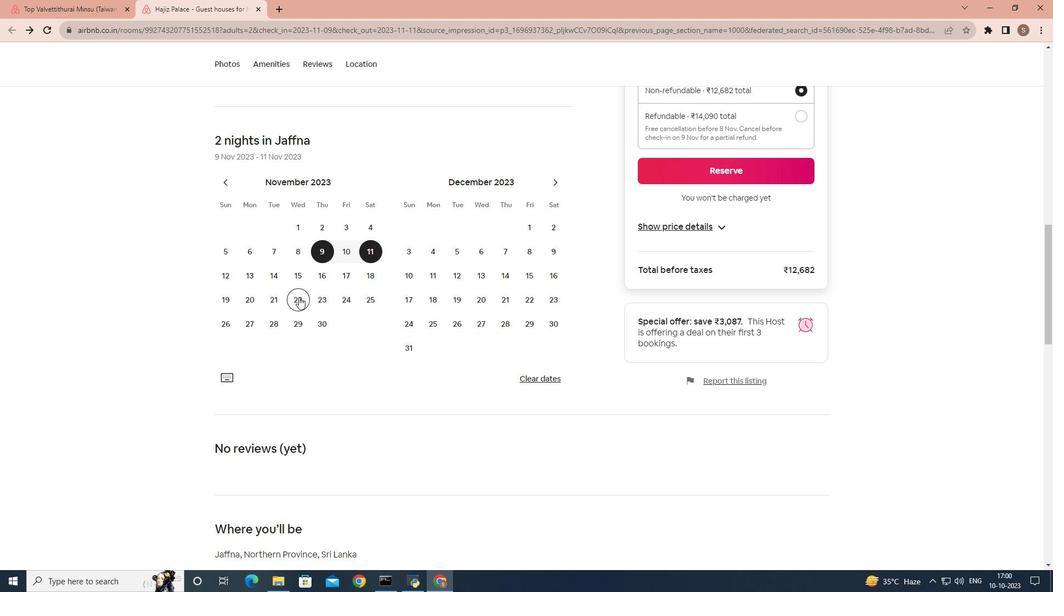 
Action: Mouse scrolled (298, 296) with delta (0, 0)
Screenshot: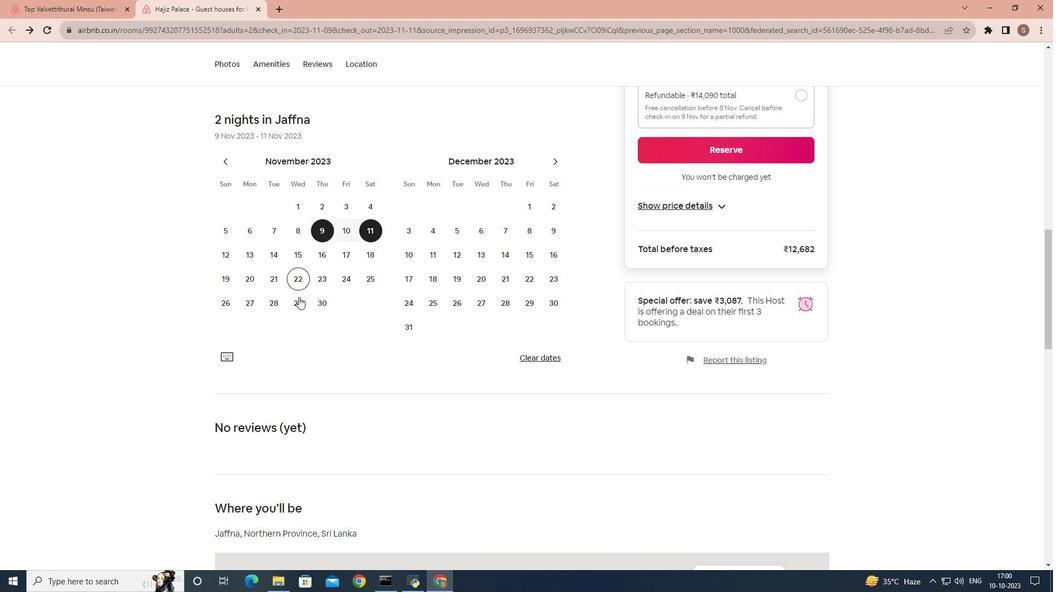 
Action: Mouse moved to (299, 297)
Screenshot: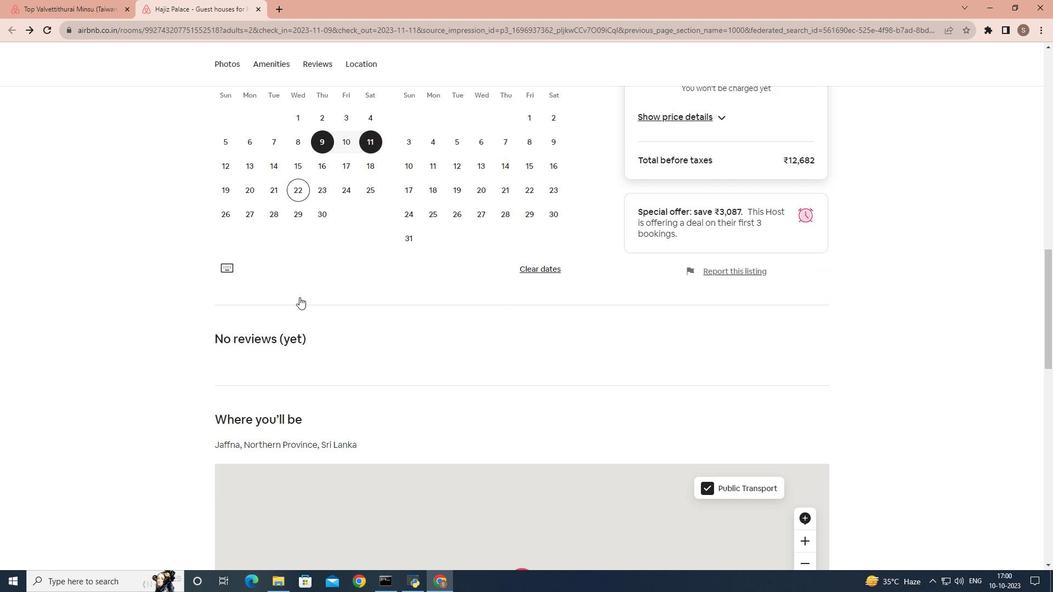 
Action: Mouse scrolled (299, 296) with delta (0, 0)
Screenshot: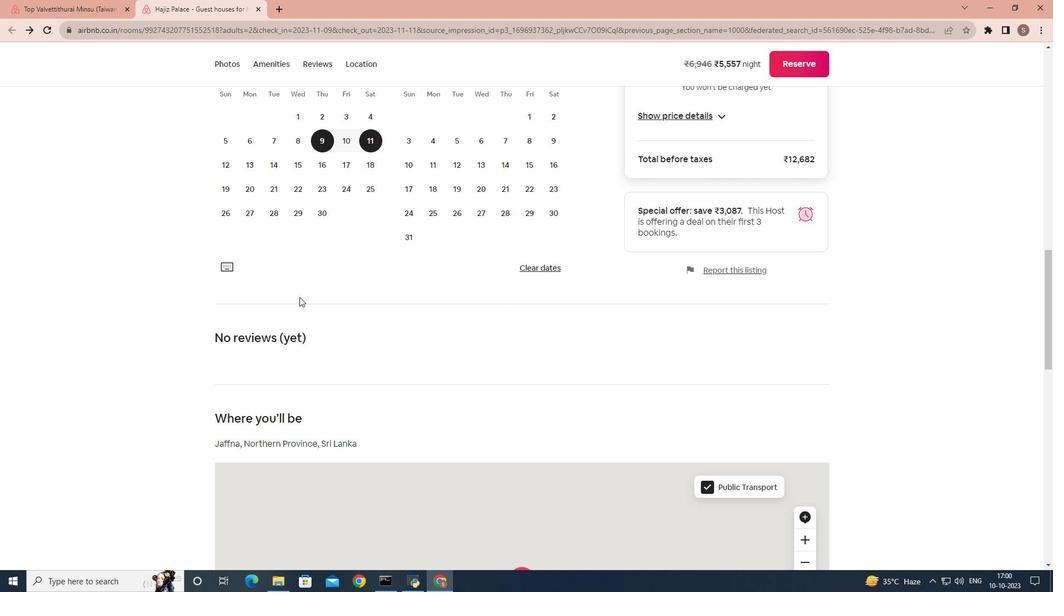 
Action: Mouse scrolled (299, 296) with delta (0, 0)
Screenshot: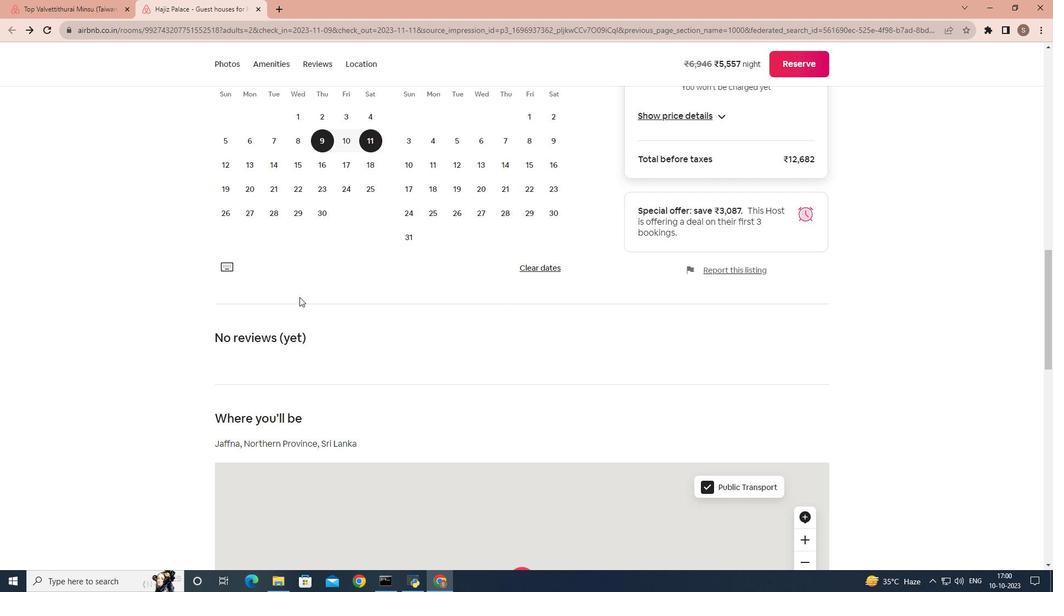 
Action: Mouse scrolled (299, 296) with delta (0, 0)
Screenshot: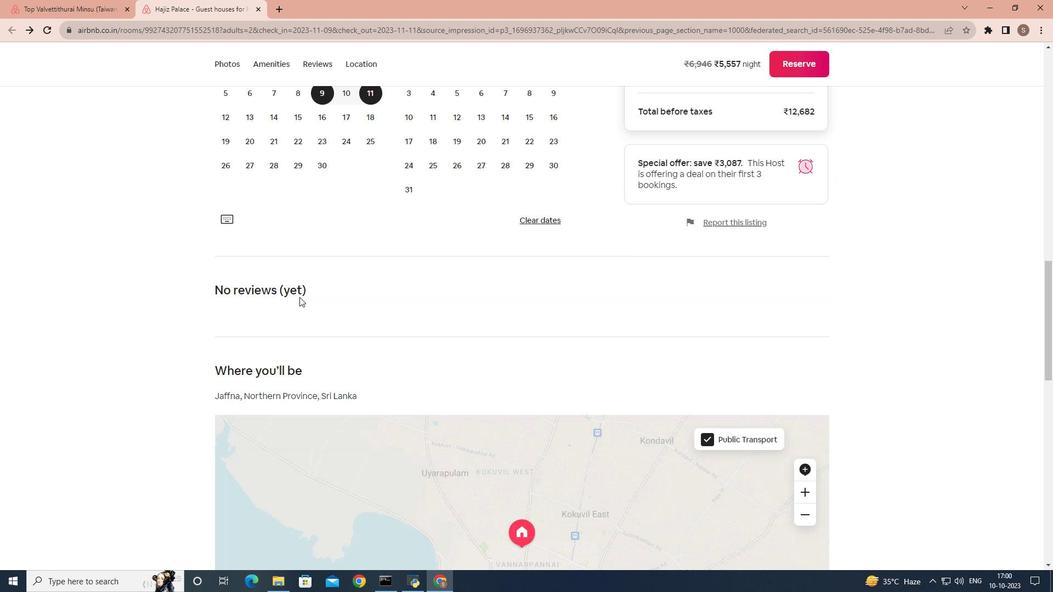 
Action: Mouse scrolled (299, 296) with delta (0, 0)
Screenshot: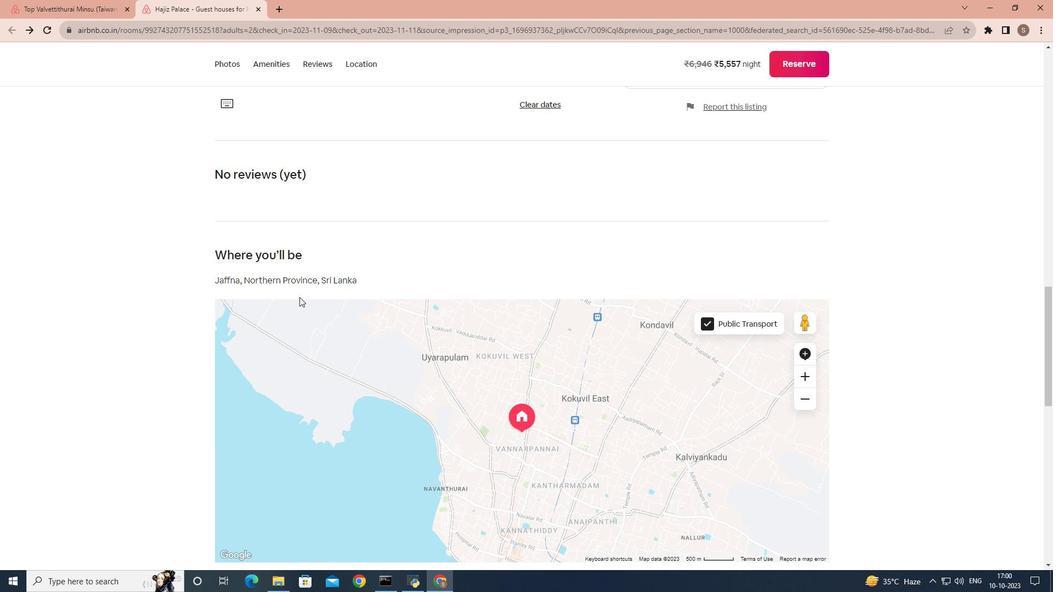 
Action: Mouse scrolled (299, 296) with delta (0, 0)
Screenshot: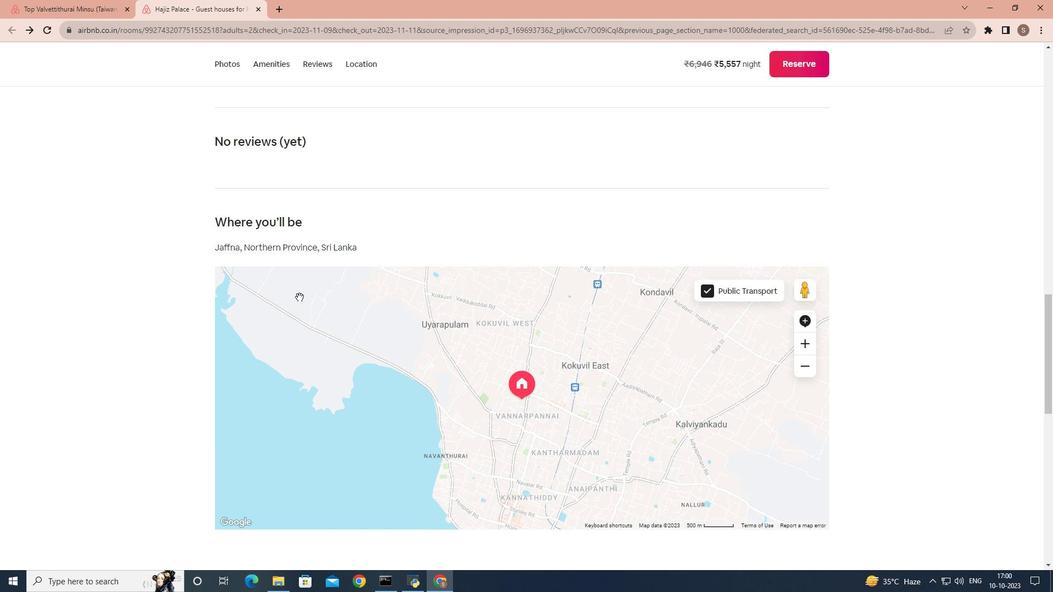 
Action: Mouse moved to (353, 341)
Screenshot: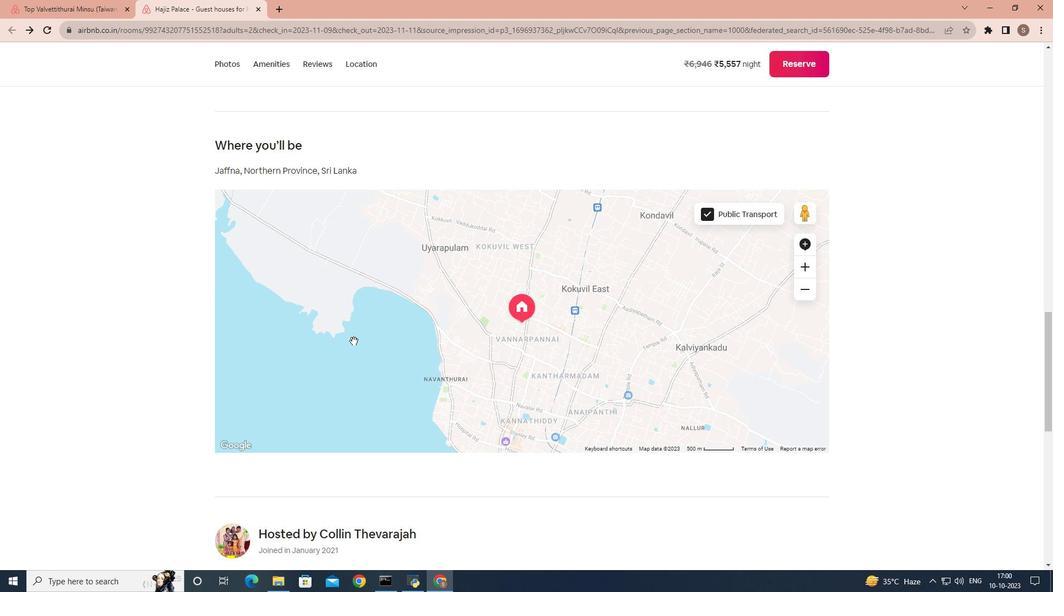 
Action: Mouse scrolled (353, 340) with delta (0, 0)
Screenshot: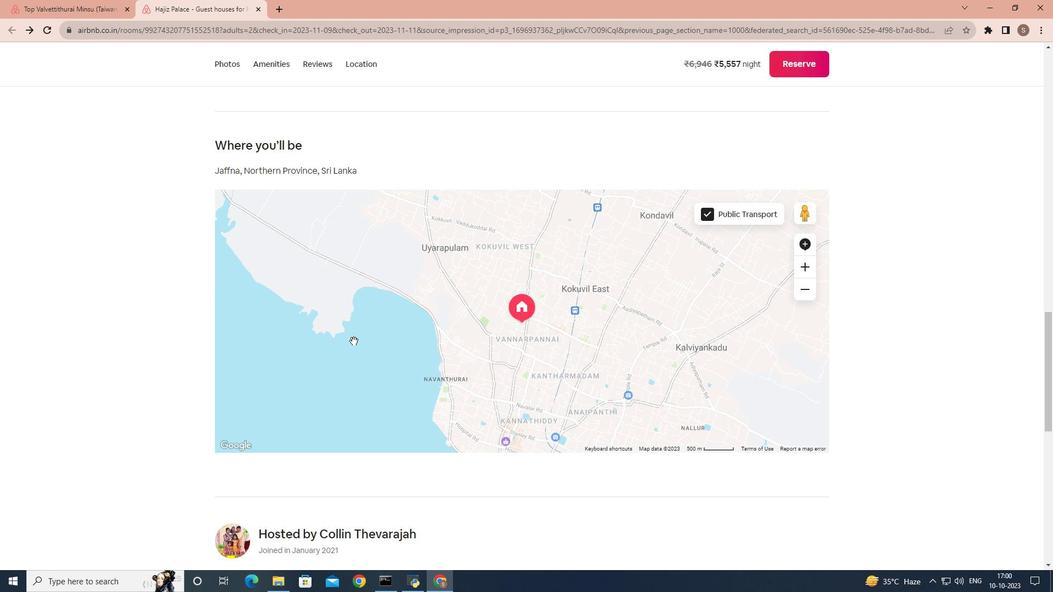 
Action: Mouse scrolled (353, 340) with delta (0, 0)
Screenshot: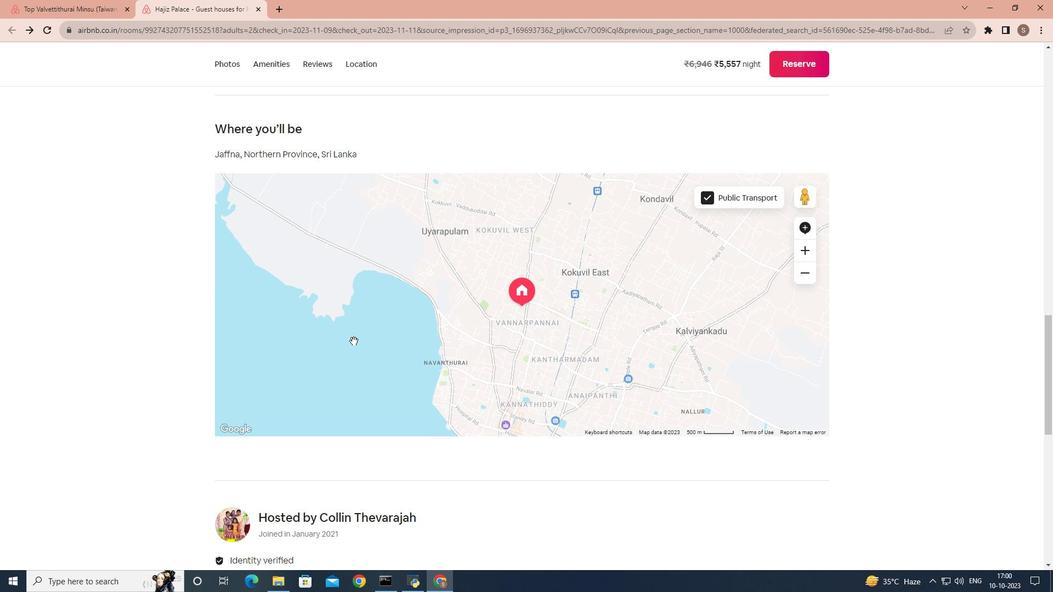 
Action: Mouse scrolled (353, 340) with delta (0, 0)
Screenshot: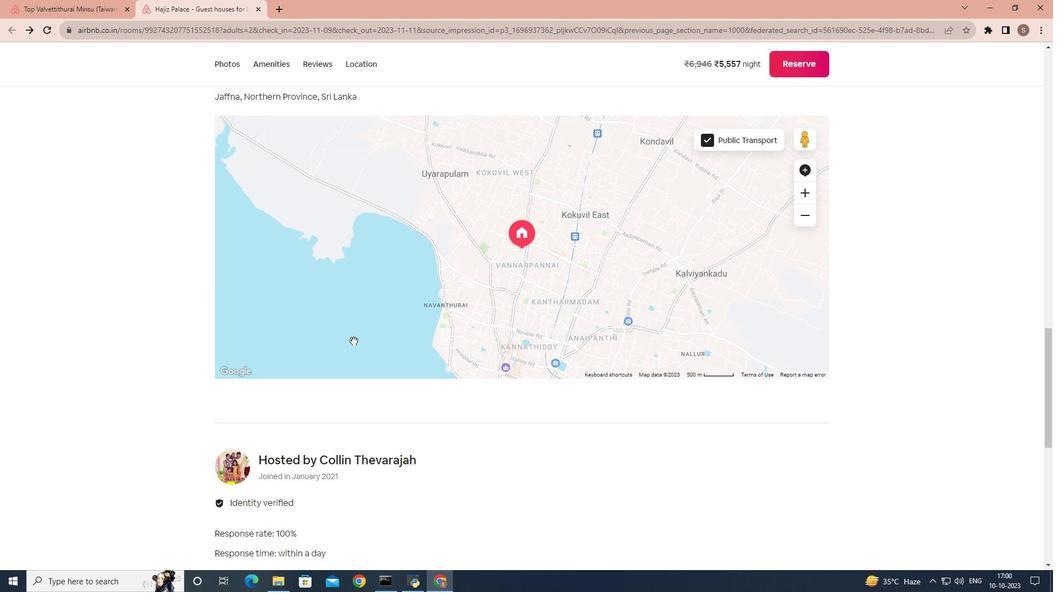 
Action: Mouse scrolled (353, 340) with delta (0, 0)
Screenshot: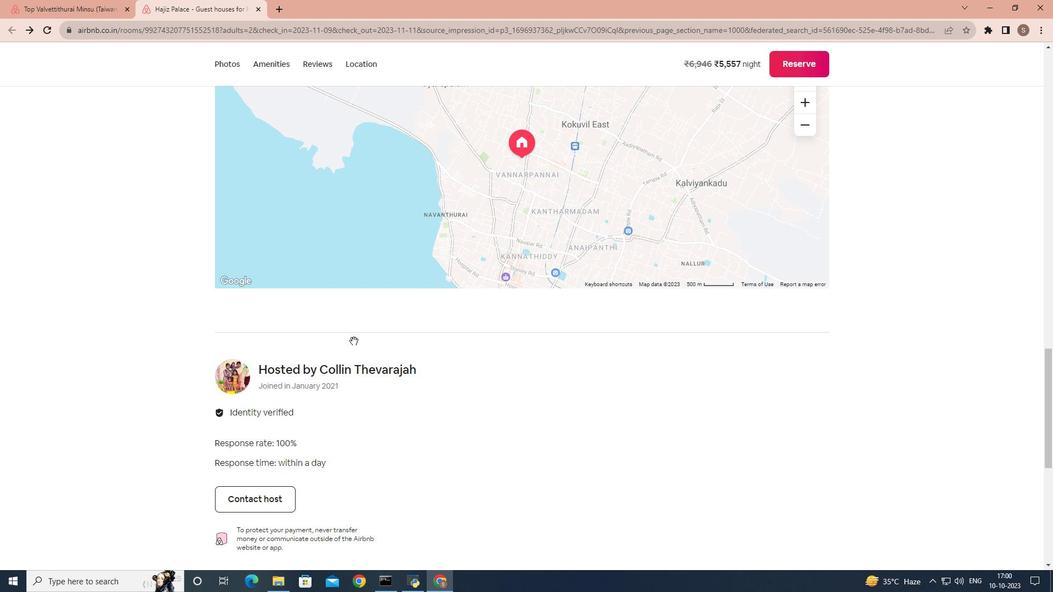 
Action: Mouse scrolled (353, 340) with delta (0, 0)
Screenshot: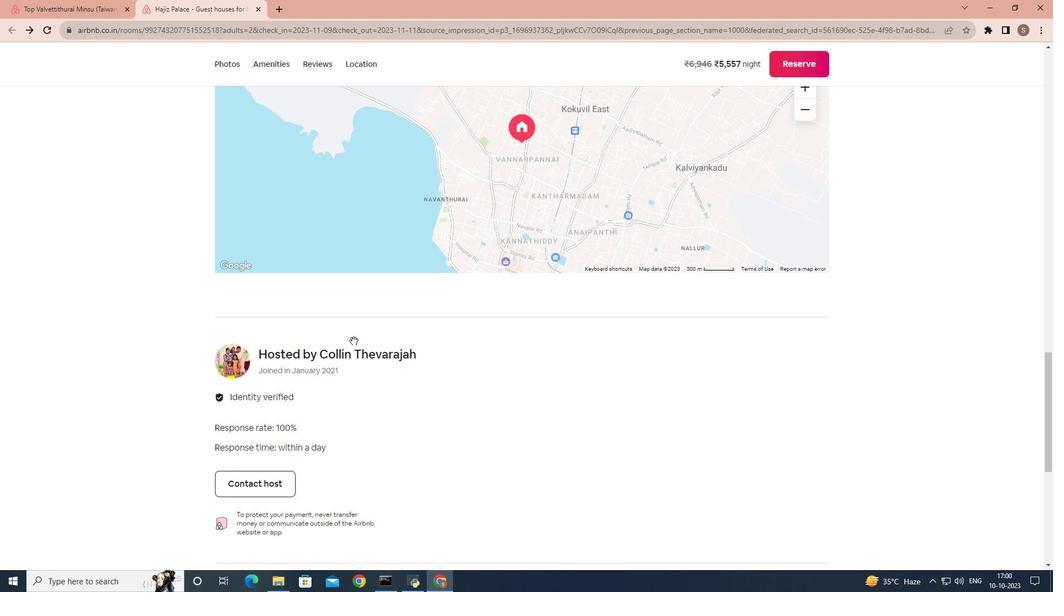 
Action: Mouse scrolled (353, 340) with delta (0, 0)
Screenshot: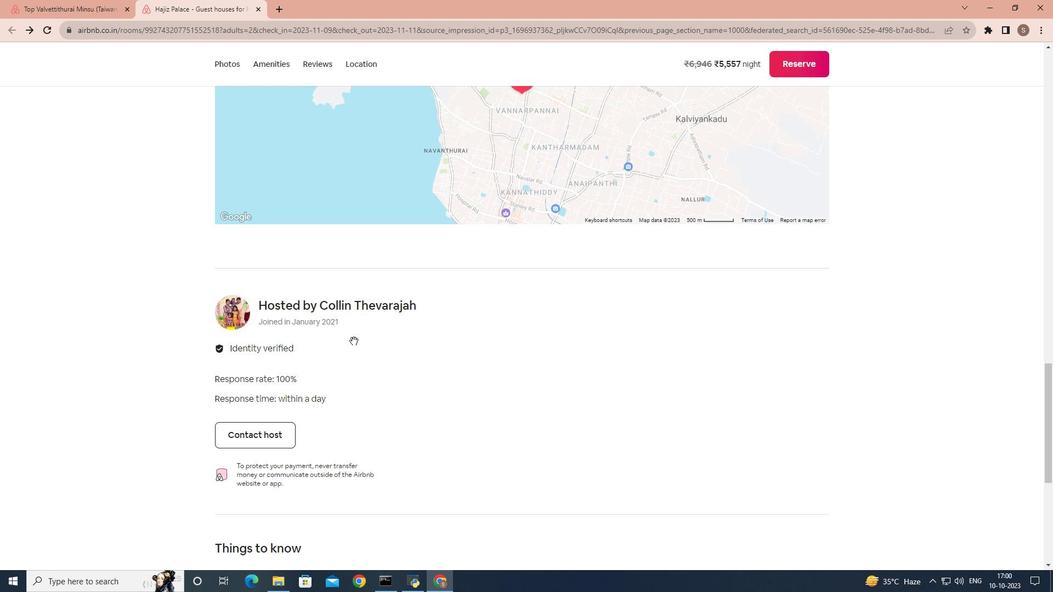
Action: Mouse scrolled (353, 340) with delta (0, 0)
Screenshot: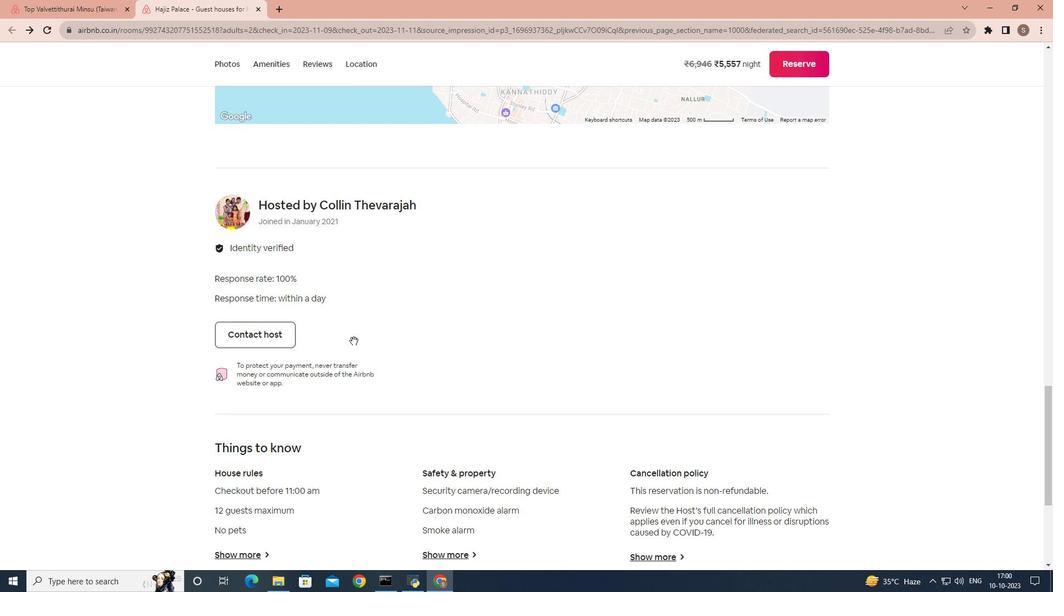 
Action: Mouse scrolled (353, 340) with delta (0, 0)
Screenshot: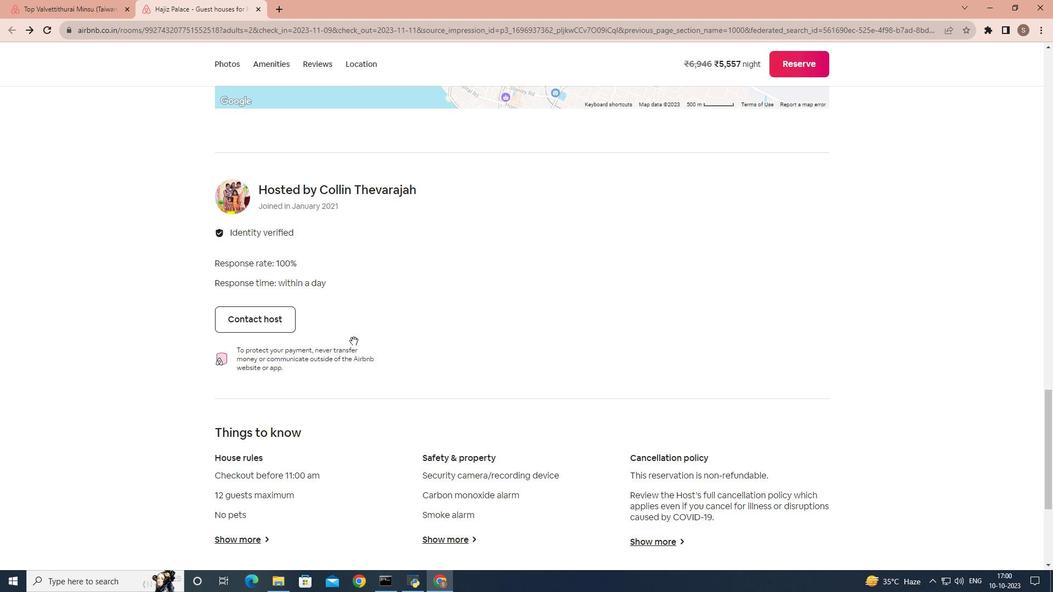 
Action: Mouse scrolled (353, 340) with delta (0, 0)
Screenshot: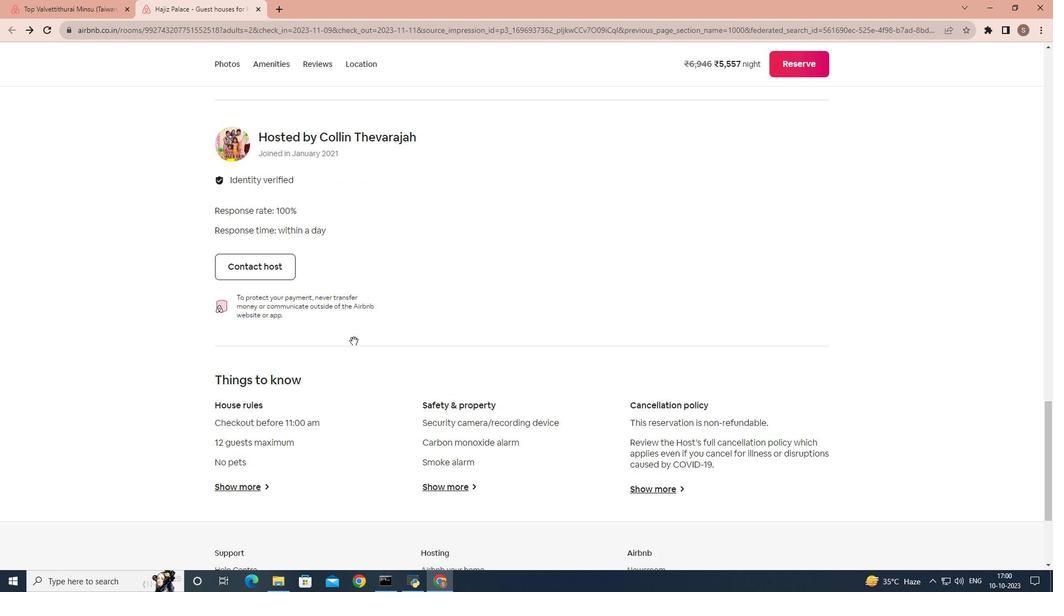 
Action: Mouse scrolled (353, 340) with delta (0, 0)
Screenshot: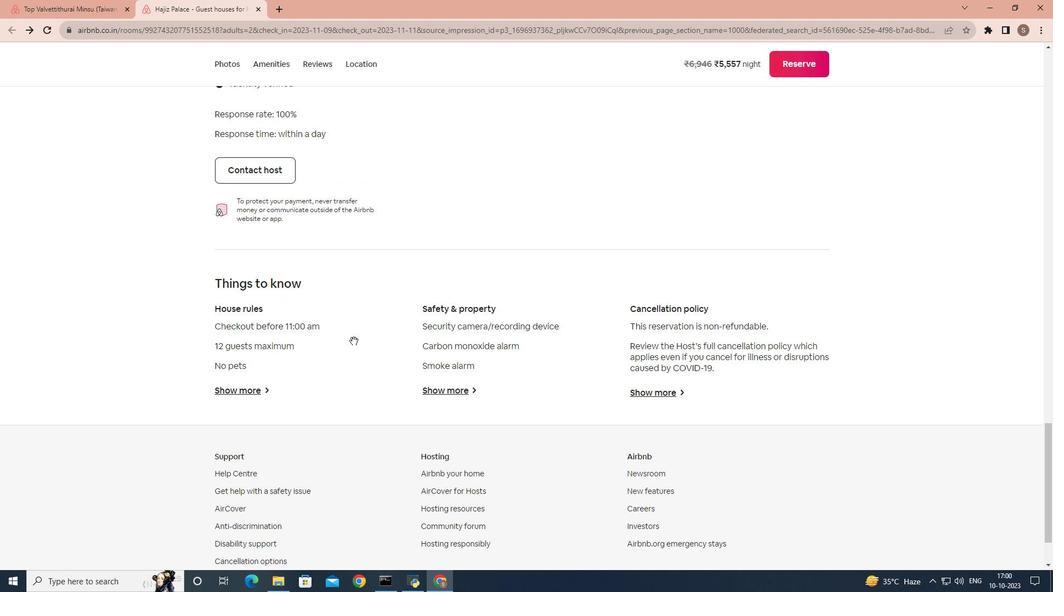 
Action: Mouse moved to (247, 335)
Screenshot: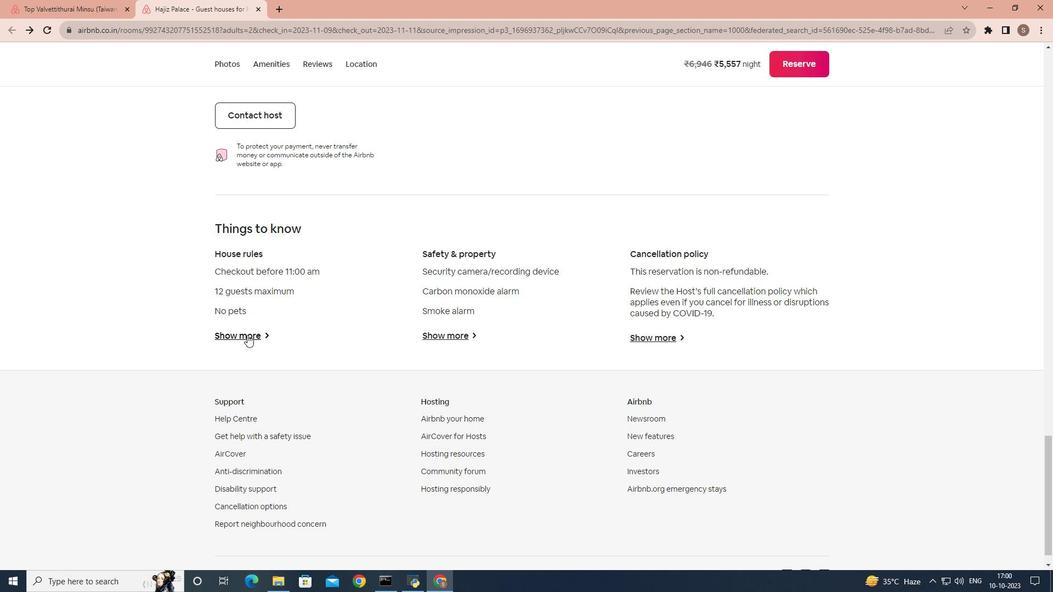 
Action: Mouse pressed left at (247, 335)
Screenshot: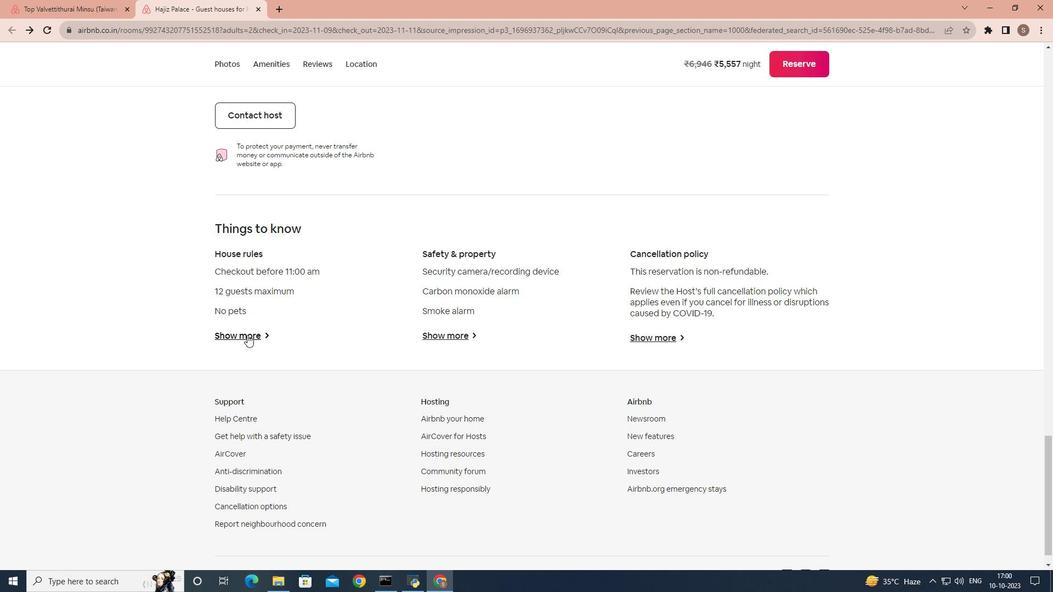 
Action: Mouse moved to (395, 330)
Screenshot: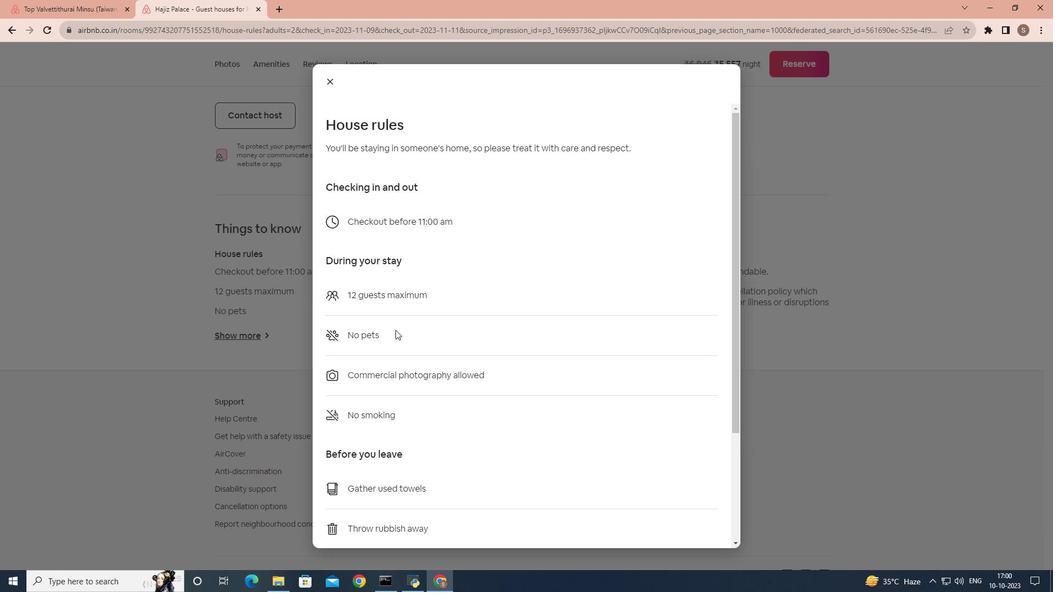 
Action: Mouse scrolled (395, 329) with delta (0, 0)
Screenshot: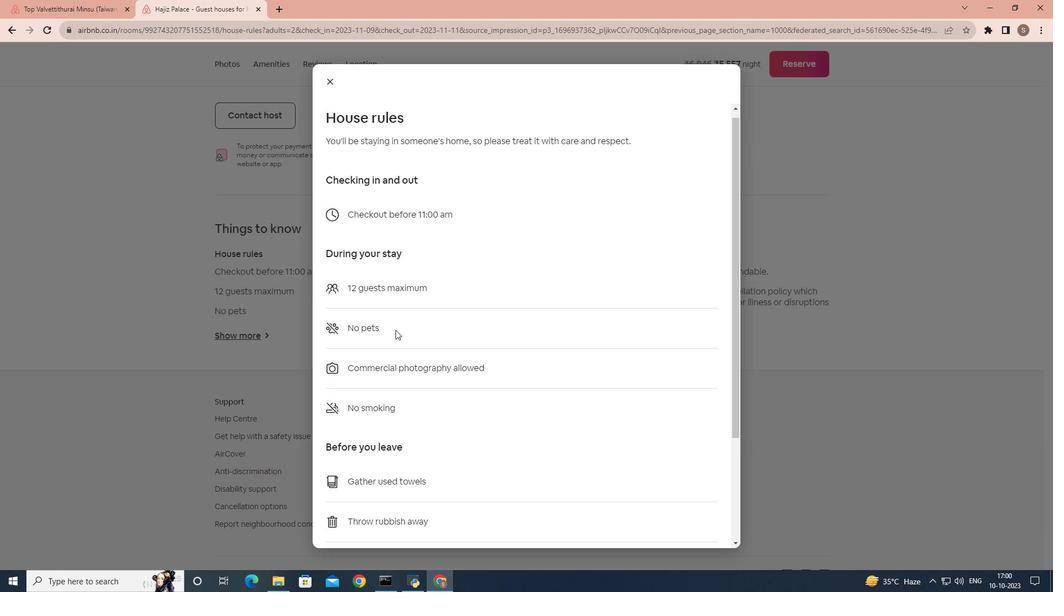 
Action: Mouse scrolled (395, 329) with delta (0, 0)
Screenshot: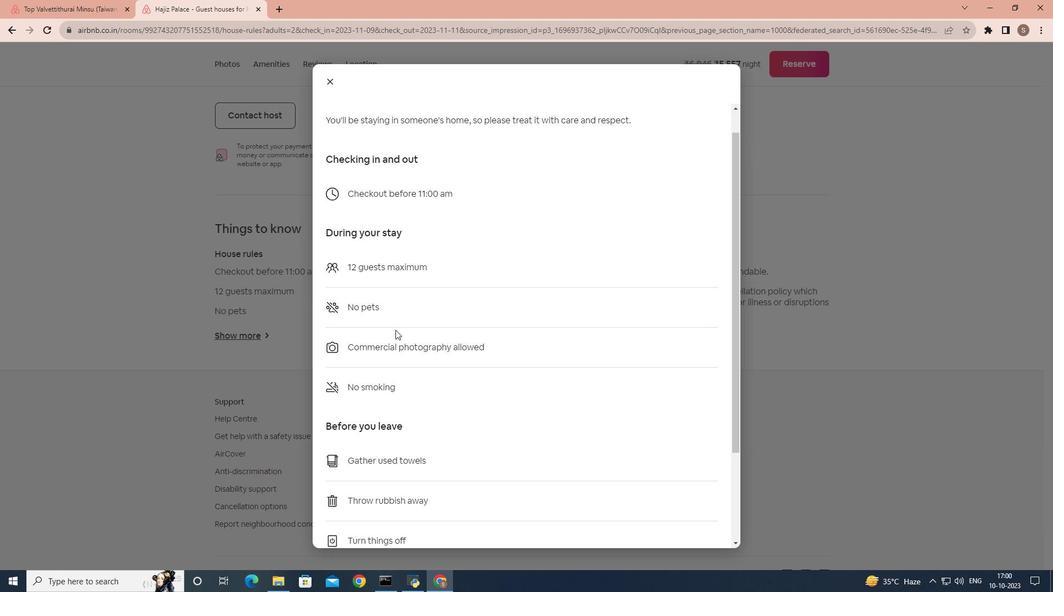 
Action: Mouse scrolled (395, 329) with delta (0, 0)
Screenshot: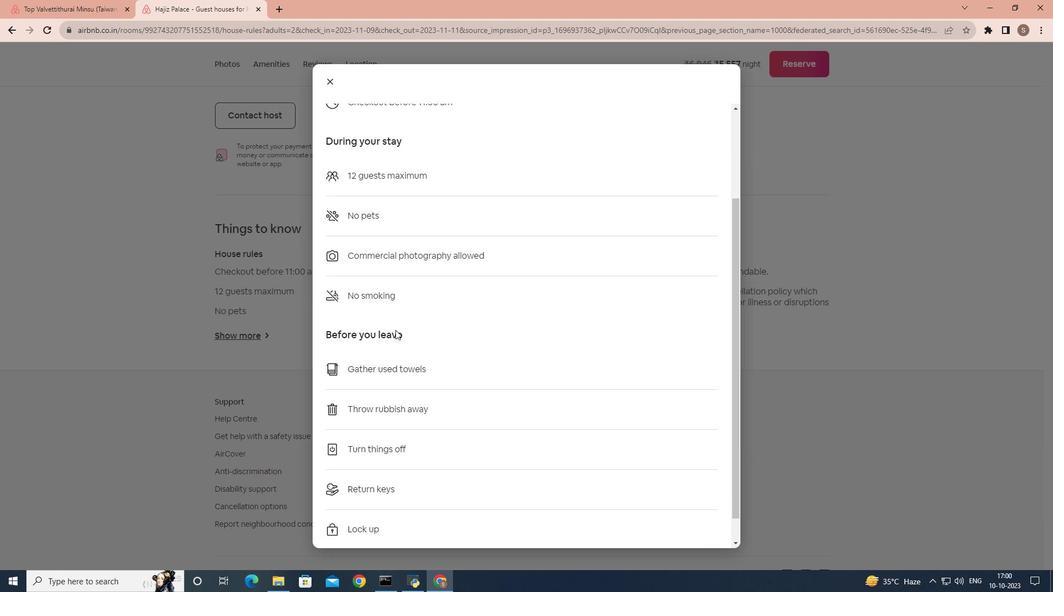 
Action: Mouse scrolled (395, 329) with delta (0, 0)
Screenshot: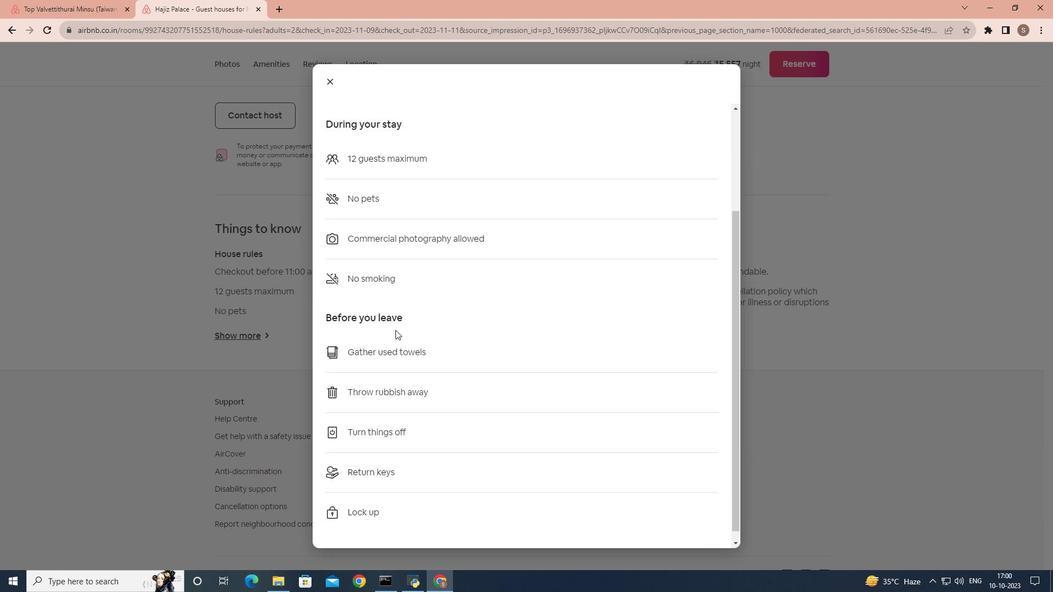 
Action: Mouse scrolled (395, 329) with delta (0, 0)
Screenshot: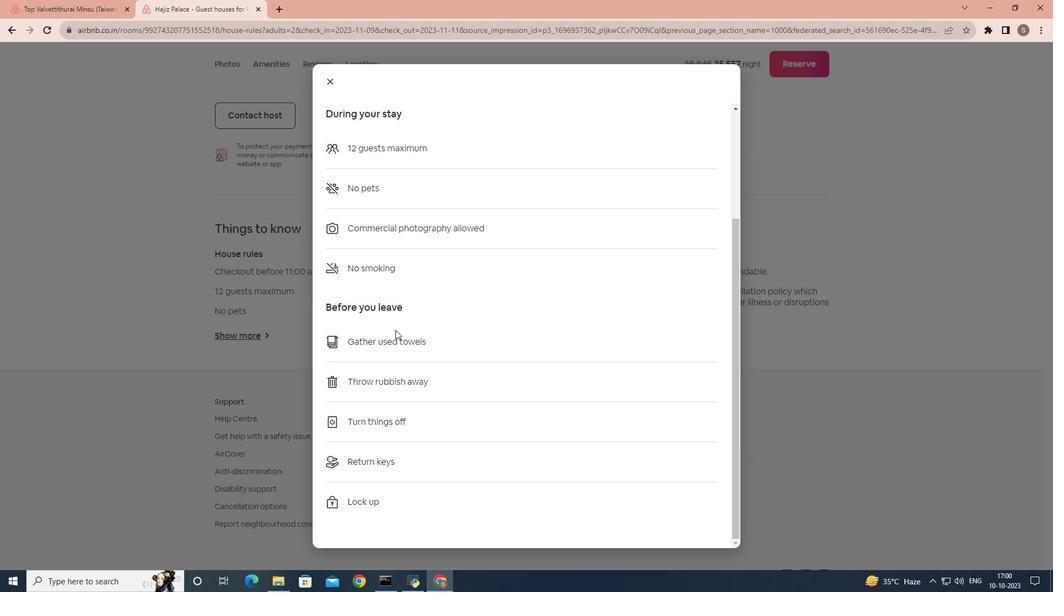 
Action: Mouse scrolled (395, 329) with delta (0, 0)
Screenshot: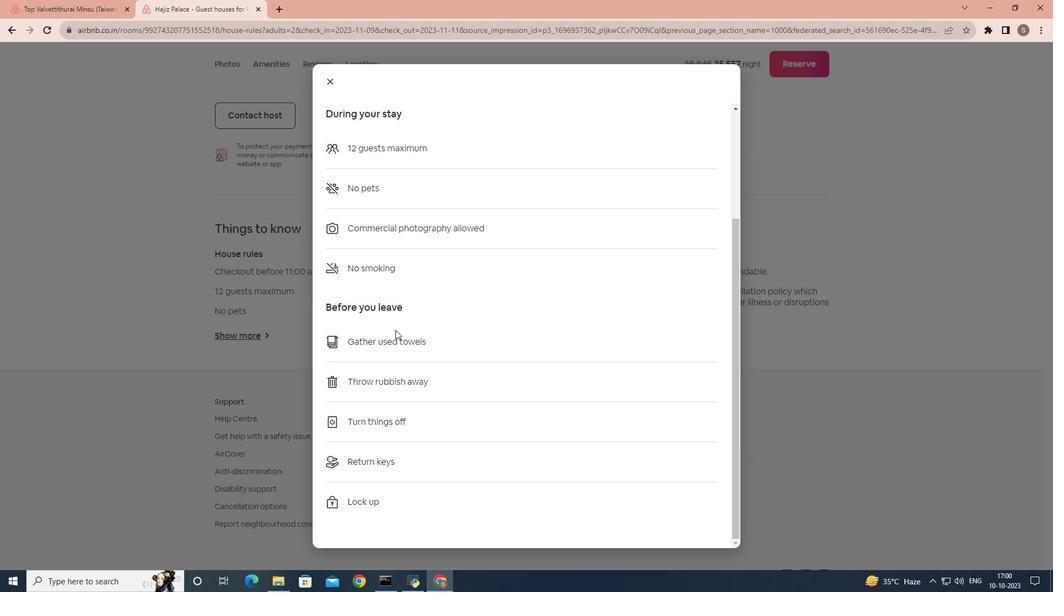 
Action: Mouse moved to (330, 81)
Screenshot: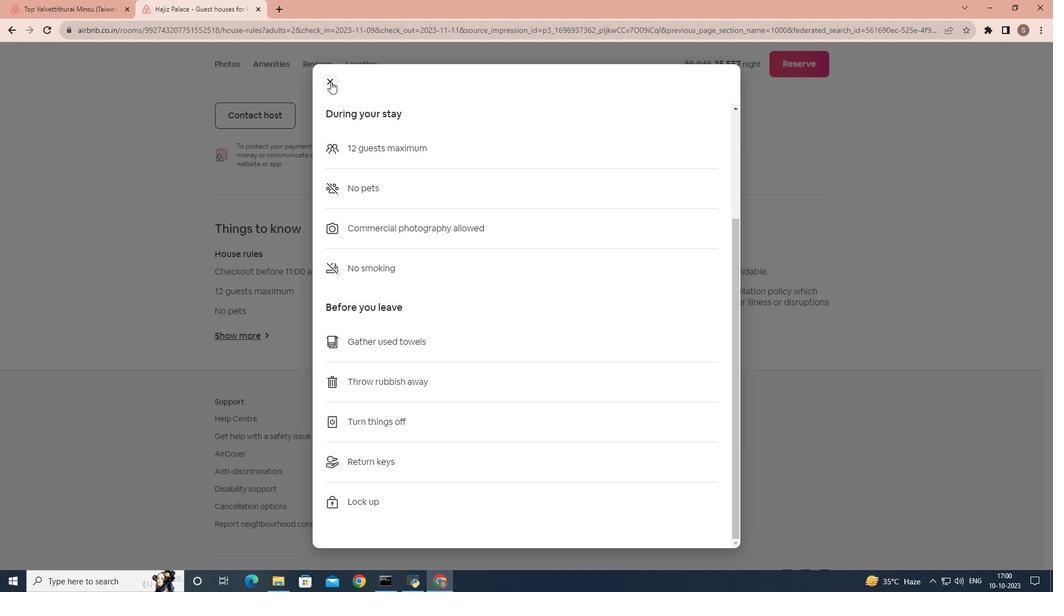 
Action: Mouse pressed left at (330, 81)
Screenshot: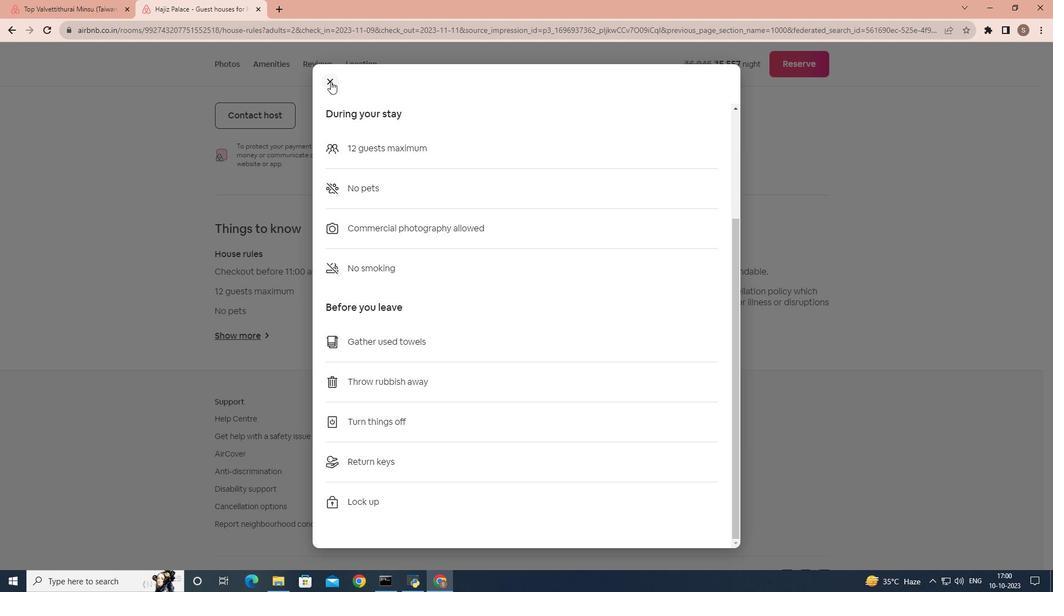 
Action: Mouse moved to (452, 336)
Screenshot: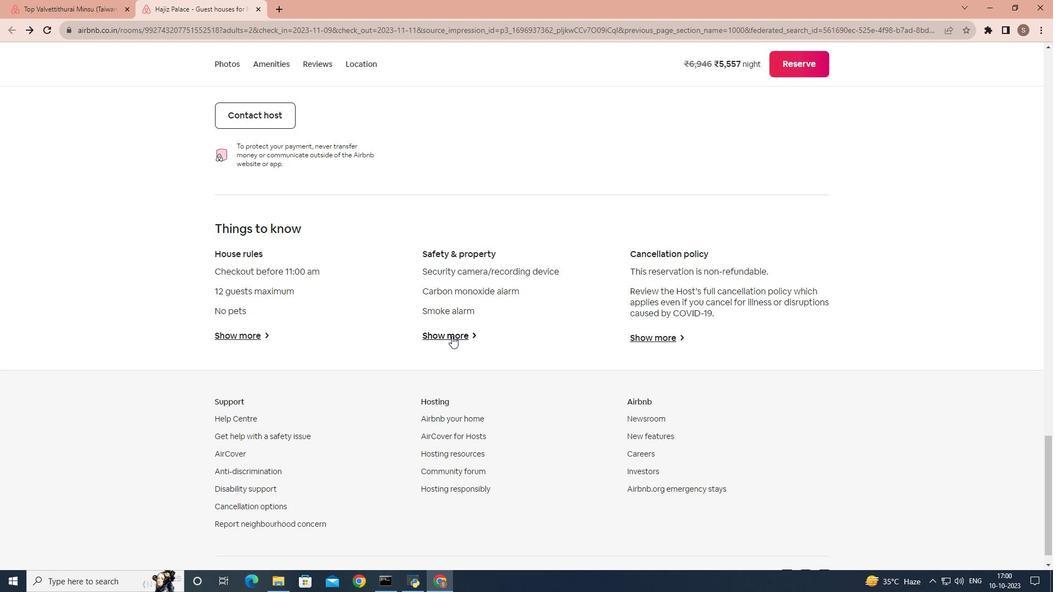 
Action: Mouse pressed left at (452, 336)
Screenshot: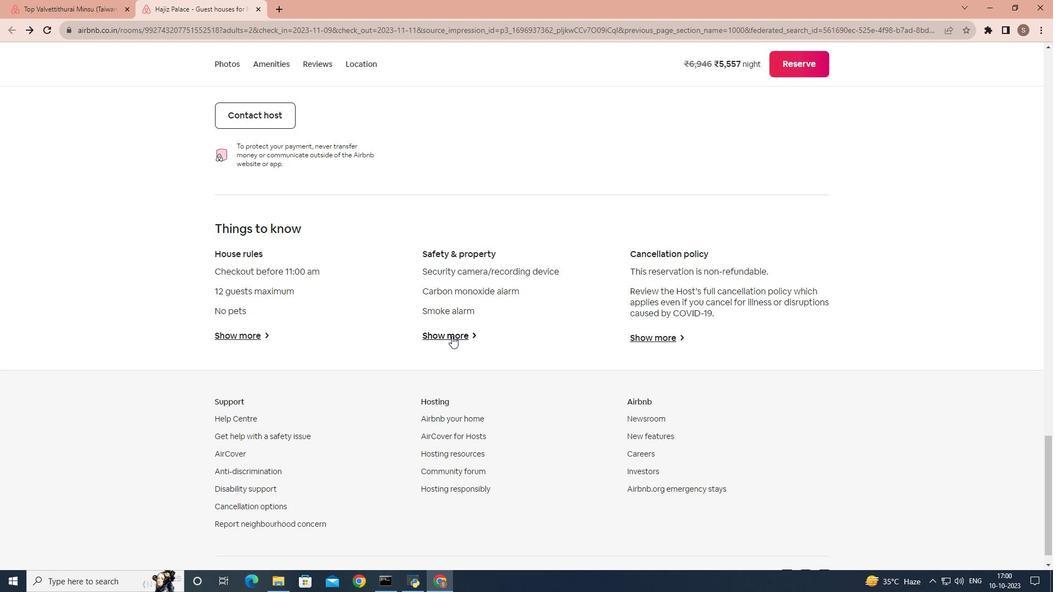 
Action: Mouse scrolled (452, 335) with delta (0, 0)
